 Task: Find and compare men's casual shirts on Flipkart and Amazon.
Action: Mouse moved to (216, 55)
Screenshot: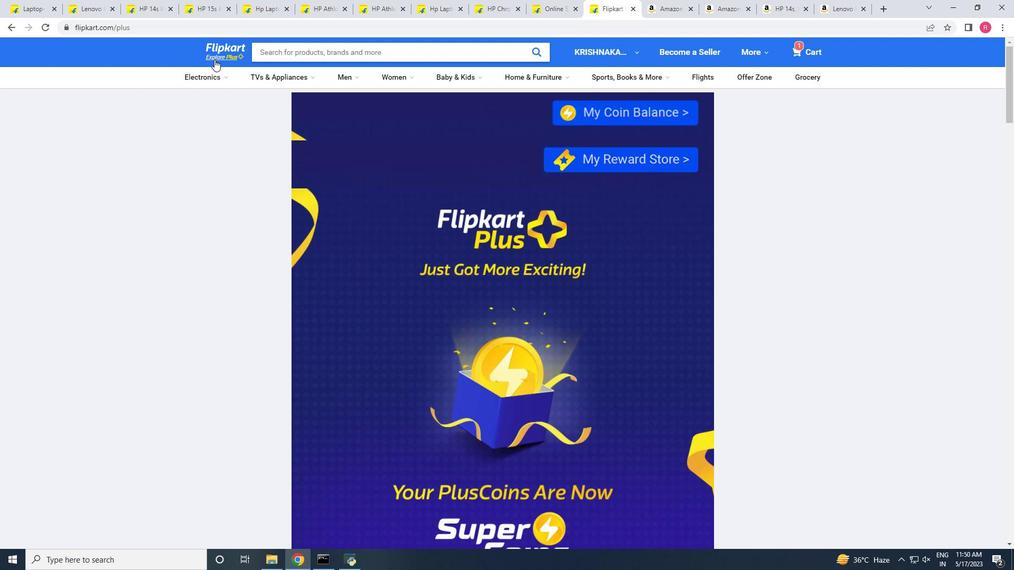 
Action: Mouse pressed left at (216, 55)
Screenshot: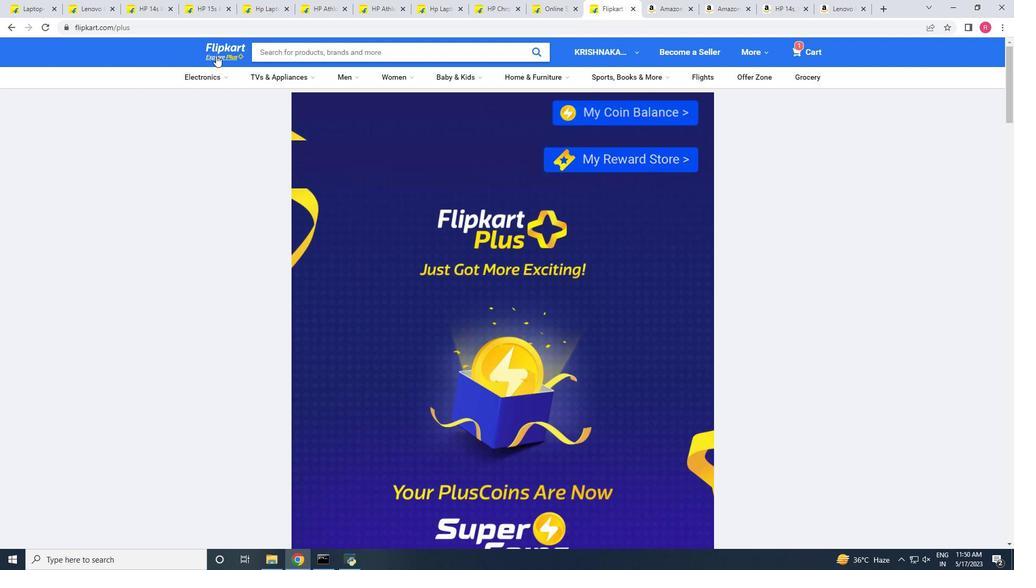
Action: Mouse moved to (216, 55)
Screenshot: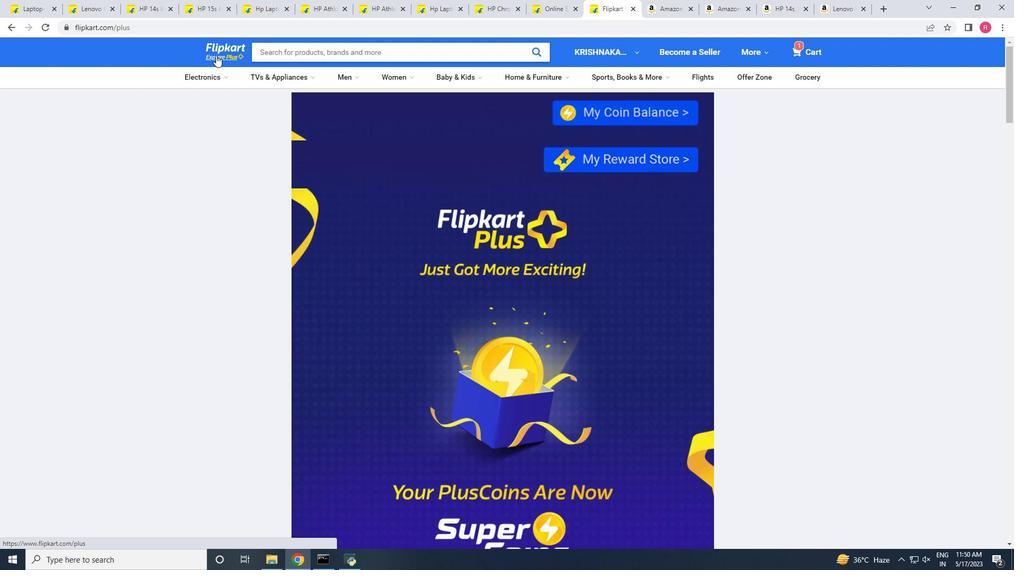 
Action: Mouse pressed left at (216, 55)
Screenshot: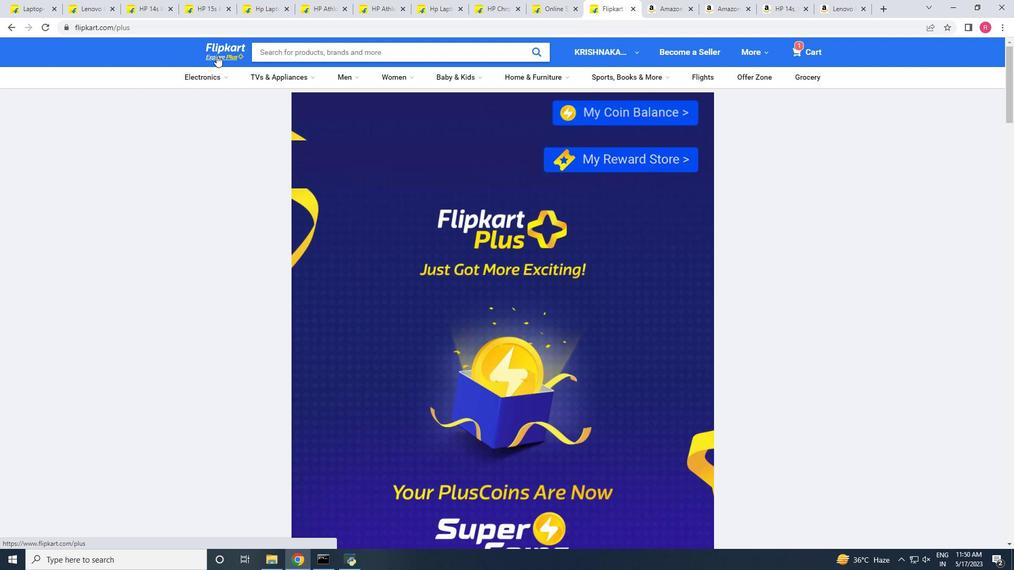 
Action: Mouse pressed left at (216, 55)
Screenshot: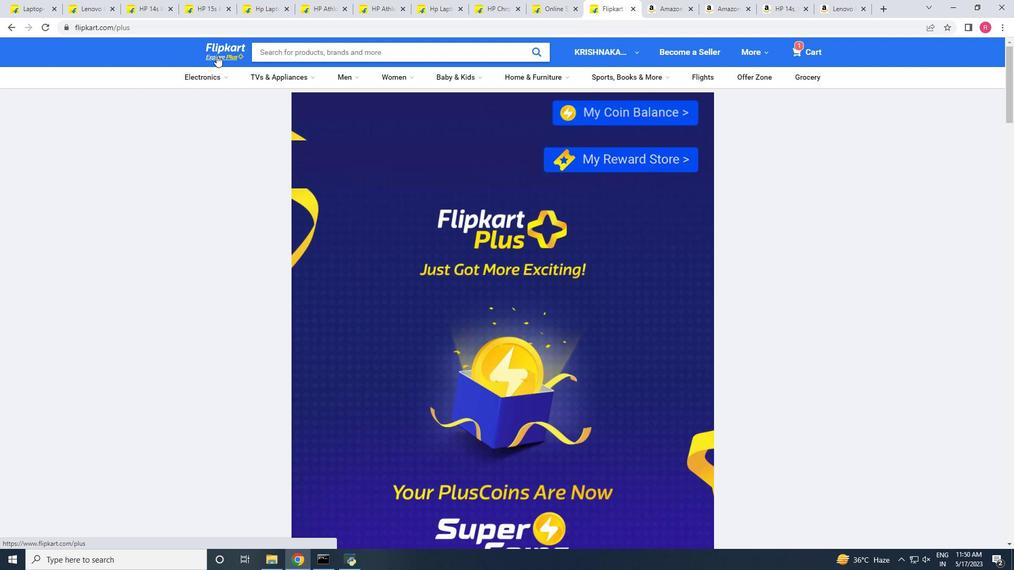 
Action: Mouse moved to (343, 101)
Screenshot: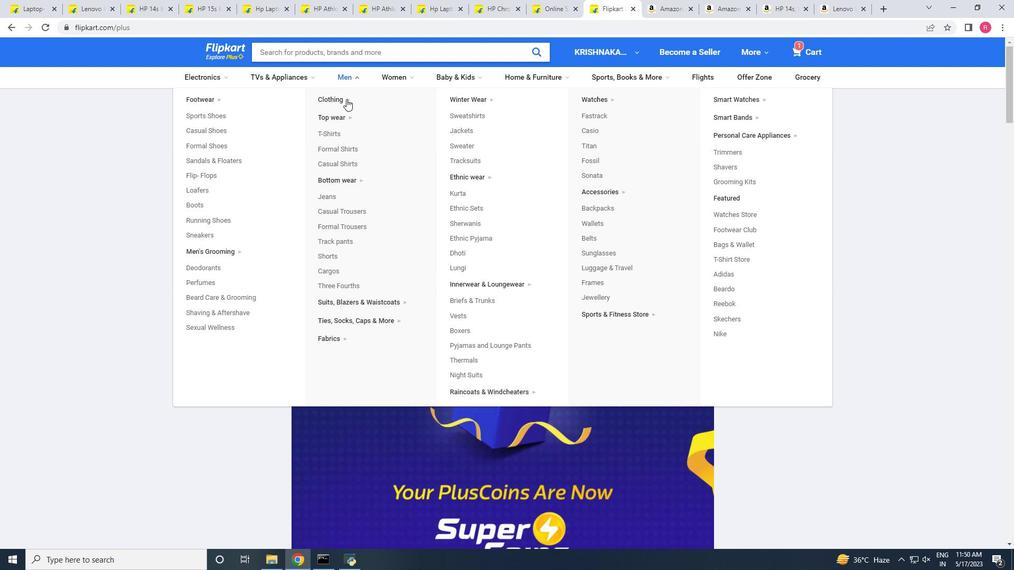 
Action: Mouse pressed left at (343, 101)
Screenshot: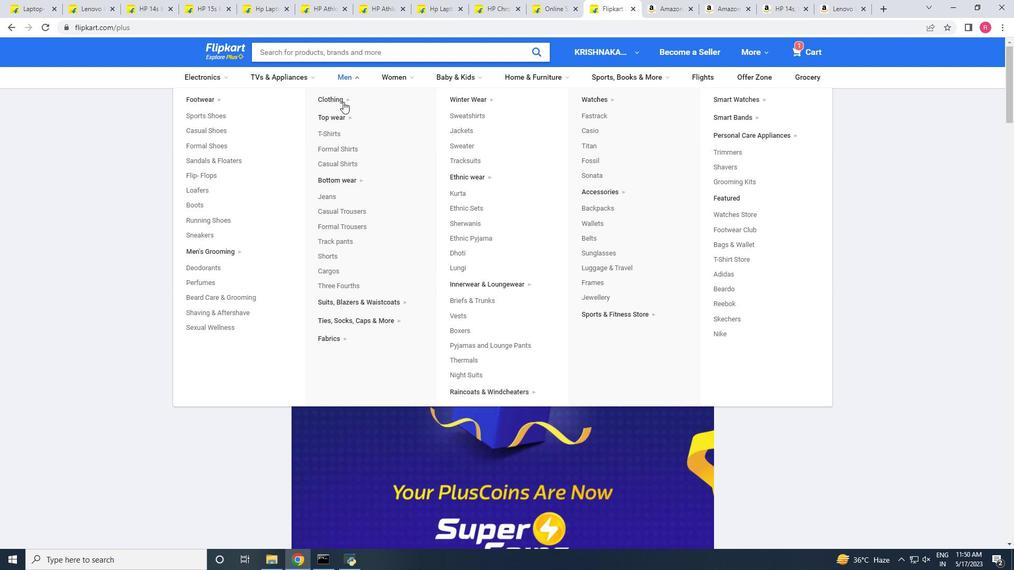 
Action: Mouse moved to (374, 262)
Screenshot: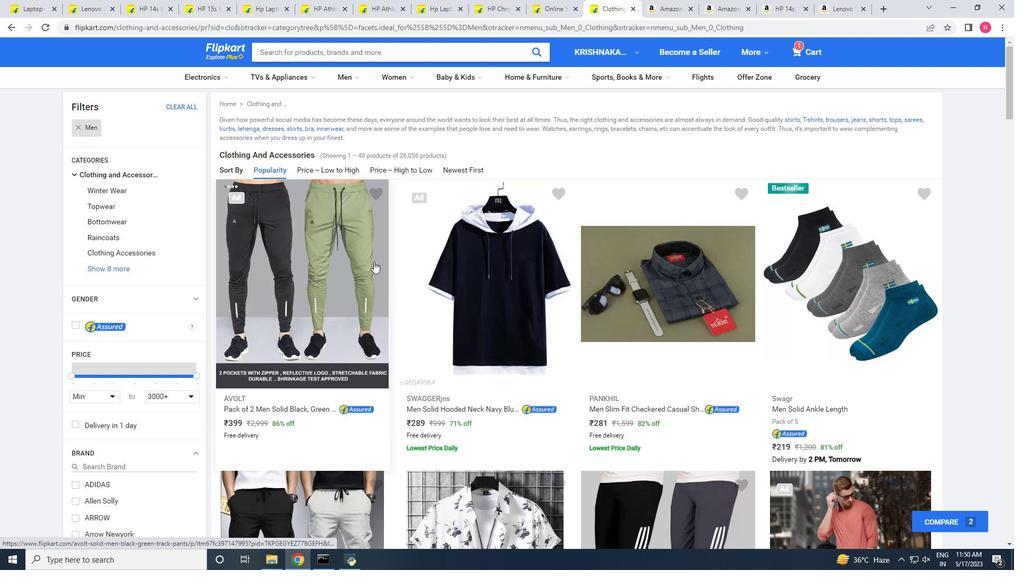 
Action: Mouse scrolled (374, 262) with delta (0, 0)
Screenshot: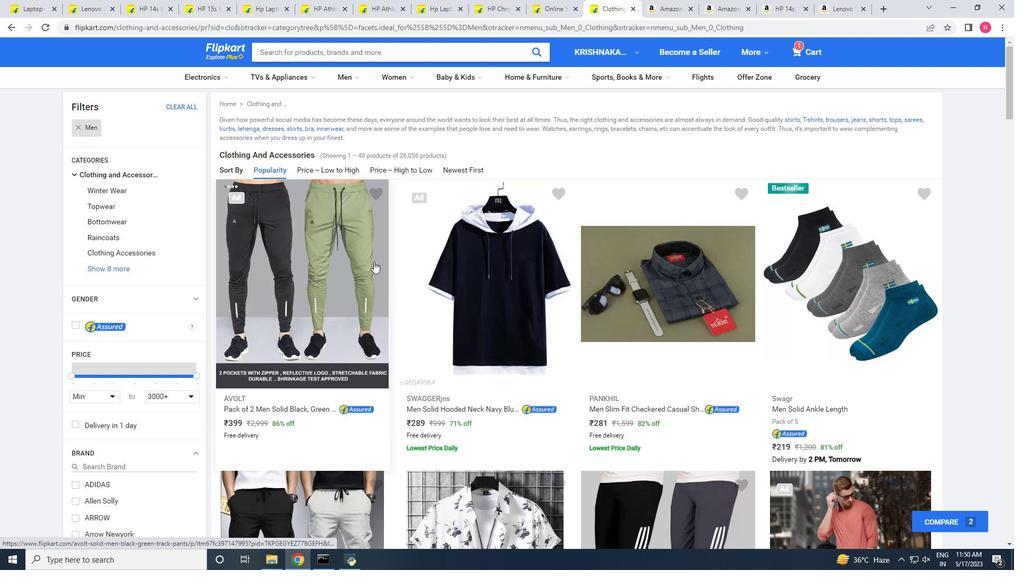 
Action: Mouse moved to (375, 262)
Screenshot: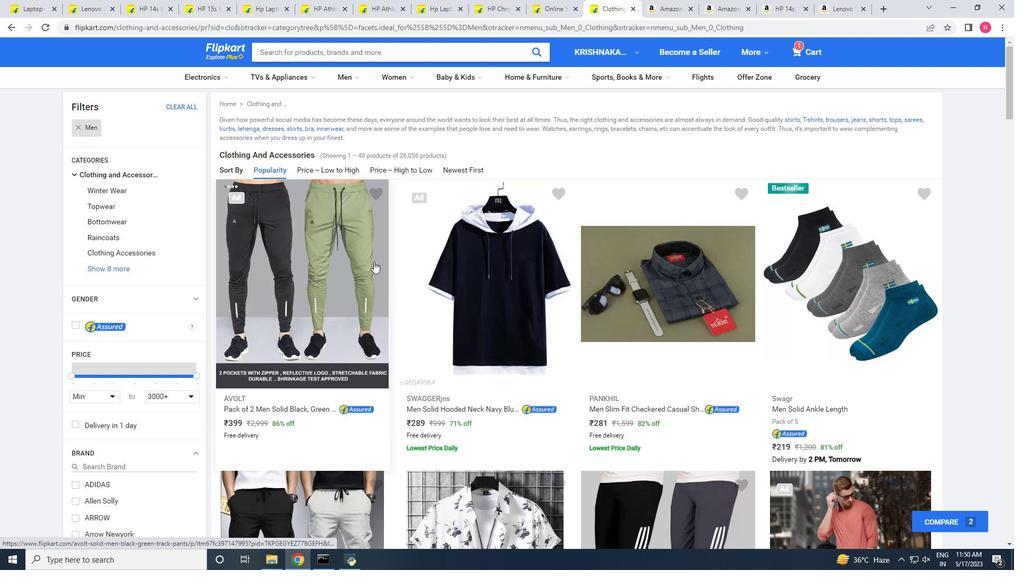 
Action: Mouse scrolled (375, 262) with delta (0, 0)
Screenshot: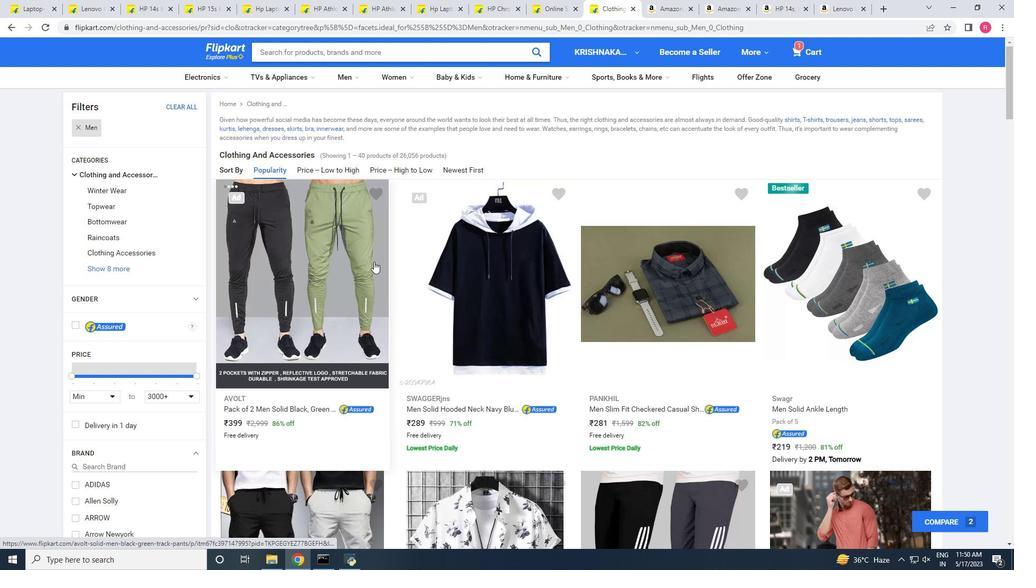 
Action: Mouse scrolled (375, 262) with delta (0, 0)
Screenshot: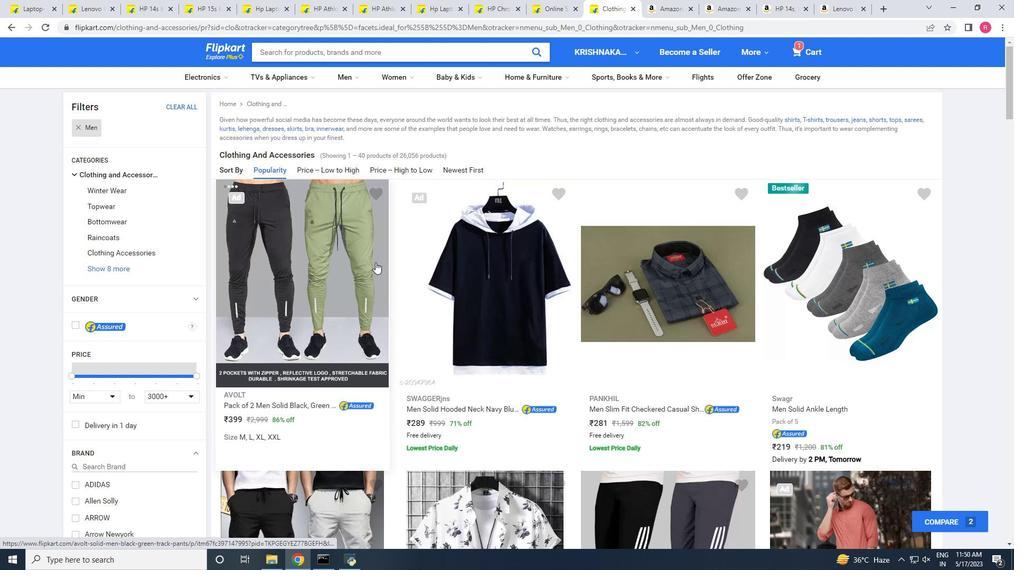 
Action: Mouse moved to (376, 262)
Screenshot: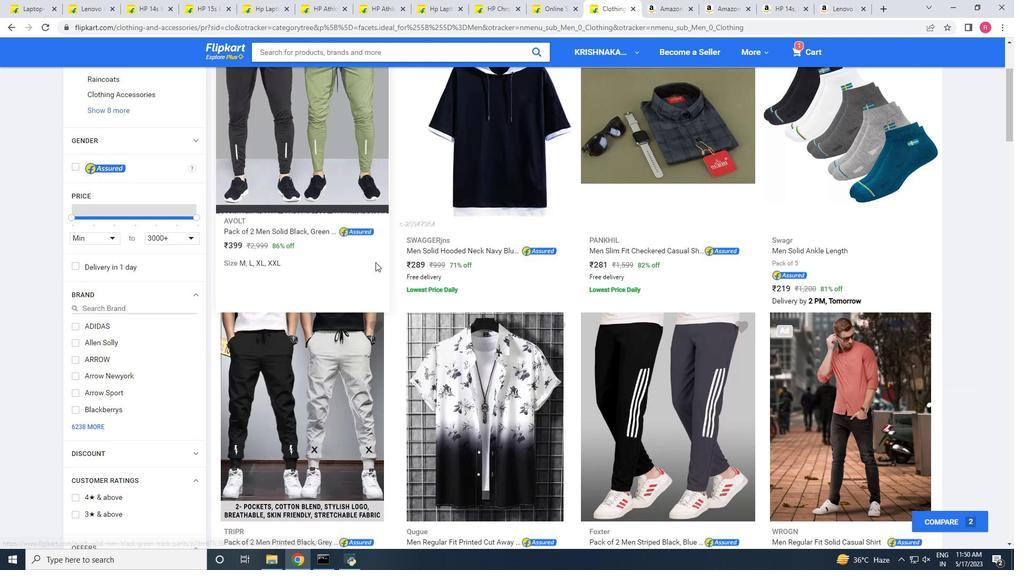 
Action: Mouse scrolled (376, 262) with delta (0, 0)
Screenshot: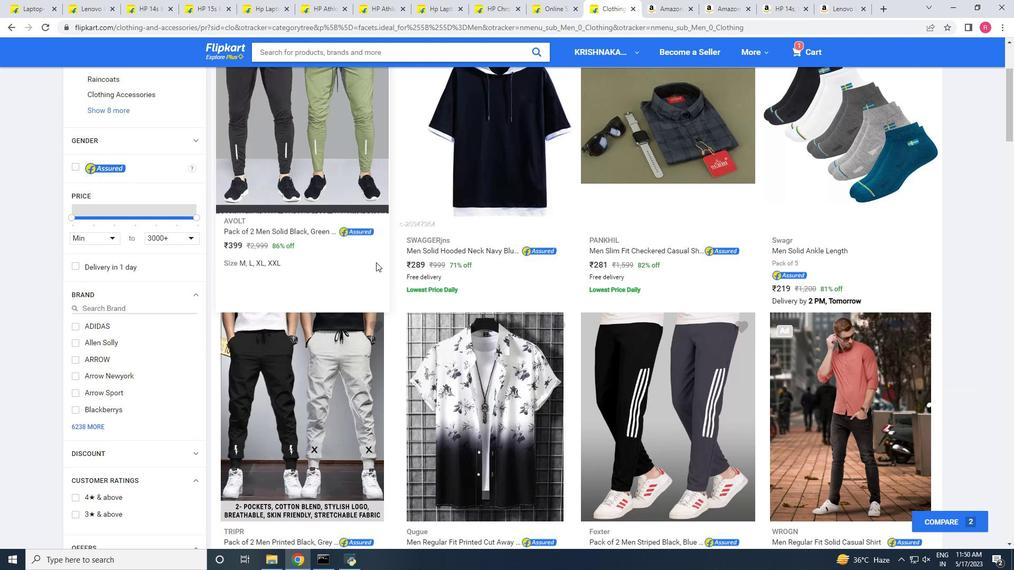 
Action: Mouse scrolled (376, 262) with delta (0, 0)
Screenshot: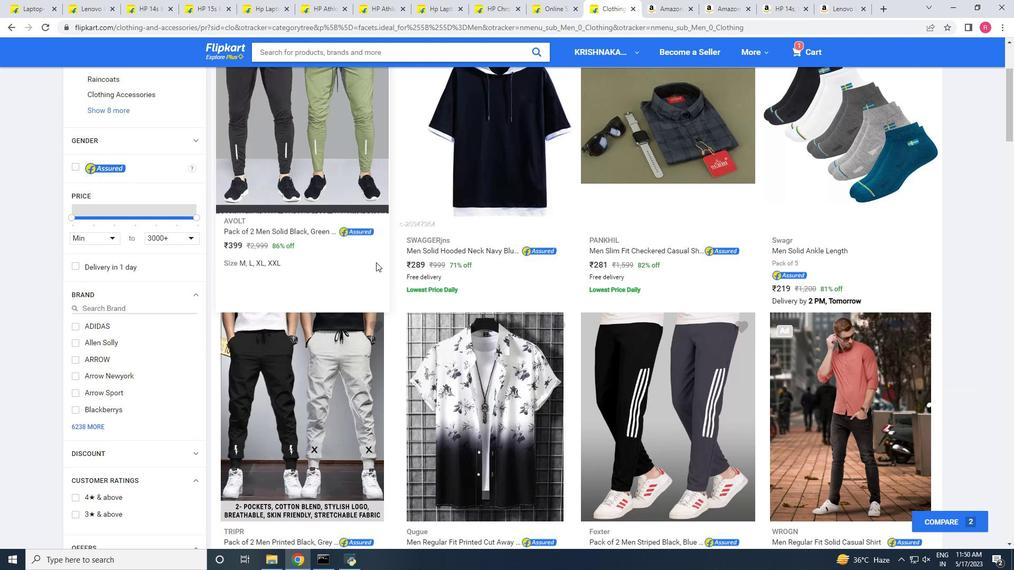 
Action: Mouse moved to (376, 255)
Screenshot: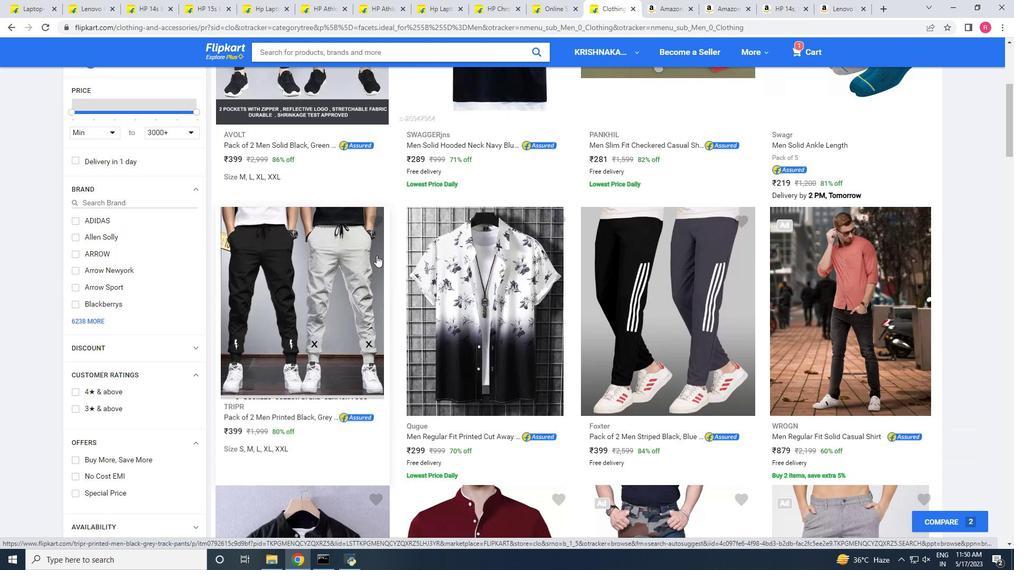 
Action: Mouse scrolled (376, 254) with delta (0, 0)
Screenshot: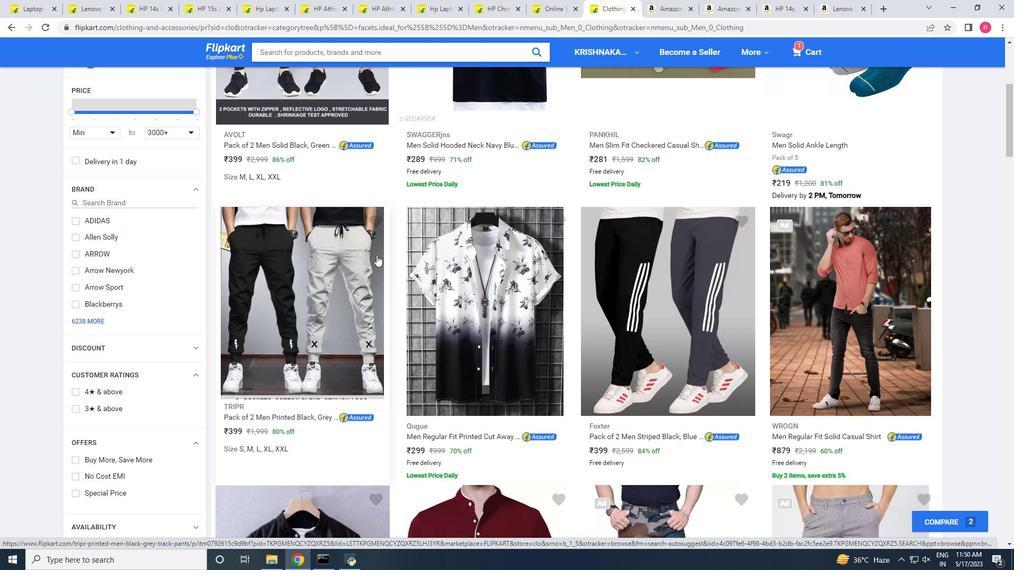 
Action: Mouse moved to (442, 281)
Screenshot: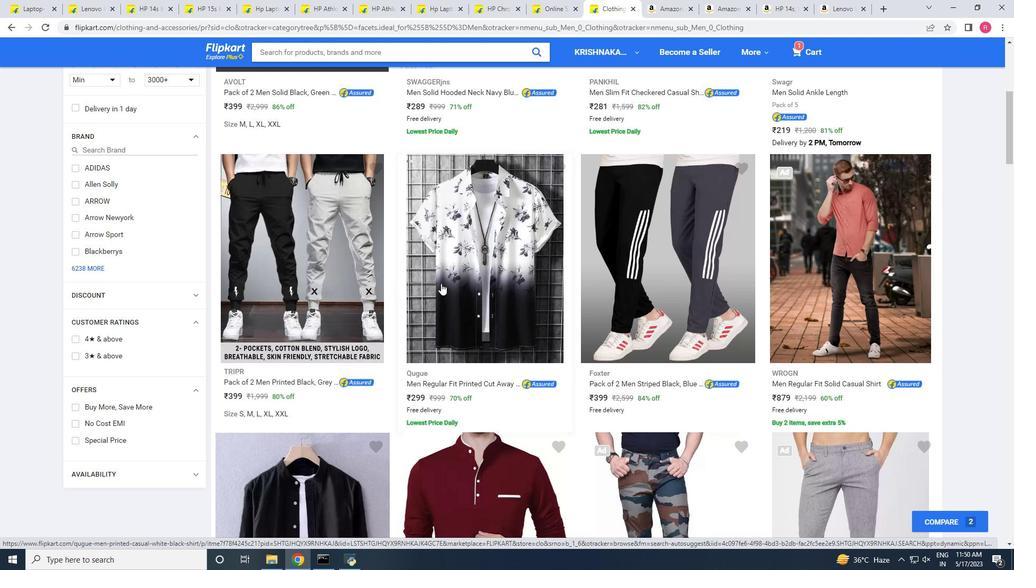 
Action: Mouse scrolled (442, 280) with delta (0, 0)
Screenshot: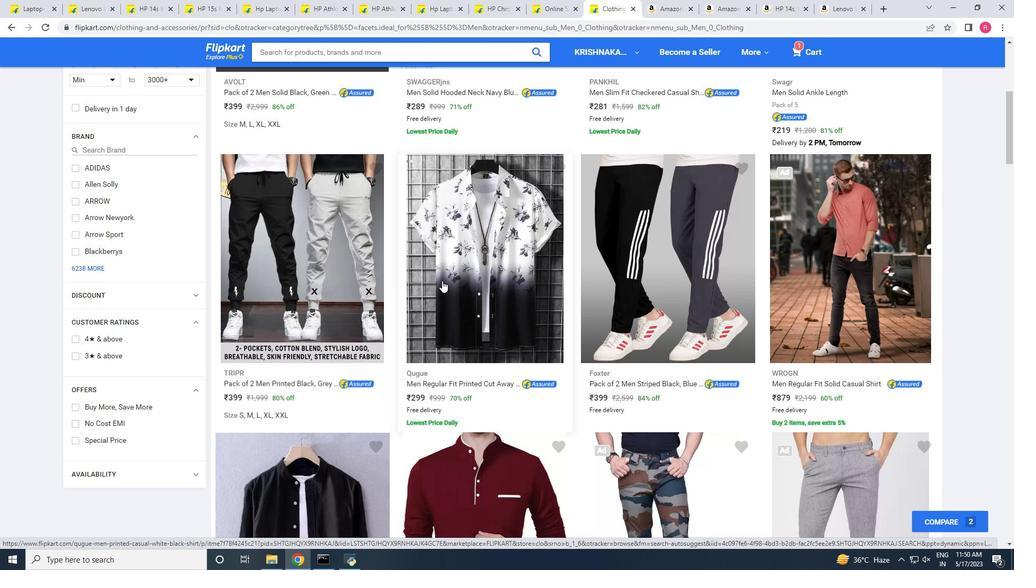 
Action: Mouse scrolled (442, 280) with delta (0, 0)
Screenshot: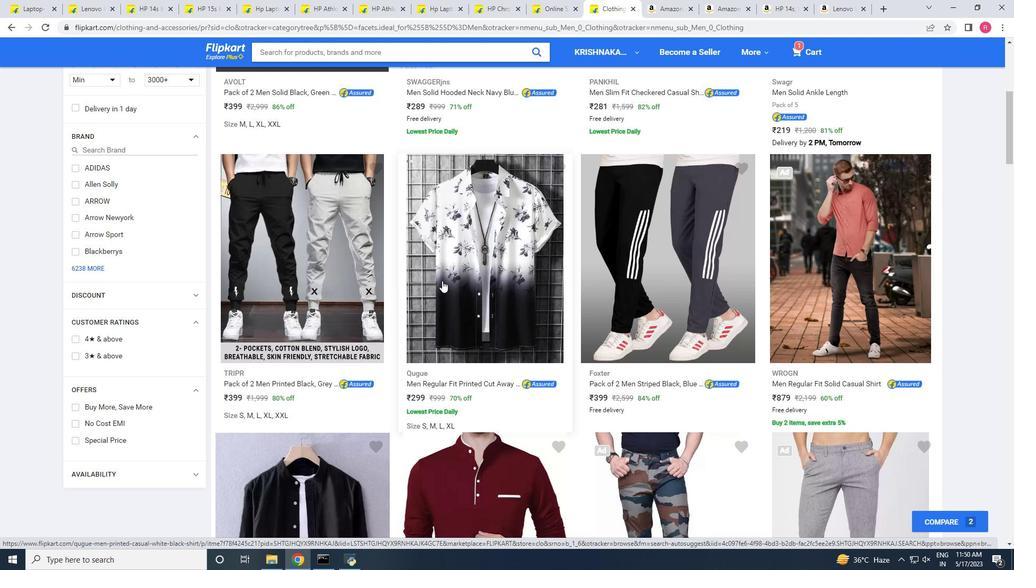 
Action: Mouse scrolled (442, 280) with delta (0, 0)
Screenshot: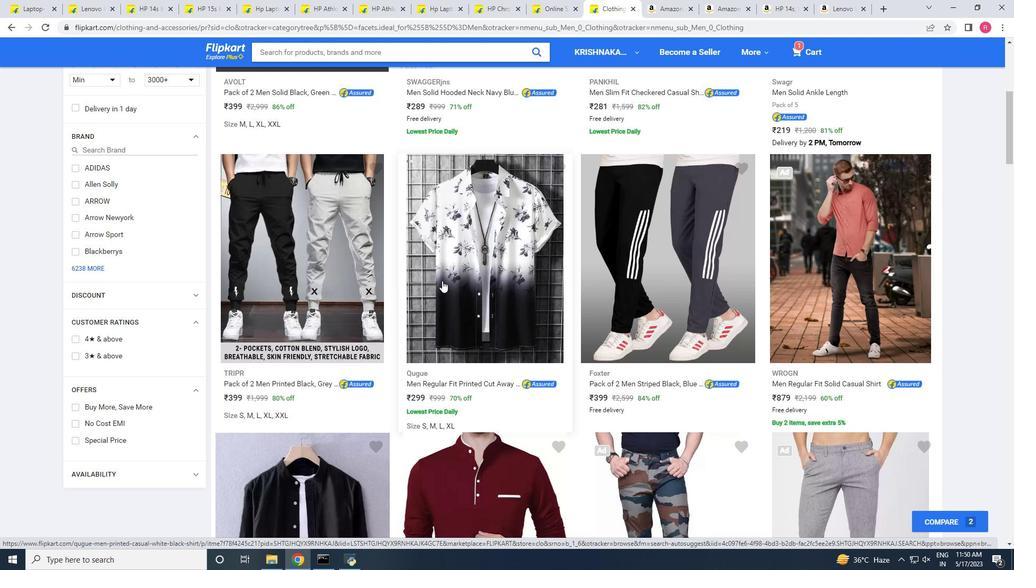 
Action: Mouse scrolled (442, 280) with delta (0, 0)
Screenshot: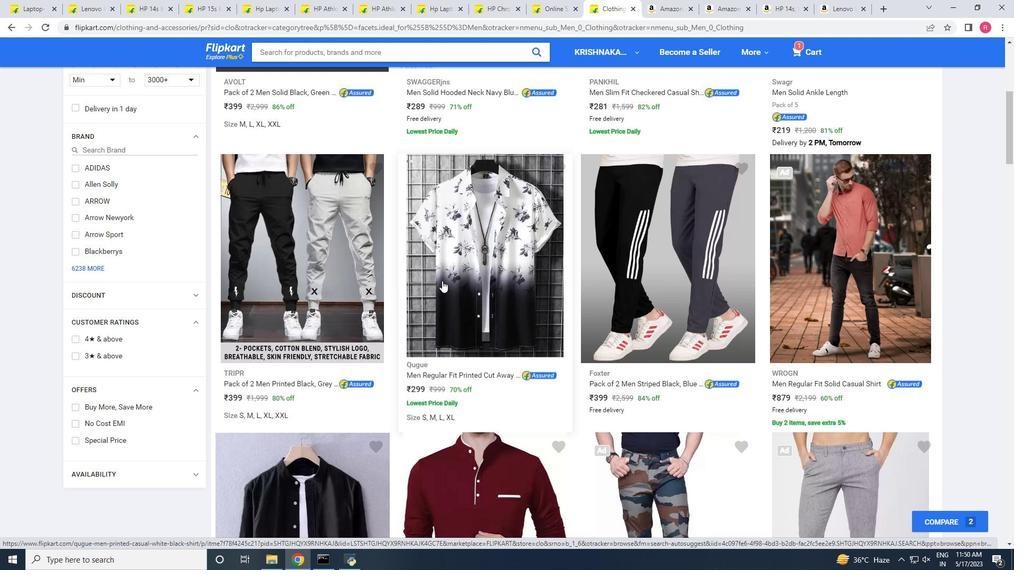 
Action: Mouse moved to (442, 279)
Screenshot: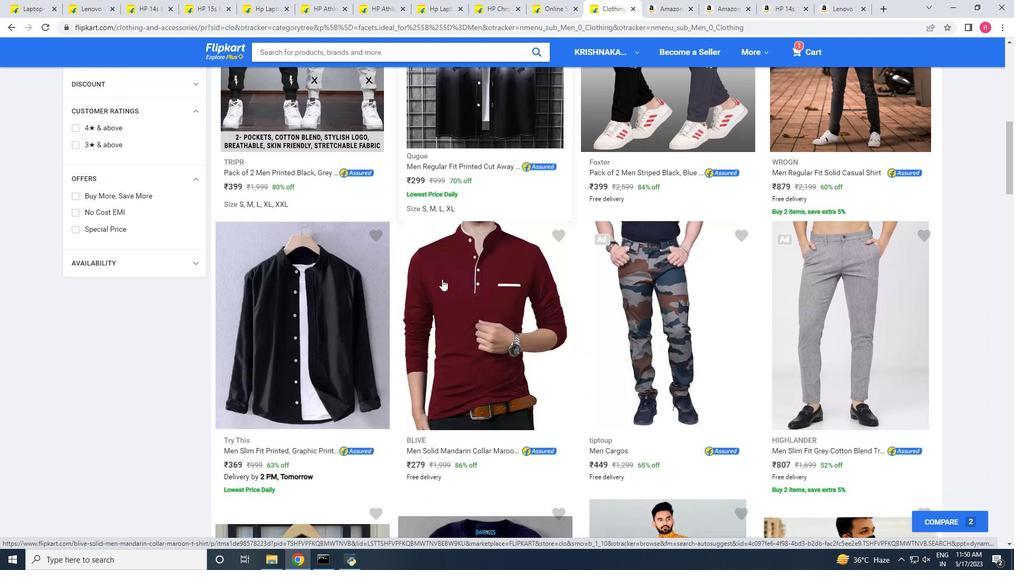 
Action: Mouse scrolled (442, 278) with delta (0, 0)
Screenshot: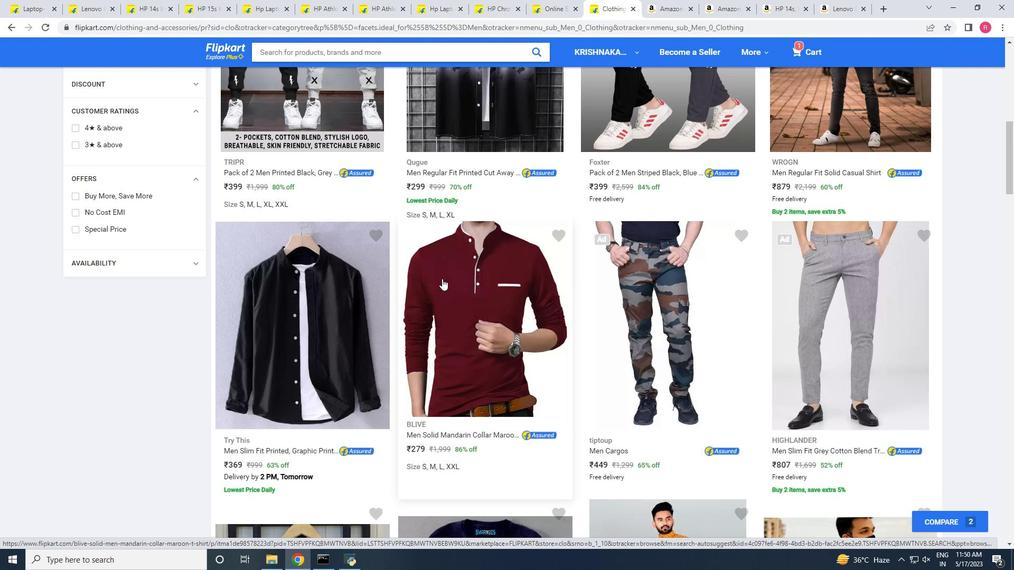 
Action: Mouse scrolled (442, 278) with delta (0, 0)
Screenshot: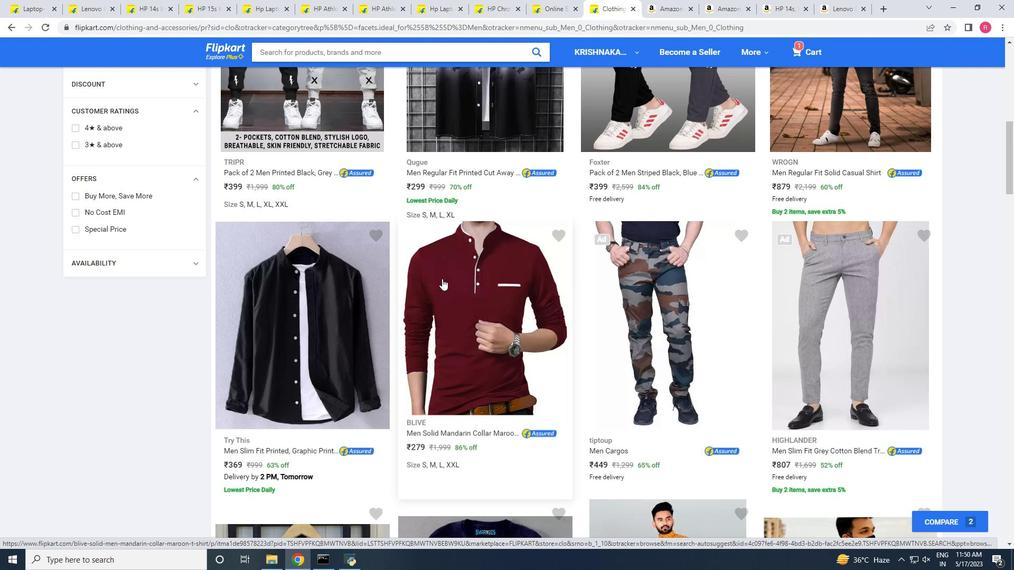 
Action: Mouse scrolled (442, 278) with delta (0, 0)
Screenshot: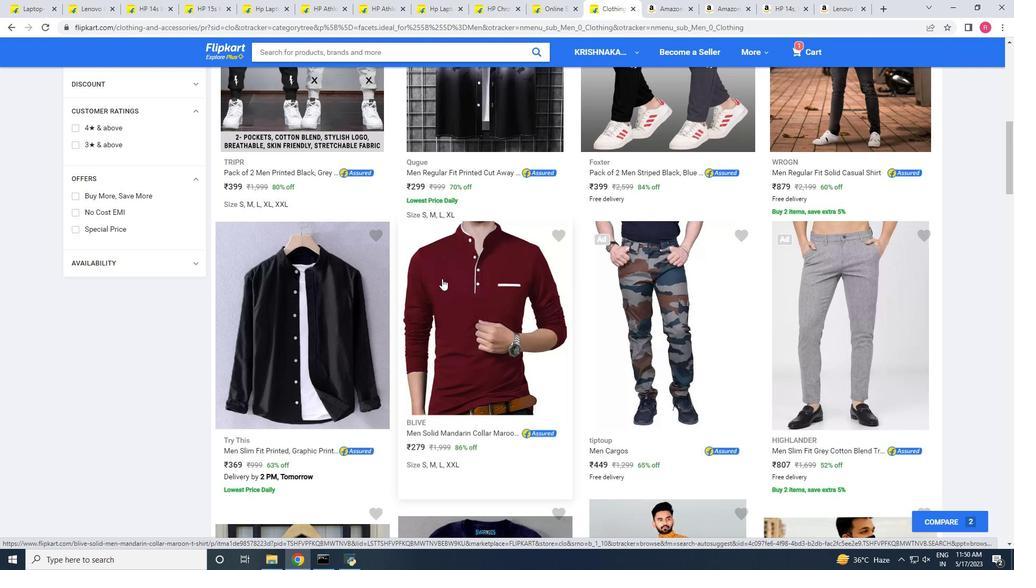 
Action: Mouse scrolled (442, 278) with delta (0, 0)
Screenshot: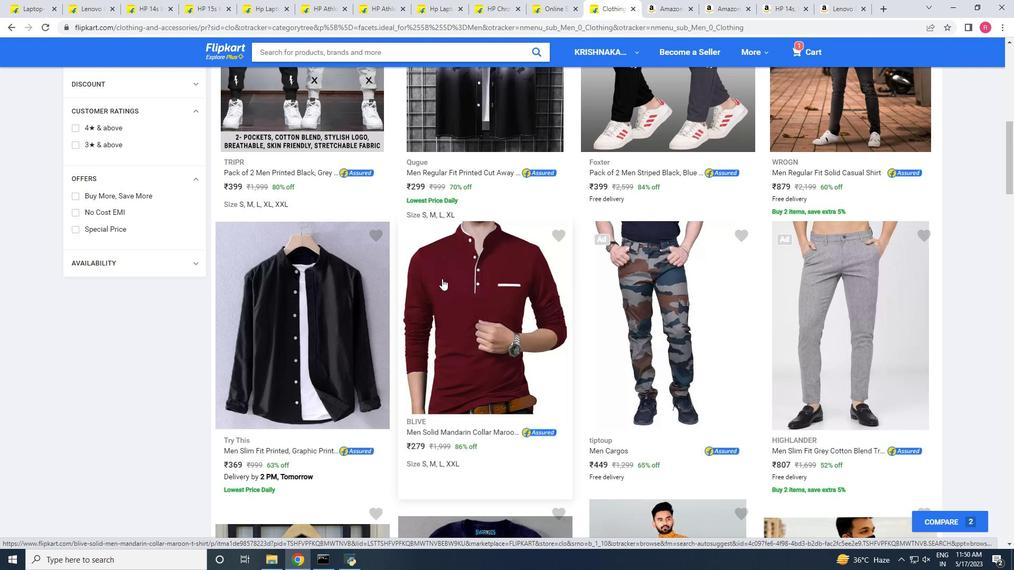 
Action: Mouse moved to (443, 277)
Screenshot: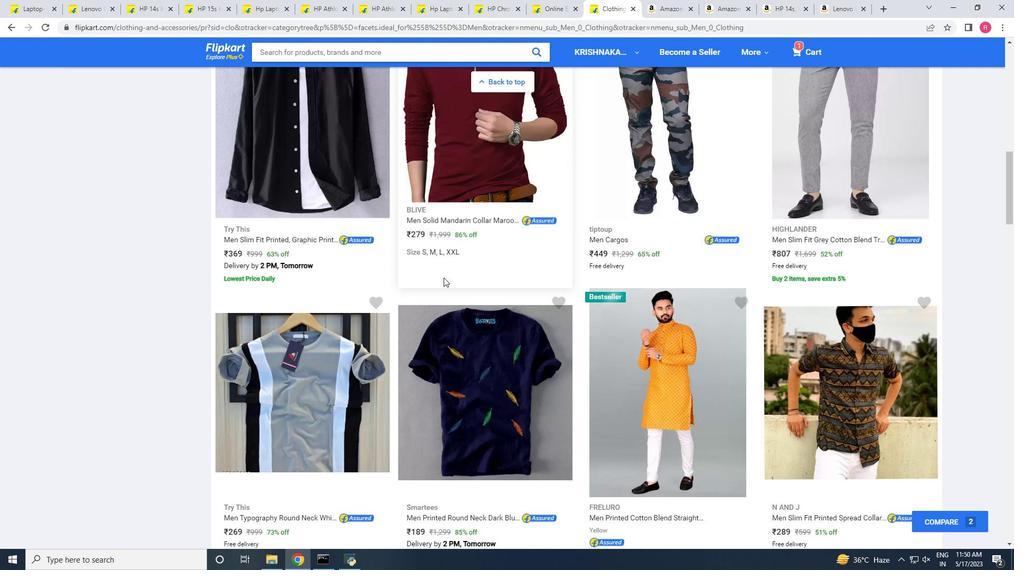 
Action: Mouse scrolled (443, 277) with delta (0, 0)
Screenshot: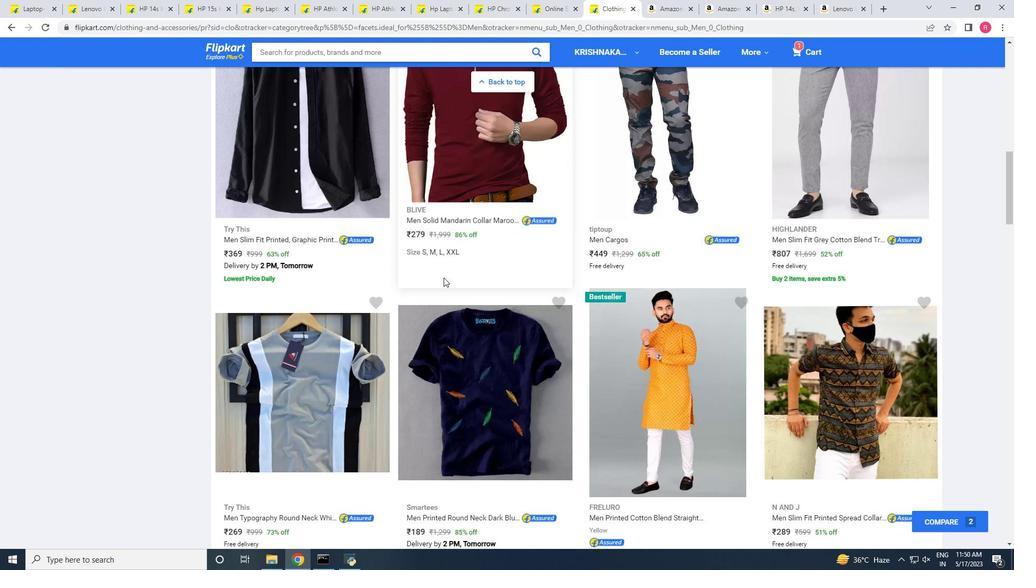 
Action: Mouse scrolled (443, 277) with delta (0, 0)
Screenshot: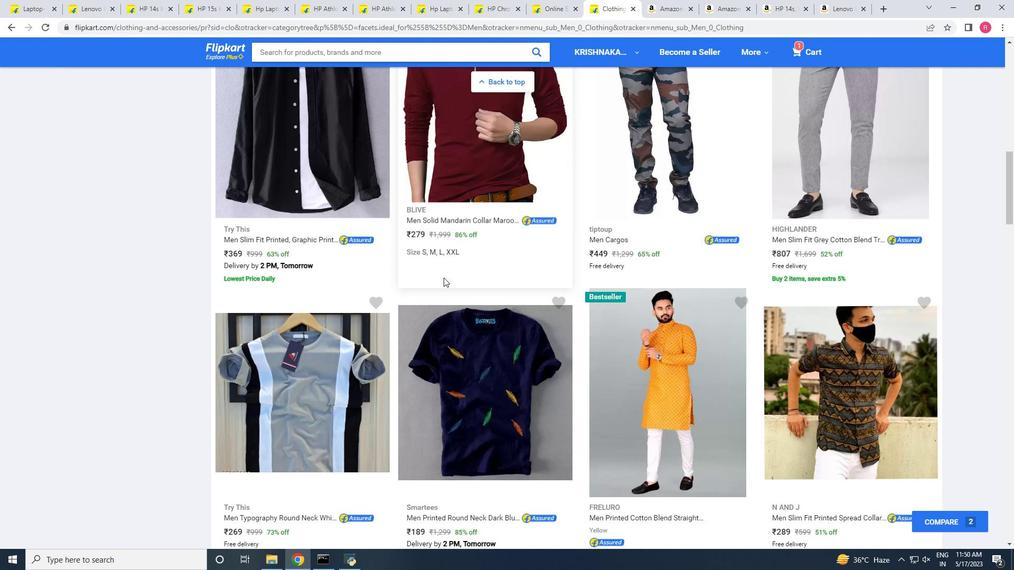 
Action: Mouse scrolled (443, 277) with delta (0, 0)
Screenshot: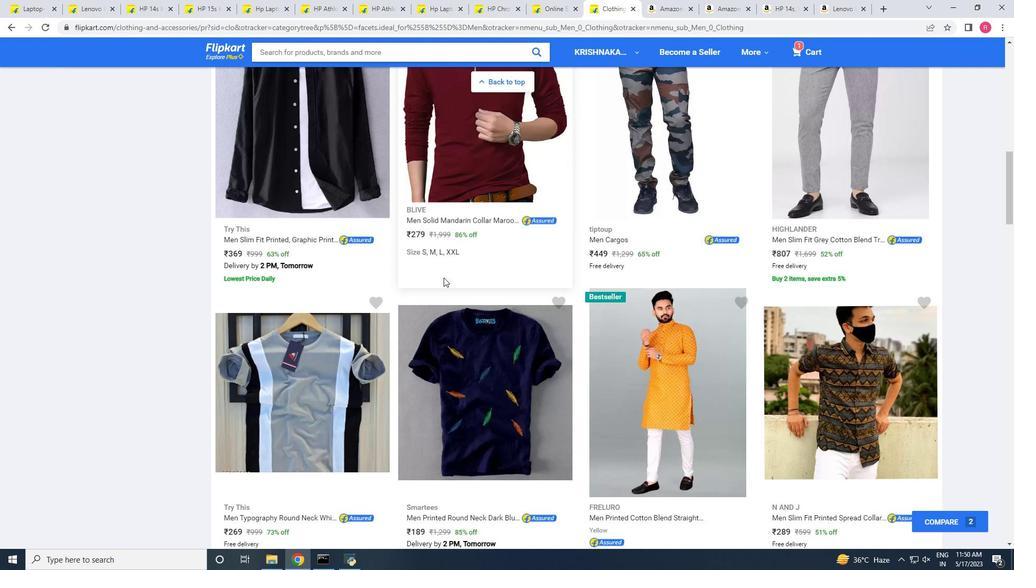 
Action: Mouse scrolled (443, 277) with delta (0, 0)
Screenshot: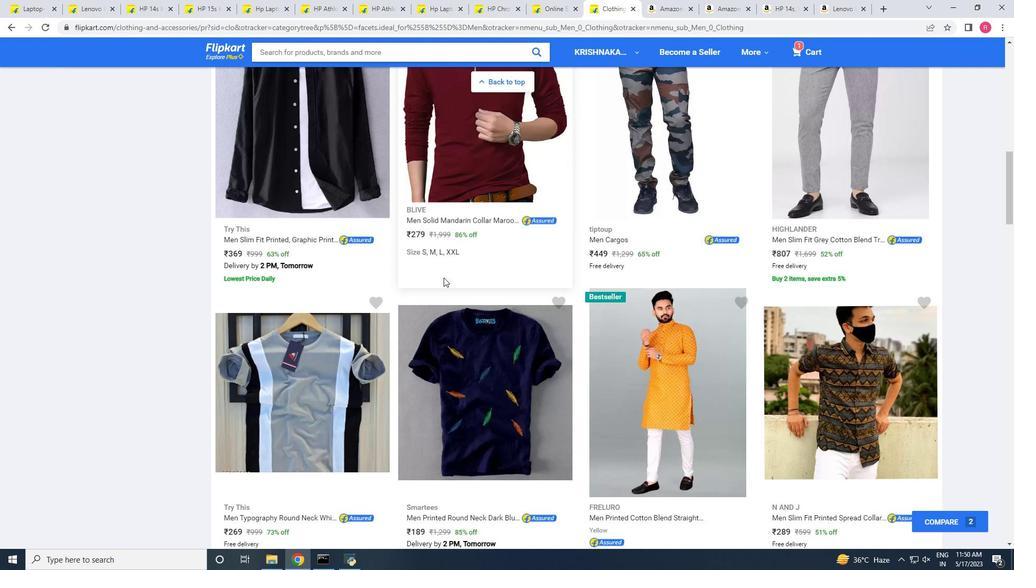 
Action: Mouse moved to (444, 277)
Screenshot: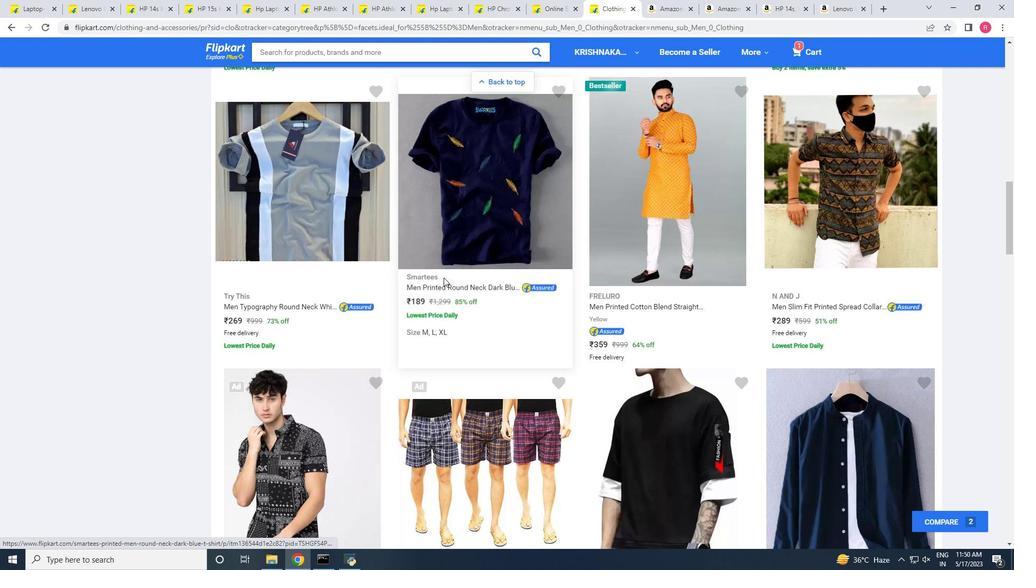
Action: Mouse scrolled (444, 278) with delta (0, 0)
Screenshot: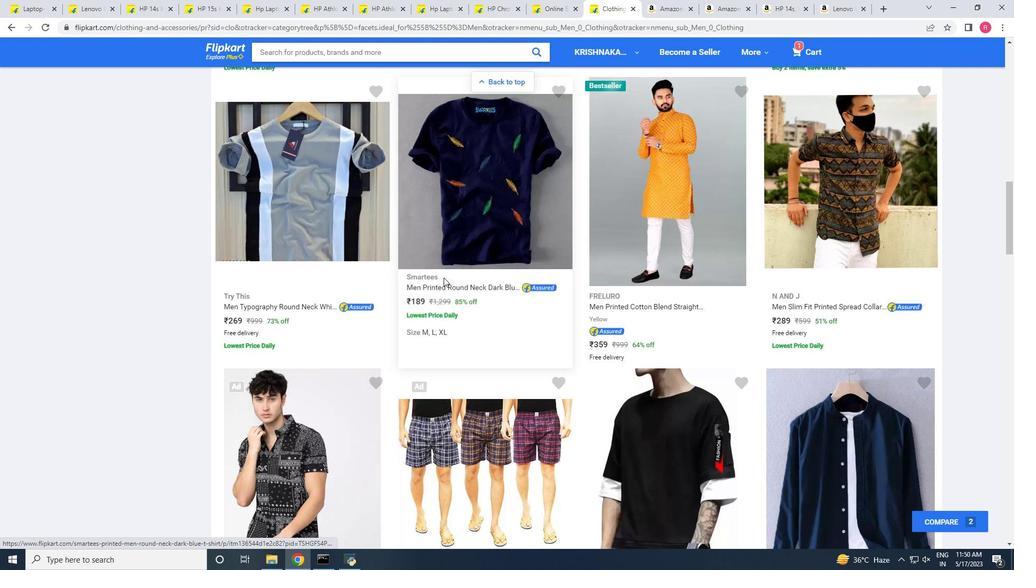 
Action: Mouse scrolled (444, 277) with delta (0, 0)
Screenshot: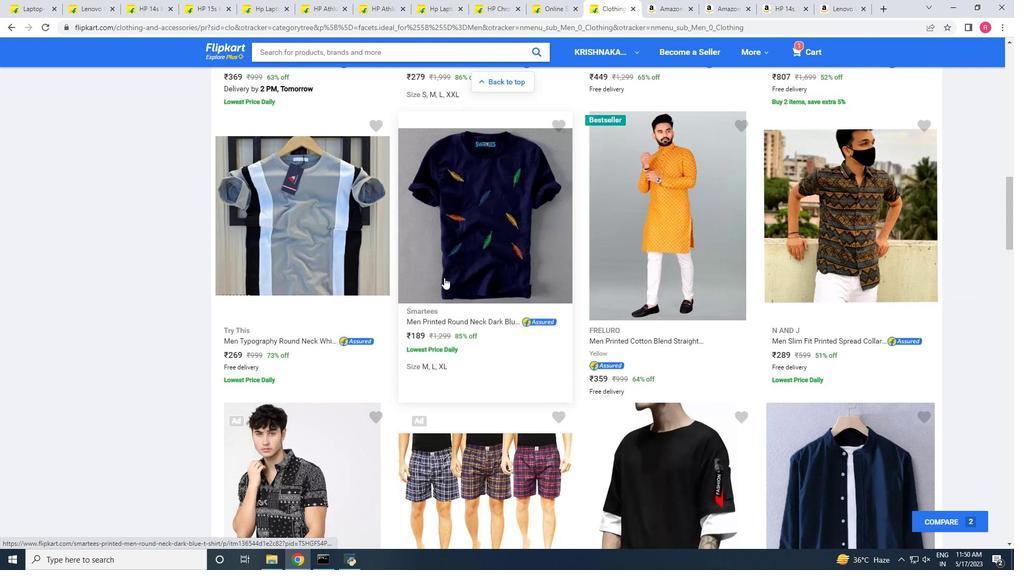 
Action: Mouse moved to (445, 277)
Screenshot: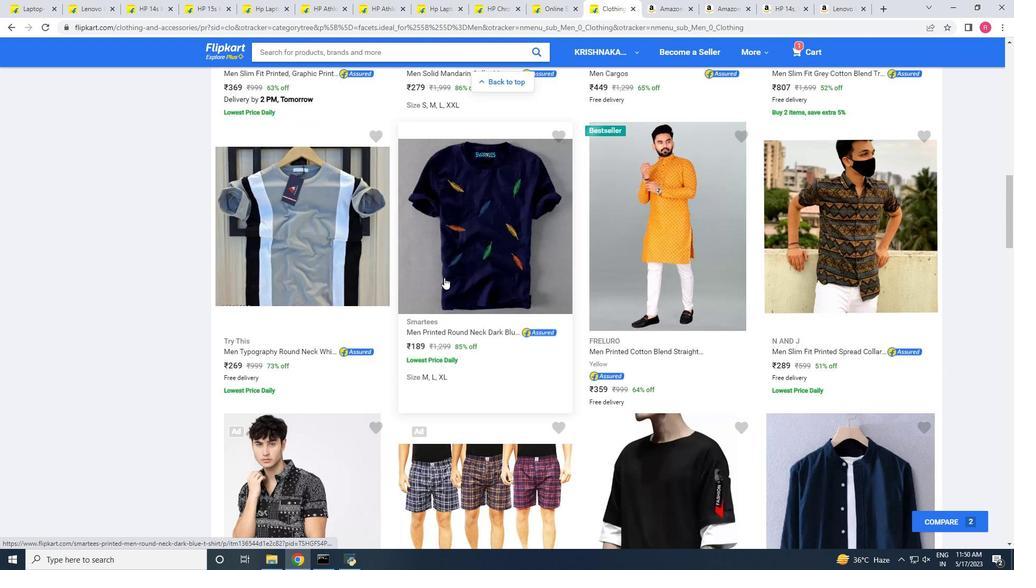 
Action: Mouse scrolled (445, 276) with delta (0, 0)
Screenshot: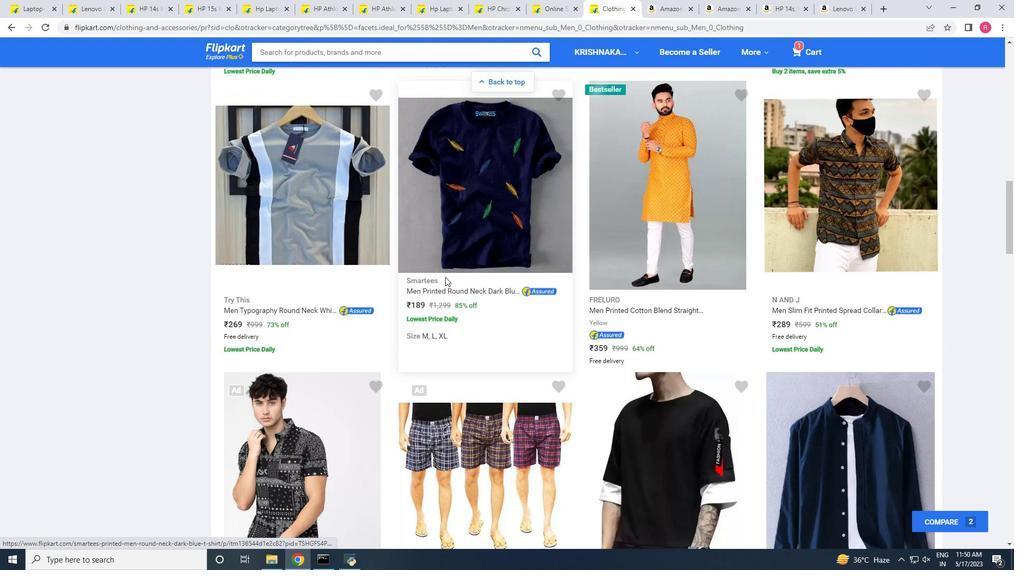 
Action: Mouse scrolled (445, 276) with delta (0, 0)
Screenshot: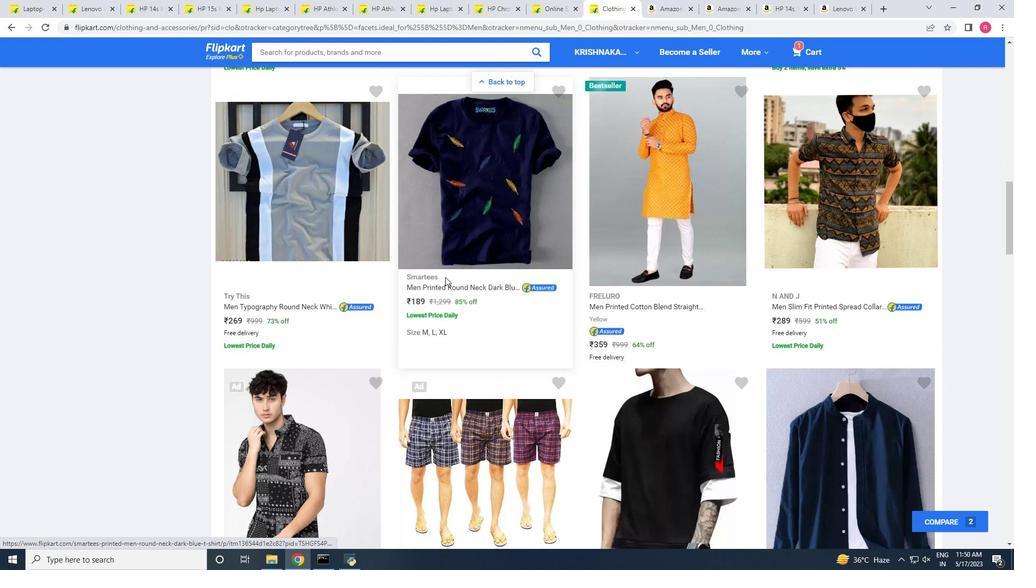 
Action: Mouse scrolled (445, 276) with delta (0, 0)
Screenshot: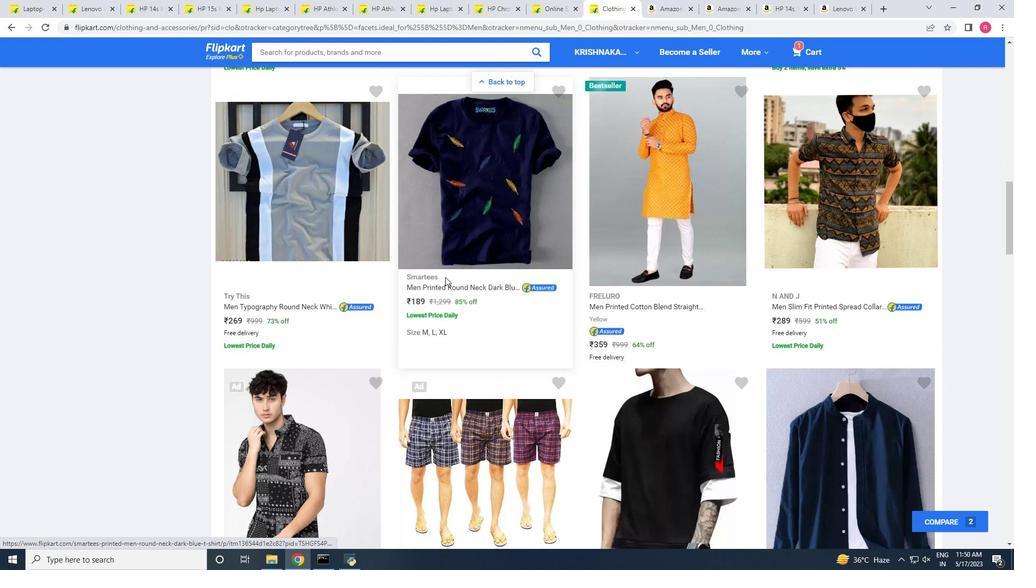 
Action: Mouse scrolled (445, 276) with delta (0, 0)
Screenshot: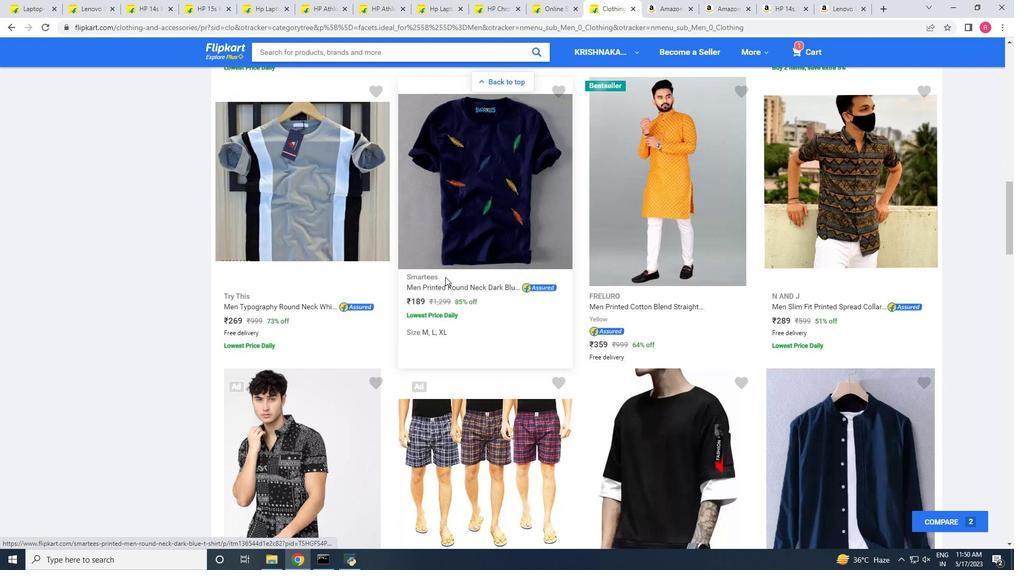 
Action: Mouse scrolled (445, 276) with delta (0, 0)
Screenshot: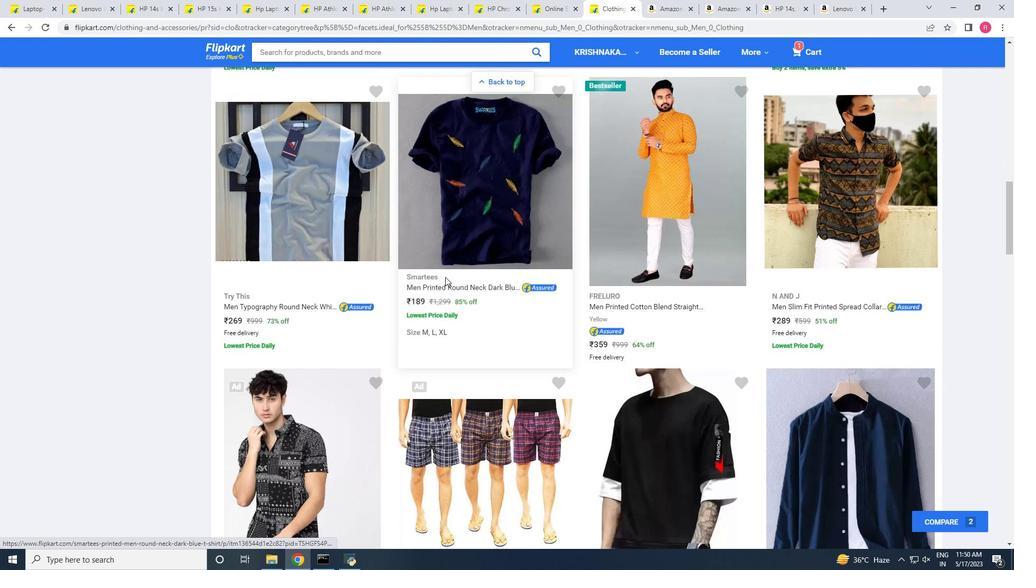 
Action: Mouse scrolled (445, 276) with delta (0, 0)
Screenshot: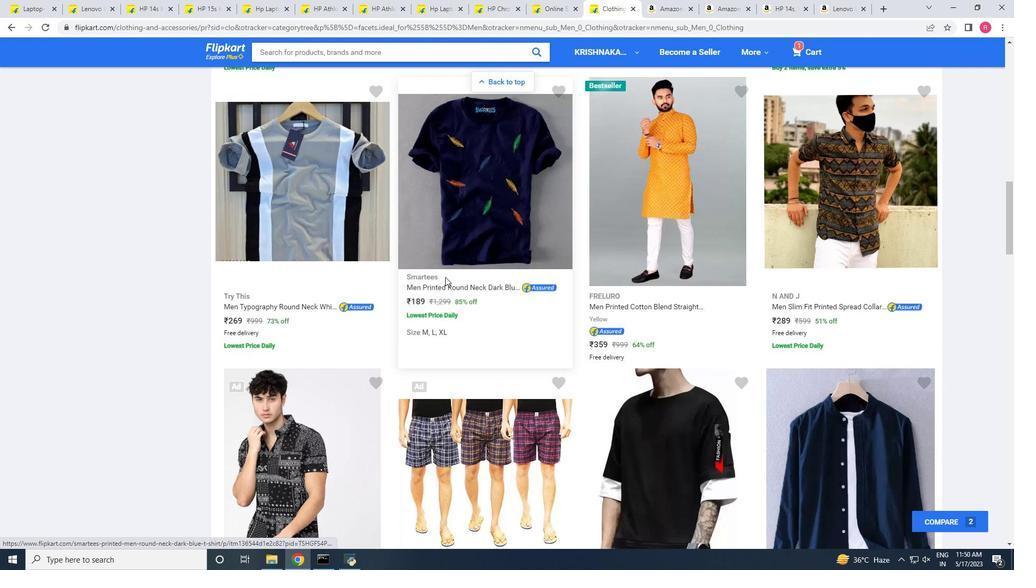 
Action: Mouse scrolled (445, 276) with delta (0, 0)
Screenshot: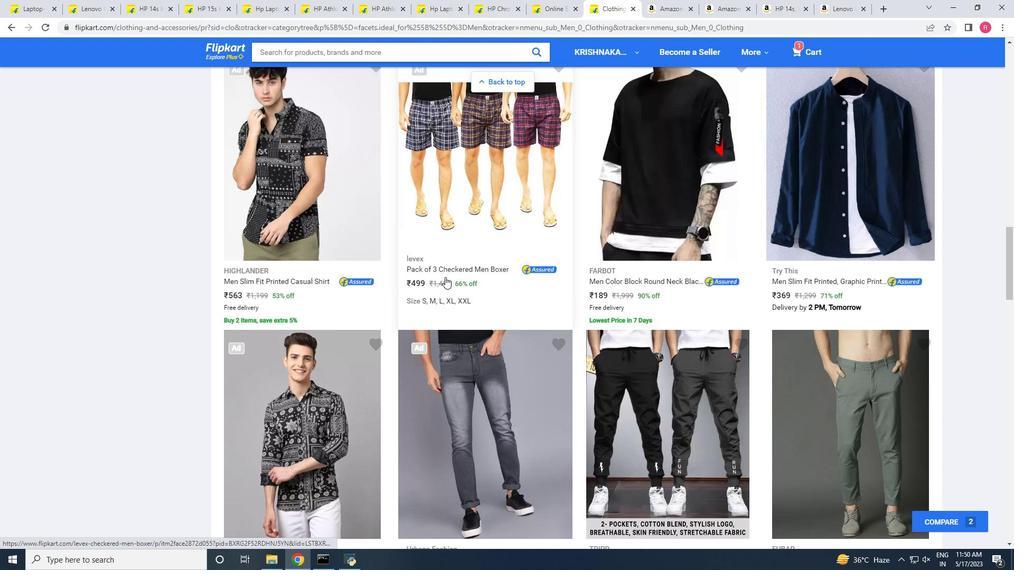 
Action: Mouse scrolled (445, 276) with delta (0, 0)
Screenshot: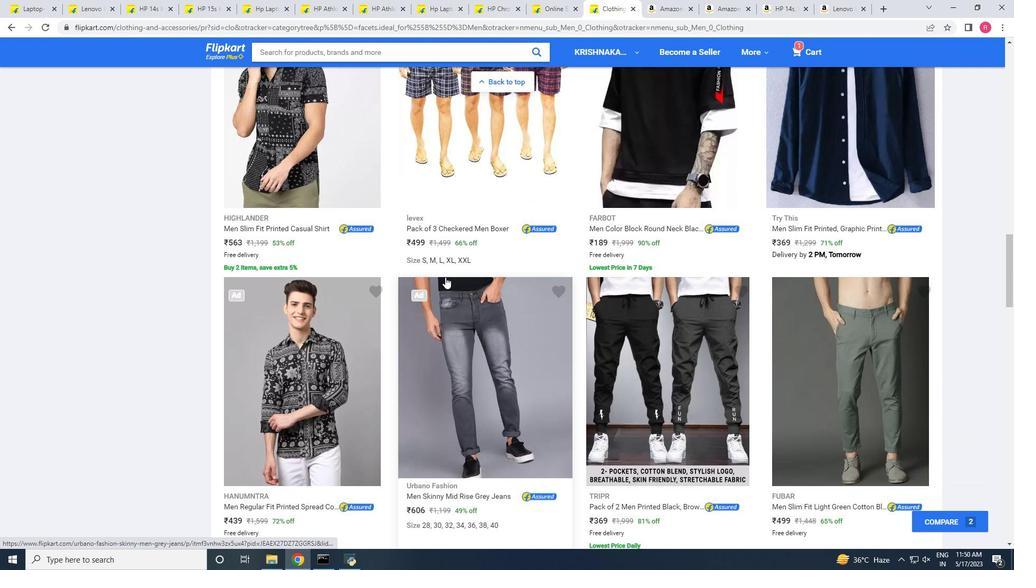 
Action: Mouse scrolled (445, 276) with delta (0, 0)
Screenshot: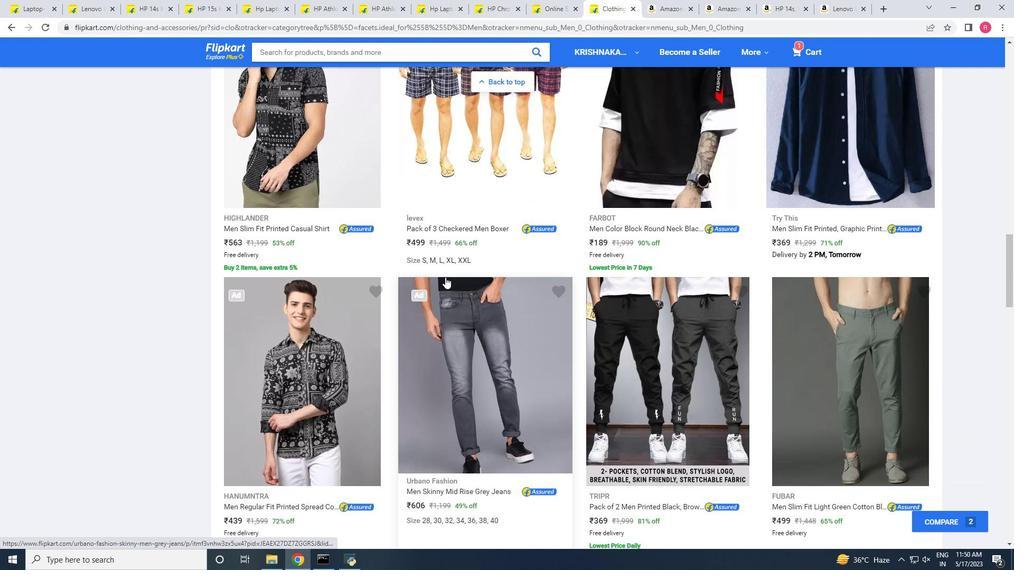 
Action: Mouse moved to (446, 276)
Screenshot: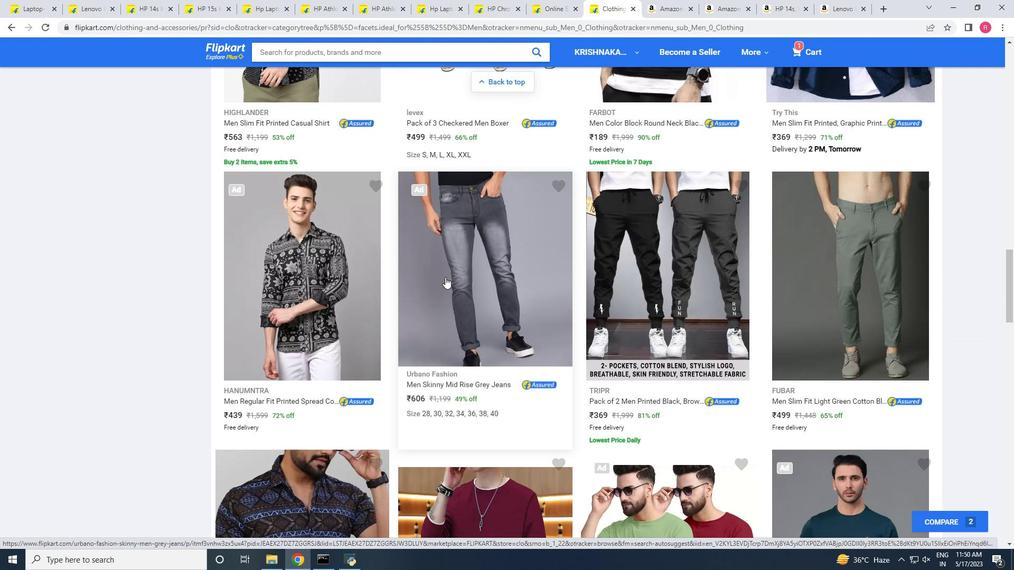 
Action: Mouse scrolled (446, 276) with delta (0, 0)
Screenshot: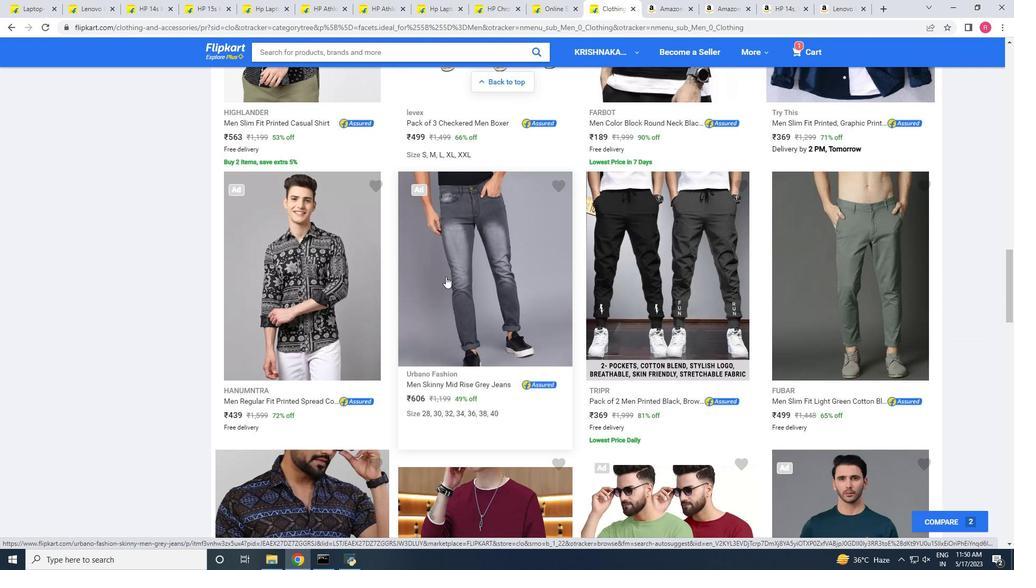 
Action: Mouse scrolled (446, 276) with delta (0, 0)
Screenshot: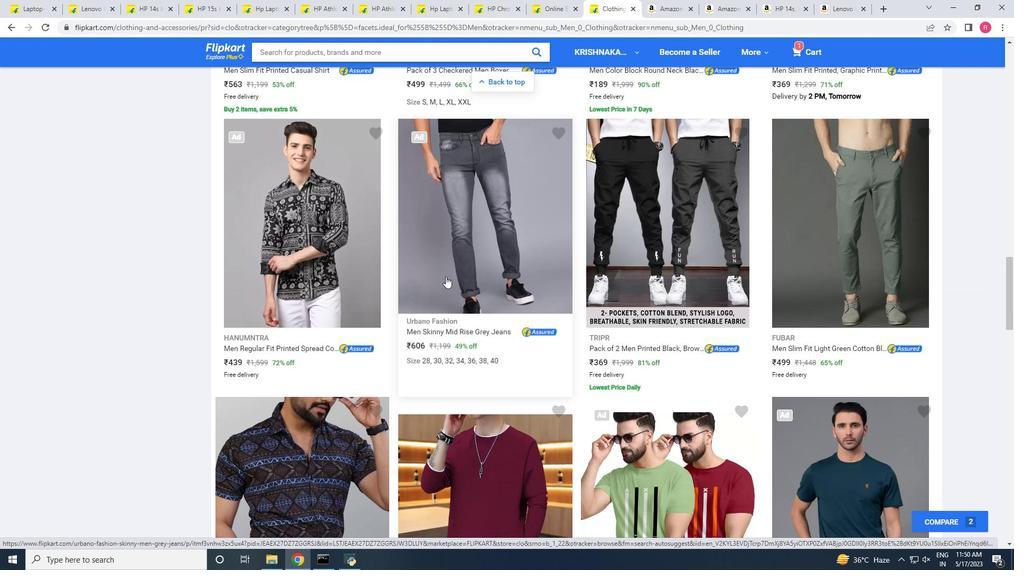 
Action: Mouse scrolled (446, 276) with delta (0, 0)
Screenshot: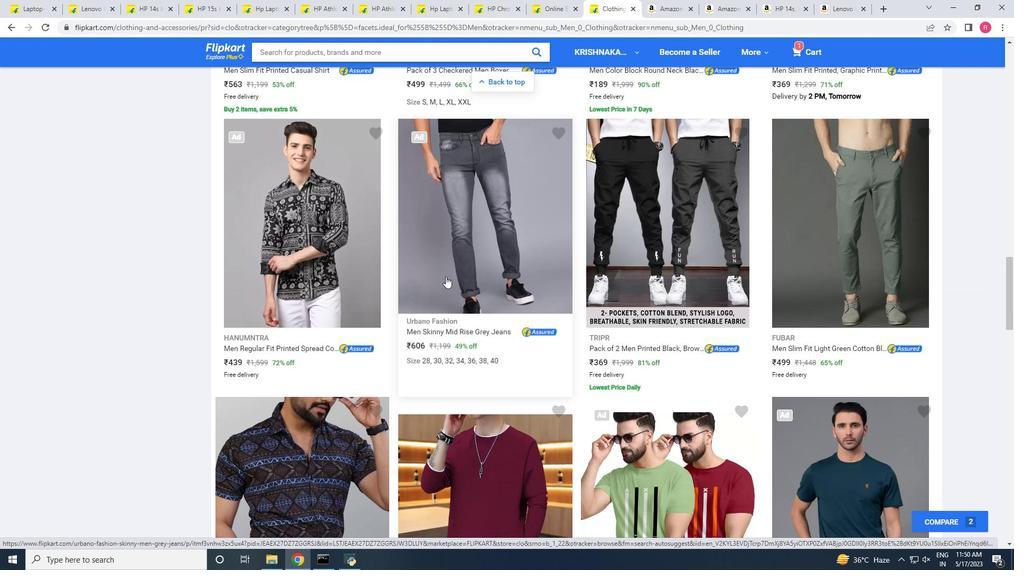 
Action: Mouse scrolled (446, 276) with delta (0, 0)
Screenshot: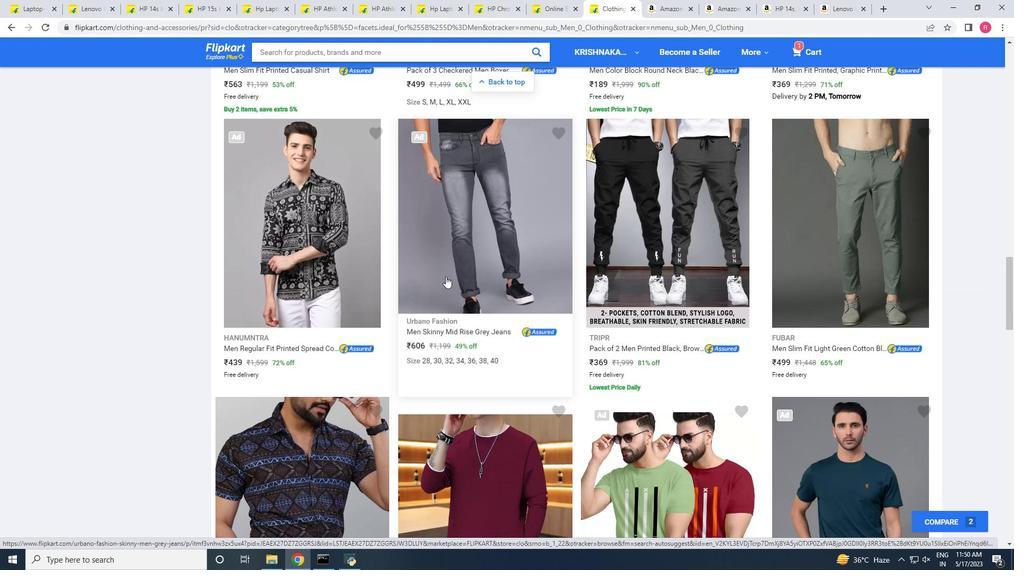 
Action: Mouse scrolled (446, 276) with delta (0, 0)
Screenshot: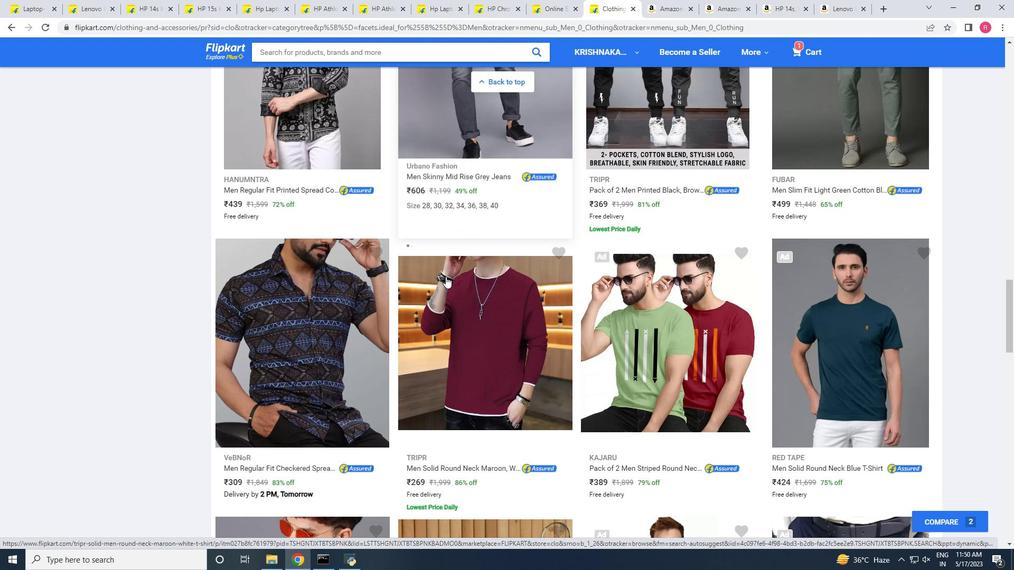 
Action: Mouse scrolled (446, 276) with delta (0, 0)
Screenshot: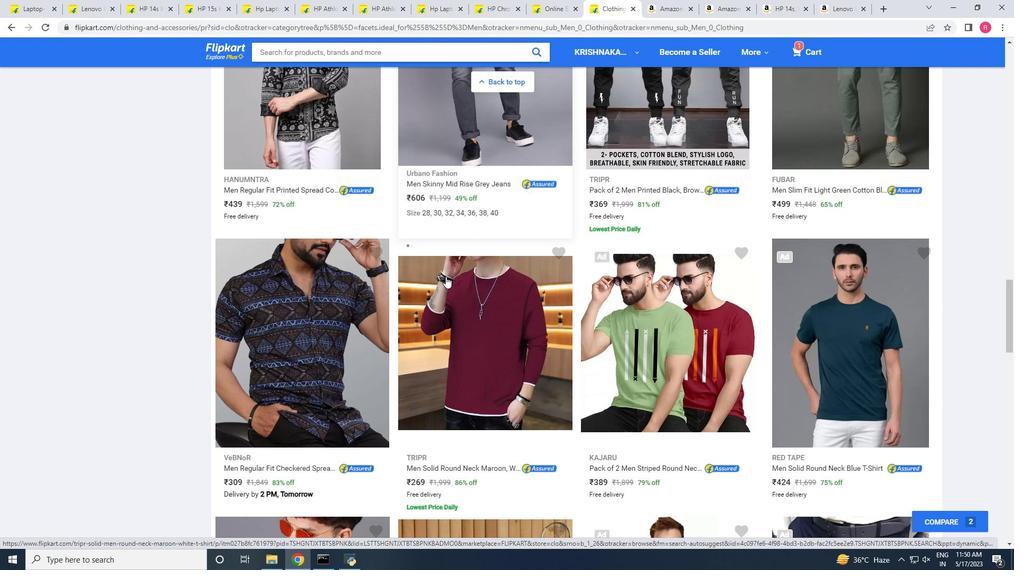 
Action: Mouse scrolled (446, 276) with delta (0, 0)
Screenshot: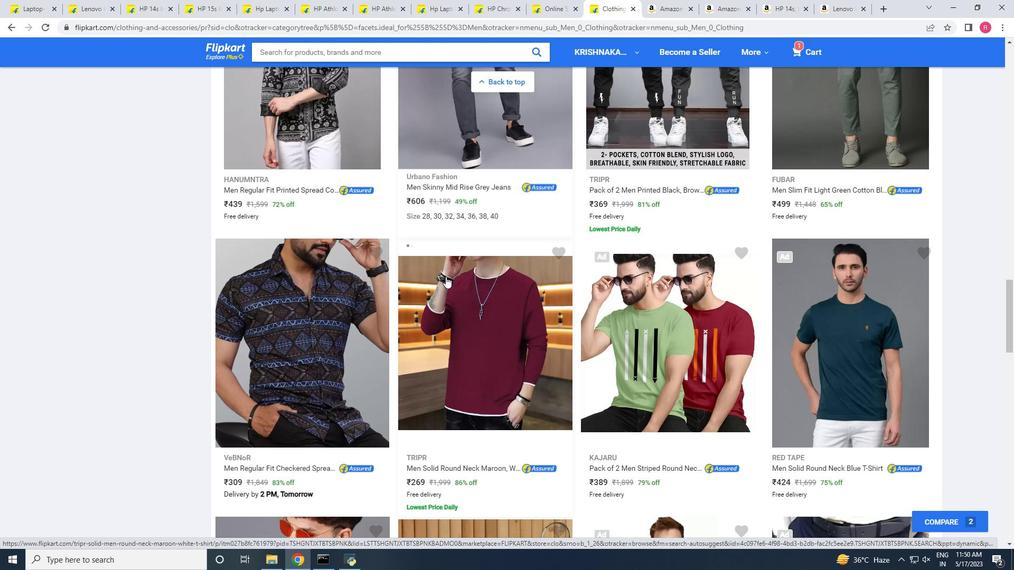 
Action: Mouse scrolled (446, 276) with delta (0, 0)
Screenshot: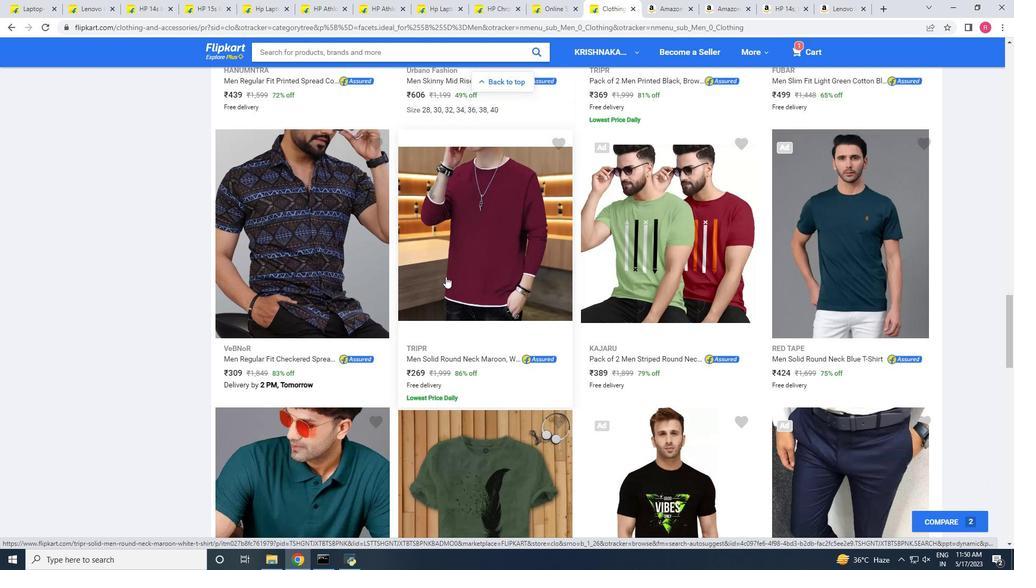
Action: Mouse scrolled (446, 276) with delta (0, 0)
Screenshot: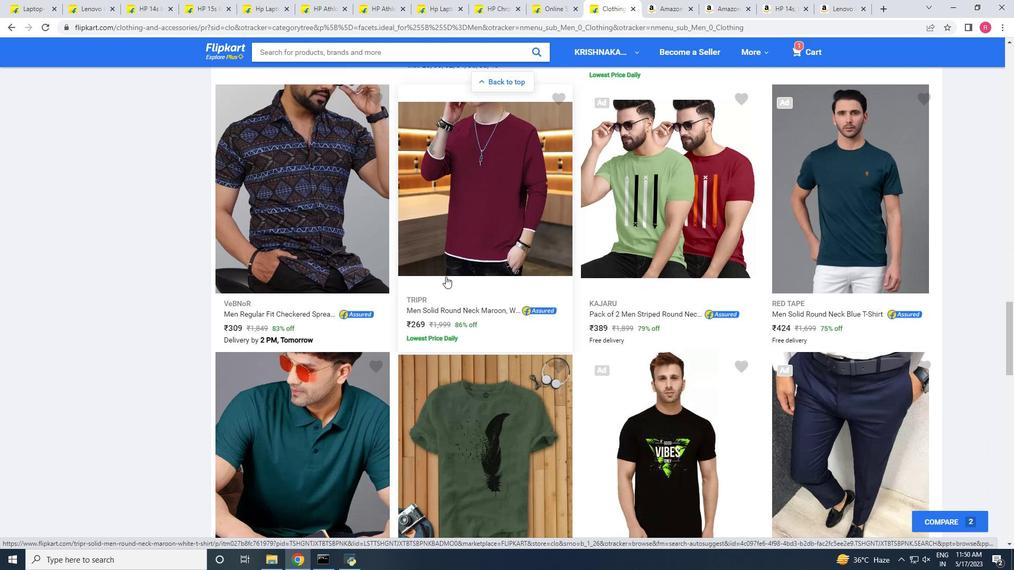 
Action: Mouse scrolled (446, 277) with delta (0, 0)
Screenshot: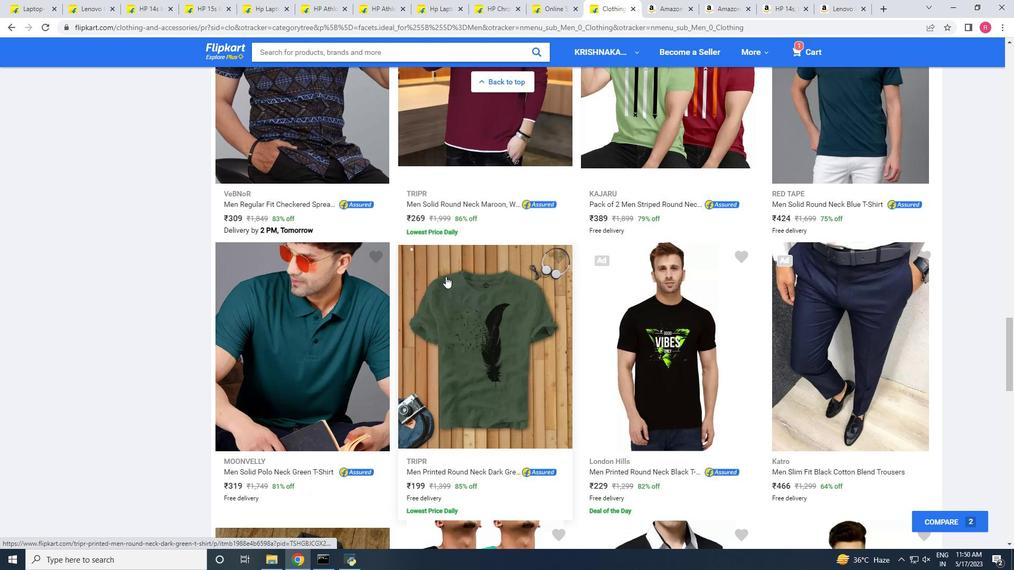 
Action: Mouse scrolled (446, 277) with delta (0, 0)
Screenshot: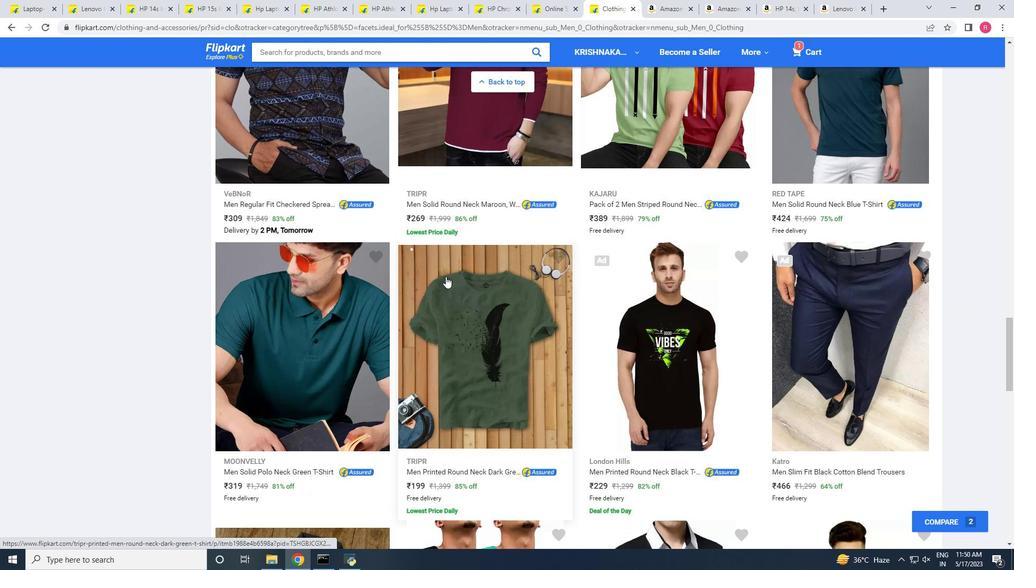 
Action: Mouse moved to (446, 275)
Screenshot: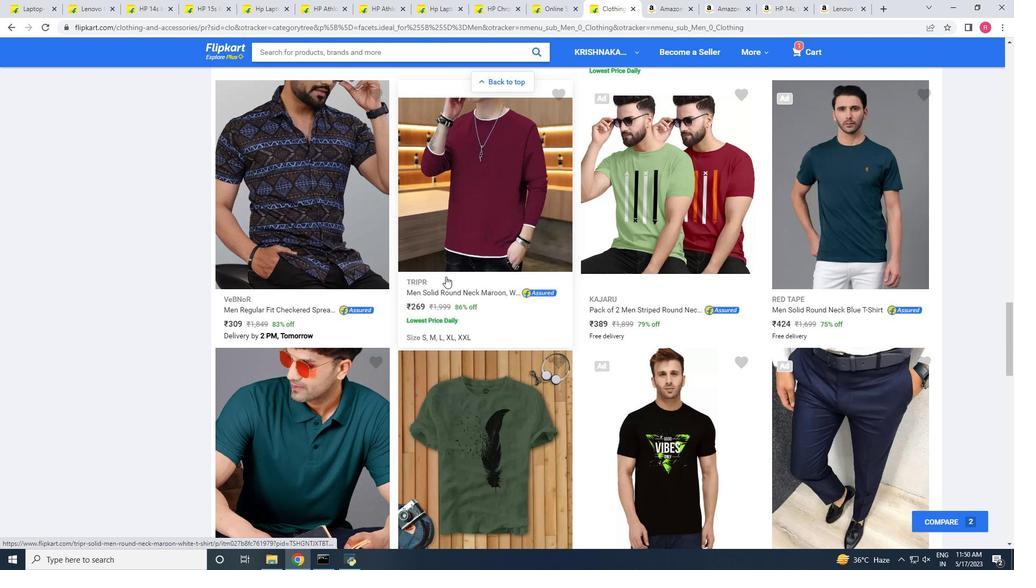 
Action: Mouse scrolled (446, 275) with delta (0, 0)
Screenshot: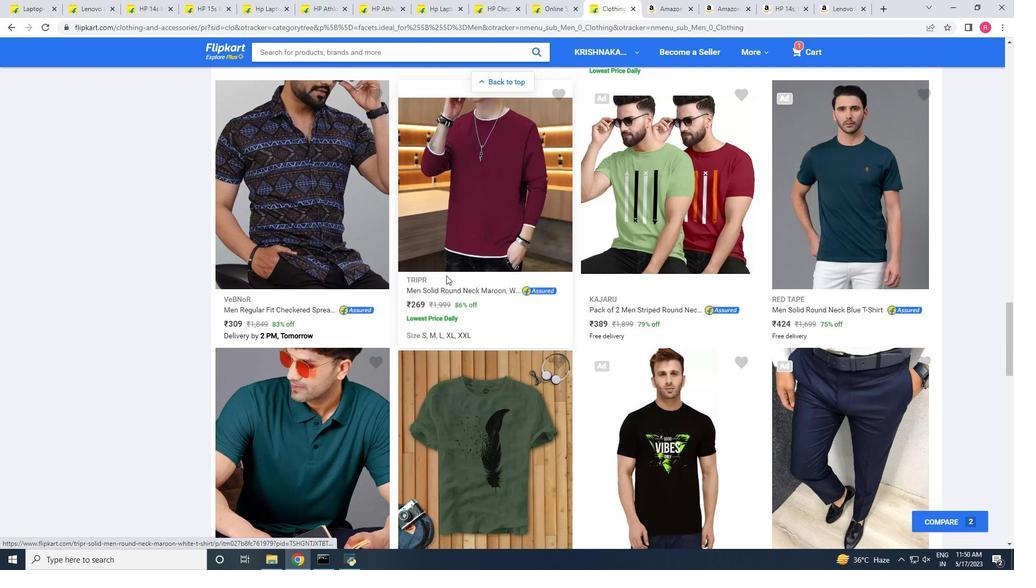 
Action: Mouse scrolled (446, 275) with delta (0, 0)
Screenshot: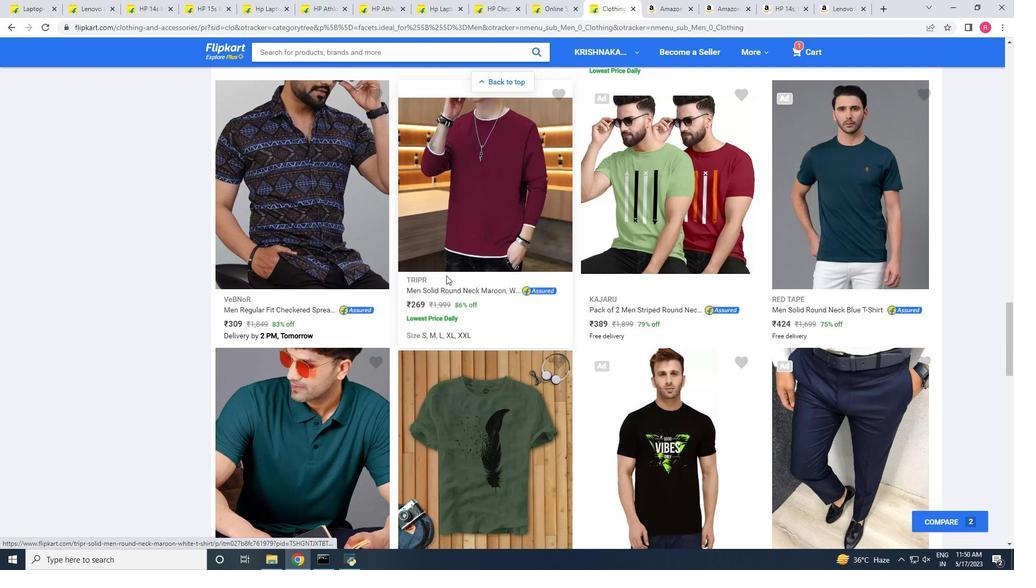 
Action: Mouse scrolled (446, 275) with delta (0, 0)
Screenshot: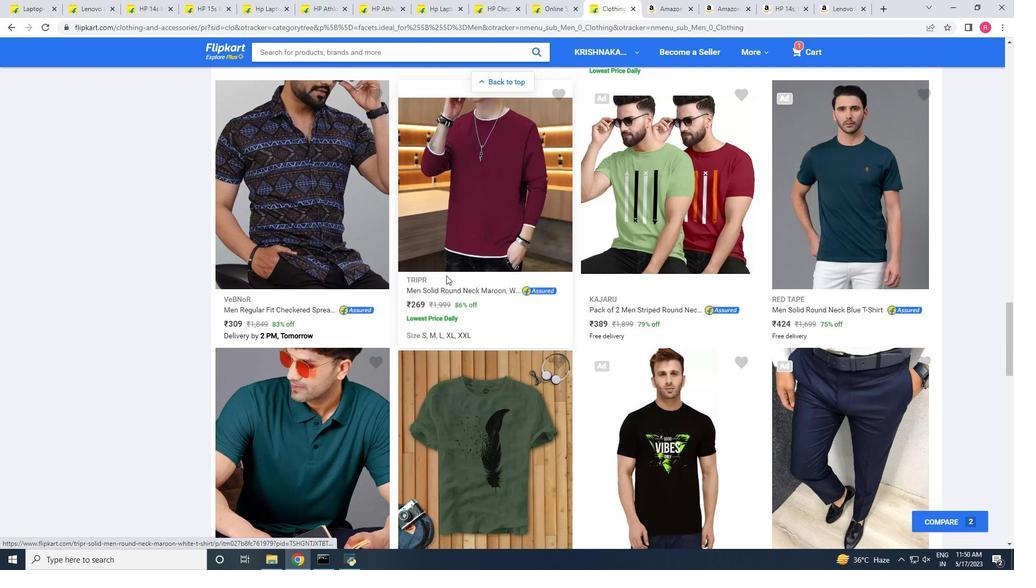 
Action: Mouse scrolled (446, 275) with delta (0, 0)
Screenshot: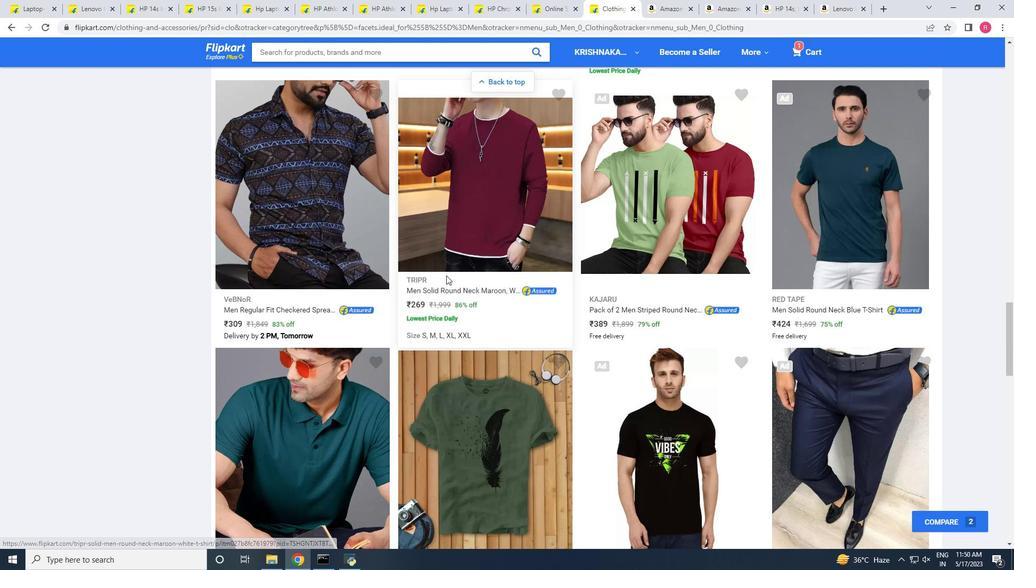 
Action: Mouse scrolled (446, 275) with delta (0, 0)
Screenshot: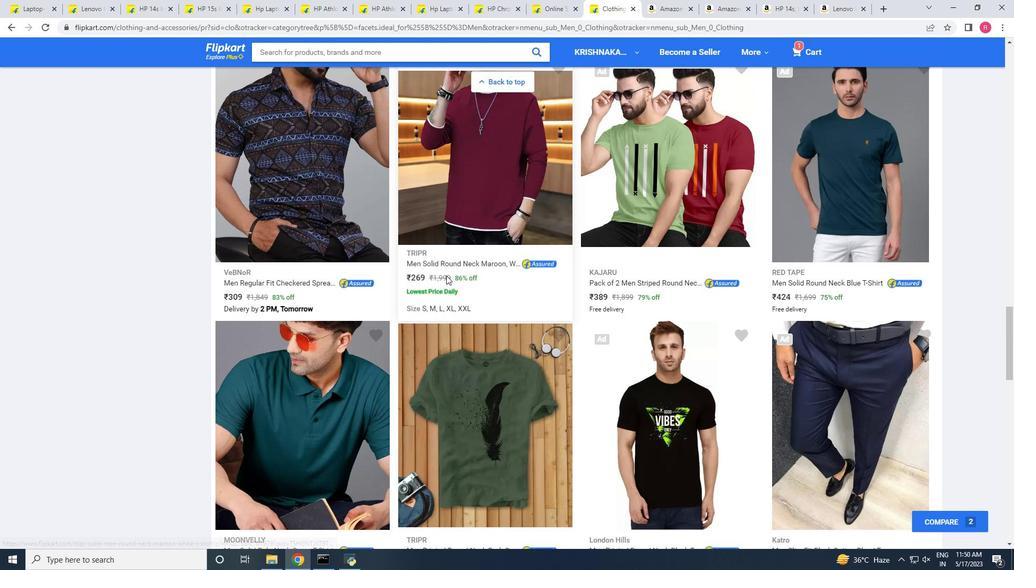 
Action: Mouse scrolled (446, 276) with delta (0, 0)
Screenshot: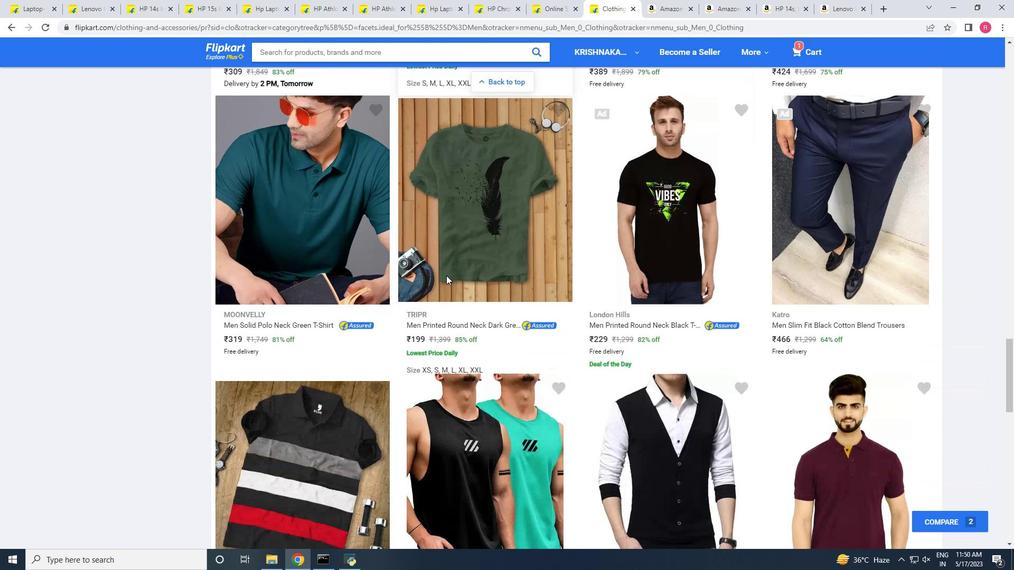 
Action: Mouse scrolled (446, 276) with delta (0, 0)
Screenshot: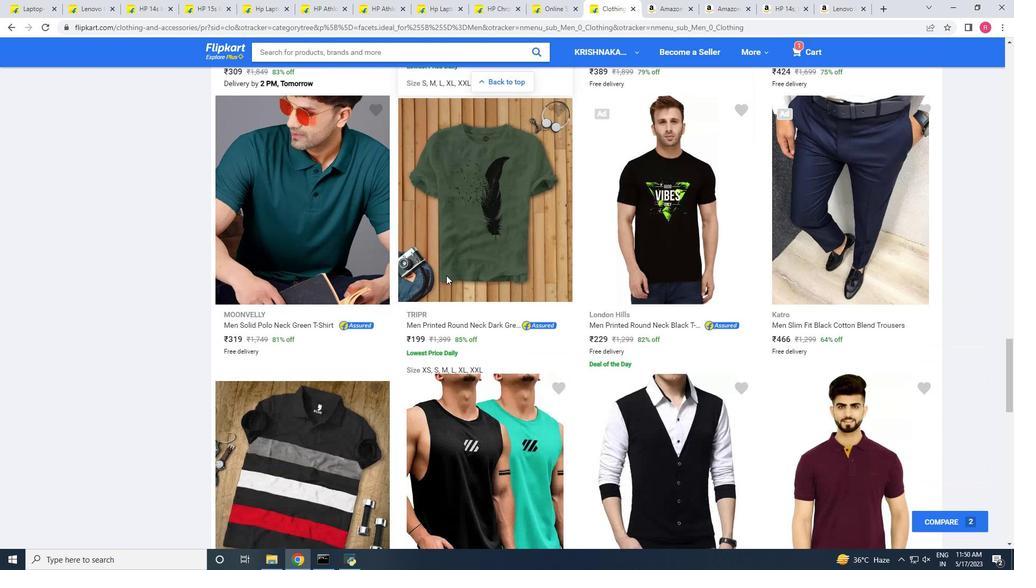 
Action: Mouse scrolled (446, 276) with delta (0, 0)
Screenshot: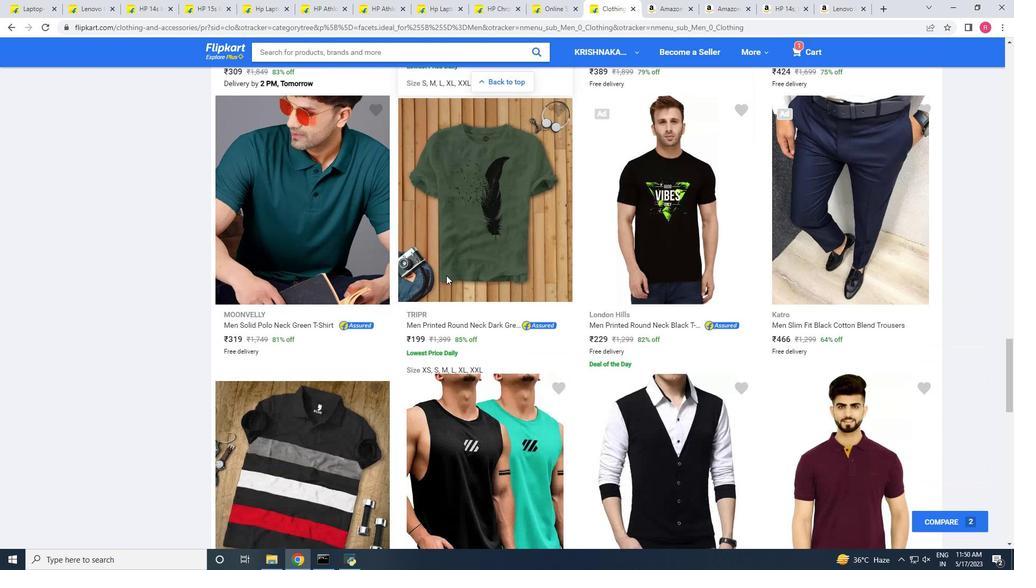 
Action: Mouse scrolled (446, 276) with delta (0, 0)
Screenshot: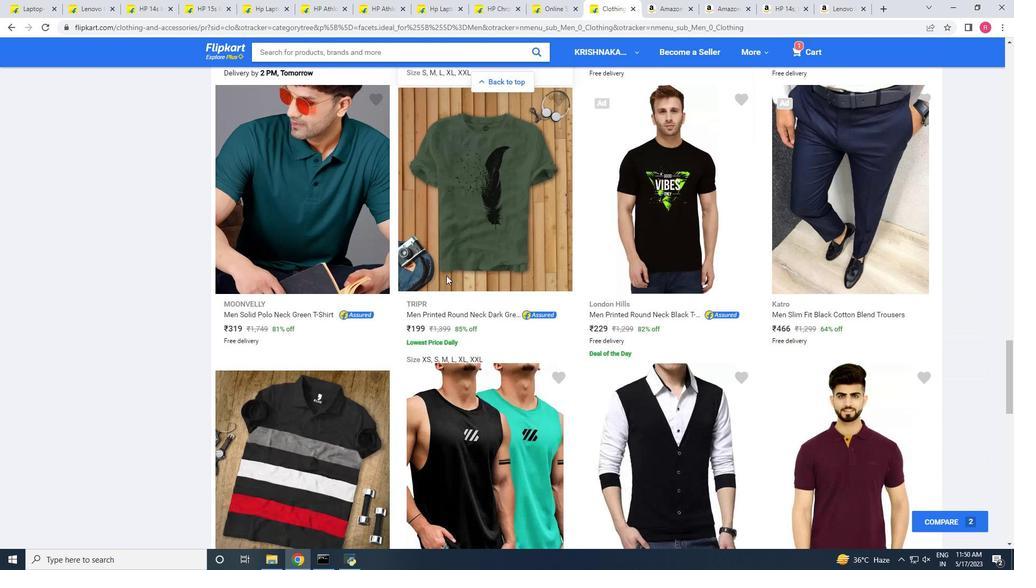 
Action: Mouse scrolled (446, 276) with delta (0, 0)
Screenshot: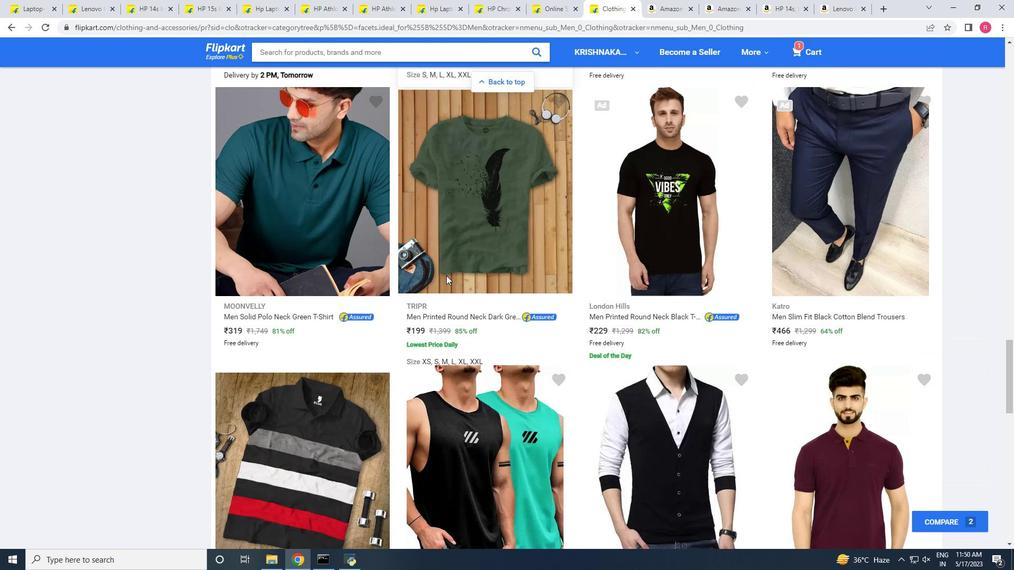 
Action: Mouse moved to (325, 236)
Screenshot: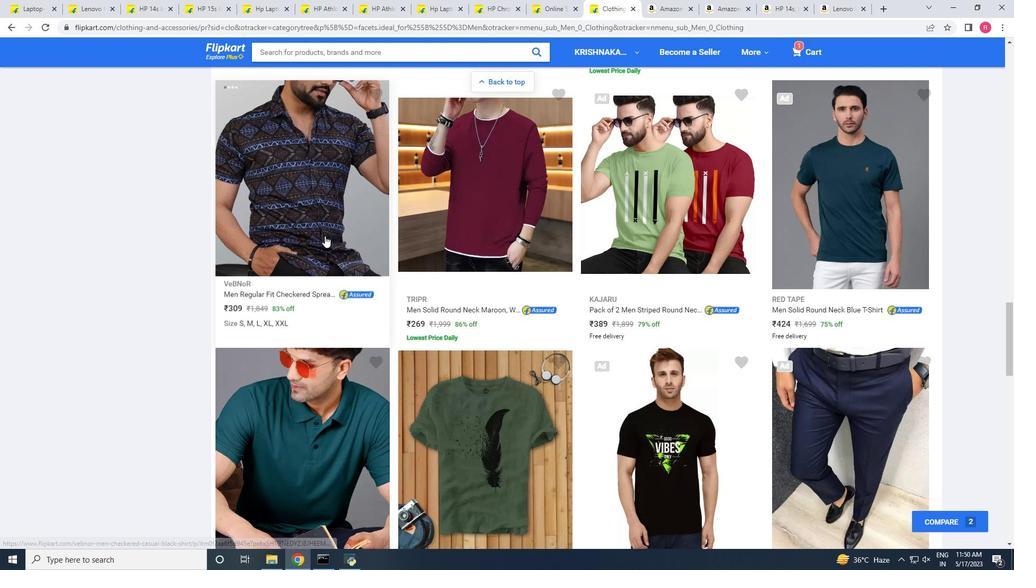 
Action: Mouse pressed left at (325, 236)
Screenshot: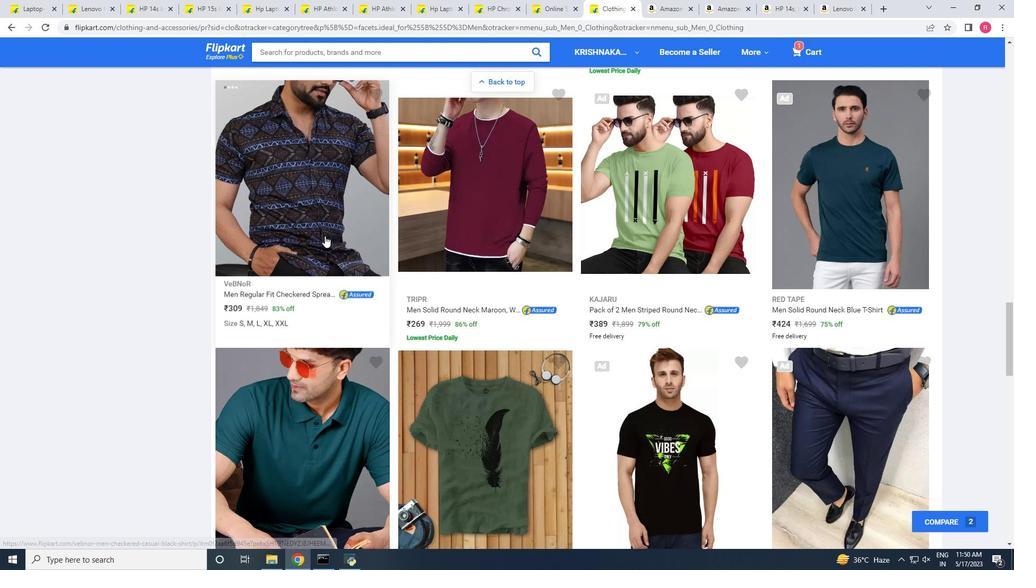 
Action: Mouse moved to (513, 237)
Screenshot: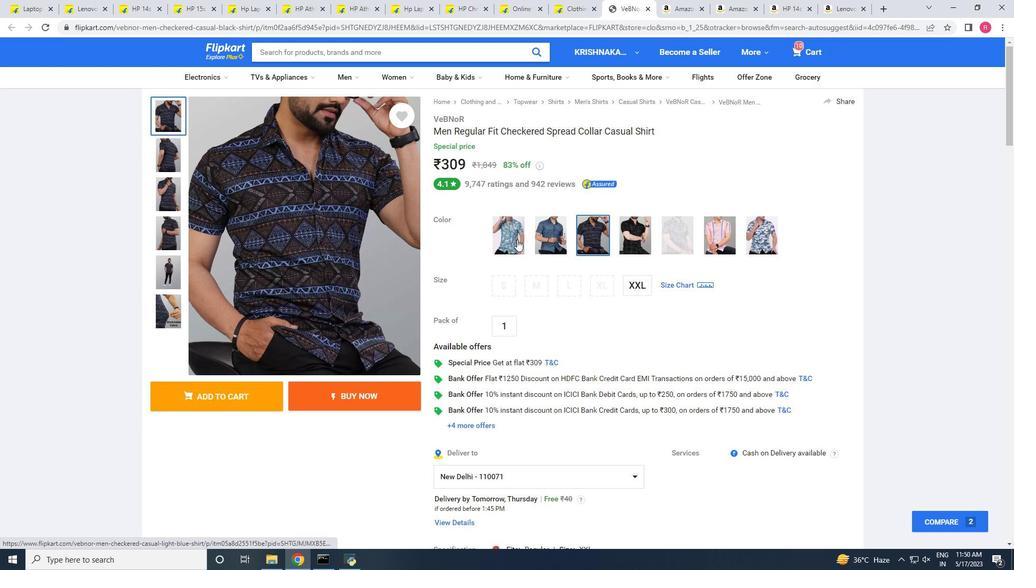 
Action: Mouse pressed left at (513, 237)
Screenshot: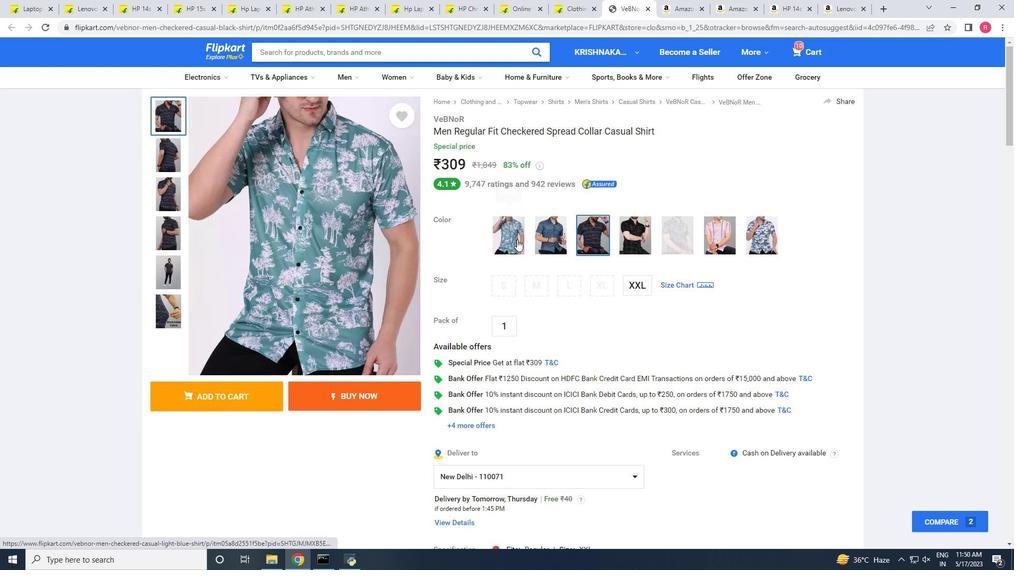 
Action: Mouse moved to (730, 245)
Screenshot: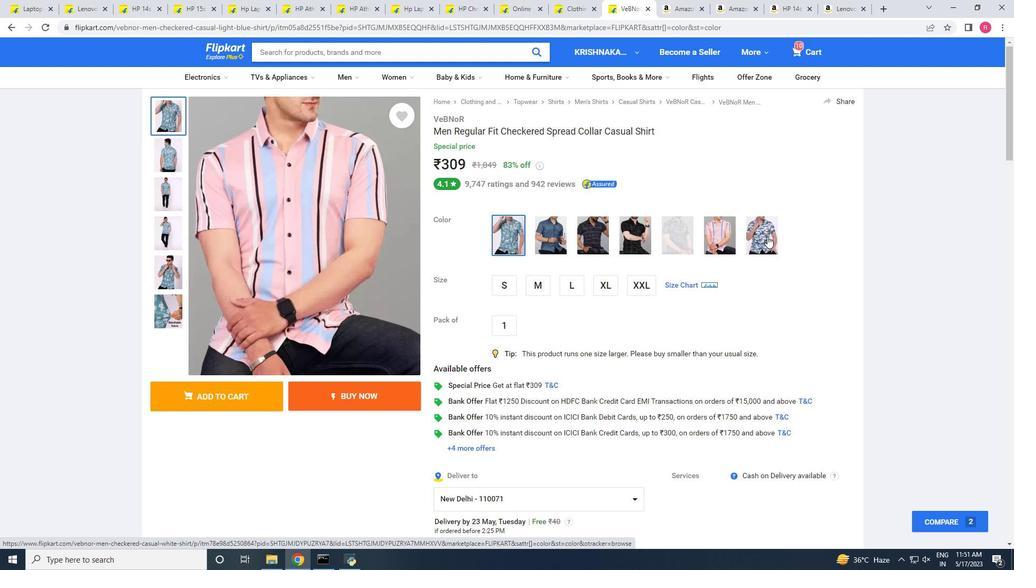 
Action: Mouse scrolled (730, 244) with delta (0, 0)
Screenshot: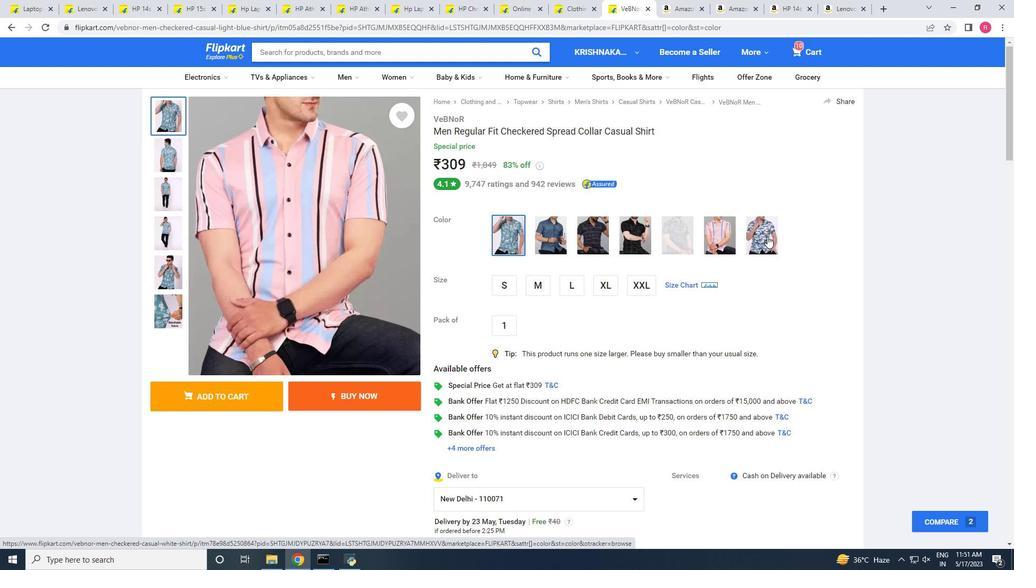 
Action: Mouse moved to (683, 257)
Screenshot: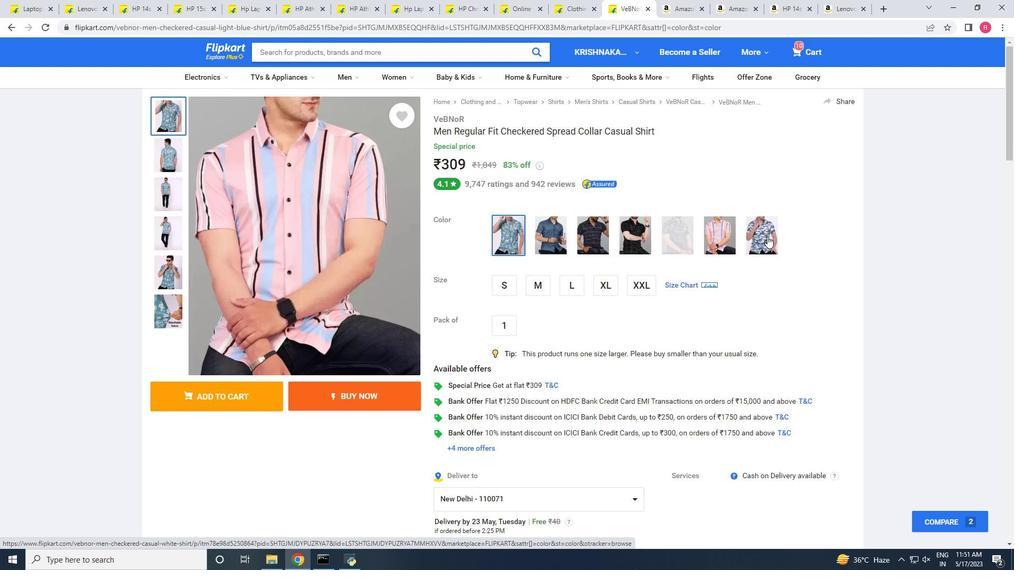 
Action: Mouse scrolled (683, 256) with delta (0, 0)
Screenshot: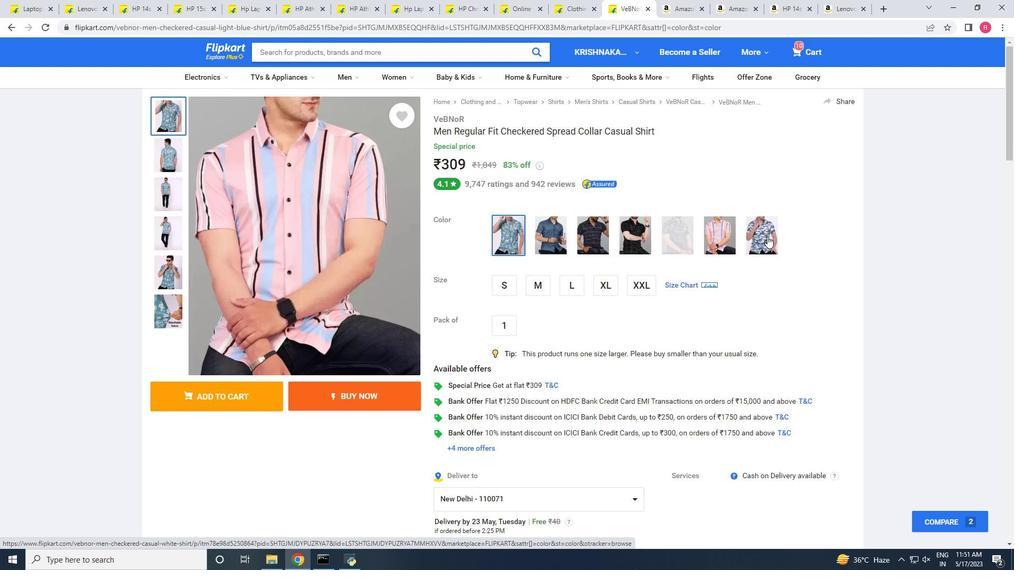 
Action: Mouse moved to (650, 269)
Screenshot: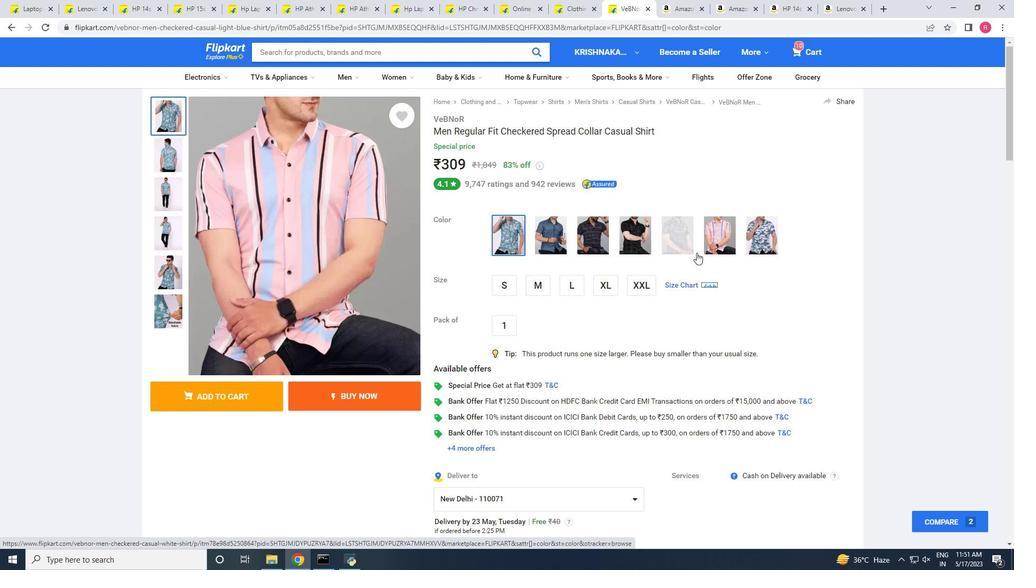 
Action: Mouse scrolled (650, 268) with delta (0, 0)
Screenshot: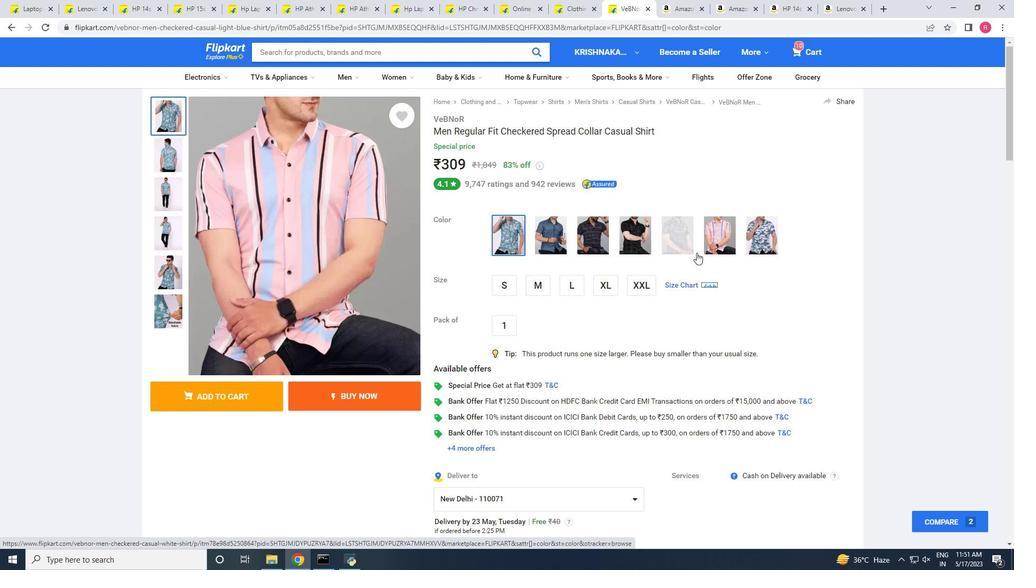 
Action: Mouse moved to (633, 274)
Screenshot: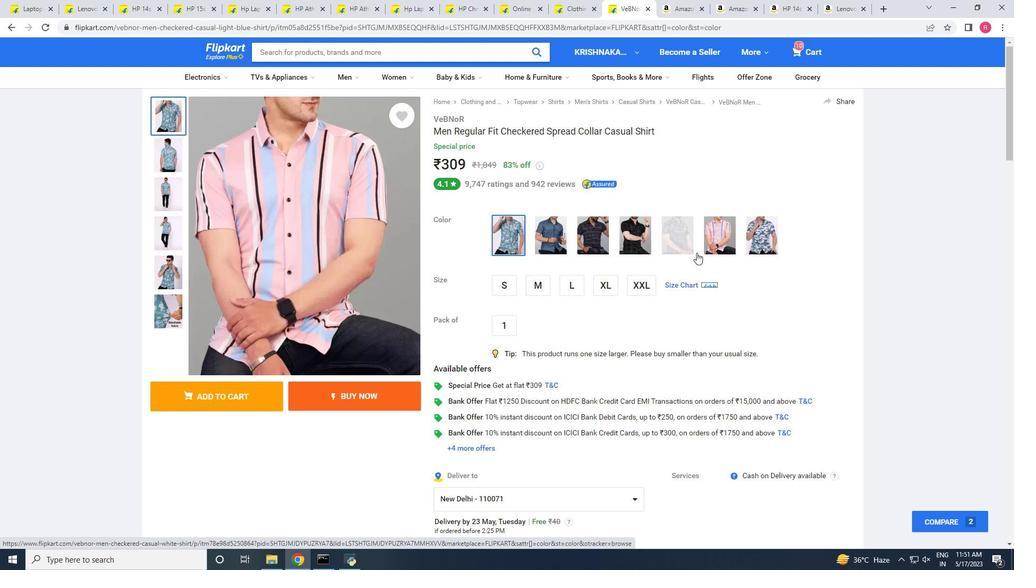 
Action: Mouse scrolled (633, 274) with delta (0, 0)
Screenshot: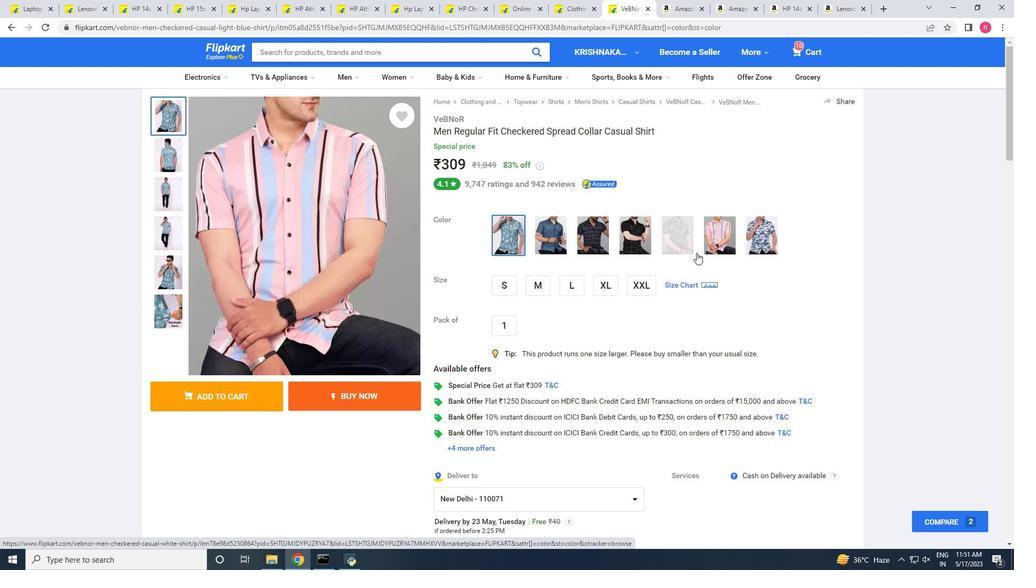 
Action: Mouse moved to (633, 275)
Screenshot: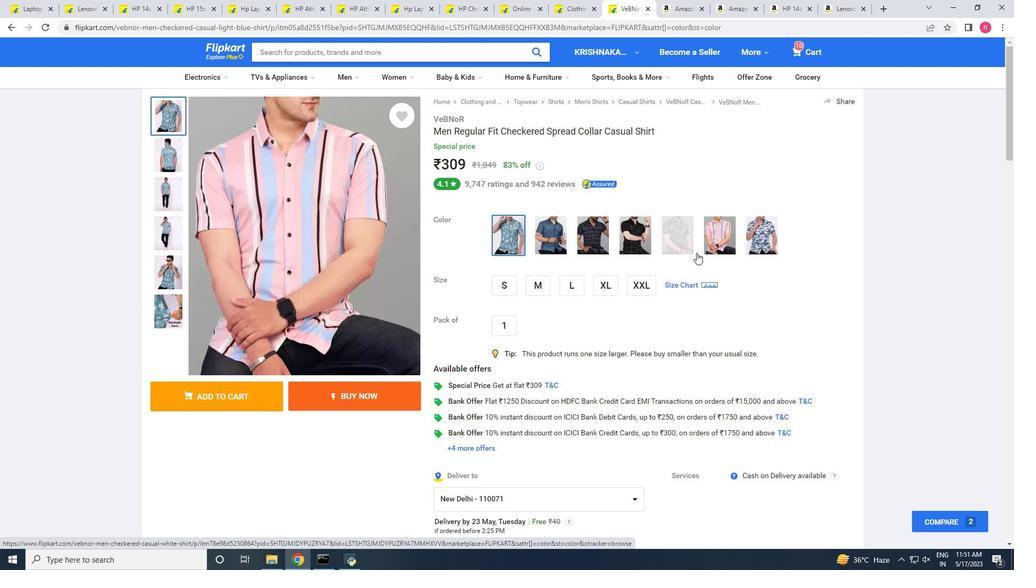 
Action: Mouse scrolled (633, 274) with delta (0, 0)
Screenshot: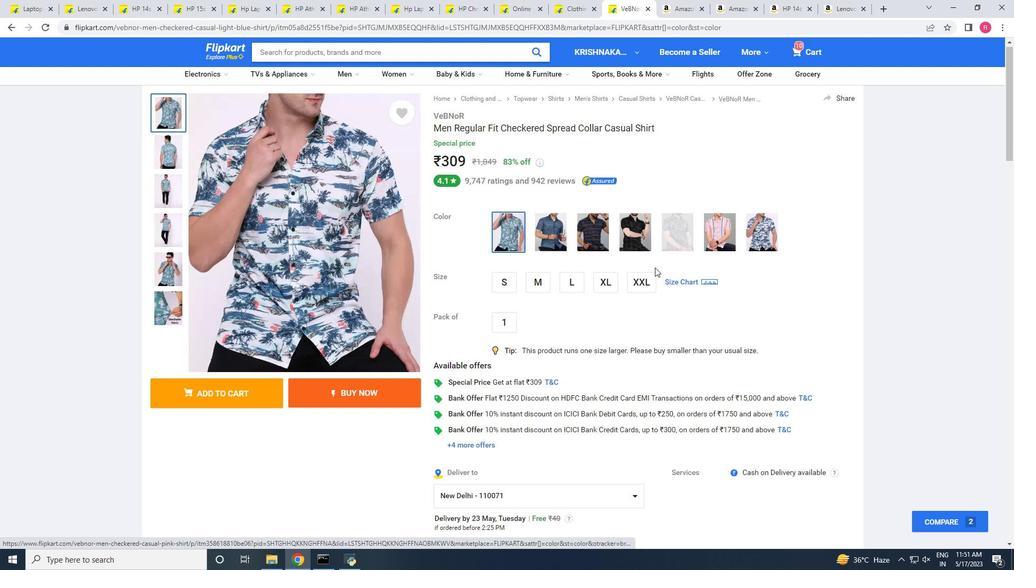 
Action: Mouse moved to (581, 303)
Screenshot: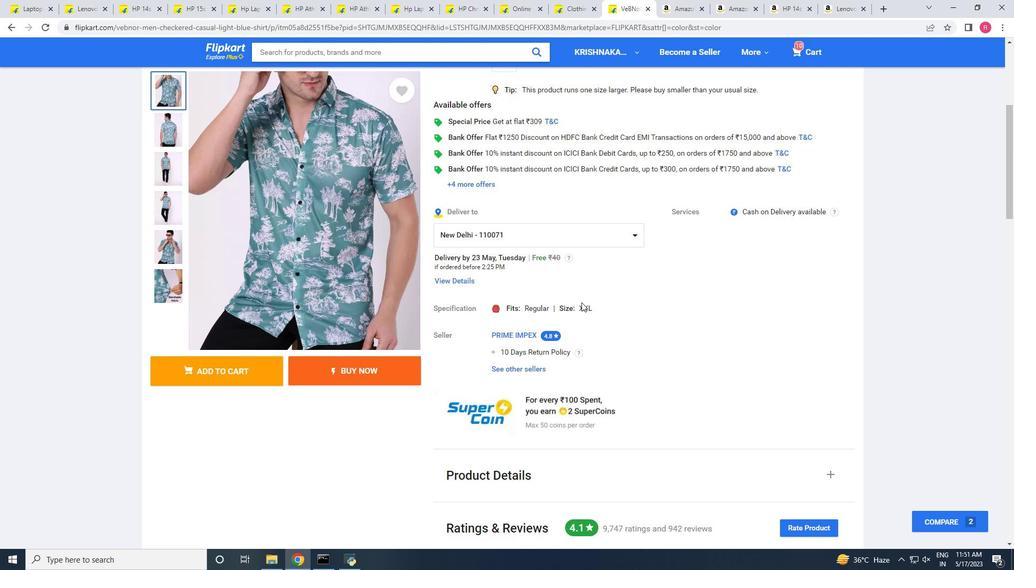 
Action: Mouse scrolled (581, 302) with delta (0, 0)
Screenshot: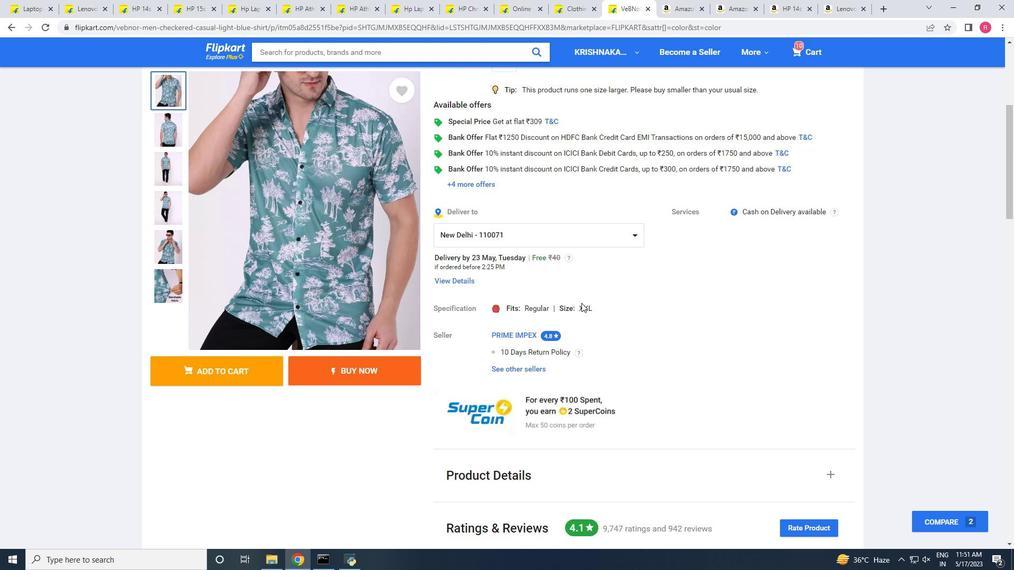 
Action: Mouse scrolled (581, 302) with delta (0, 0)
Screenshot: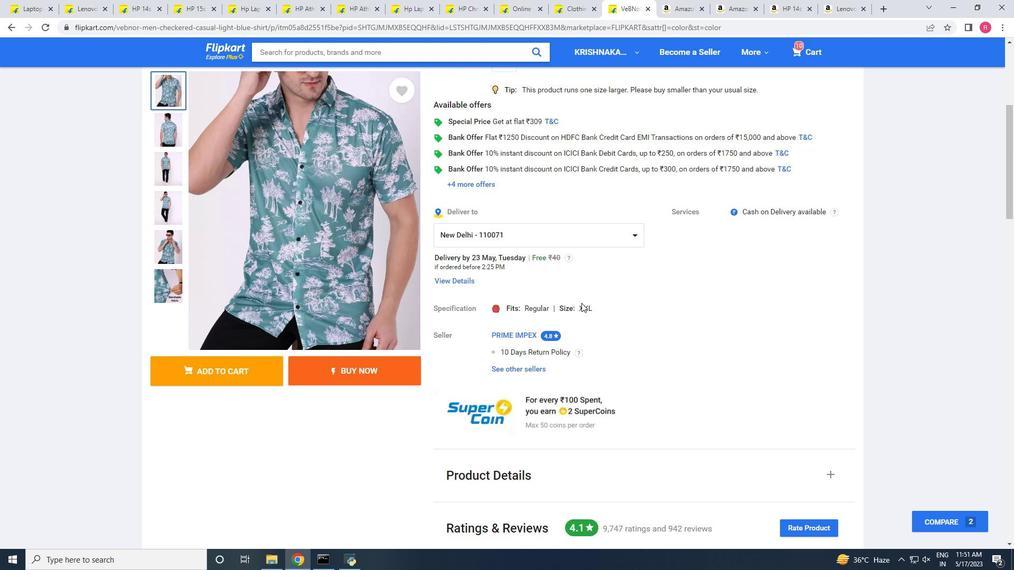 
Action: Mouse scrolled (581, 302) with delta (0, 0)
Screenshot: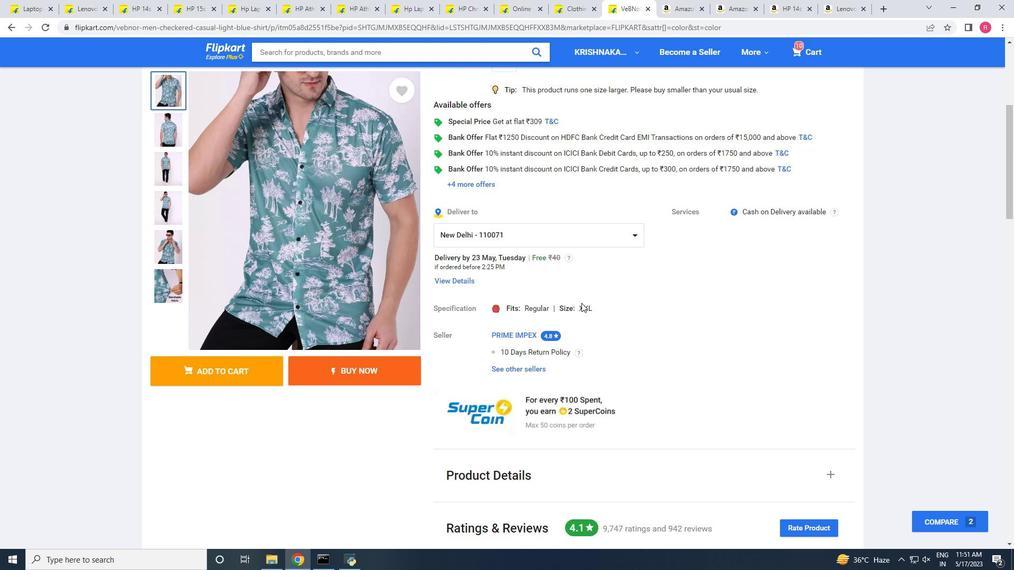 
Action: Mouse scrolled (581, 302) with delta (0, 0)
Screenshot: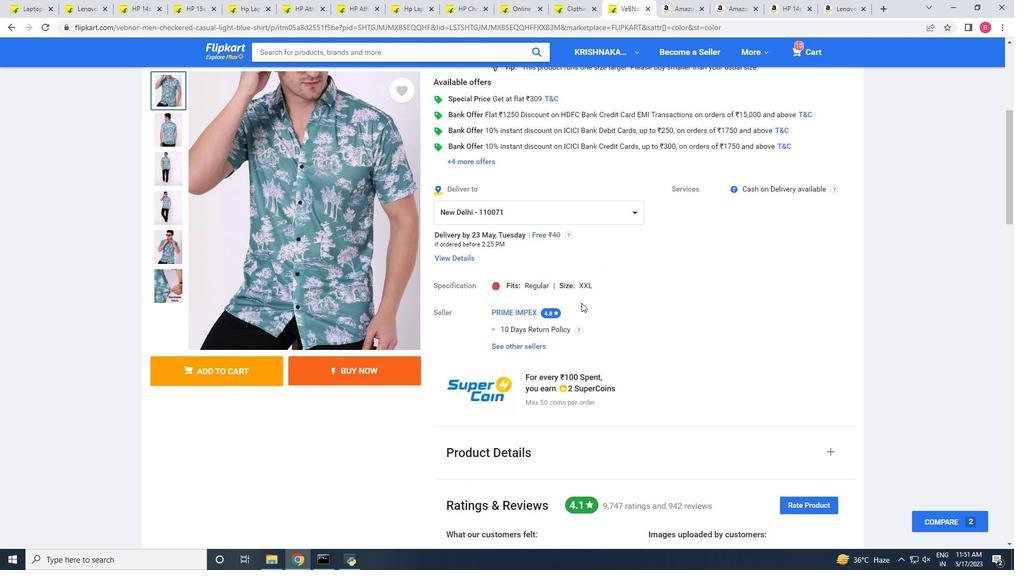 
Action: Mouse scrolled (581, 302) with delta (0, 0)
Screenshot: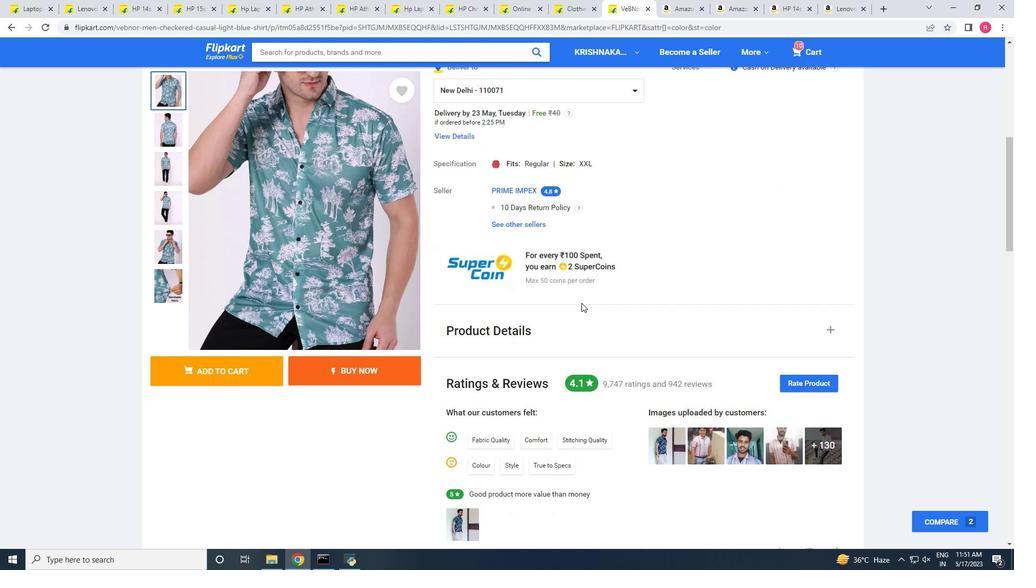 
Action: Mouse scrolled (581, 302) with delta (0, 0)
Screenshot: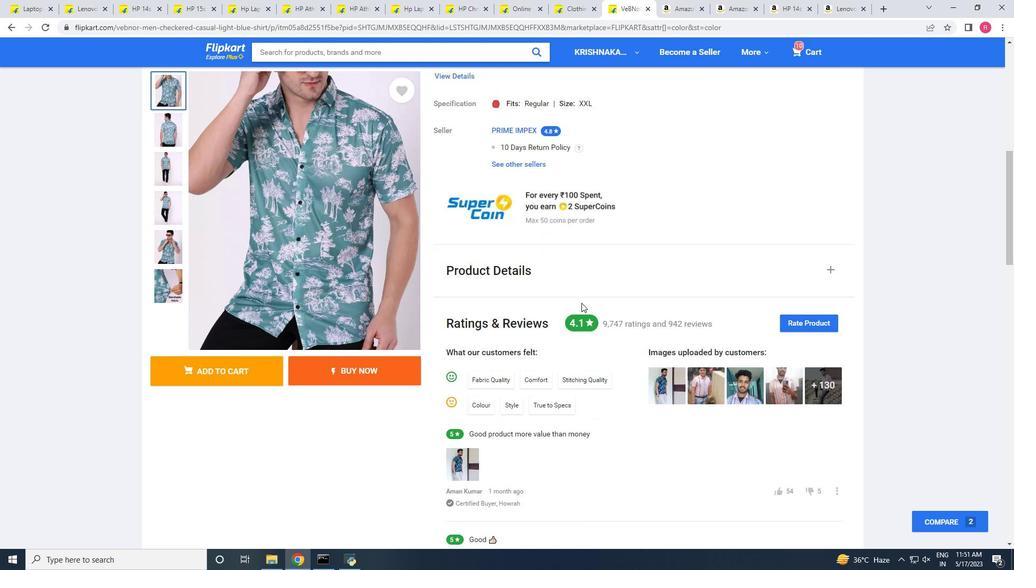 
Action: Mouse scrolled (581, 302) with delta (0, 0)
Screenshot: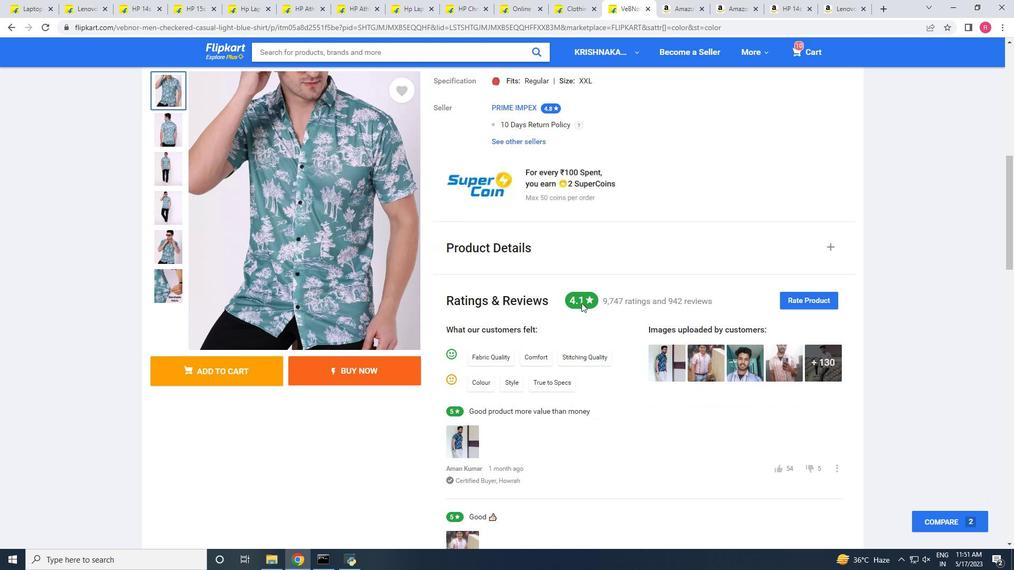 
Action: Mouse scrolled (581, 302) with delta (0, 0)
Screenshot: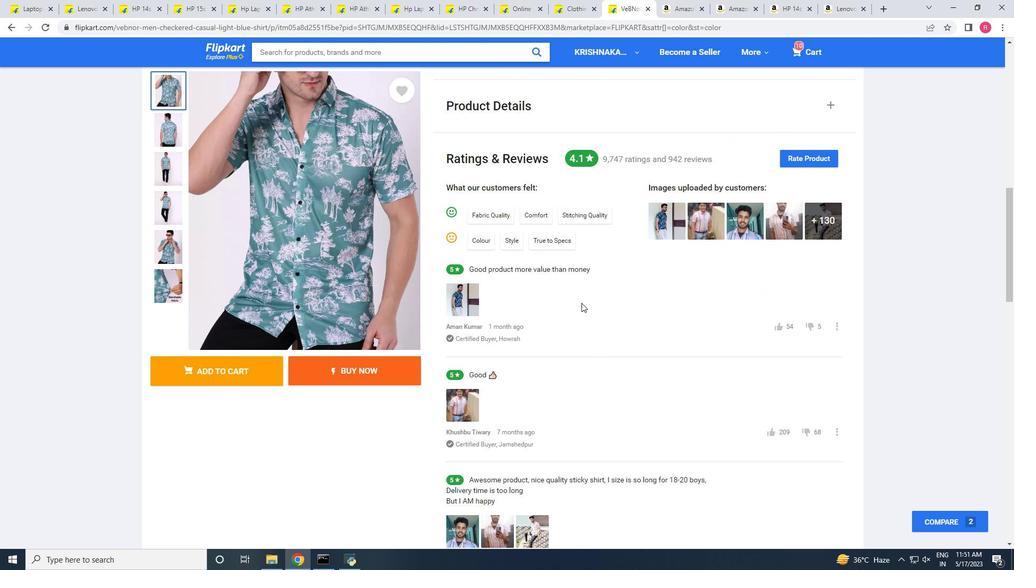 
Action: Mouse scrolled (581, 302) with delta (0, 0)
Screenshot: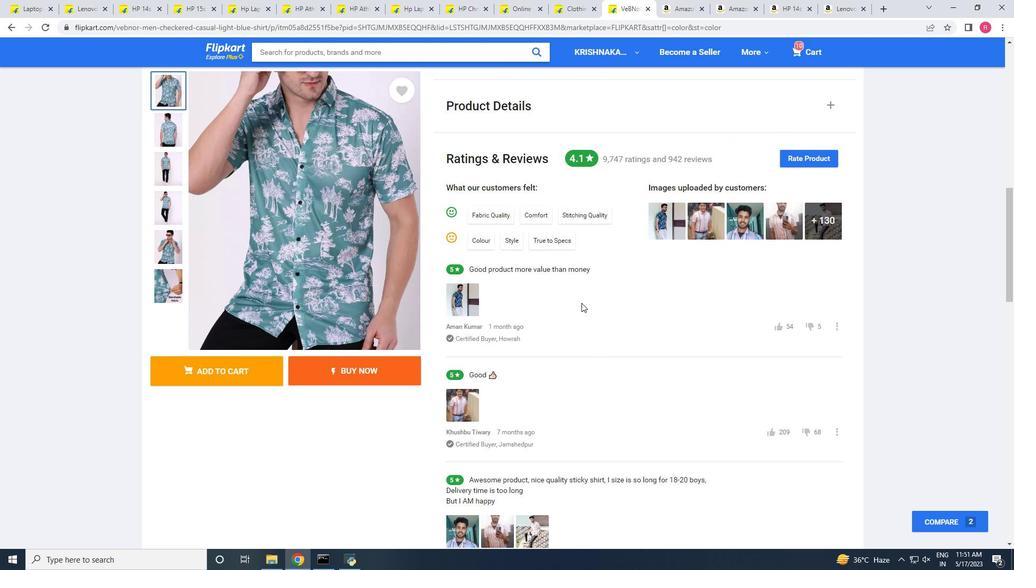 
Action: Mouse scrolled (581, 302) with delta (0, 0)
Screenshot: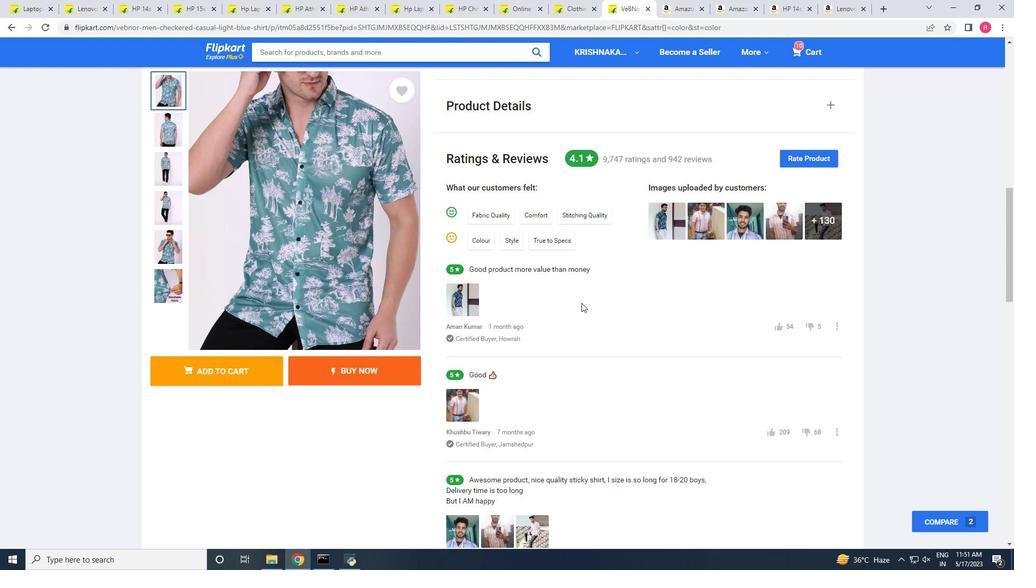 
Action: Mouse moved to (581, 303)
Screenshot: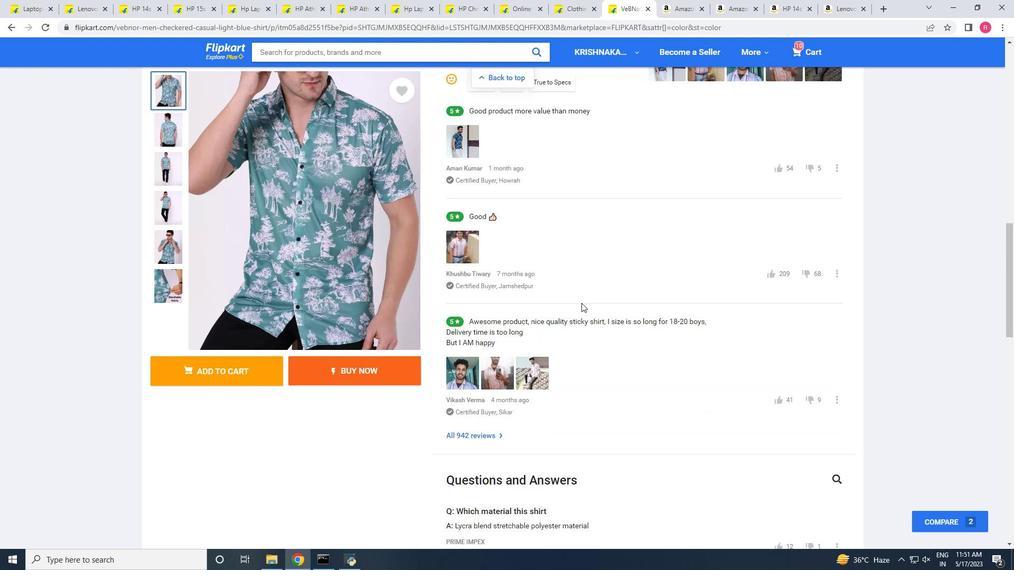 
Action: Mouse scrolled (581, 304) with delta (0, 0)
Screenshot: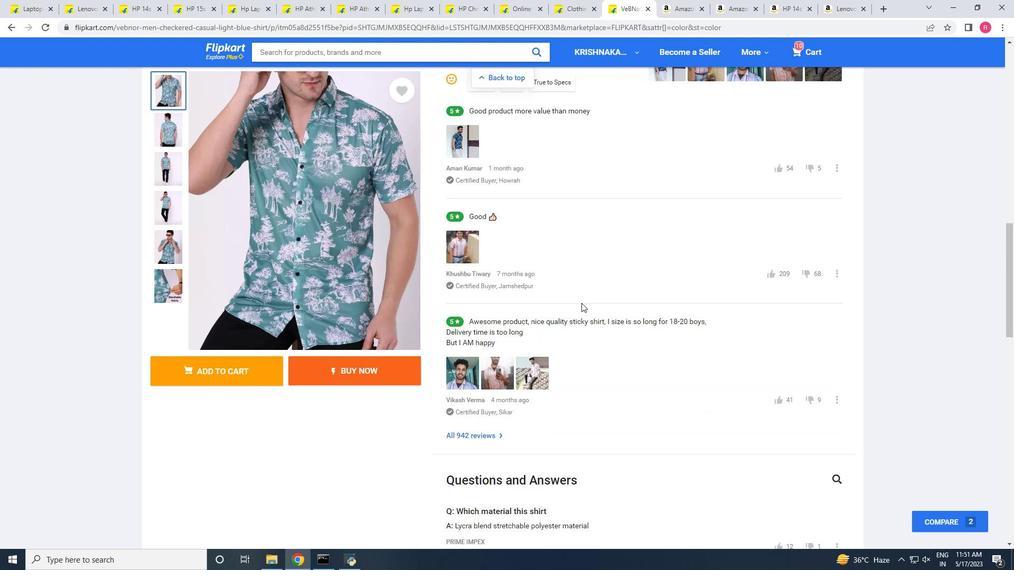 
Action: Mouse scrolled (581, 304) with delta (0, 0)
Screenshot: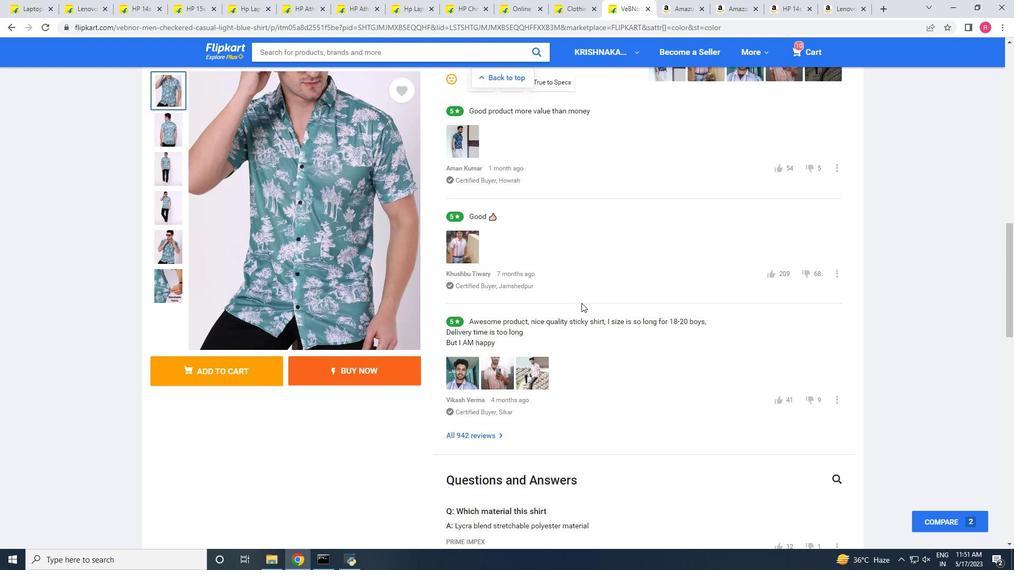 
Action: Mouse scrolled (581, 304) with delta (0, 0)
Screenshot: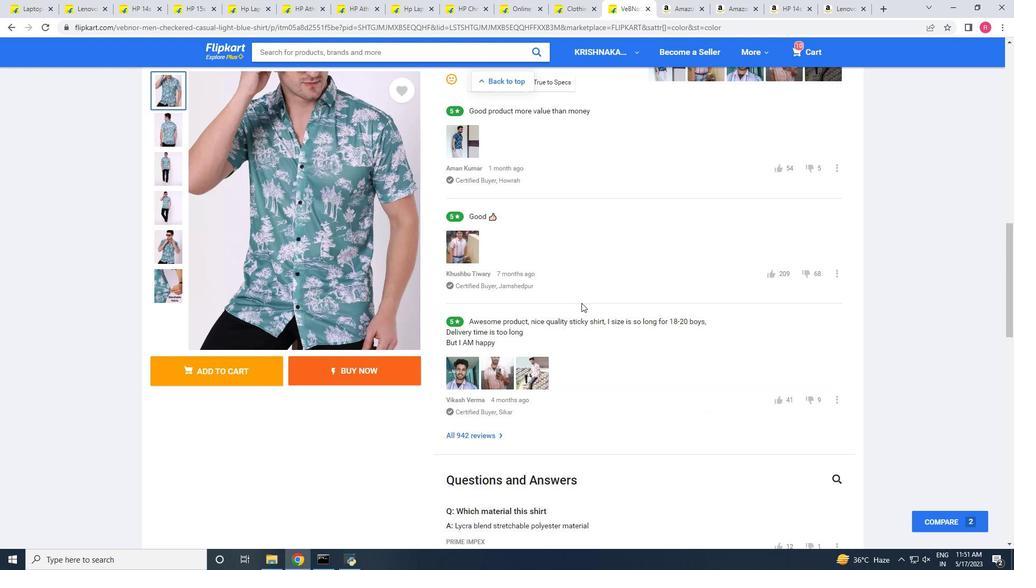 
Action: Mouse scrolled (581, 304) with delta (0, 0)
Screenshot: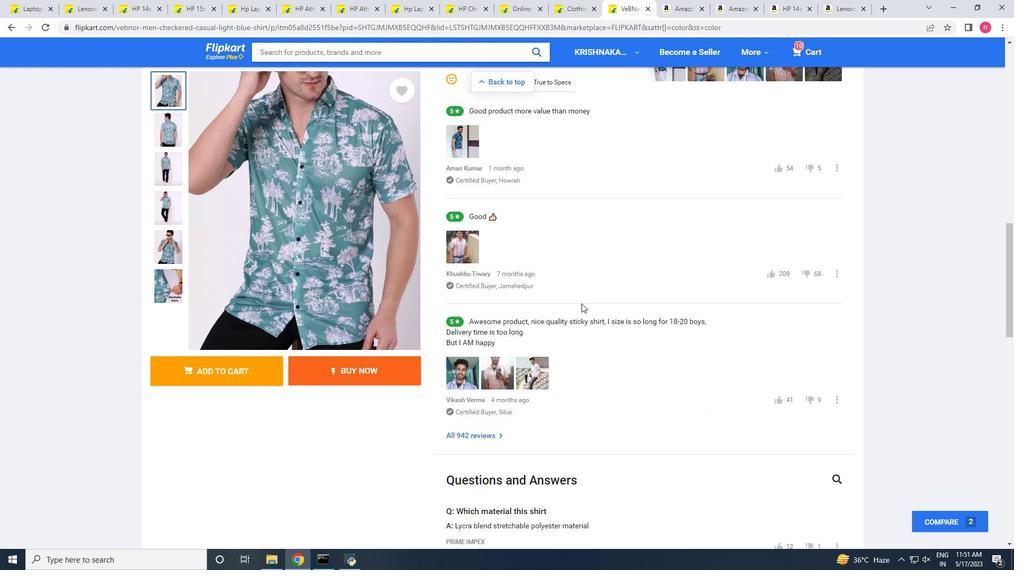 
Action: Mouse scrolled (581, 303) with delta (0, 0)
Screenshot: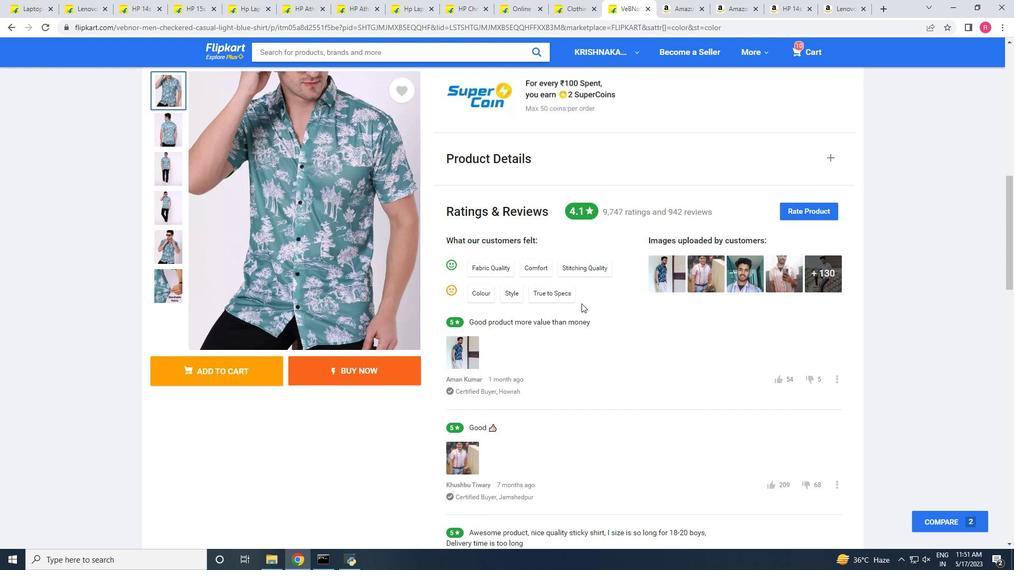 
Action: Mouse scrolled (581, 303) with delta (0, 0)
Screenshot: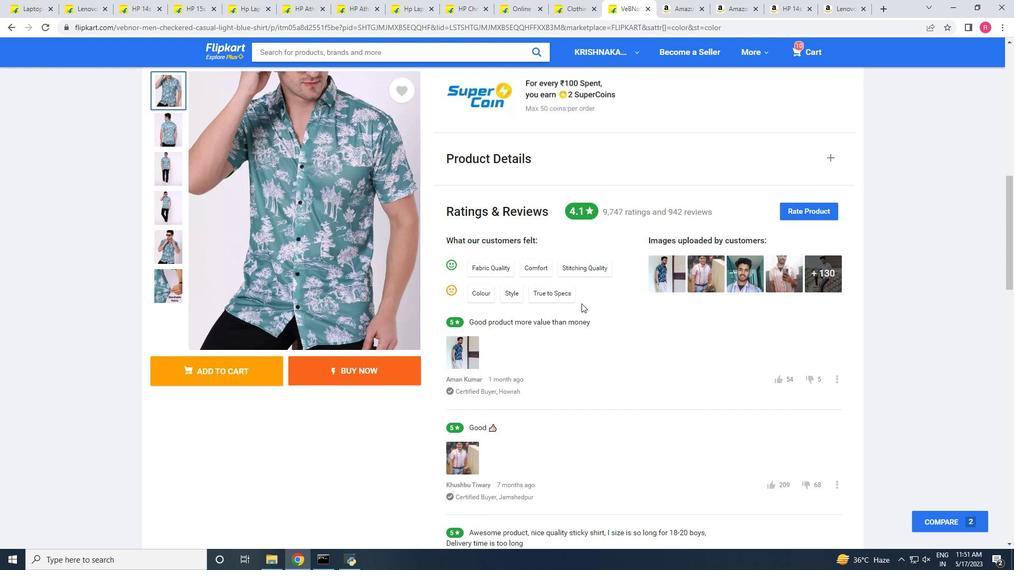 
Action: Mouse scrolled (581, 303) with delta (0, 0)
Screenshot: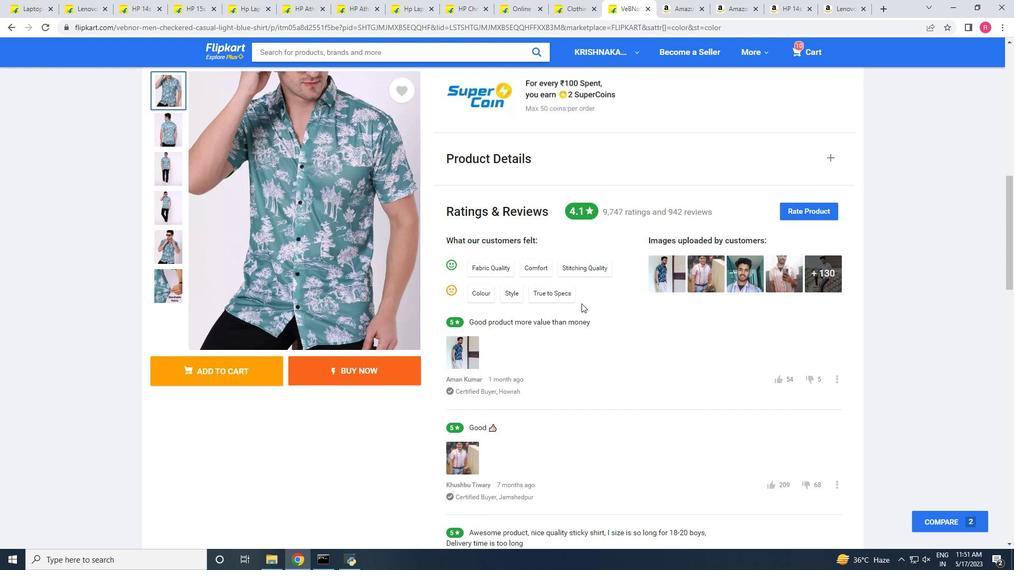 
Action: Mouse scrolled (581, 303) with delta (0, 0)
Screenshot: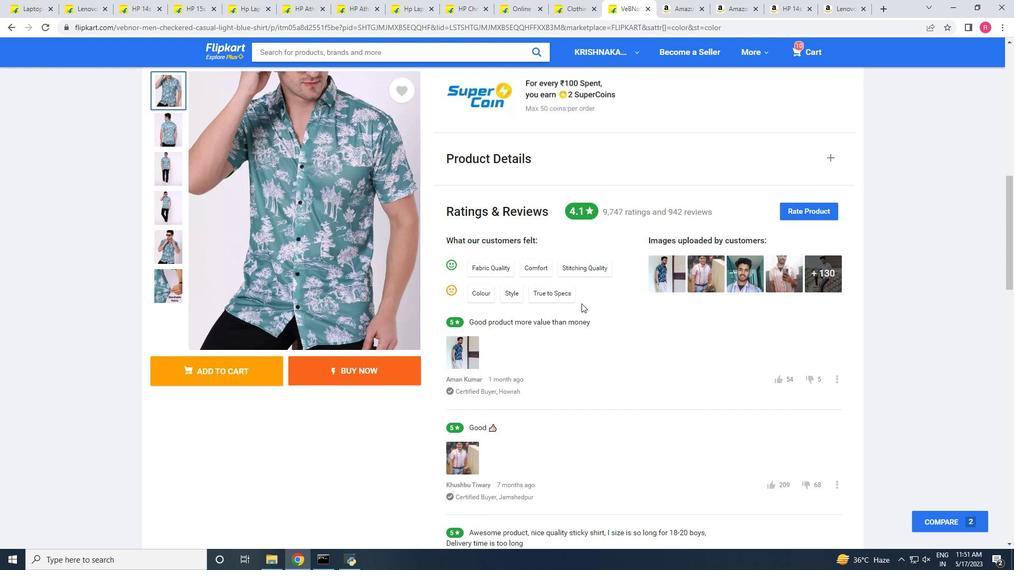 
Action: Mouse scrolled (581, 303) with delta (0, 0)
Screenshot: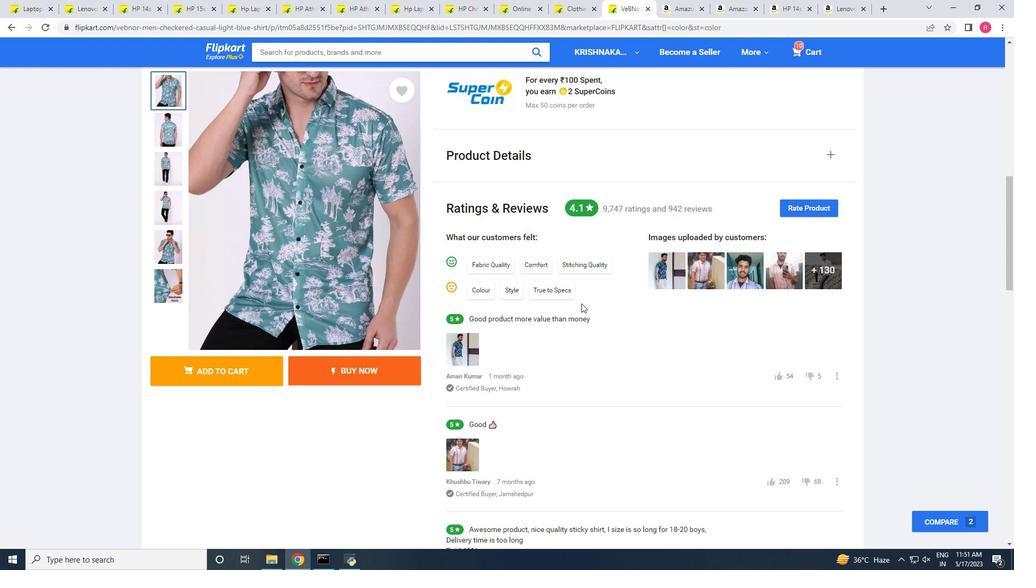 
Action: Mouse scrolled (581, 303) with delta (0, 0)
Screenshot: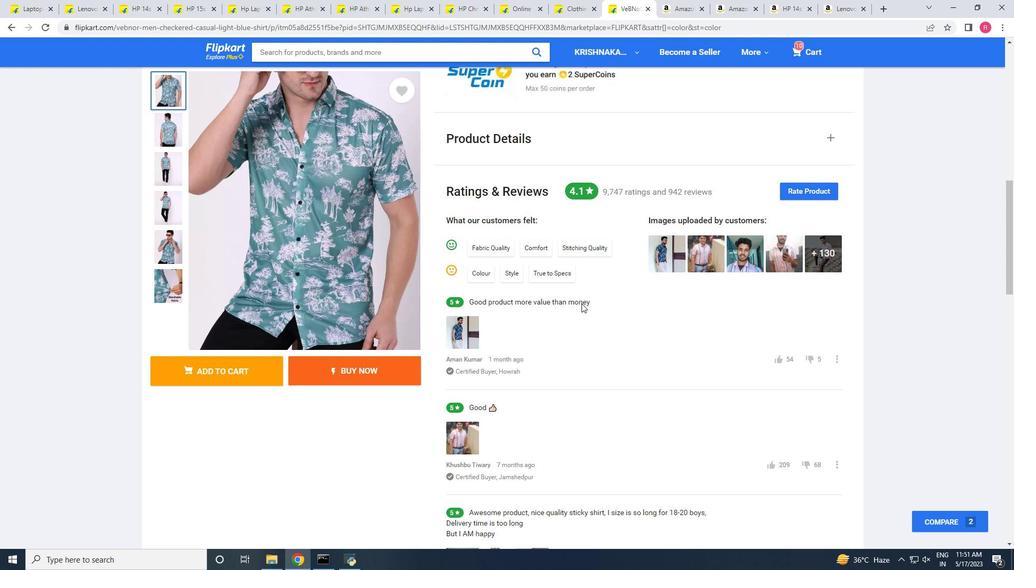 
Action: Mouse scrolled (581, 303) with delta (0, 0)
Screenshot: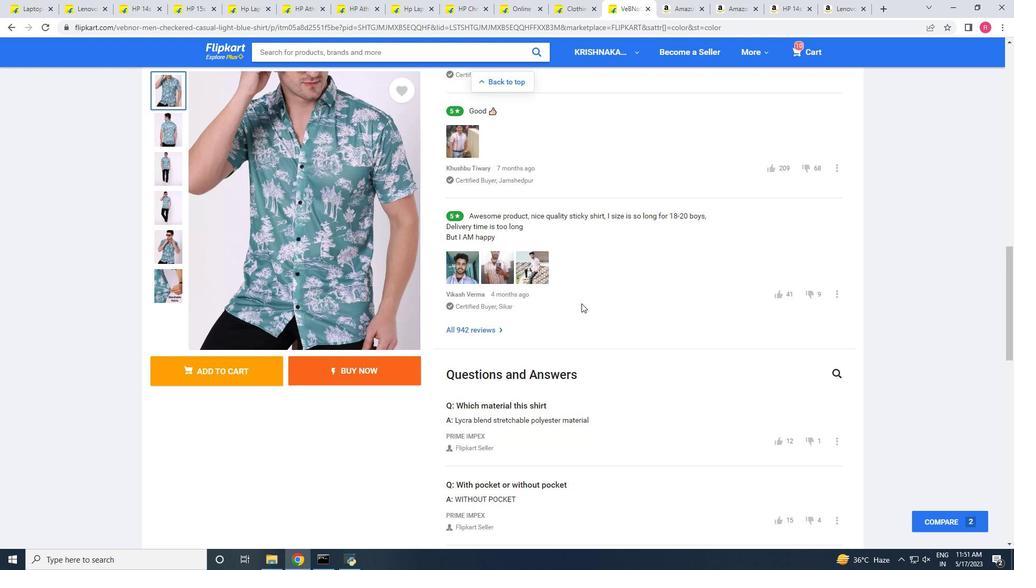 
Action: Mouse scrolled (581, 303) with delta (0, 0)
Screenshot: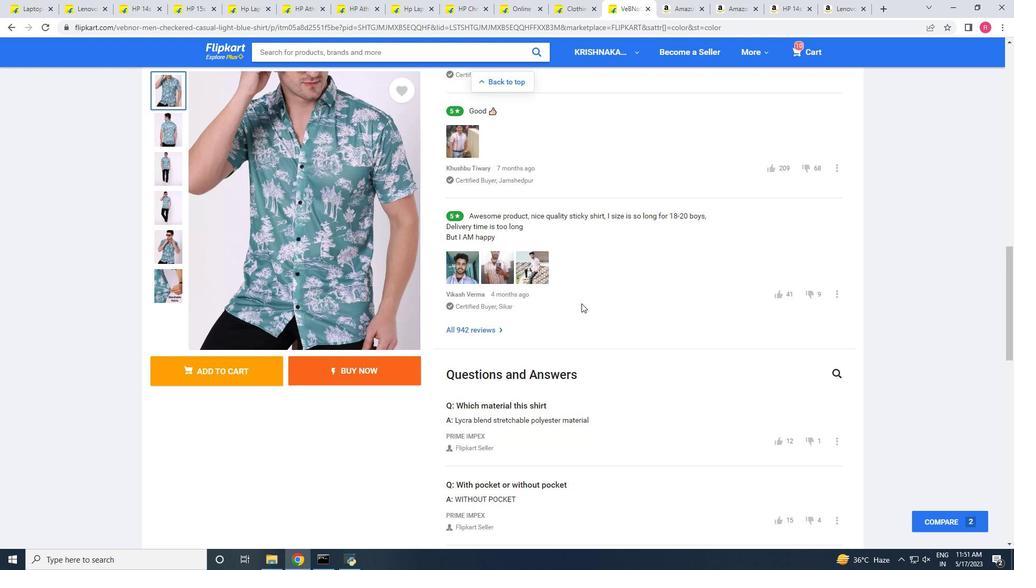 
Action: Mouse scrolled (581, 303) with delta (0, 0)
Screenshot: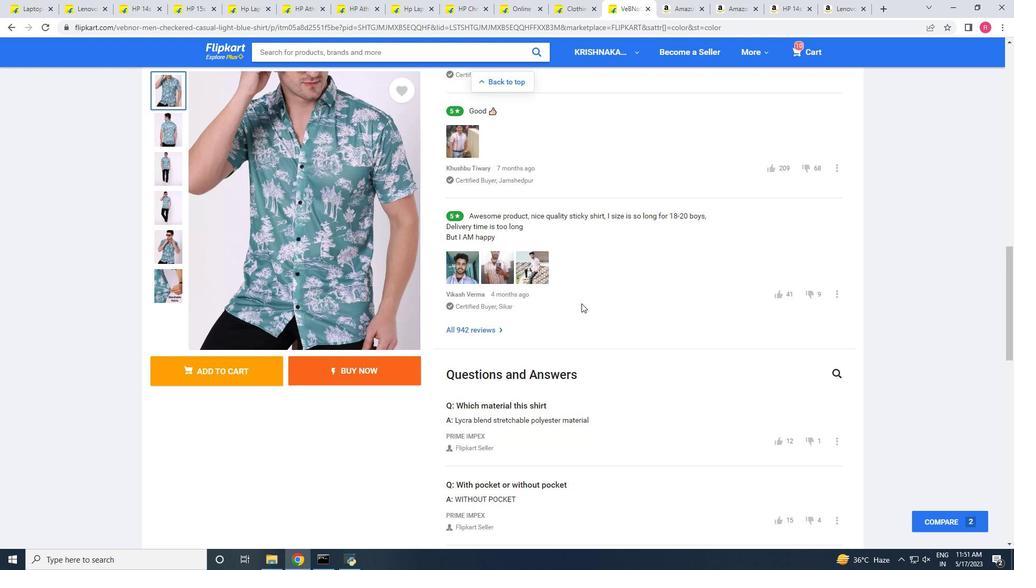 
Action: Mouse scrolled (581, 304) with delta (0, 0)
Screenshot: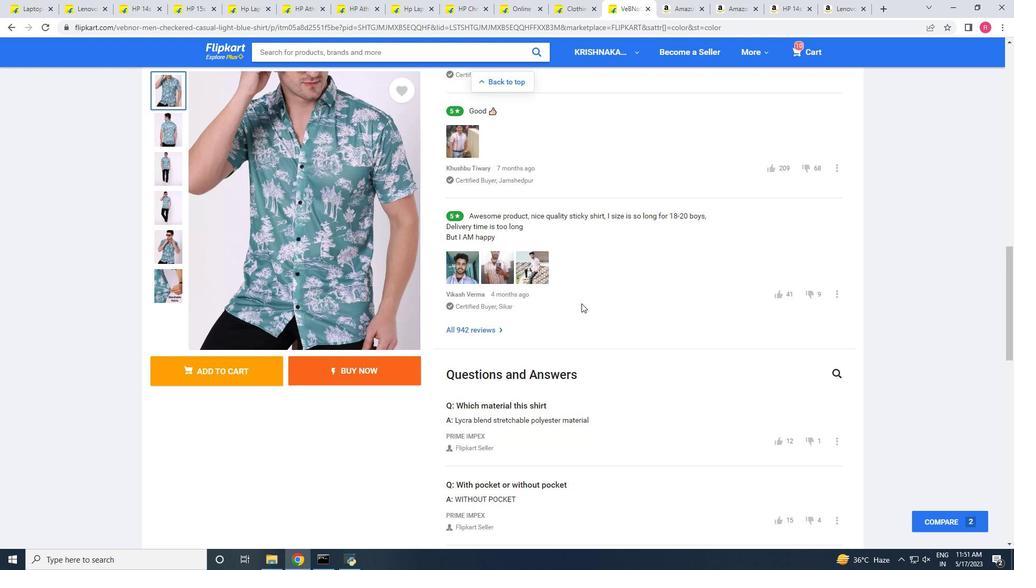 
Action: Mouse scrolled (581, 303) with delta (0, 0)
Screenshot: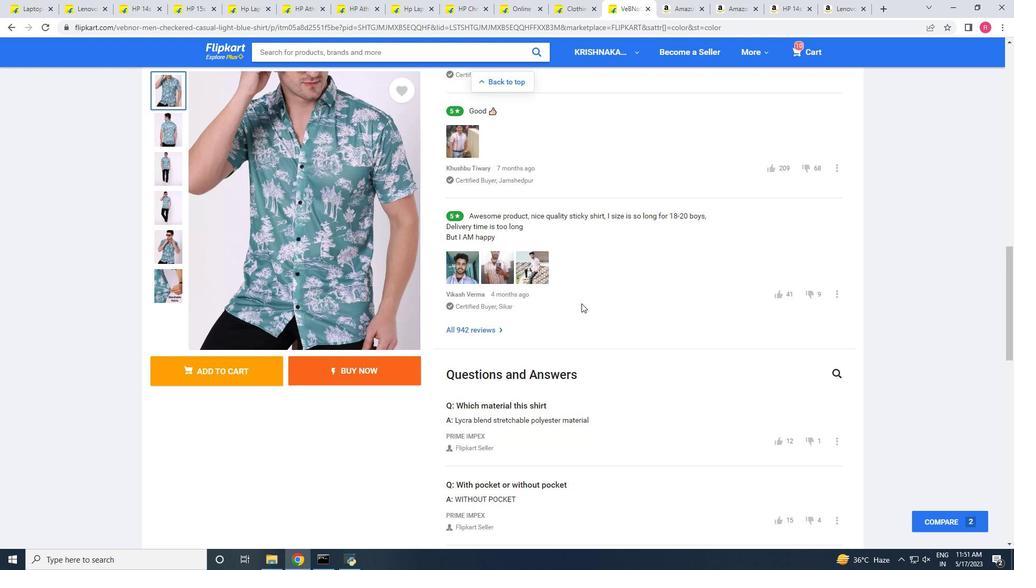 
Action: Mouse scrolled (581, 303) with delta (0, 0)
Screenshot: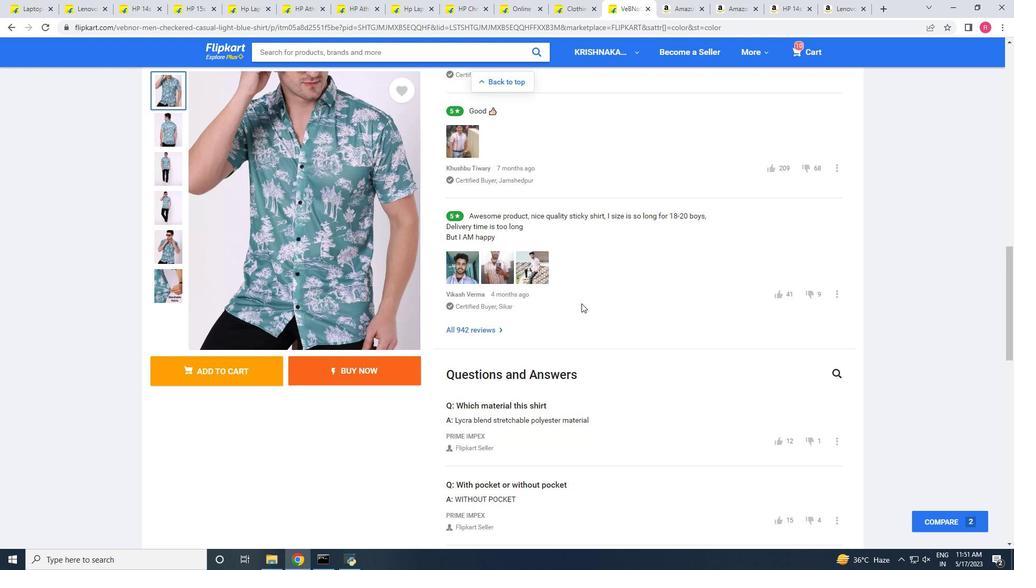 
Action: Mouse scrolled (581, 303) with delta (0, 0)
Screenshot: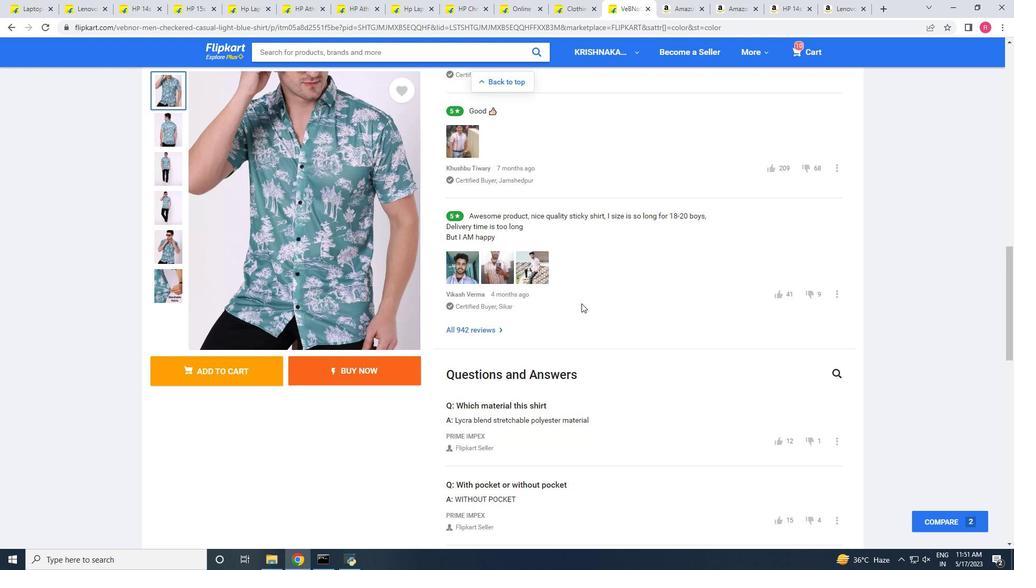 
Action: Mouse scrolled (581, 303) with delta (0, 0)
Screenshot: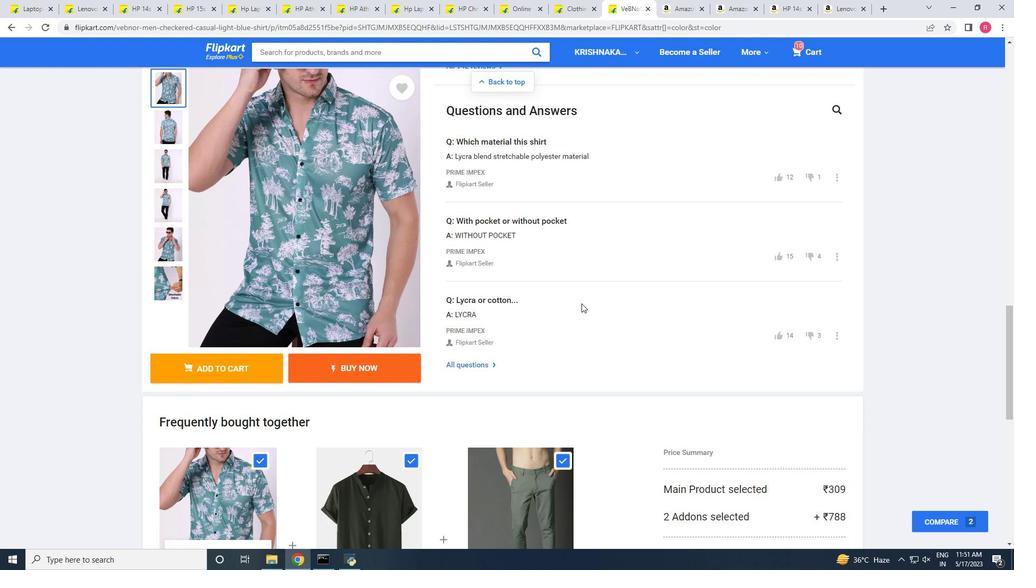 
Action: Mouse scrolled (581, 303) with delta (0, 0)
Screenshot: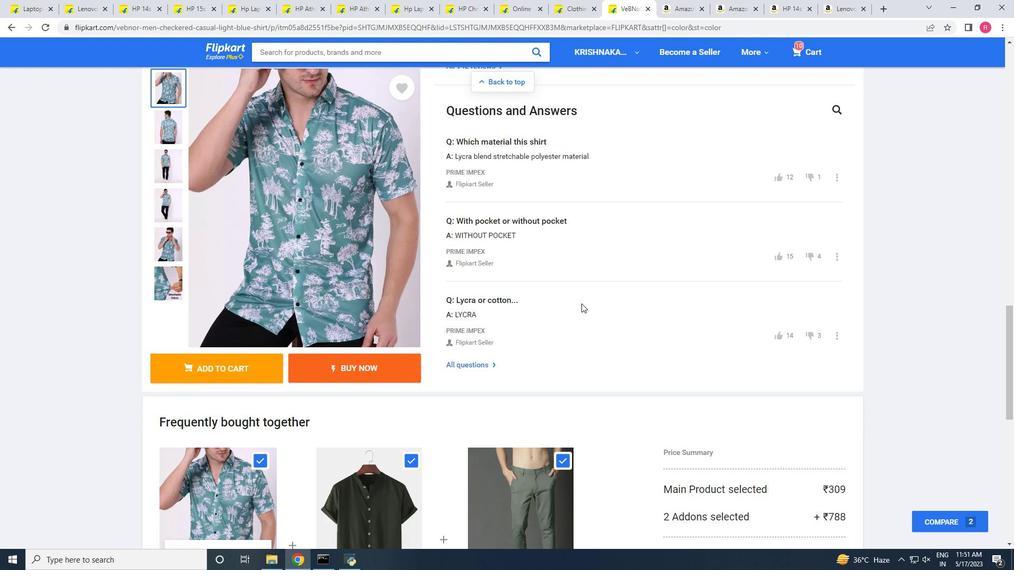 
Action: Mouse scrolled (581, 303) with delta (0, 0)
Screenshot: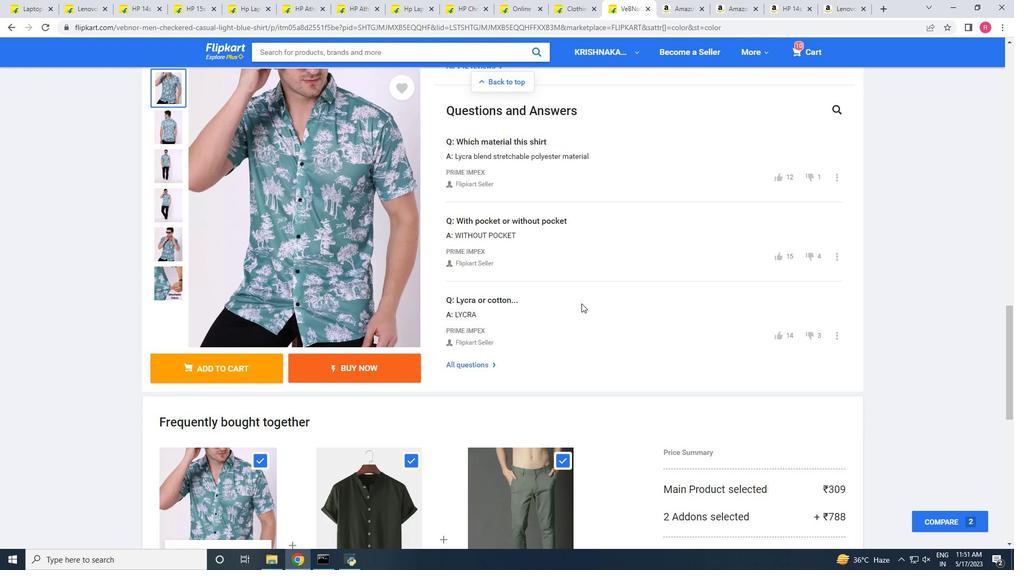 
Action: Mouse scrolled (581, 303) with delta (0, 0)
Screenshot: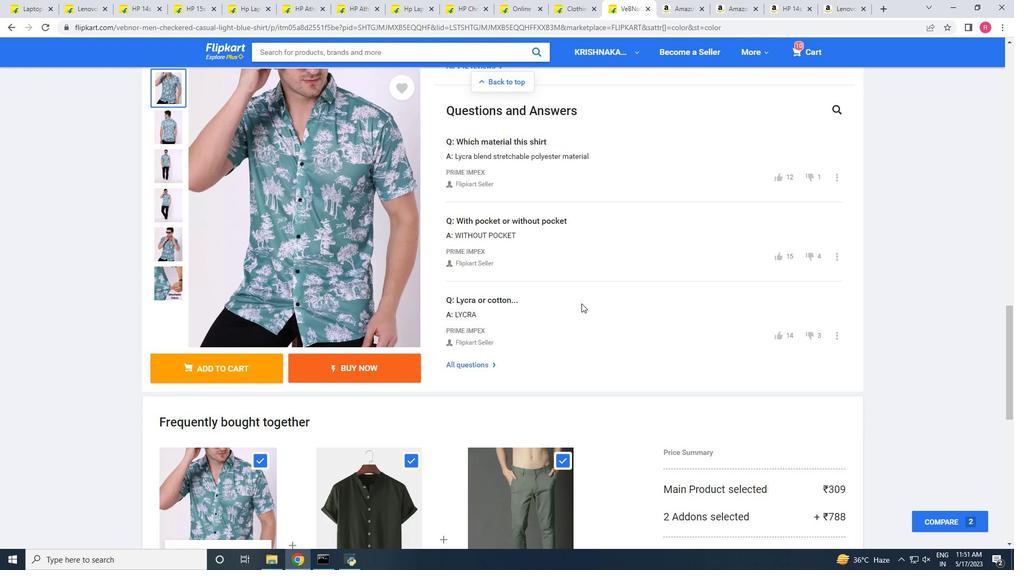 
Action: Mouse moved to (259, 333)
Screenshot: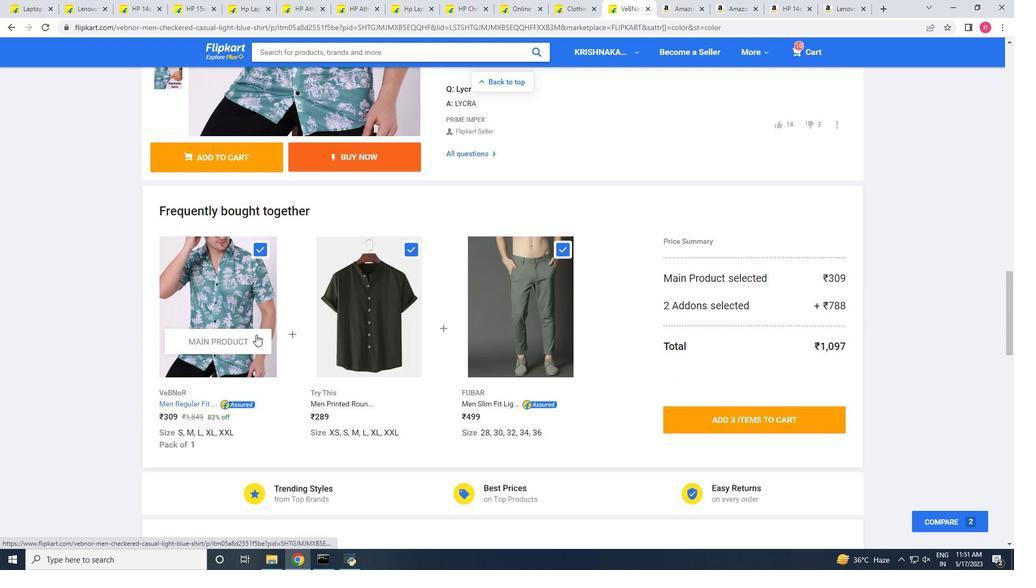 
Action: Mouse scrolled (259, 333) with delta (0, 0)
Screenshot: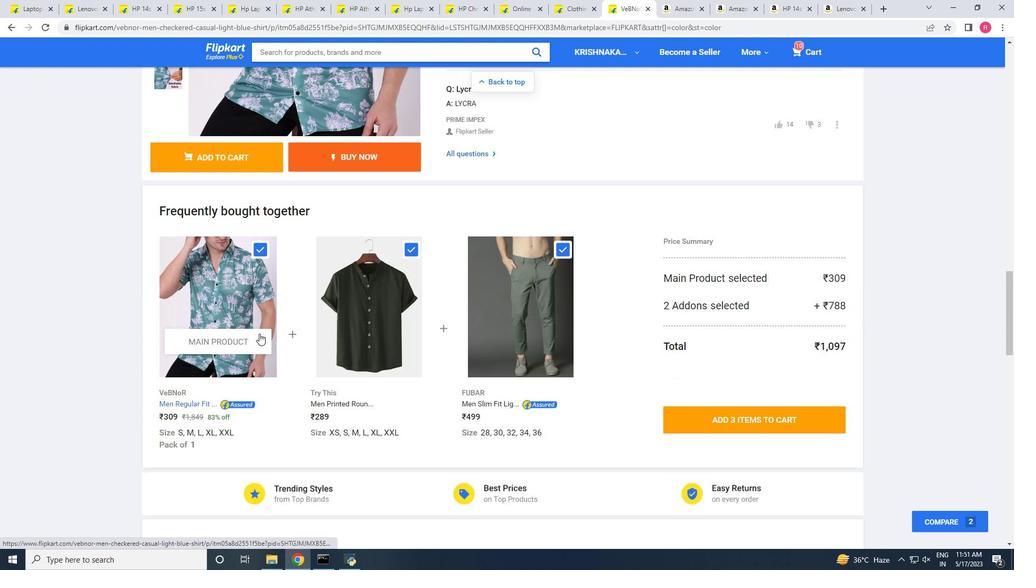 
Action: Mouse scrolled (259, 333) with delta (0, 0)
Screenshot: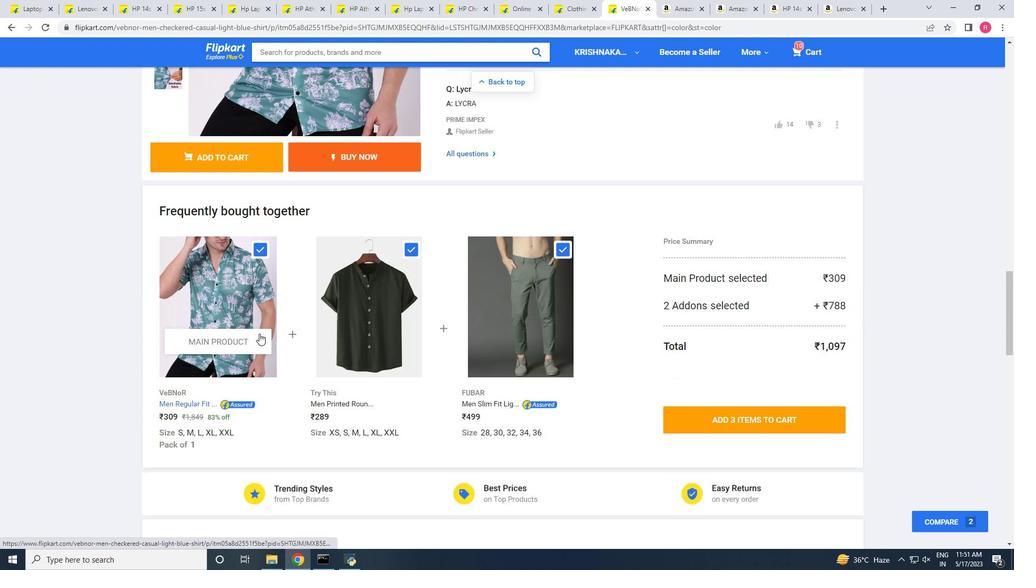 
Action: Mouse scrolled (259, 333) with delta (0, 0)
Screenshot: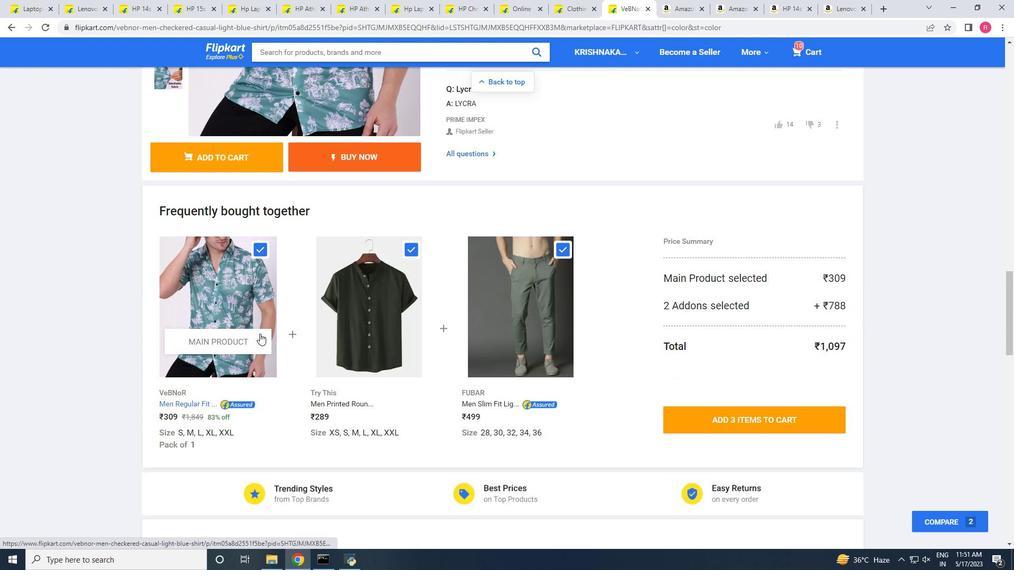 
Action: Mouse scrolled (259, 333) with delta (0, 0)
Screenshot: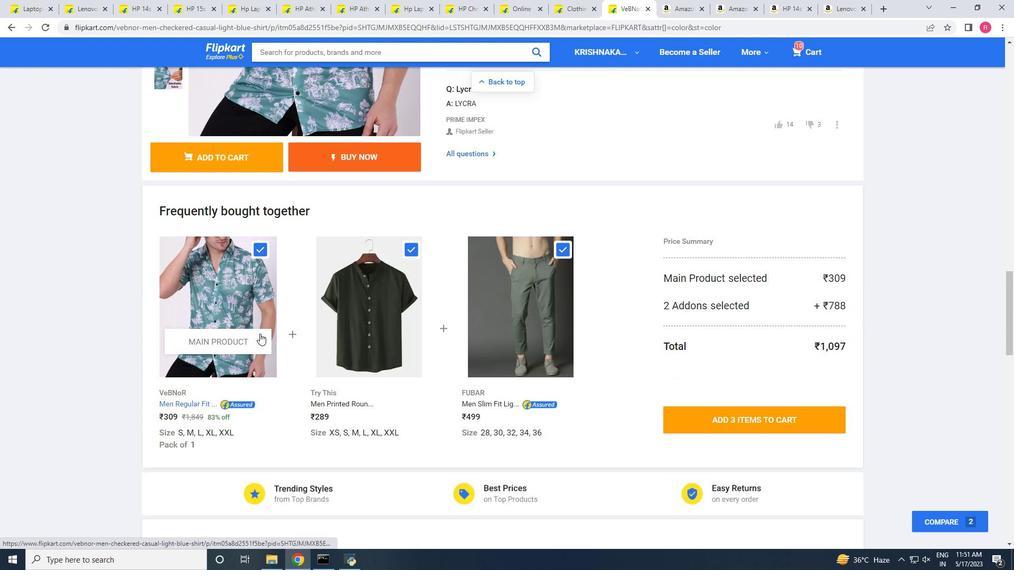 
Action: Mouse scrolled (259, 333) with delta (0, 0)
Screenshot: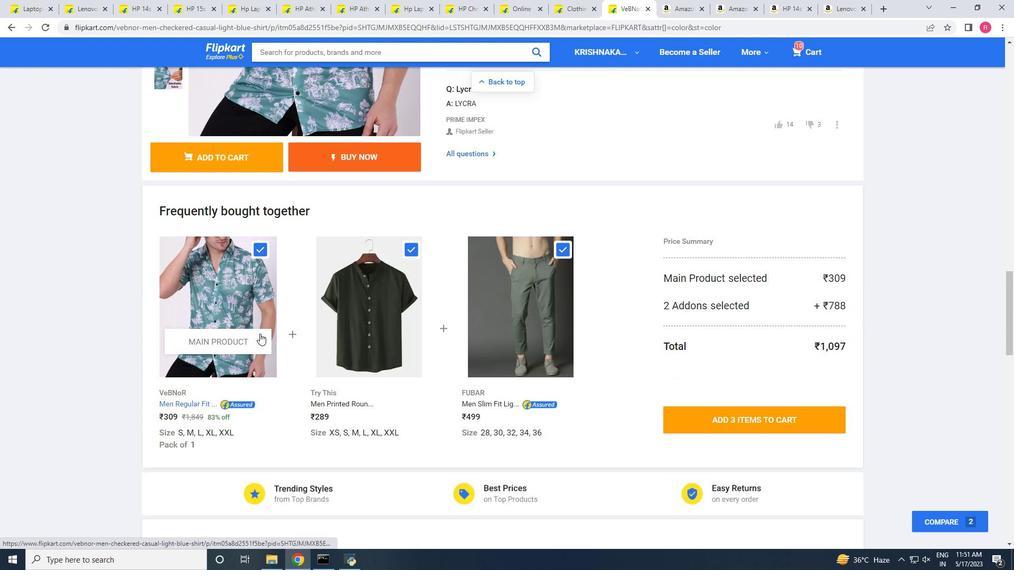 
Action: Mouse scrolled (259, 333) with delta (0, 0)
Screenshot: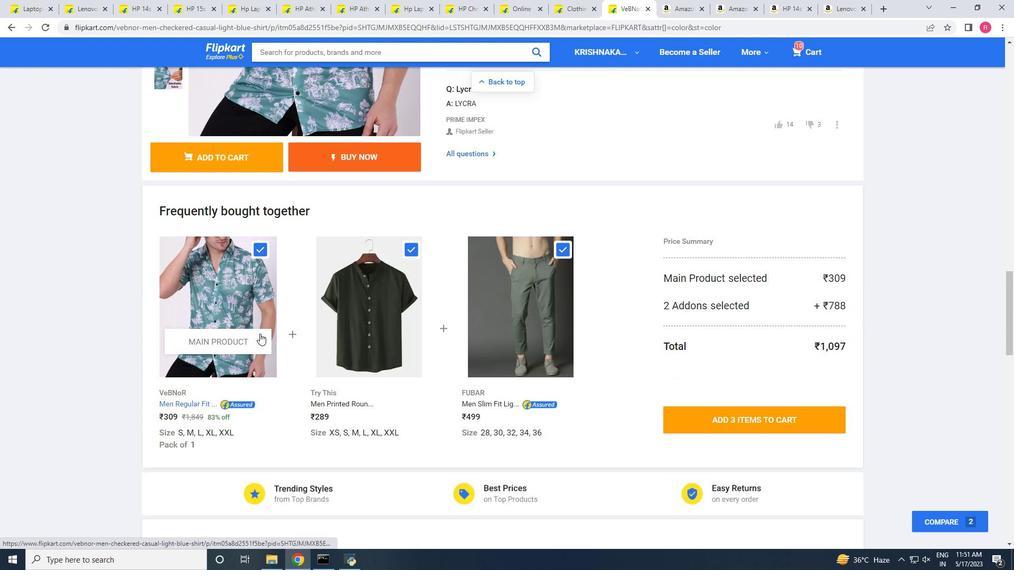 
Action: Mouse moved to (239, 412)
Screenshot: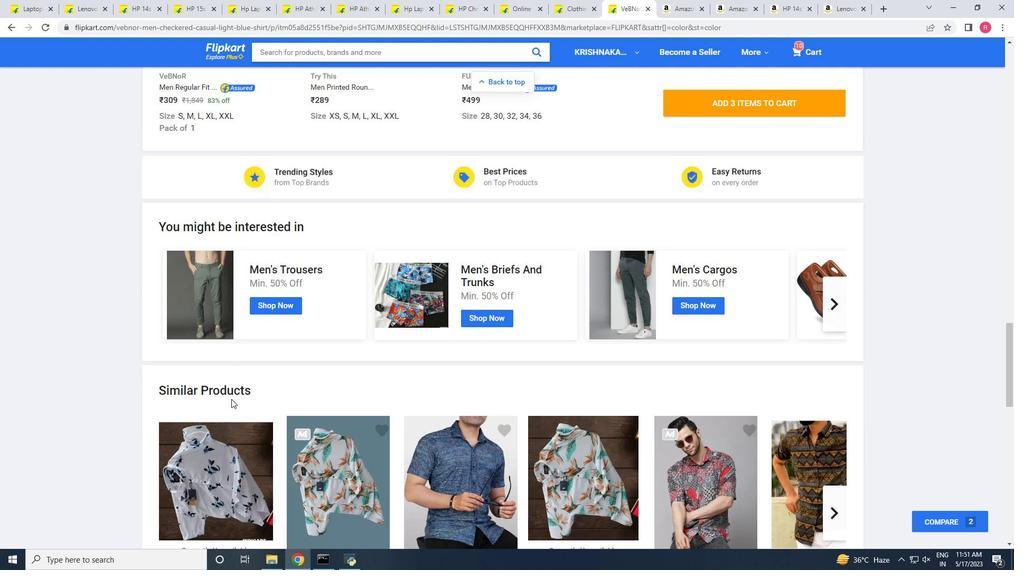 
Action: Mouse scrolled (239, 411) with delta (0, 0)
Screenshot: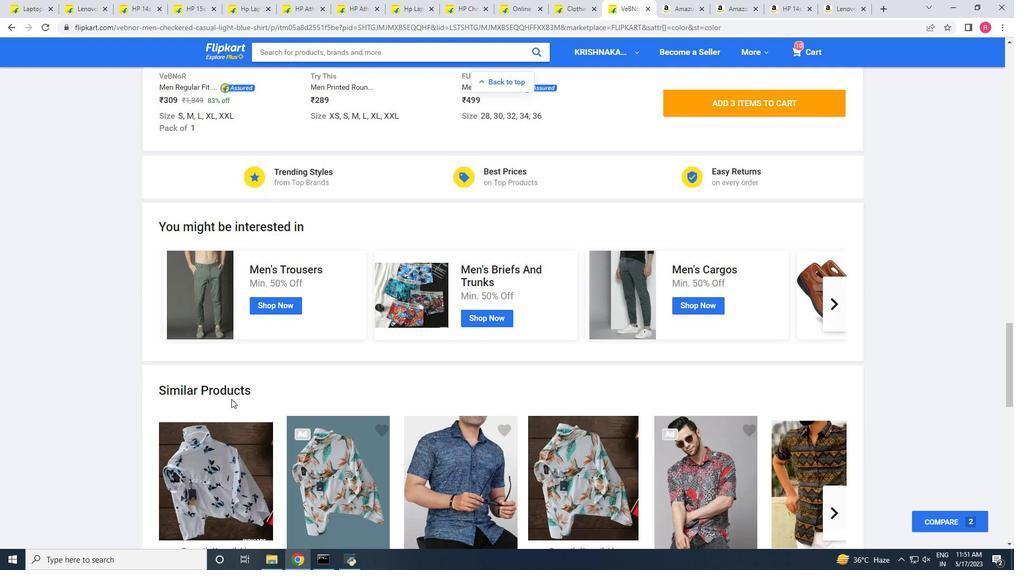 
Action: Mouse scrolled (239, 411) with delta (0, 0)
Screenshot: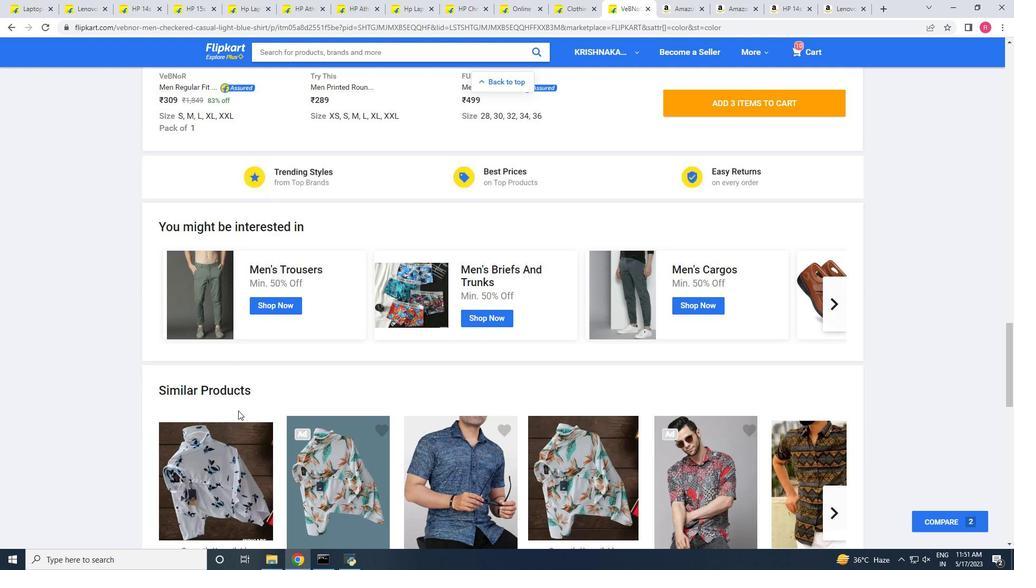 
Action: Mouse scrolled (239, 411) with delta (0, 0)
Screenshot: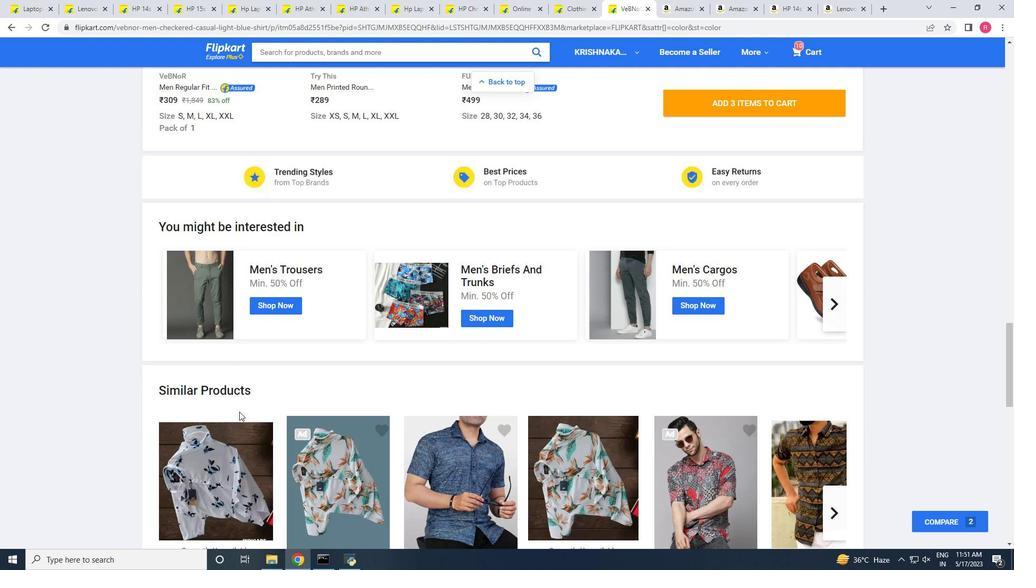 
Action: Mouse moved to (458, 338)
Screenshot: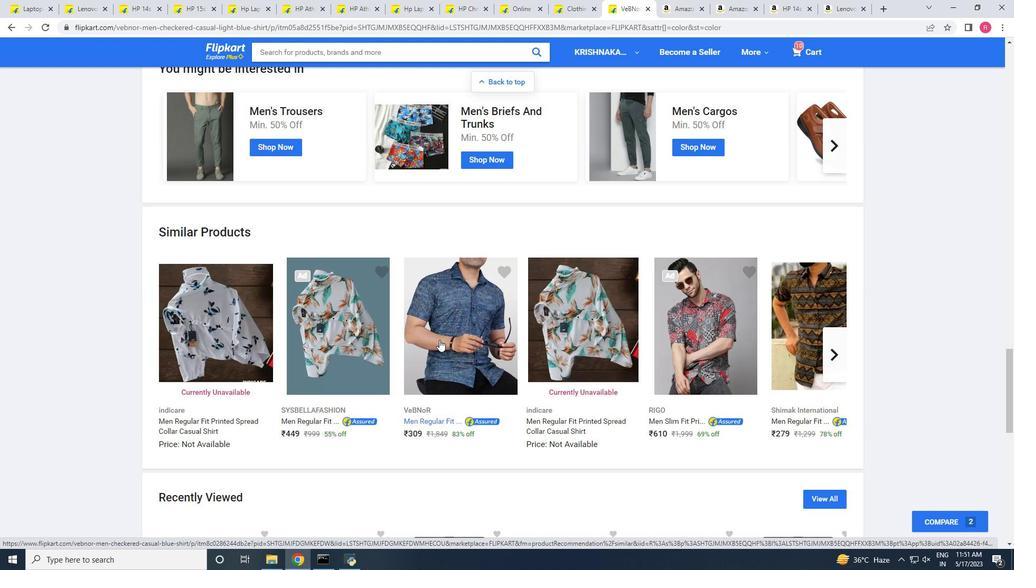 
Action: Mouse scrolled (458, 338) with delta (0, 0)
Screenshot: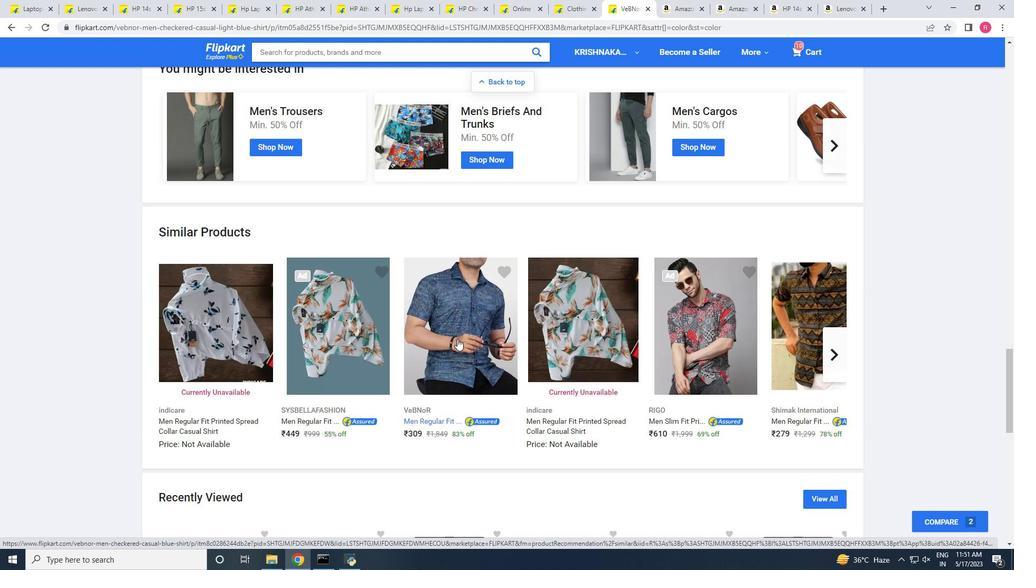 
Action: Mouse scrolled (458, 338) with delta (0, 0)
Screenshot: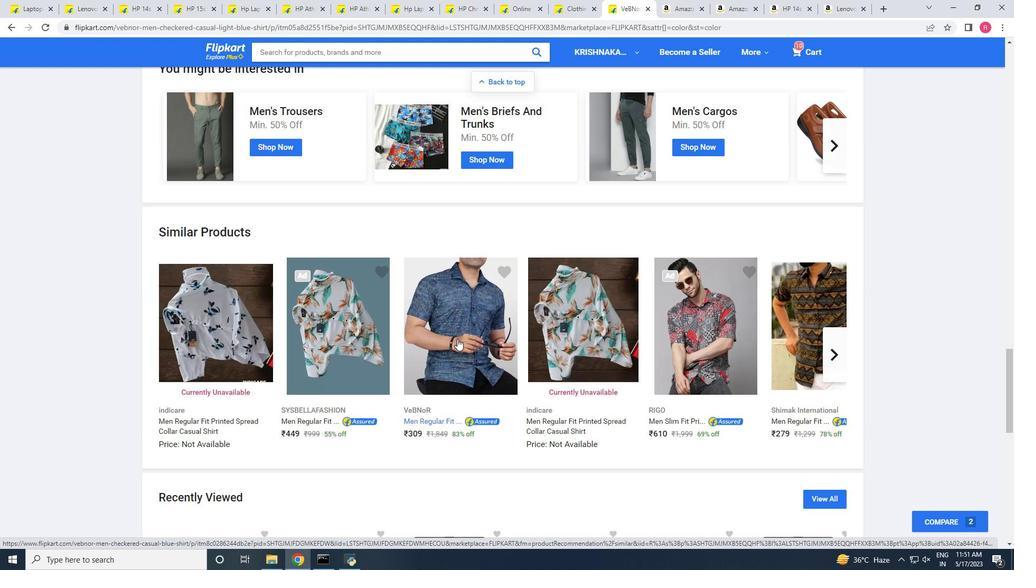
Action: Mouse scrolled (458, 338) with delta (0, 0)
Screenshot: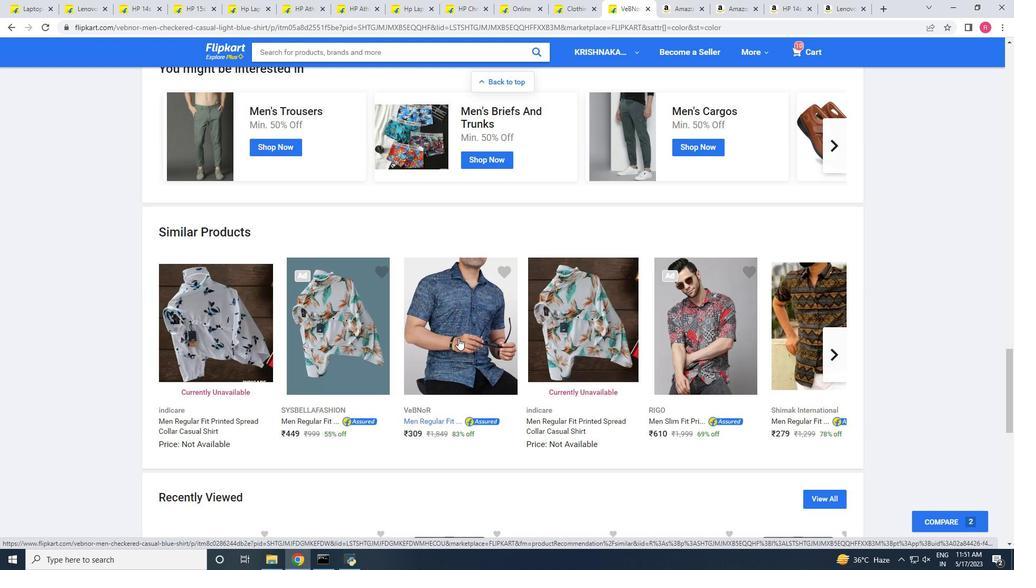 
Action: Mouse scrolled (458, 338) with delta (0, 0)
Screenshot: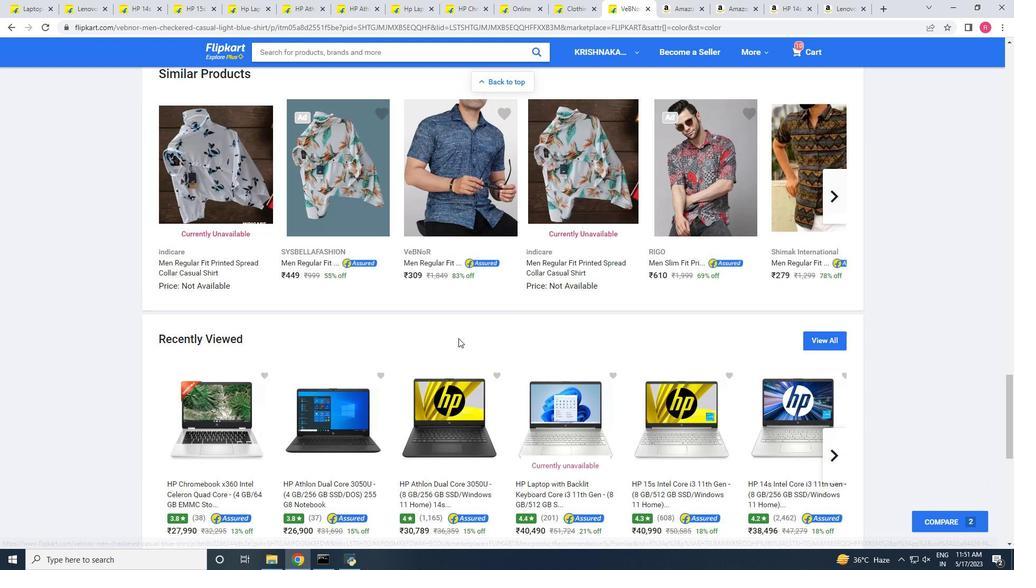 
Action: Mouse scrolled (458, 338) with delta (0, 0)
Screenshot: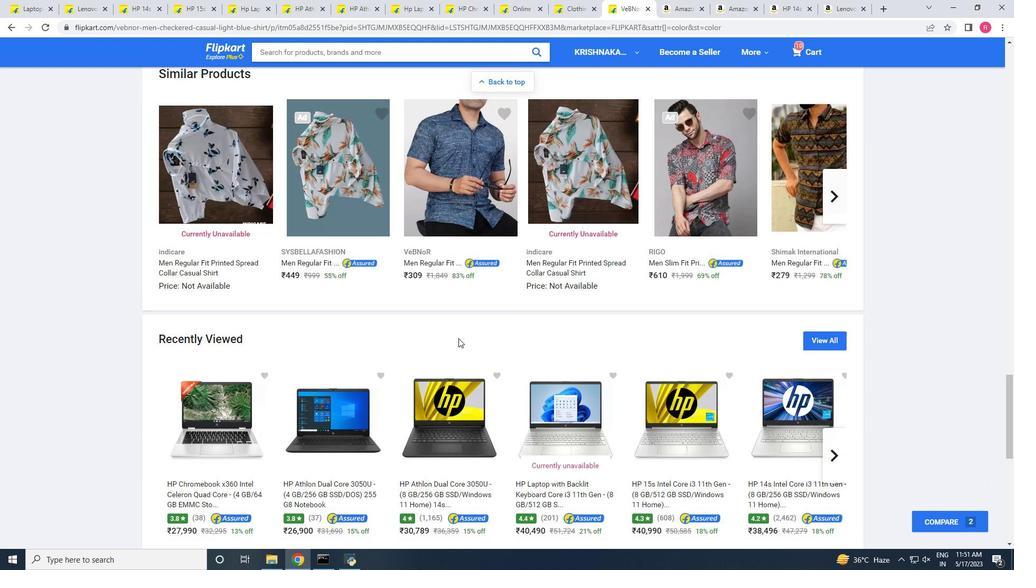 
Action: Mouse scrolled (458, 338) with delta (0, 0)
Screenshot: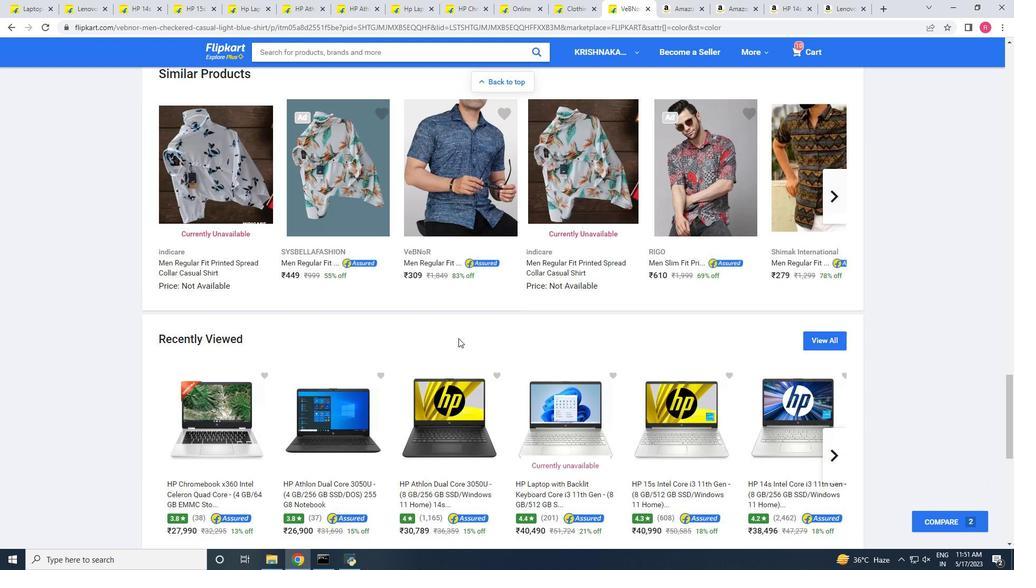 
Action: Mouse scrolled (458, 339) with delta (0, 0)
Screenshot: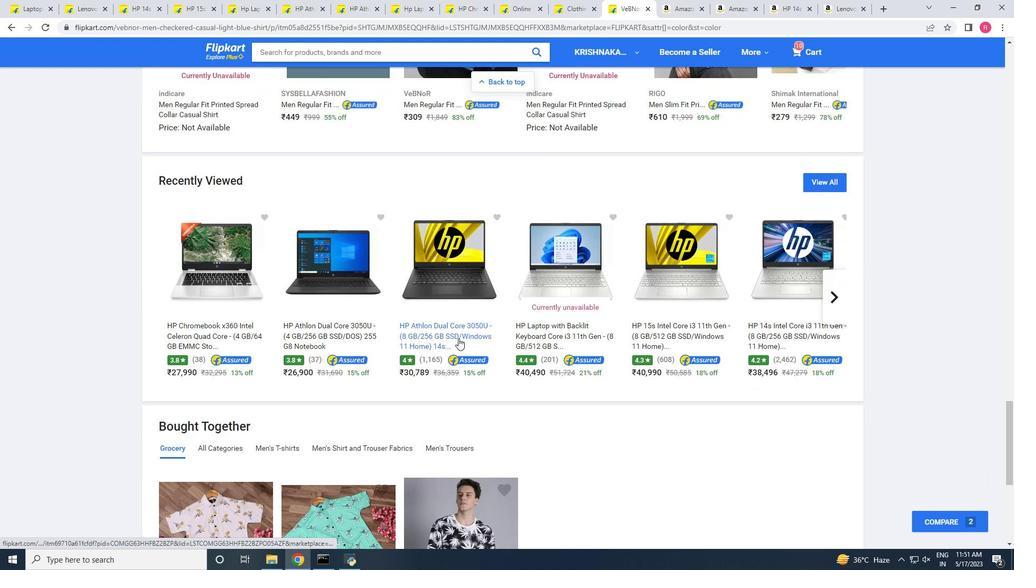 
Action: Mouse scrolled (458, 338) with delta (0, 0)
Screenshot: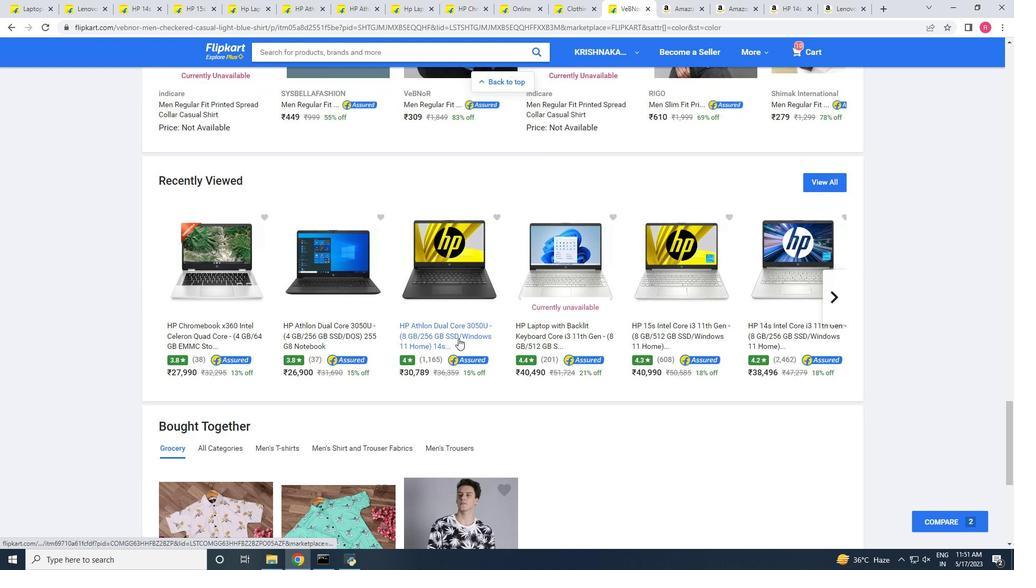 
Action: Mouse scrolled (458, 338) with delta (0, 0)
Screenshot: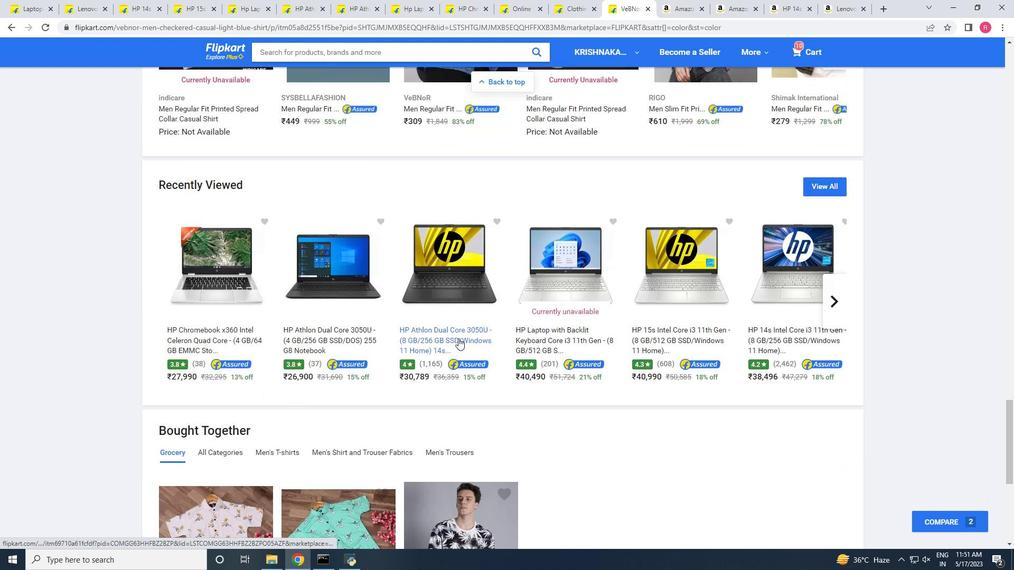 
Action: Mouse scrolled (458, 338) with delta (0, 0)
Screenshot: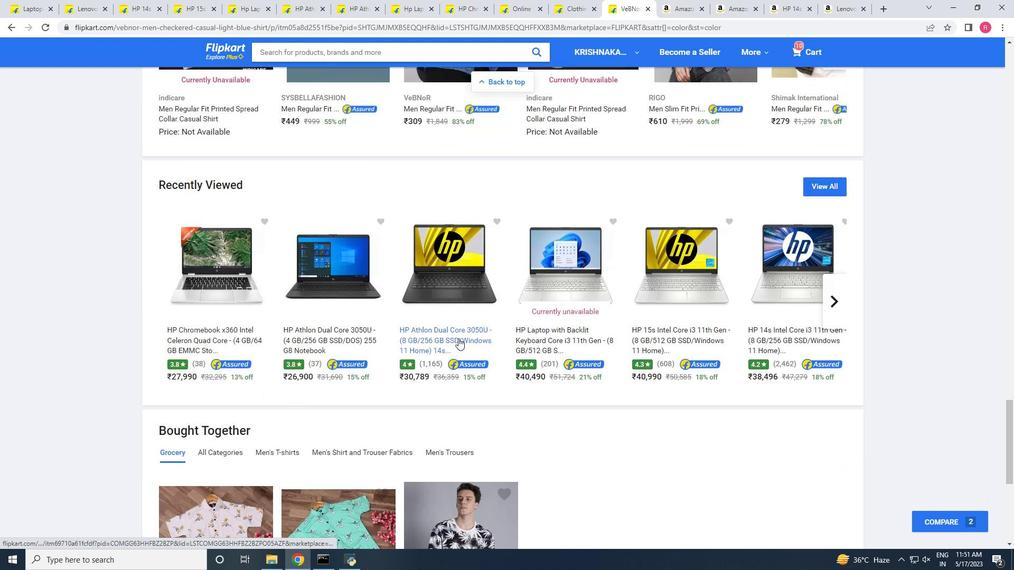 
Action: Mouse scrolled (458, 338) with delta (0, 0)
Screenshot: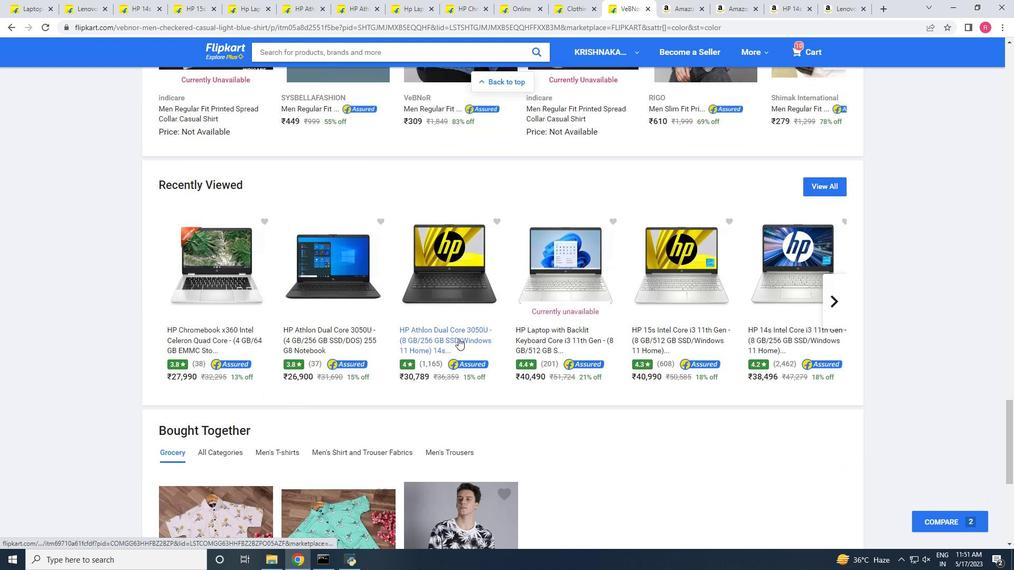 
Action: Mouse scrolled (458, 338) with delta (0, 0)
Screenshot: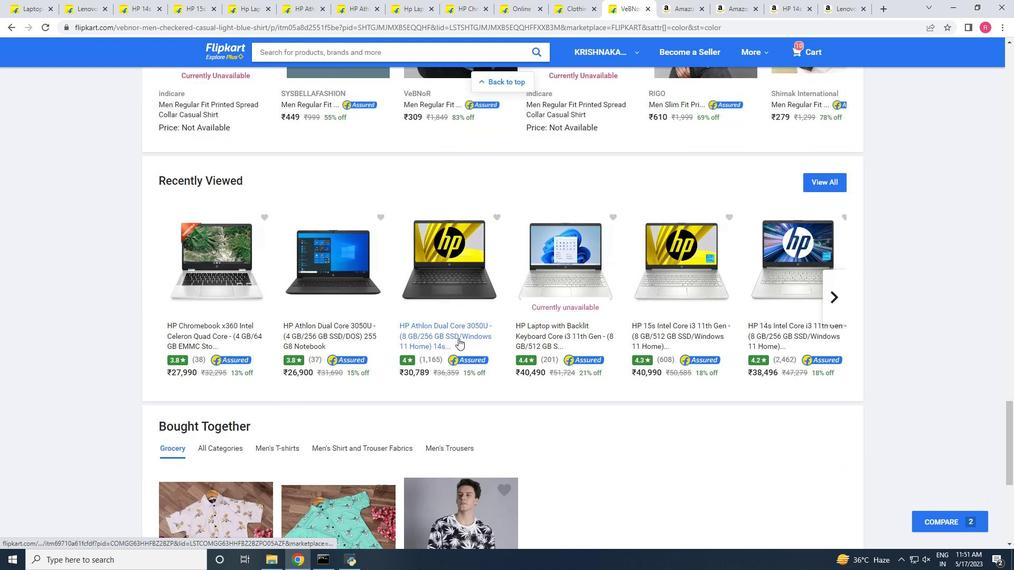 
Action: Mouse scrolled (458, 338) with delta (0, 0)
Screenshot: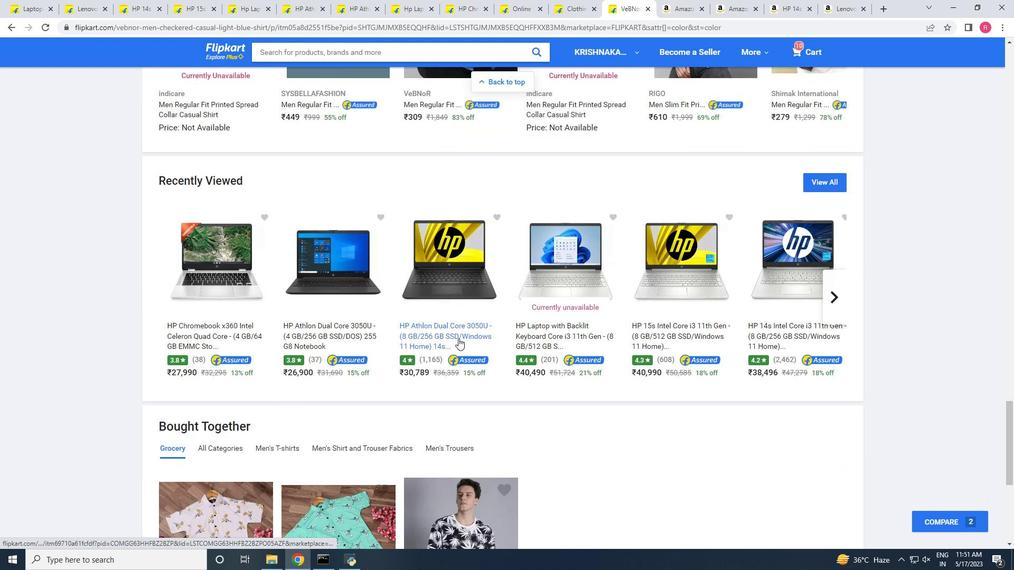 
Action: Mouse scrolled (458, 339) with delta (0, 0)
Screenshot: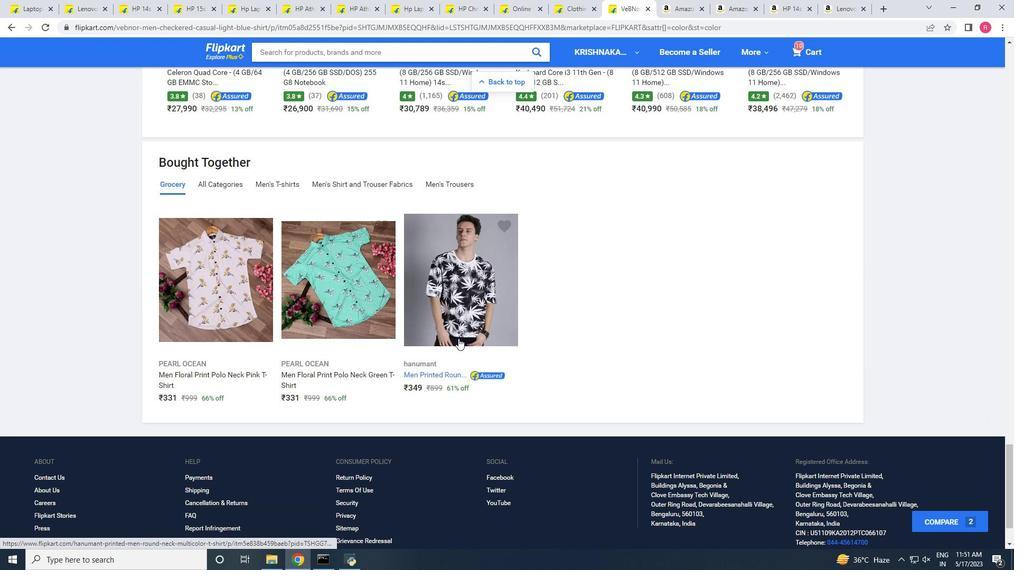 
Action: Mouse scrolled (458, 339) with delta (0, 0)
Screenshot: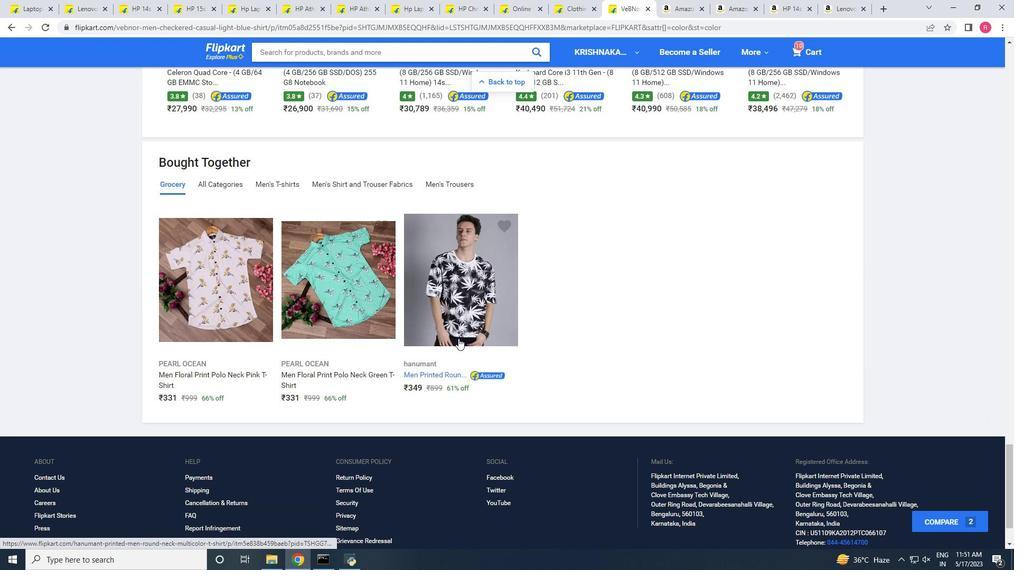 
Action: Mouse scrolled (458, 339) with delta (0, 0)
Screenshot: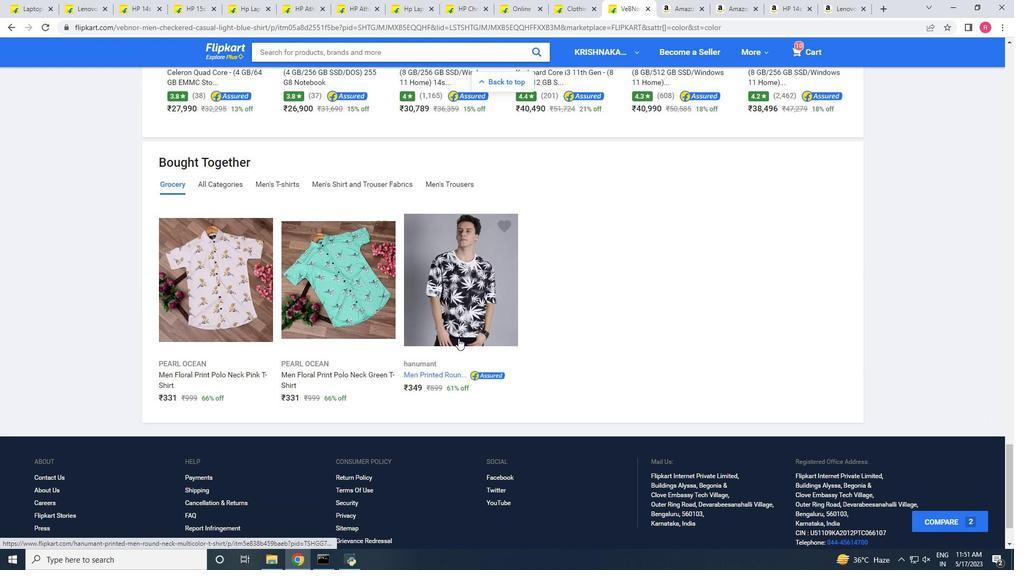 
Action: Mouse scrolled (458, 339) with delta (0, 0)
Screenshot: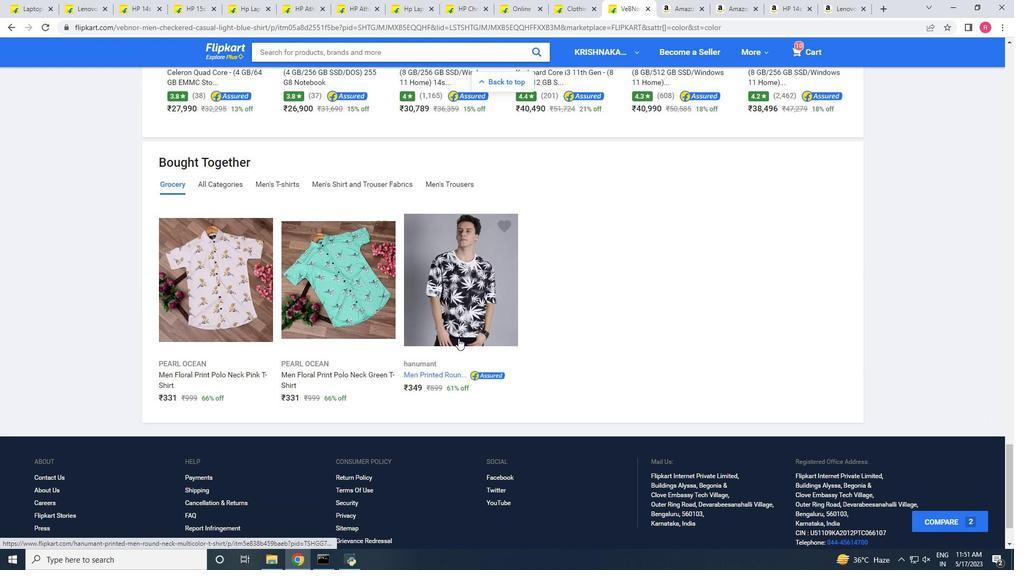 
Action: Mouse scrolled (458, 339) with delta (0, 0)
Screenshot: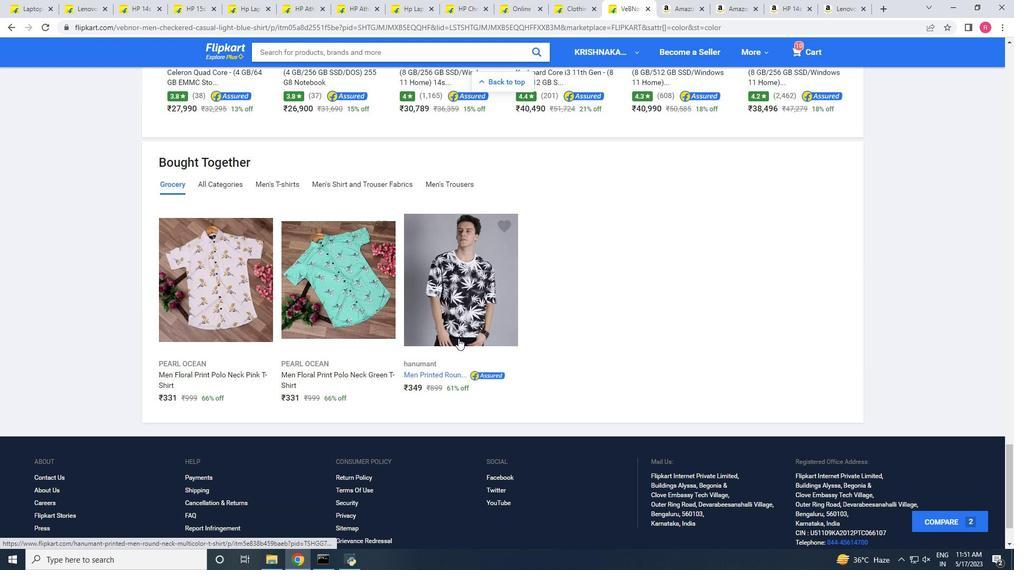 
Action: Mouse scrolled (458, 339) with delta (0, 0)
Screenshot: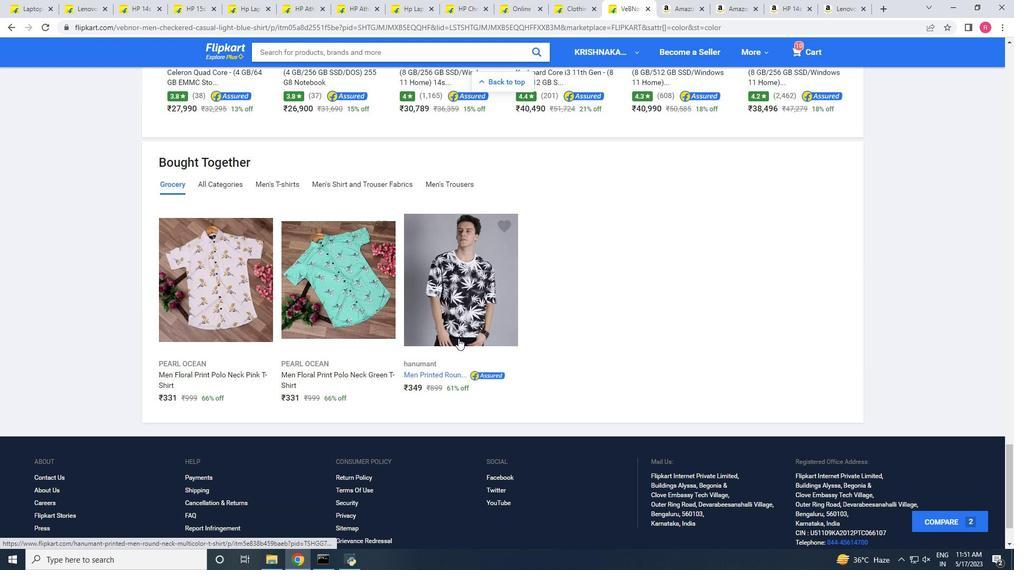 
Action: Mouse scrolled (458, 339) with delta (0, 0)
Screenshot: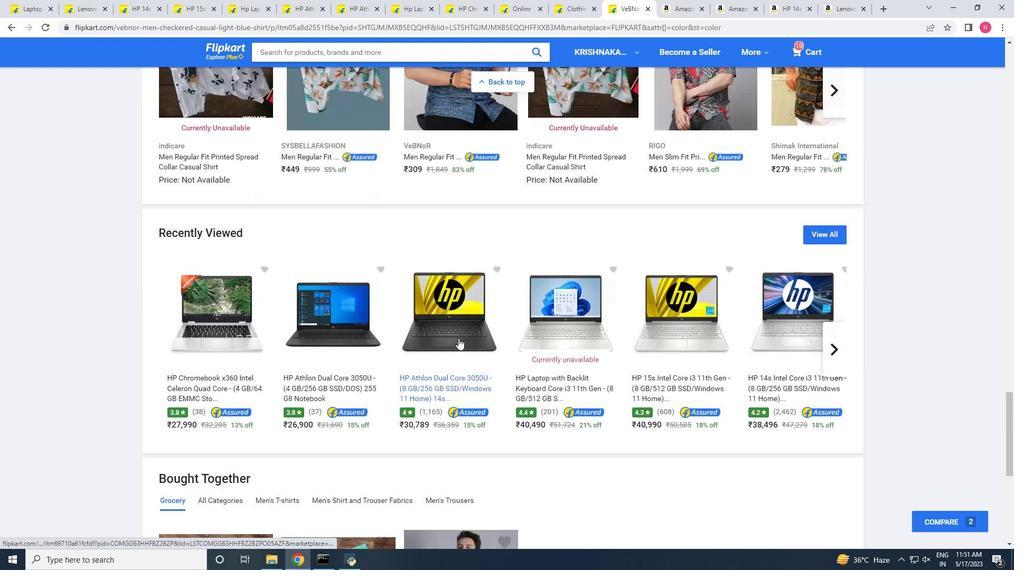 
Action: Mouse scrolled (458, 339) with delta (0, 0)
Screenshot: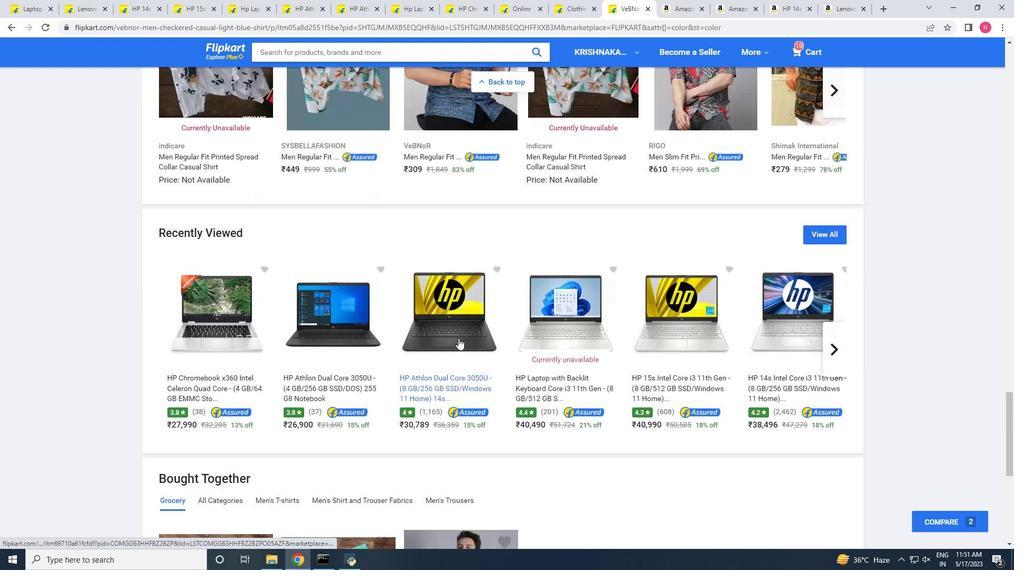 
Action: Mouse scrolled (458, 339) with delta (0, 0)
Screenshot: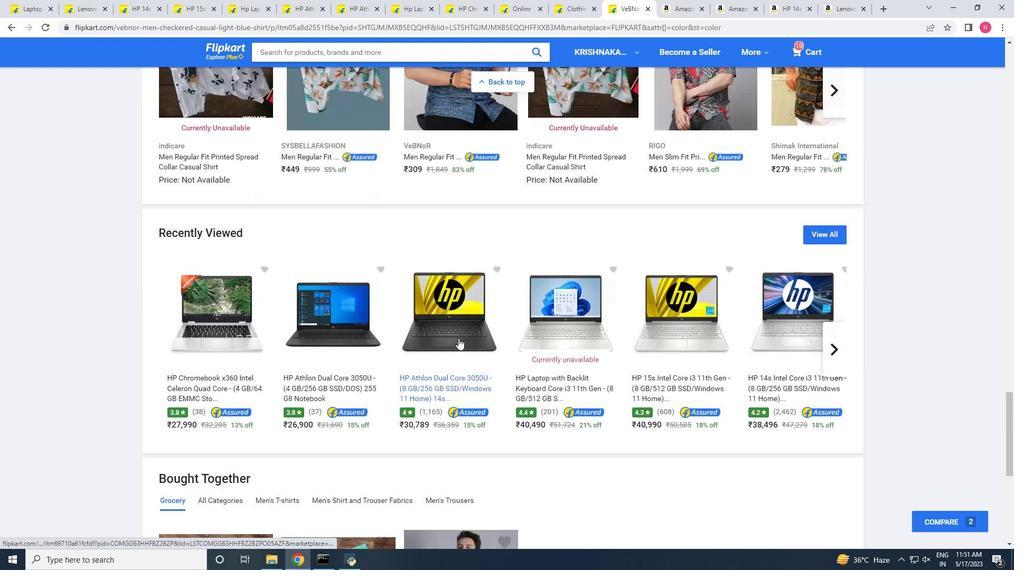 
Action: Mouse scrolled (458, 339) with delta (0, 0)
Screenshot: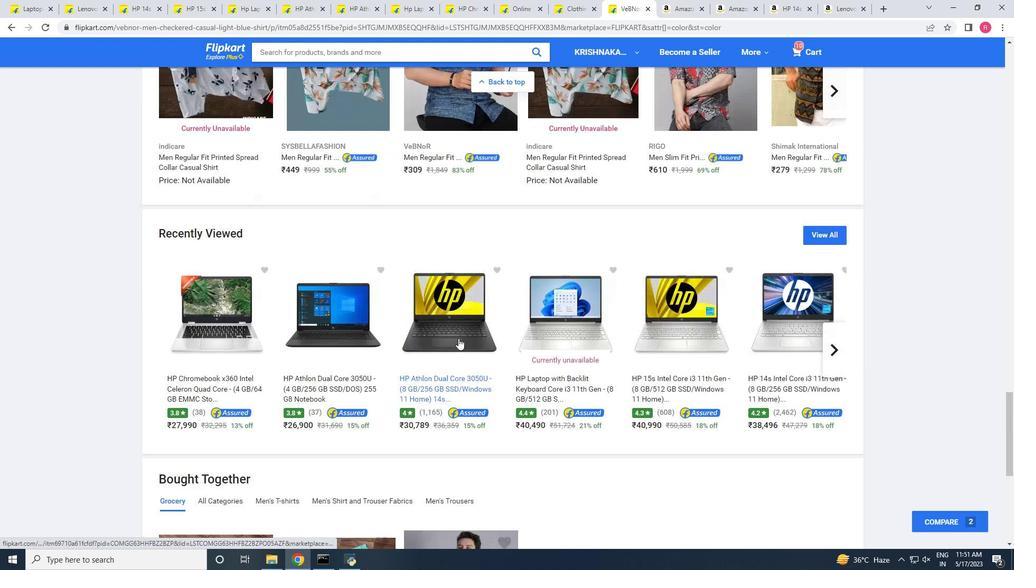 
Action: Mouse scrolled (458, 339) with delta (0, 0)
Screenshot: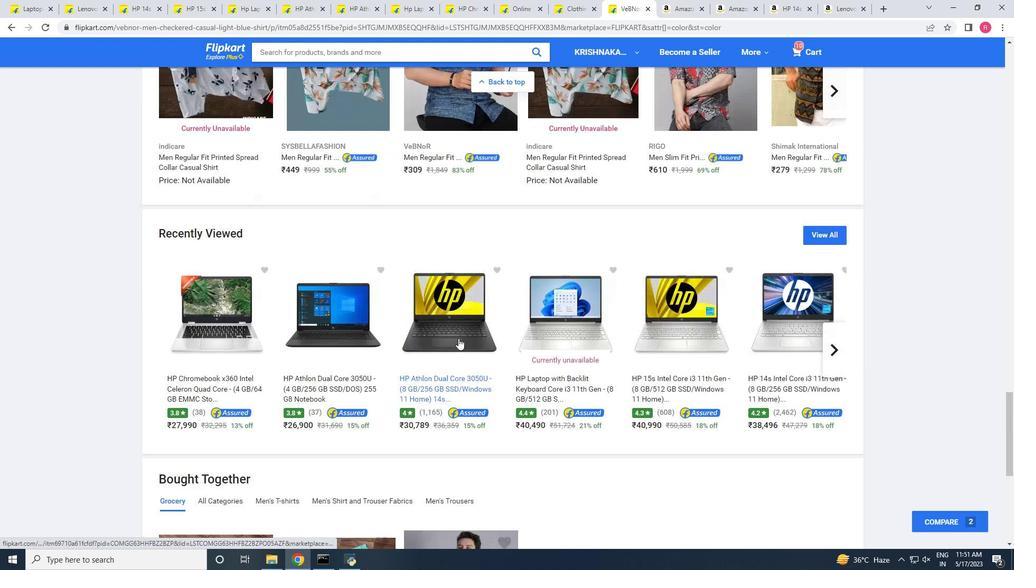 
Action: Mouse scrolled (458, 339) with delta (0, 0)
Screenshot: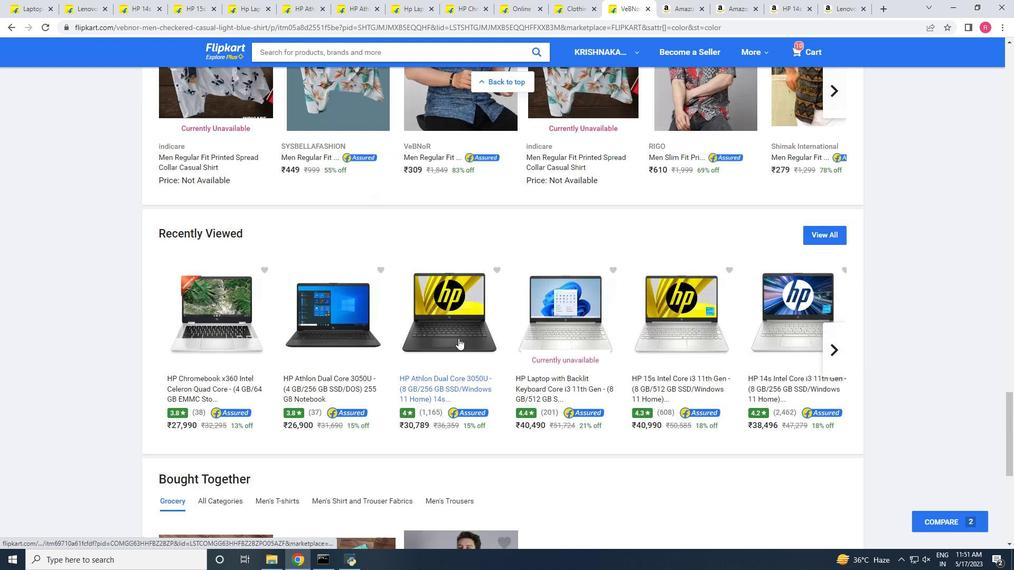 
Action: Mouse moved to (381, 56)
Screenshot: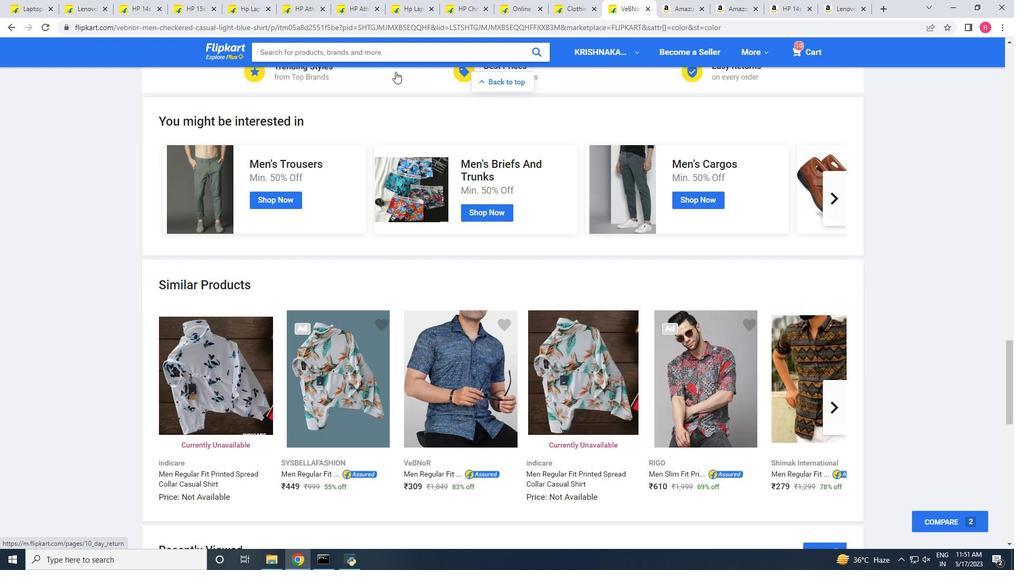 
Action: Mouse pressed left at (381, 56)
Screenshot: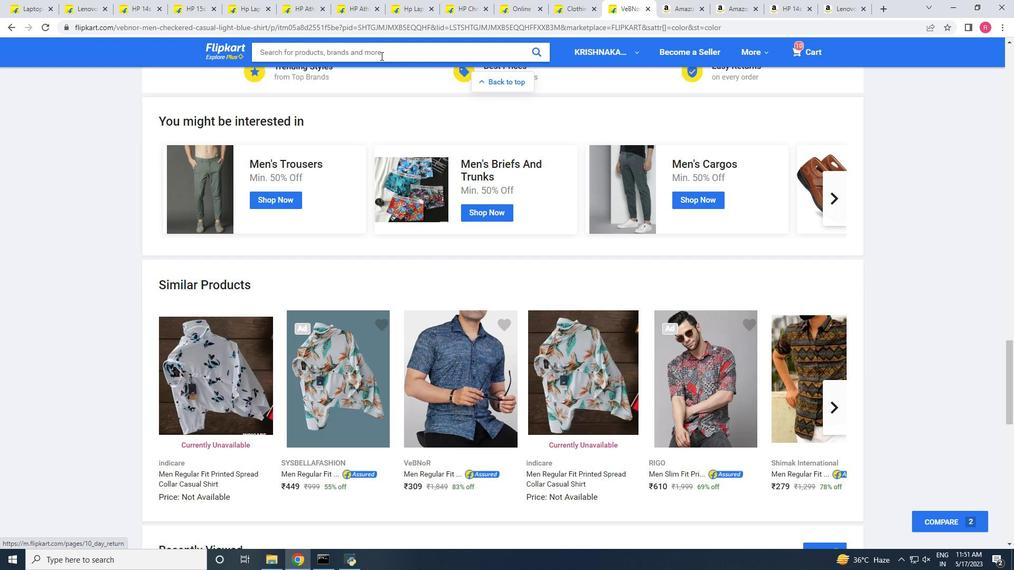 
Action: Key pressed outfit<Key.space>collage<Key.enter>
Screenshot: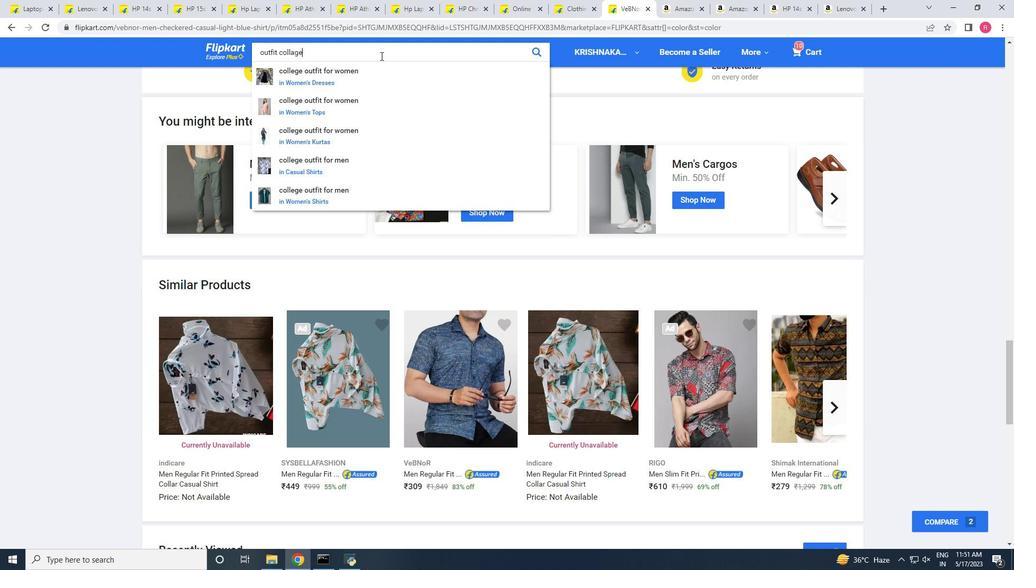 
Action: Mouse moved to (311, 371)
Screenshot: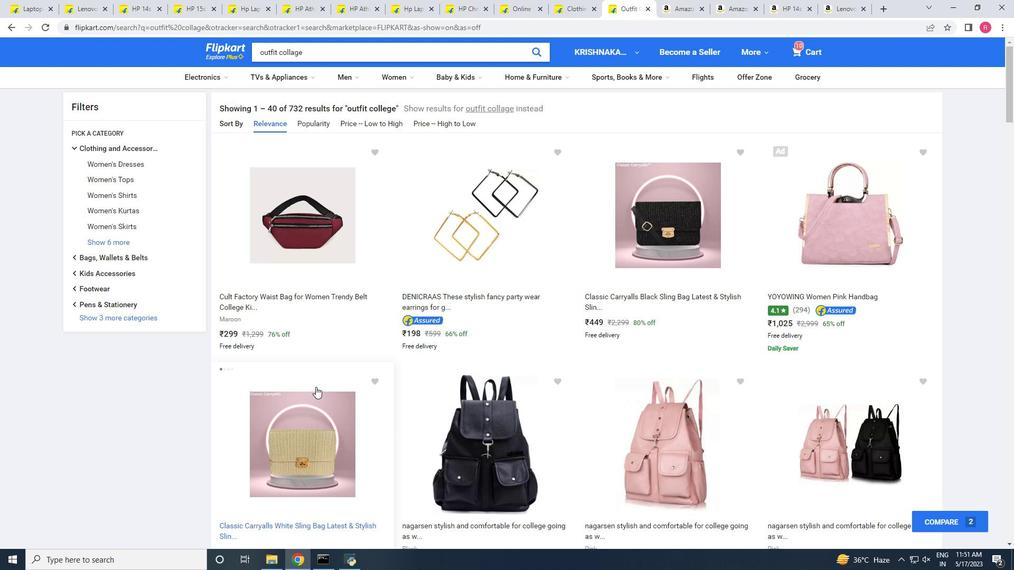 
Action: Mouse scrolled (311, 370) with delta (0, 0)
Screenshot: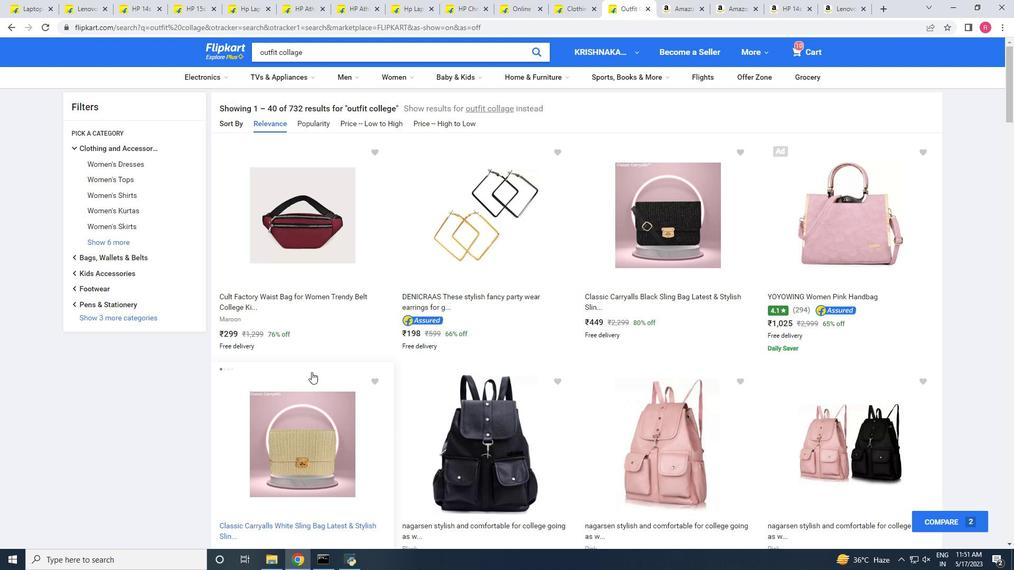 
Action: Mouse scrolled (311, 370) with delta (0, 0)
Screenshot: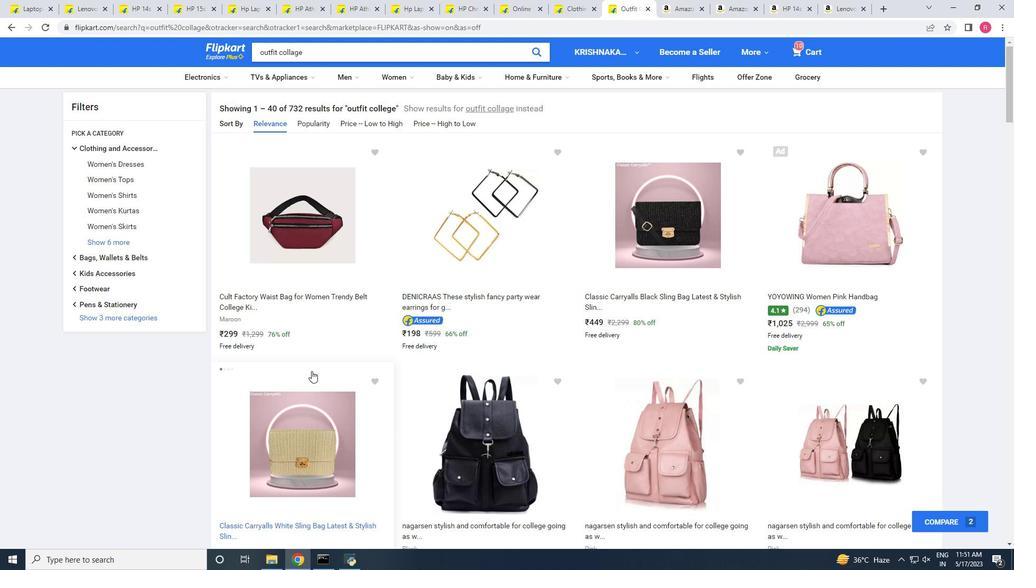 
Action: Mouse scrolled (311, 370) with delta (0, 0)
Screenshot: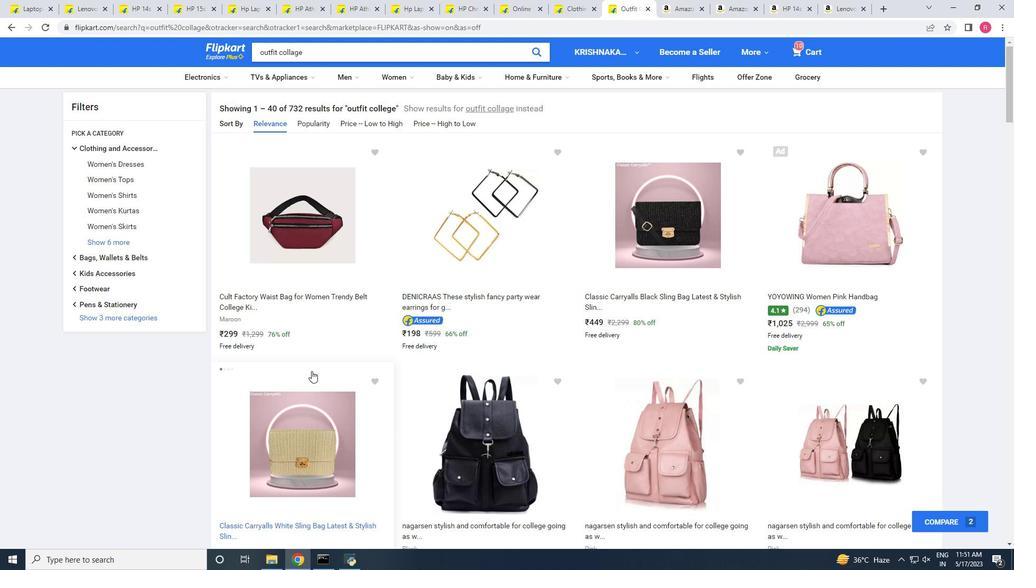 
Action: Mouse moved to (311, 369)
Screenshot: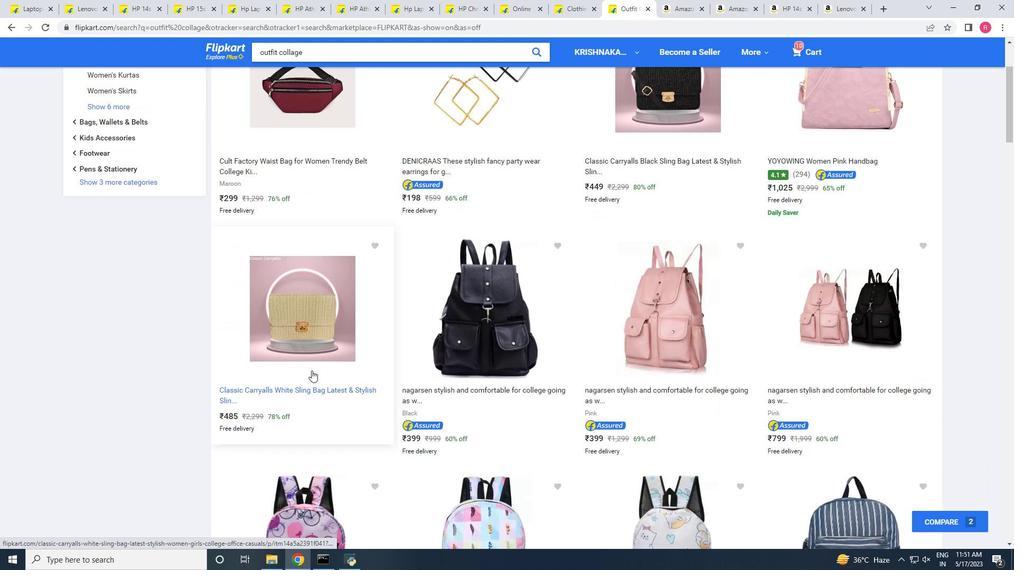 
Action: Mouse scrolled (311, 369) with delta (0, 0)
Screenshot: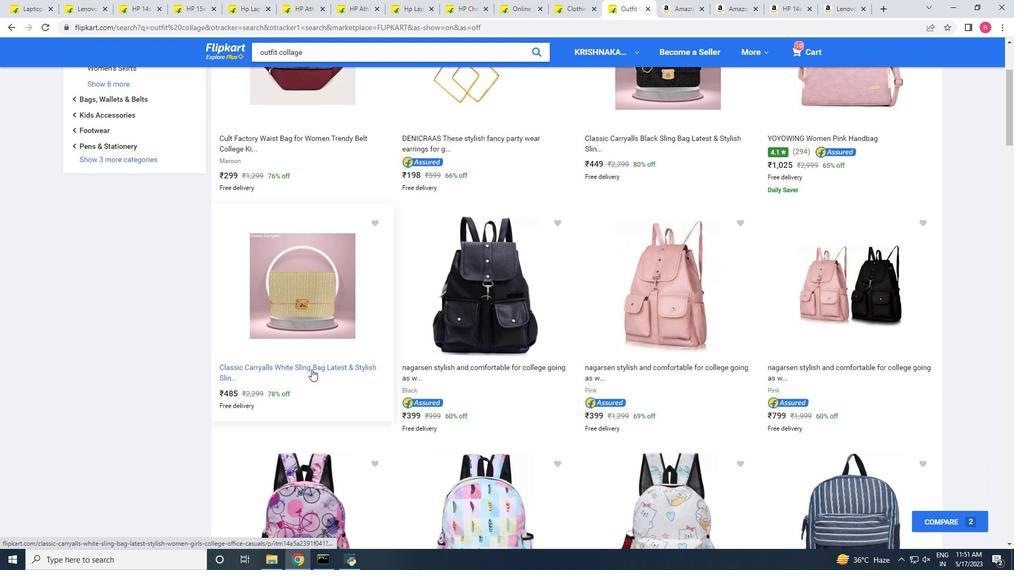 
Action: Mouse scrolled (311, 369) with delta (0, 0)
Screenshot: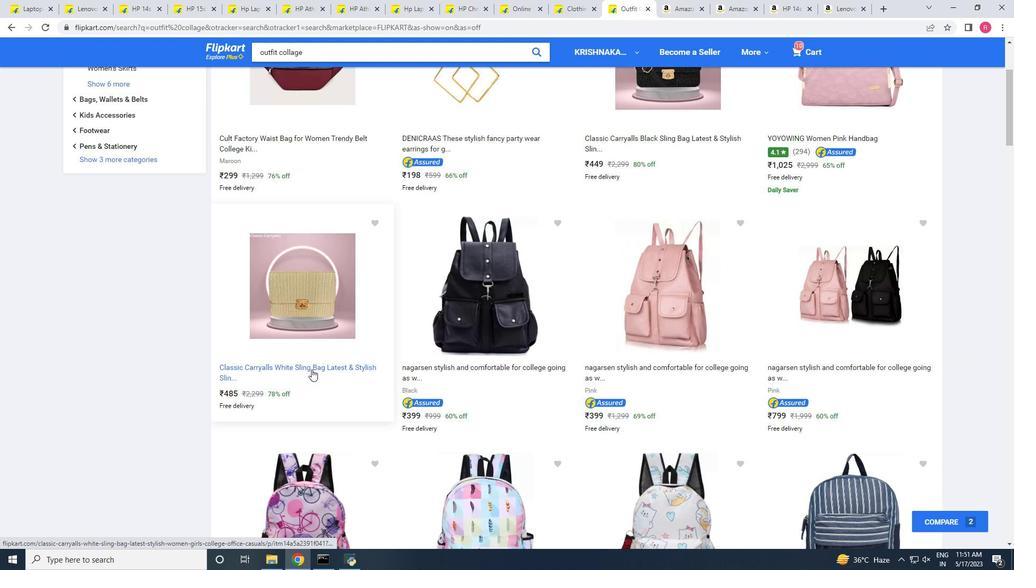 
Action: Mouse scrolled (311, 369) with delta (0, 0)
Screenshot: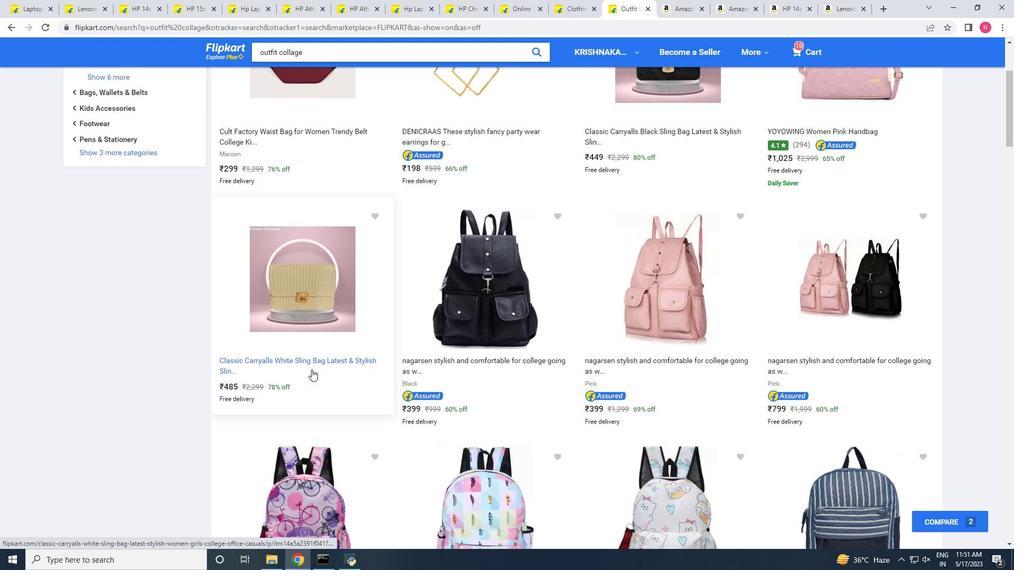 
Action: Mouse scrolled (311, 369) with delta (0, 0)
Screenshot: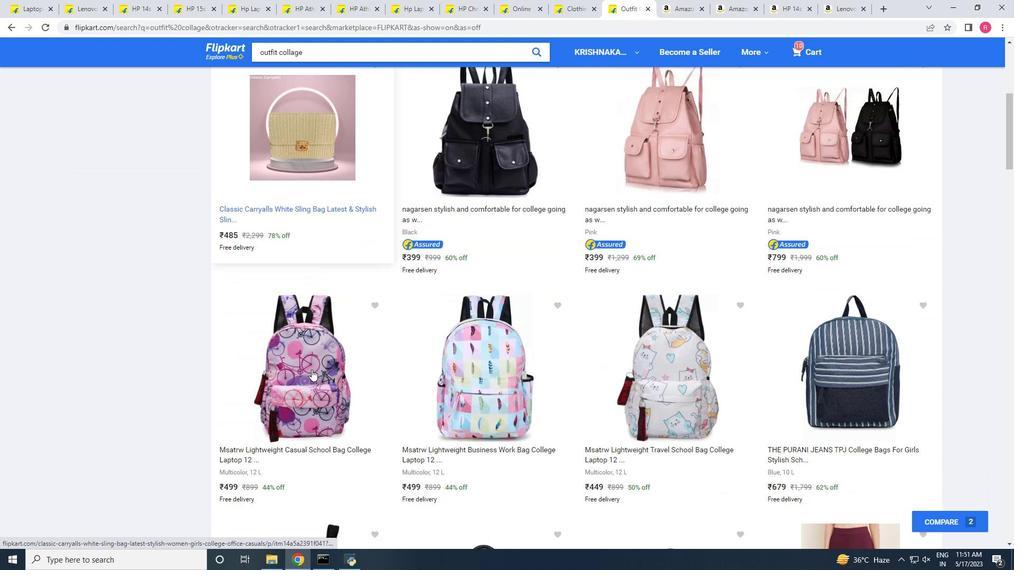 
Action: Mouse scrolled (311, 369) with delta (0, 0)
Screenshot: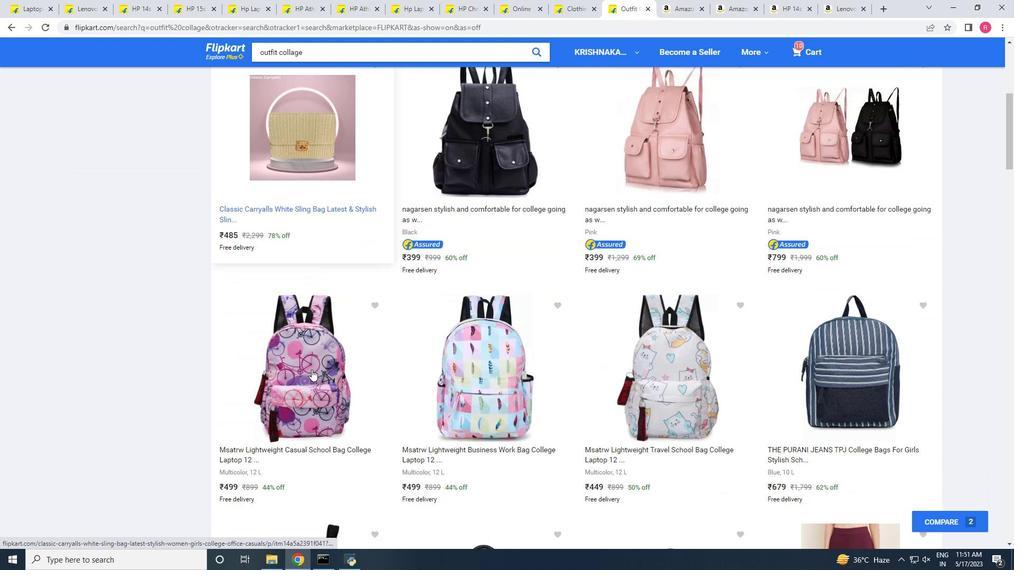 
Action: Mouse moved to (311, 368)
Screenshot: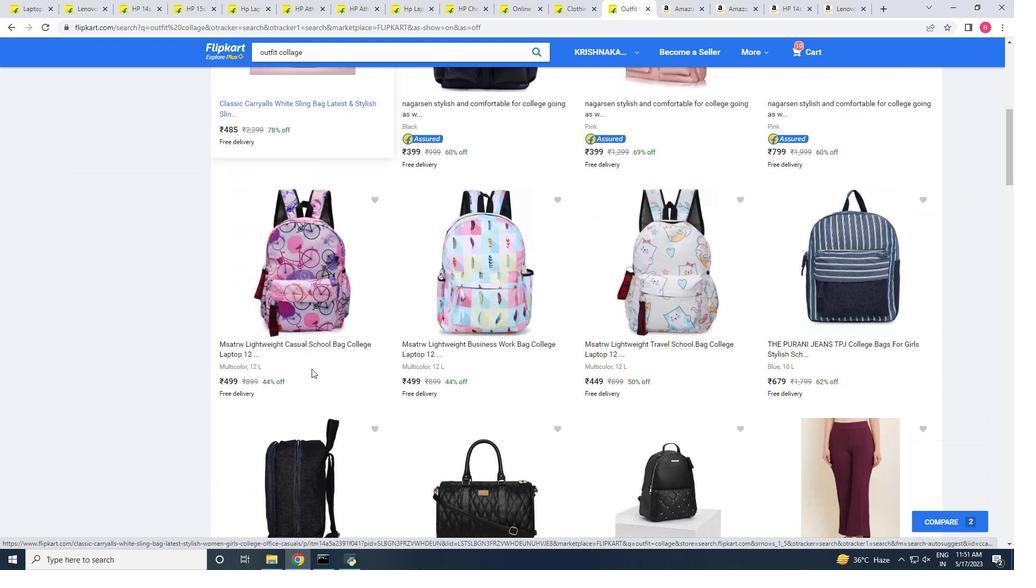 
Action: Mouse scrolled (311, 368) with delta (0, 0)
Screenshot: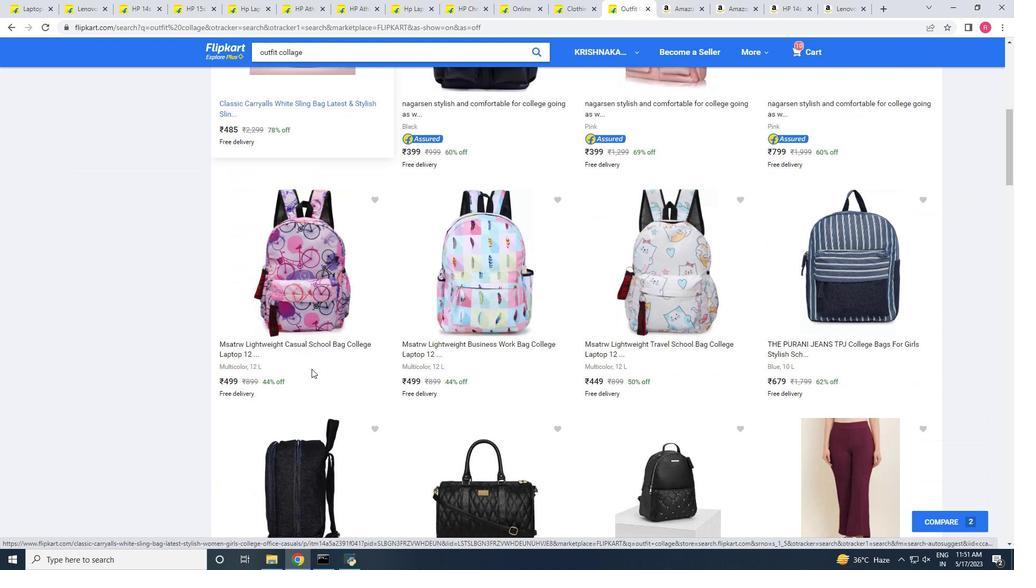 
Action: Mouse moved to (312, 368)
Screenshot: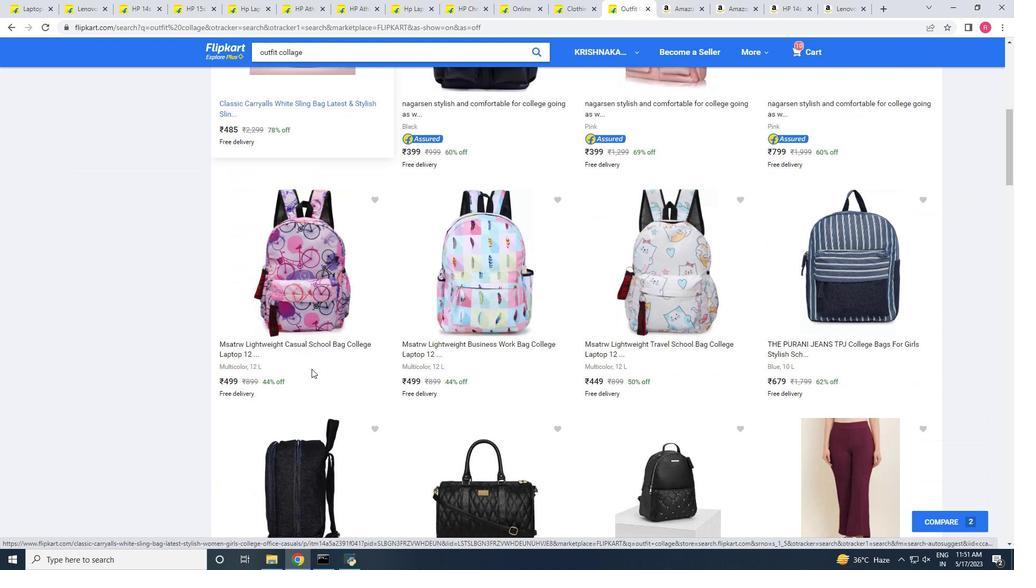 
Action: Mouse scrolled (312, 367) with delta (0, 0)
Screenshot: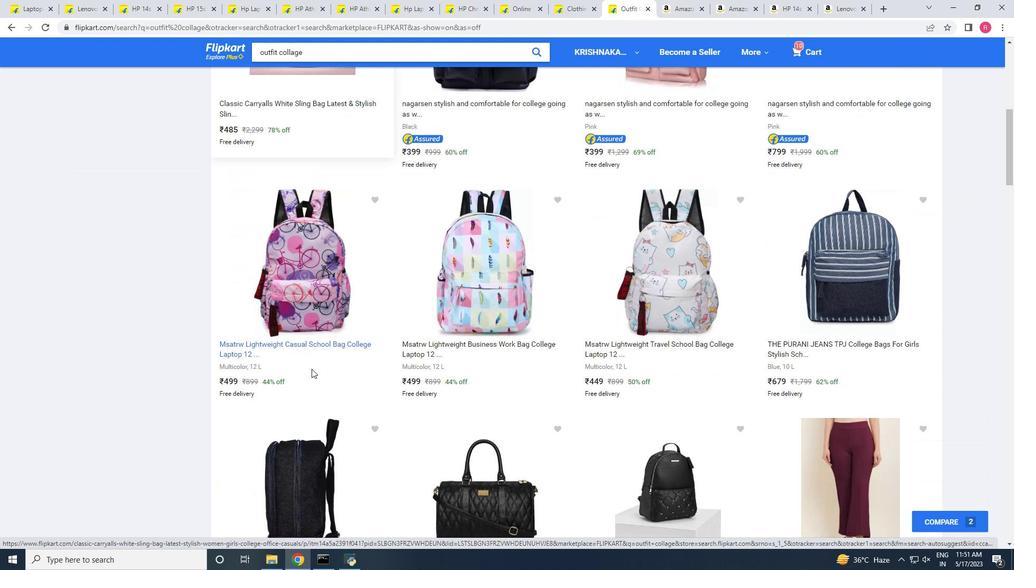 
Action: Mouse scrolled (312, 367) with delta (0, 0)
Screenshot: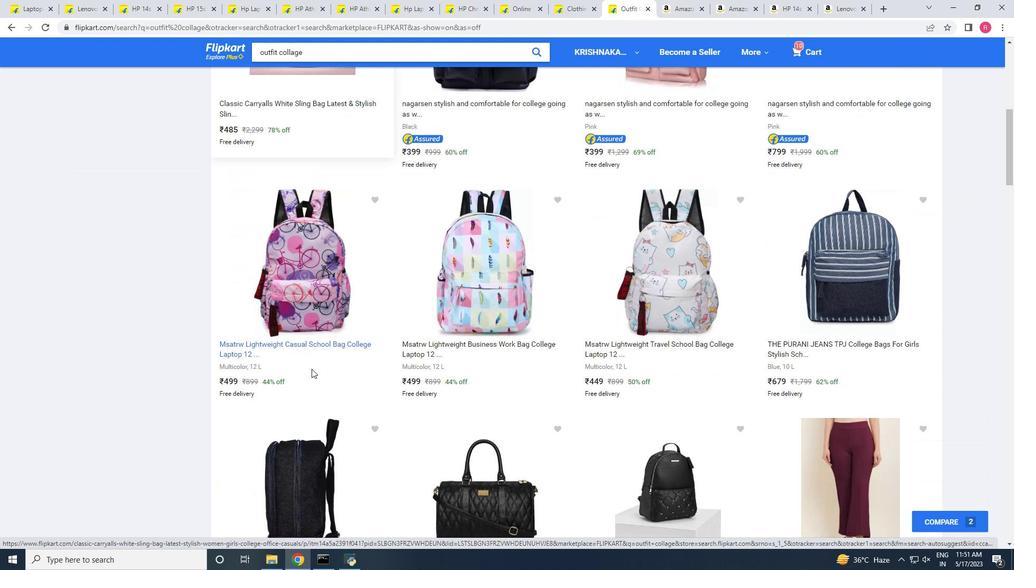 
Action: Mouse scrolled (312, 367) with delta (0, 0)
Screenshot: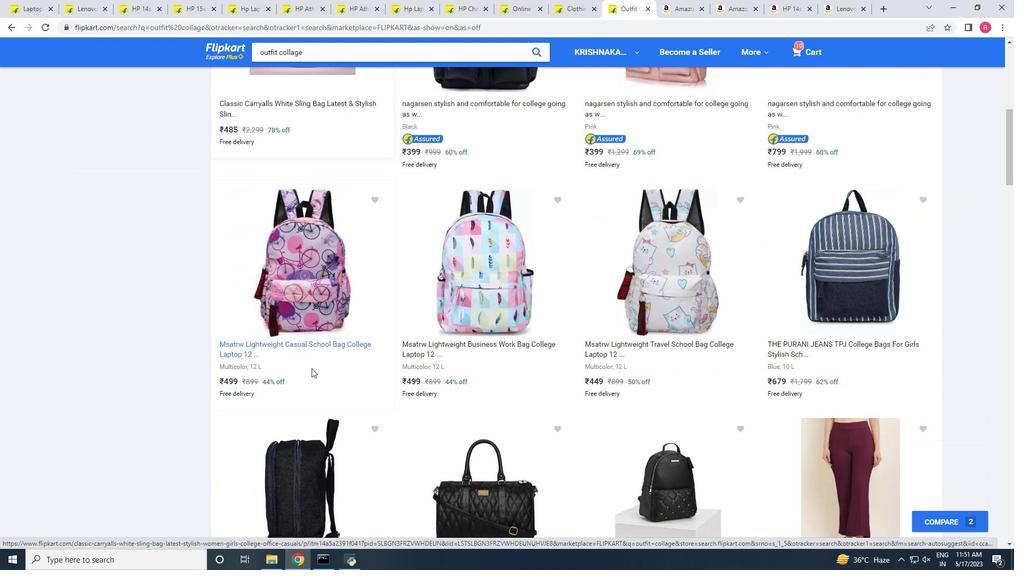 
Action: Mouse scrolled (312, 367) with delta (0, 0)
Screenshot: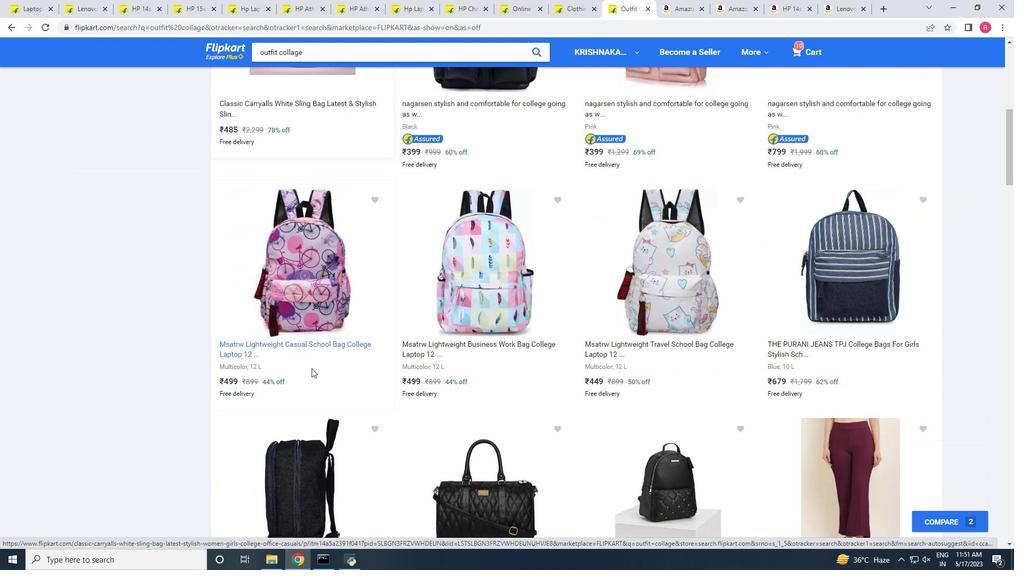 
Action: Mouse scrolled (312, 367) with delta (0, 0)
Screenshot: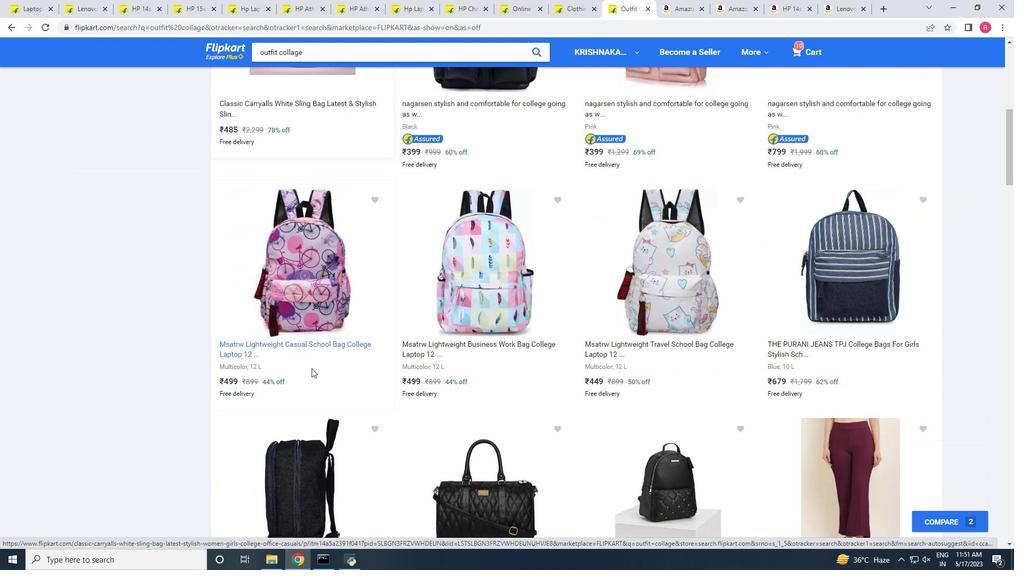 
Action: Mouse scrolled (312, 367) with delta (0, 0)
Screenshot: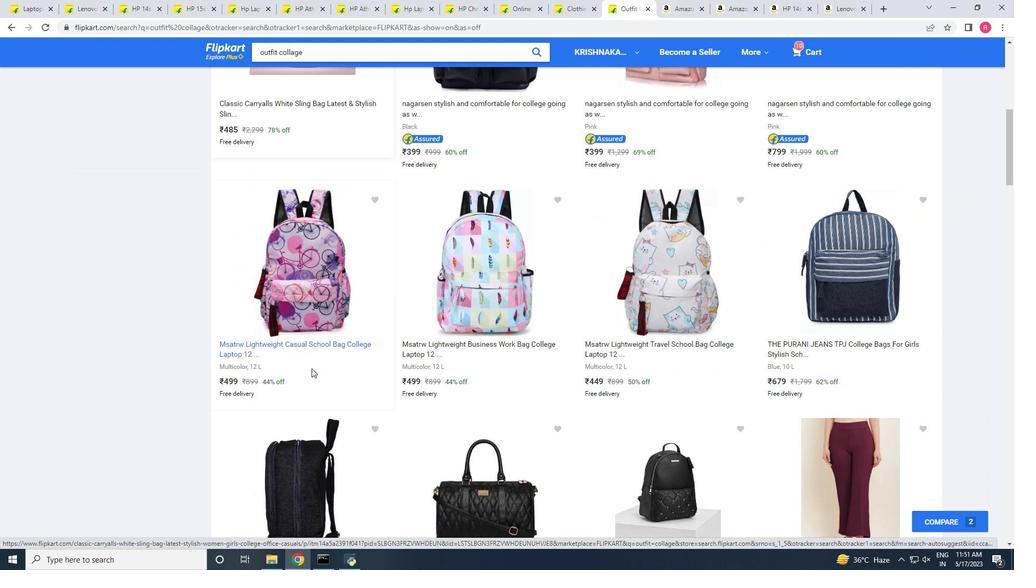
Action: Mouse scrolled (312, 367) with delta (0, 0)
Screenshot: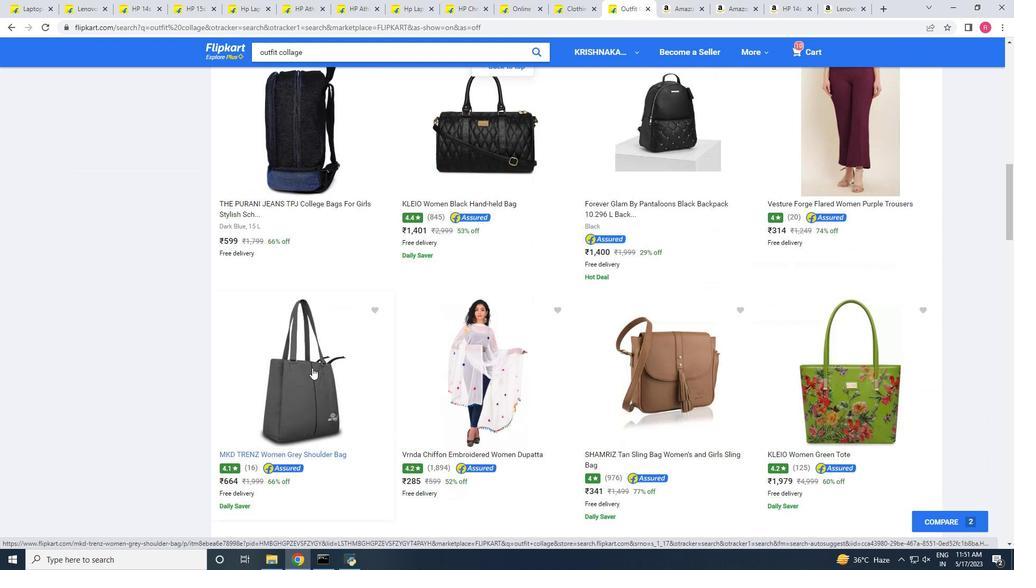 
Action: Mouse scrolled (312, 367) with delta (0, 0)
Screenshot: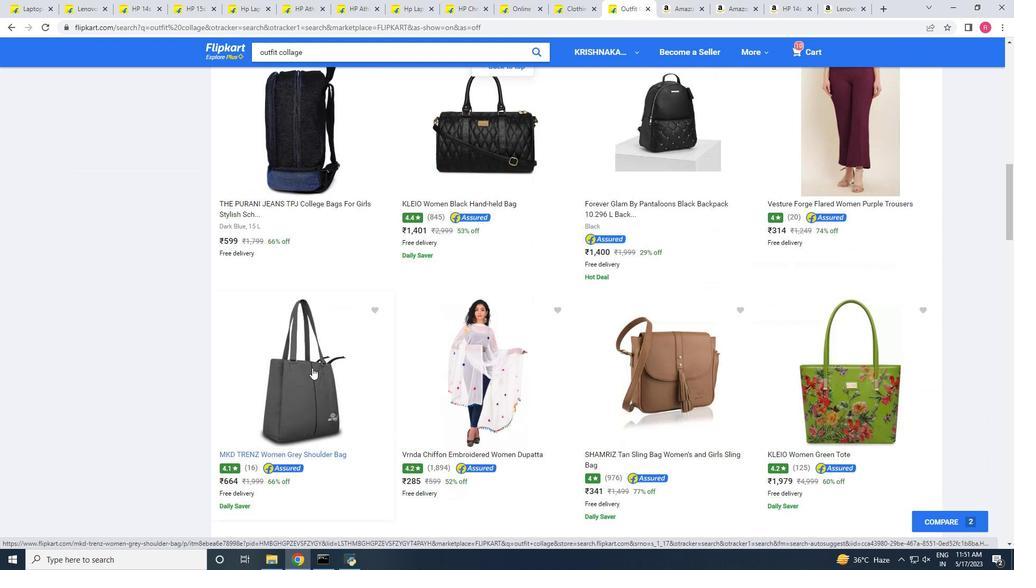 
Action: Mouse scrolled (312, 367) with delta (0, 0)
Screenshot: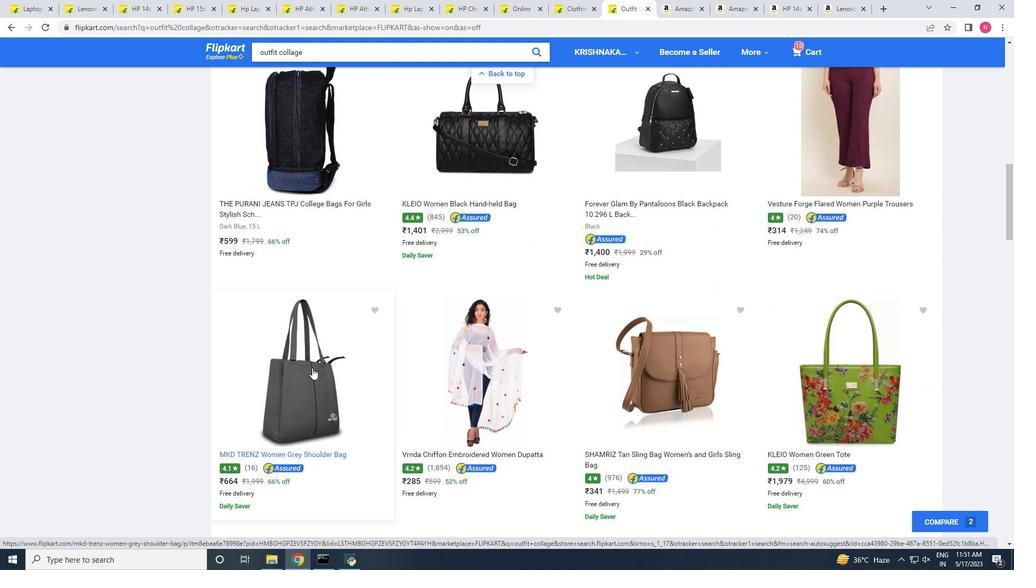 
Action: Mouse scrolled (312, 368) with delta (0, 0)
Screenshot: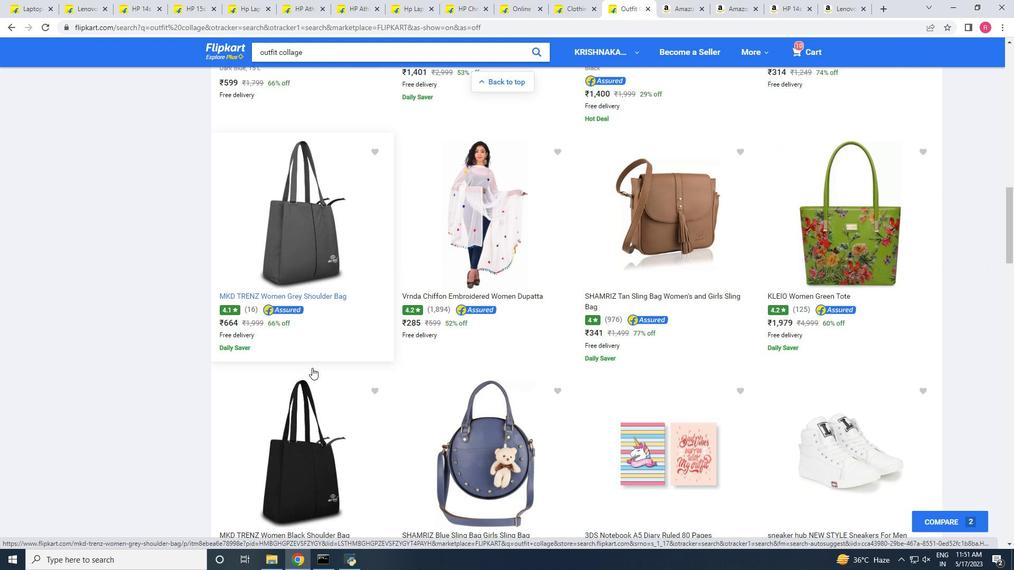 
Action: Mouse scrolled (312, 368) with delta (0, 0)
Screenshot: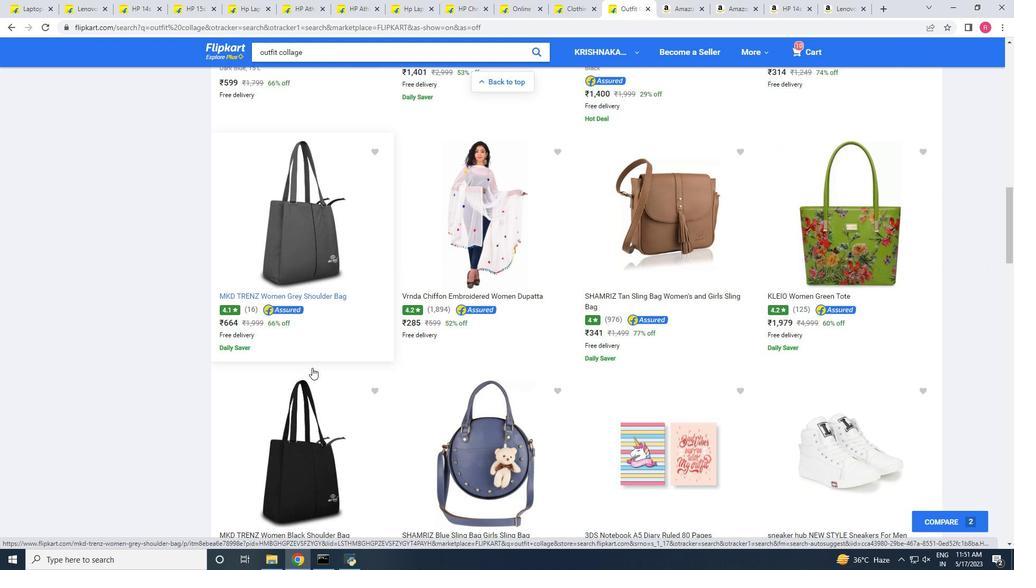 
Action: Mouse scrolled (312, 368) with delta (0, 0)
Screenshot: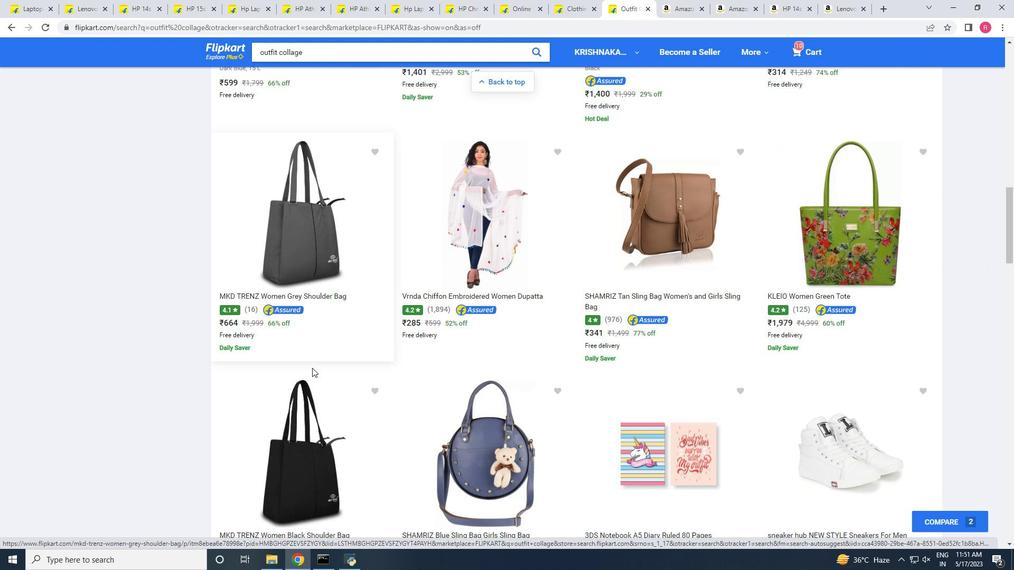 
Action: Mouse moved to (312, 357)
Screenshot: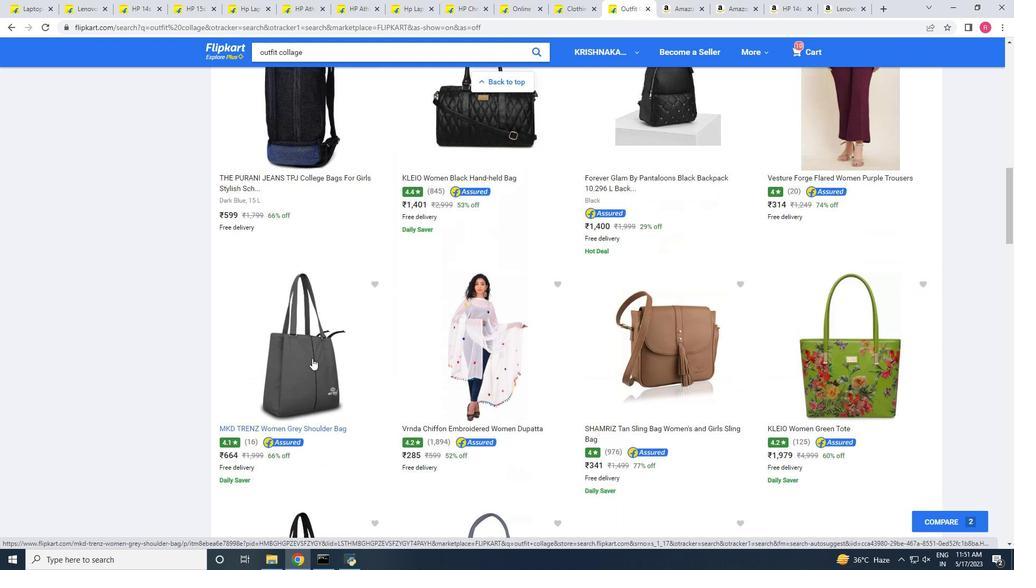 
Action: Mouse scrolled (312, 357) with delta (0, 0)
Screenshot: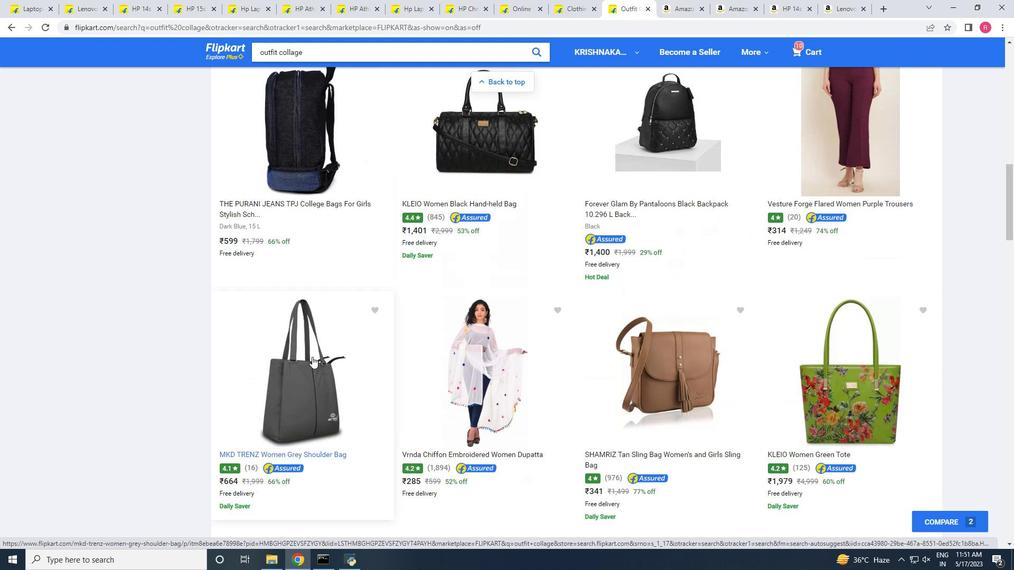 
Action: Mouse scrolled (312, 357) with delta (0, 0)
Screenshot: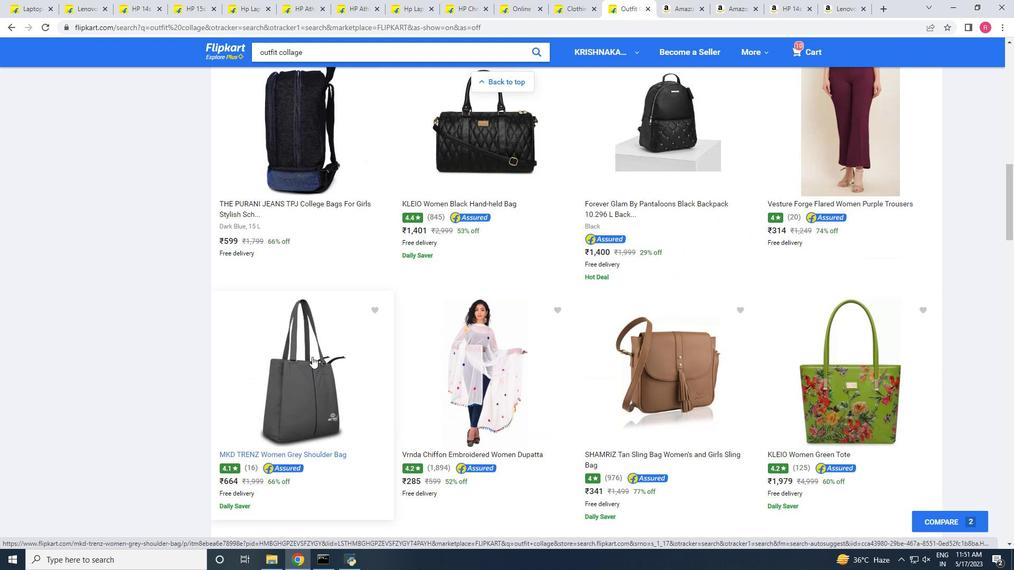 
Action: Mouse scrolled (312, 357) with delta (0, 0)
Screenshot: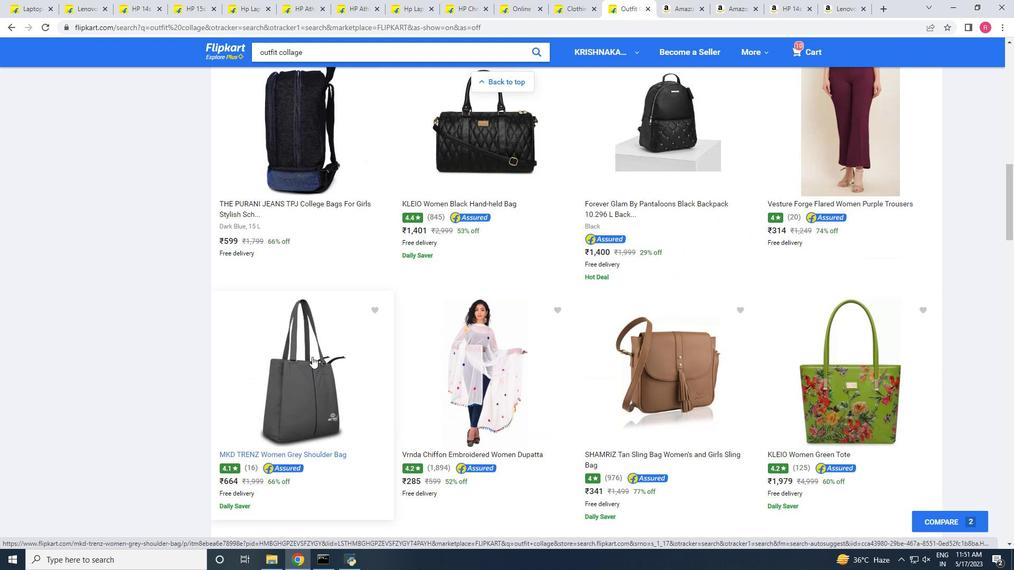 
Action: Mouse scrolled (312, 357) with delta (0, 0)
Screenshot: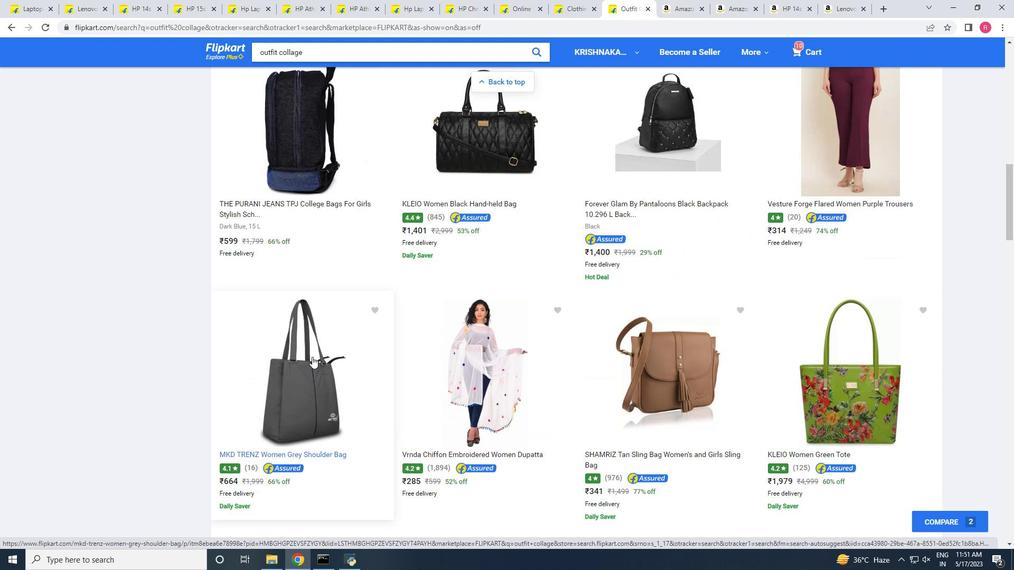 
Action: Mouse moved to (312, 356)
Screenshot: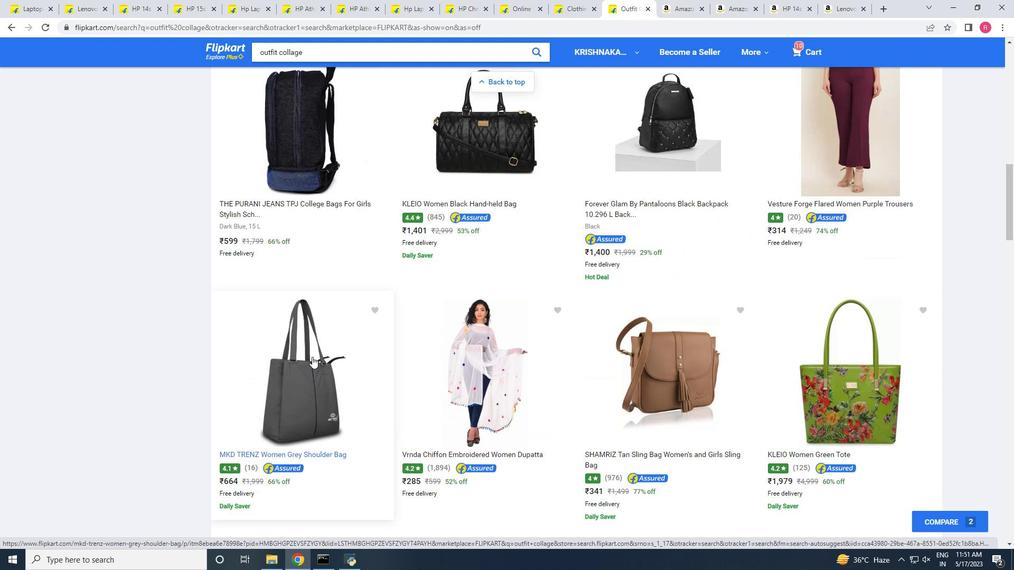 
Action: Mouse scrolled (312, 357) with delta (0, 0)
Screenshot: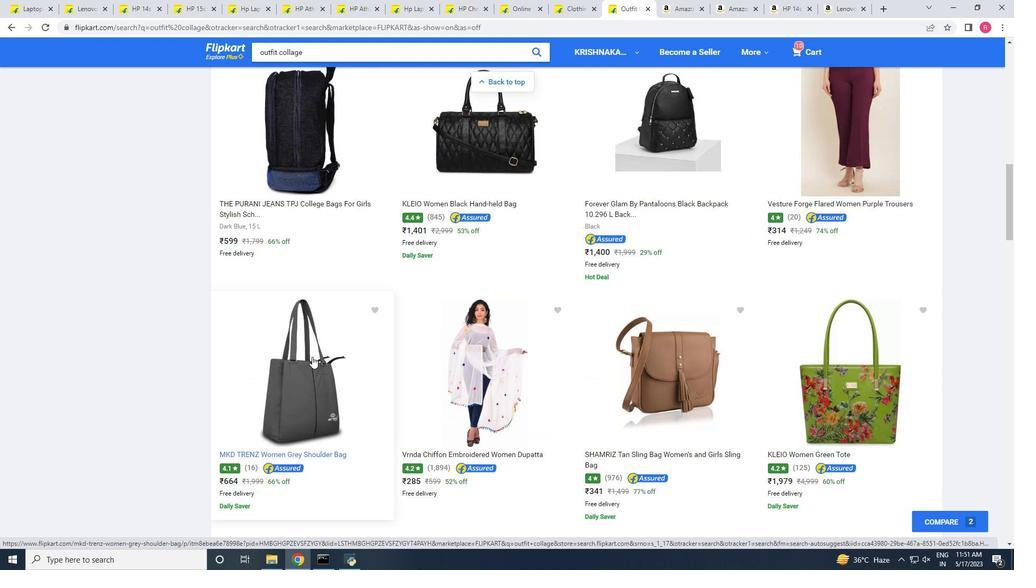 
Action: Mouse moved to (312, 350)
Screenshot: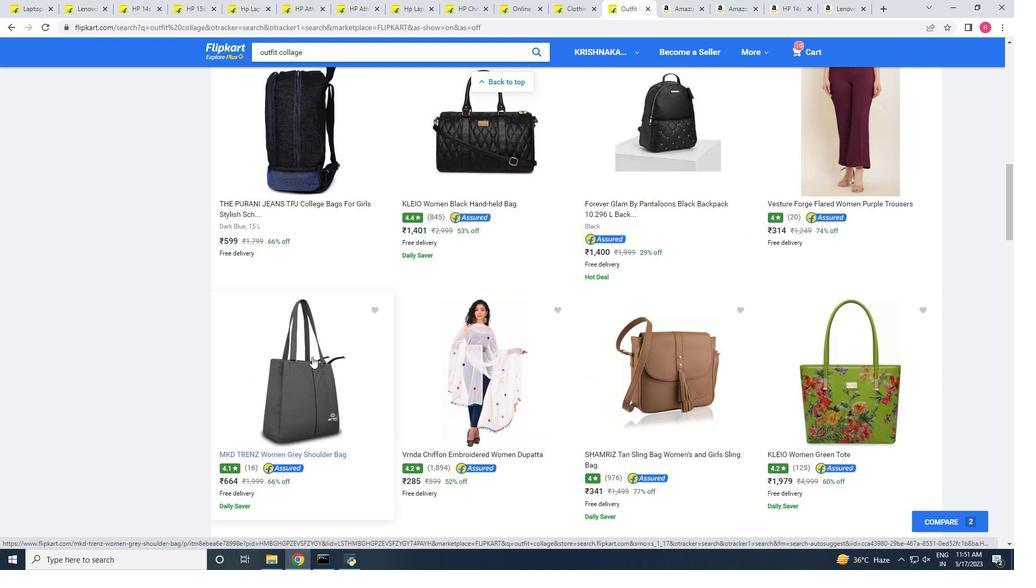 
Action: Mouse scrolled (312, 350) with delta (0, 0)
Screenshot: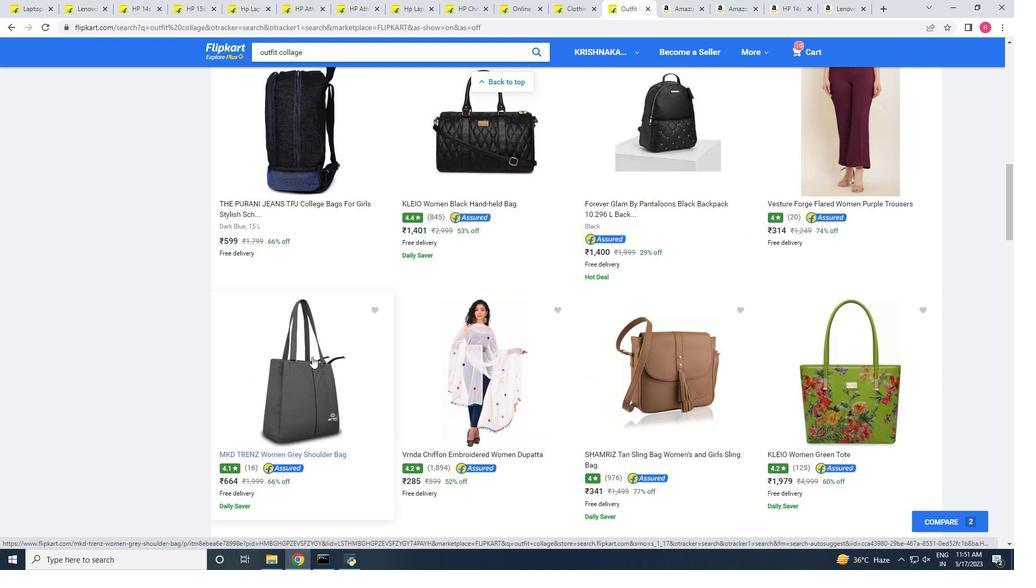 
Action: Mouse moved to (322, 210)
Screenshot: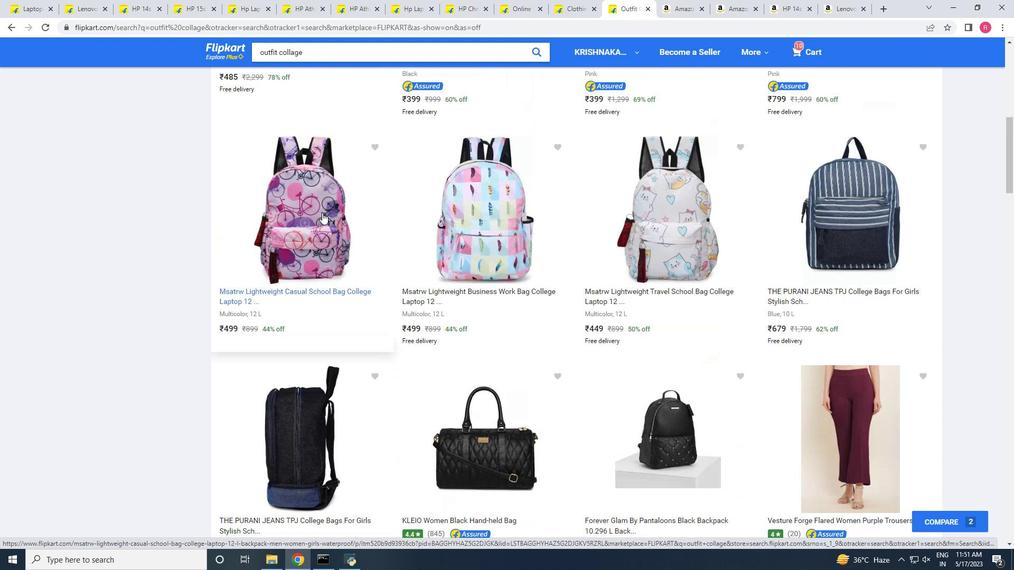 
Action: Mouse scrolled (322, 210) with delta (0, 0)
Screenshot: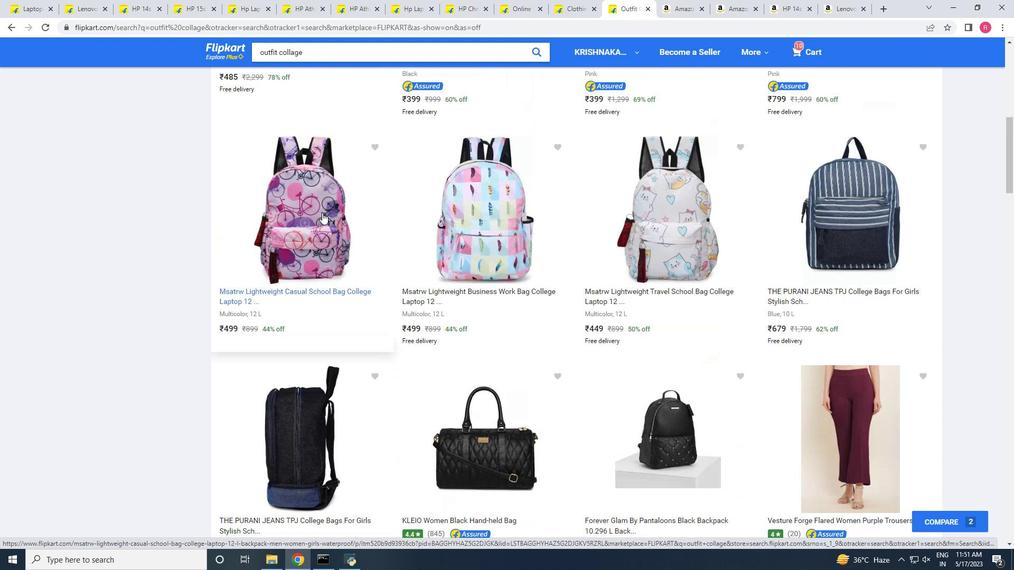 
Action: Mouse moved to (322, 209)
Screenshot: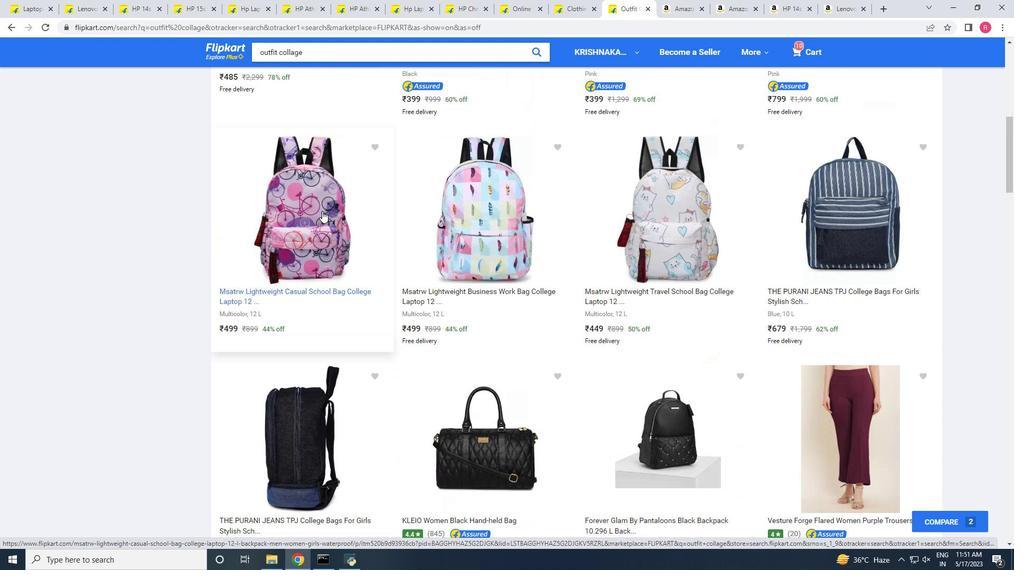 
Action: Mouse scrolled (322, 210) with delta (0, 0)
Screenshot: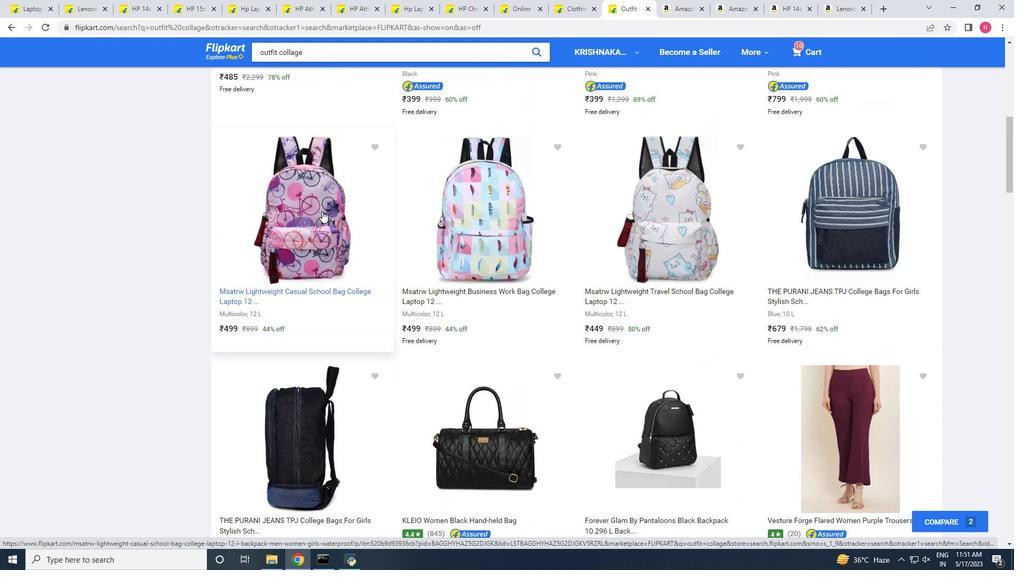 
Action: Mouse moved to (322, 208)
Screenshot: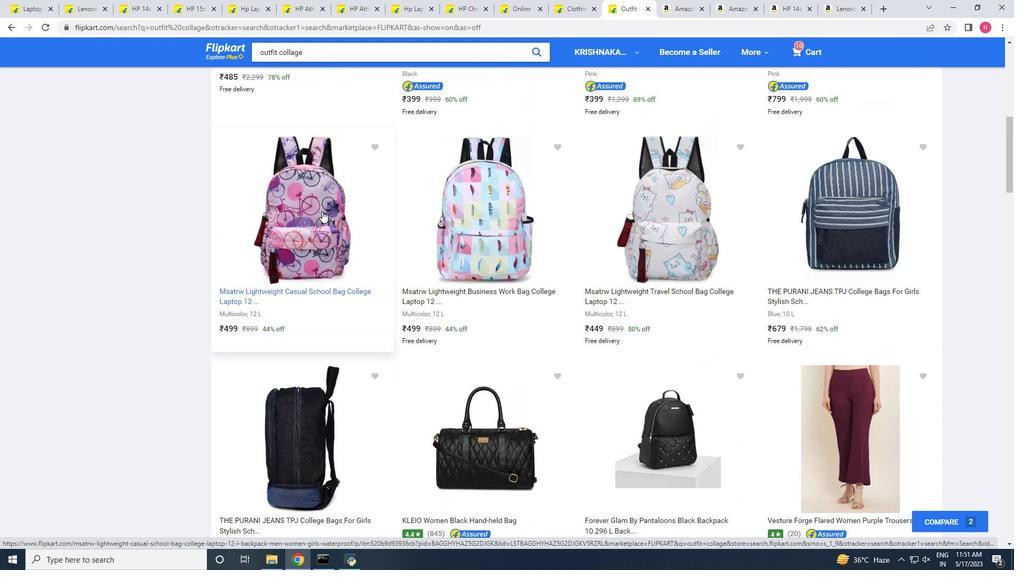 
Action: Mouse scrolled (322, 209) with delta (0, 0)
Screenshot: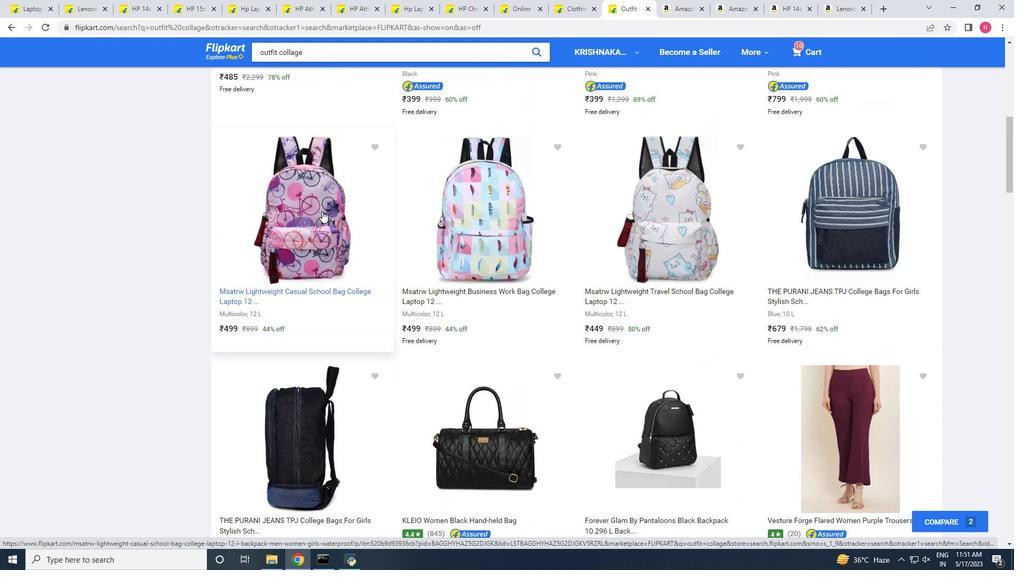 
Action: Mouse moved to (322, 207)
Screenshot: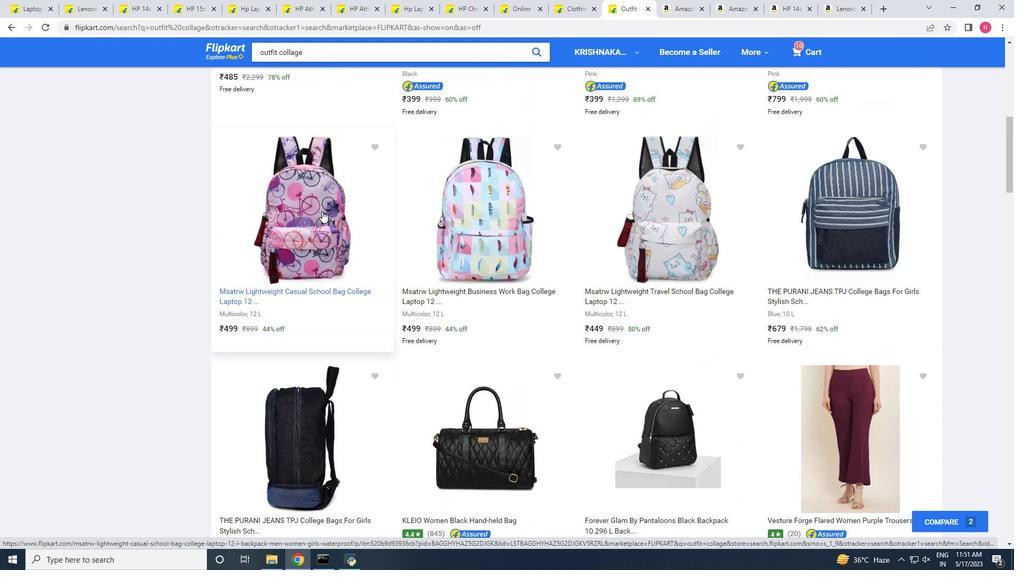 
Action: Mouse scrolled (322, 208) with delta (0, 0)
Screenshot: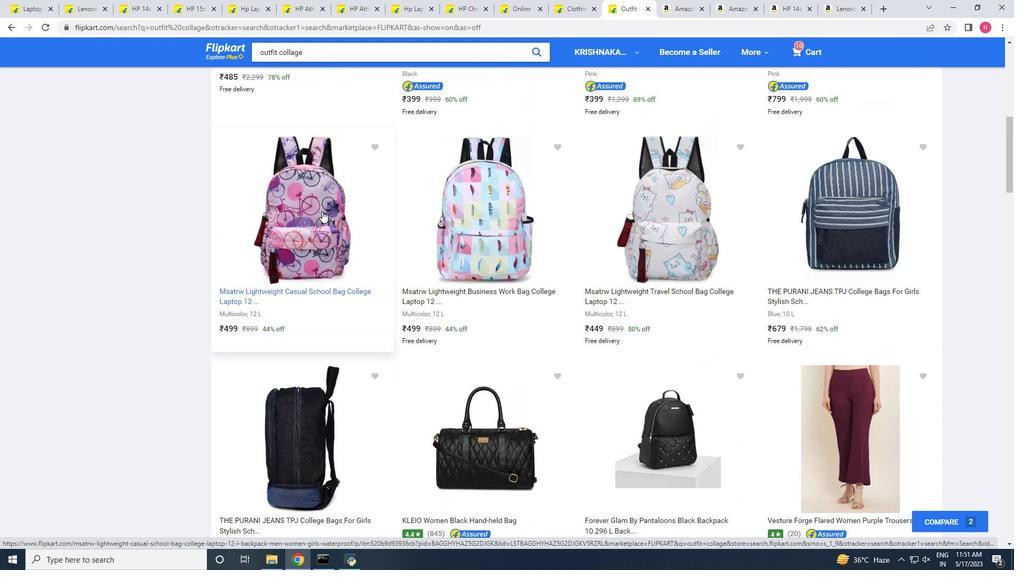 
Action: Mouse moved to (304, 107)
Screenshot: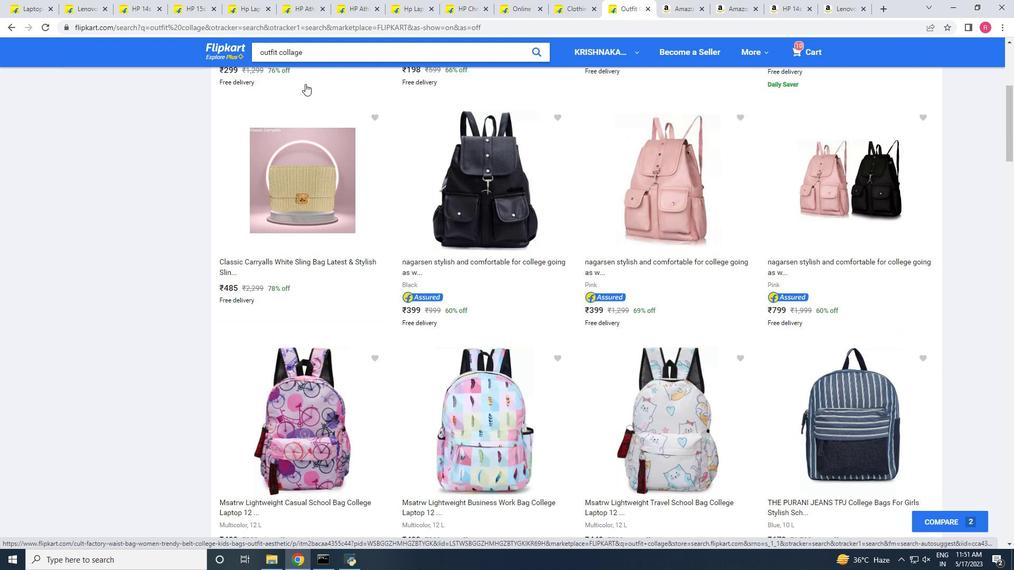 
Action: Mouse scrolled (304, 108) with delta (0, 0)
Screenshot: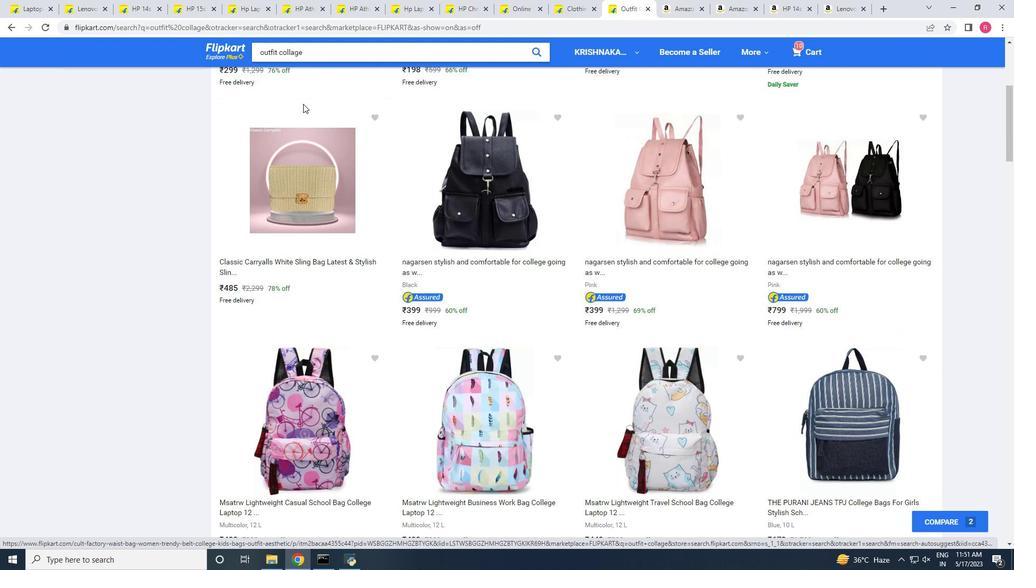 
Action: Mouse scrolled (304, 108) with delta (0, 0)
Screenshot: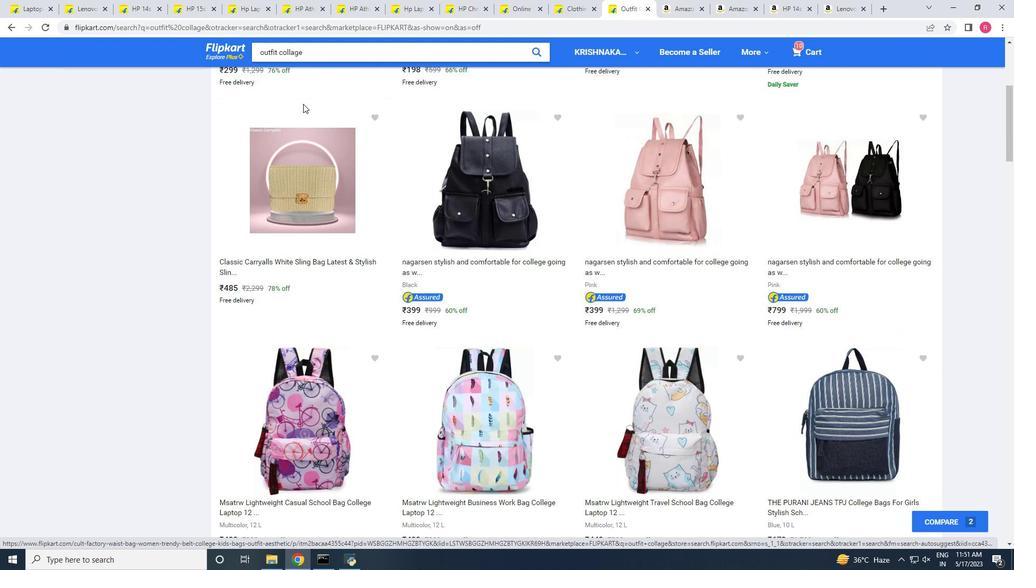 
Action: Mouse scrolled (304, 108) with delta (0, 0)
Screenshot: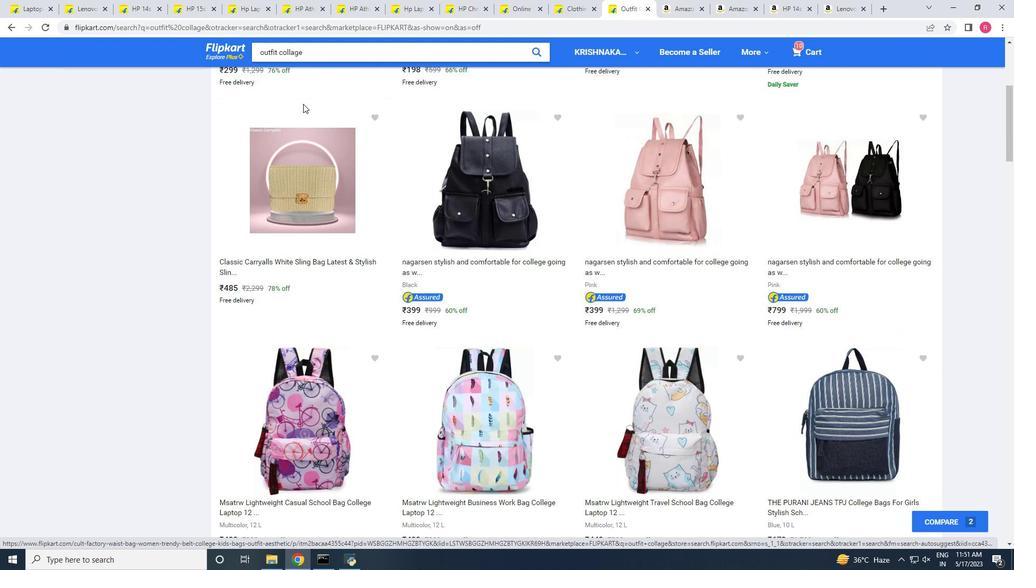 
Action: Mouse scrolled (304, 108) with delta (0, 0)
Screenshot: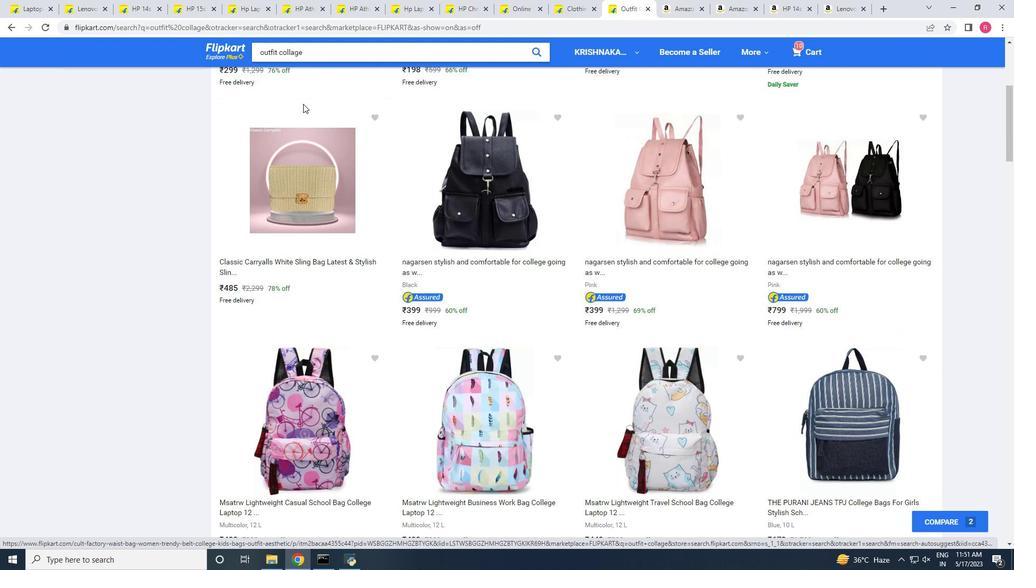 
Action: Mouse scrolled (304, 108) with delta (0, 0)
Screenshot: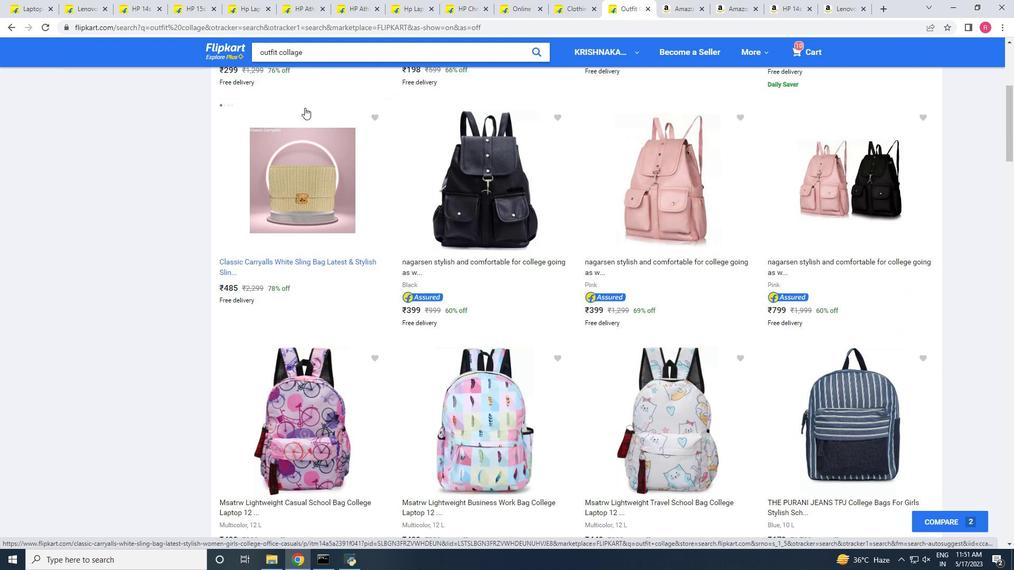
Action: Mouse moved to (304, 107)
Screenshot: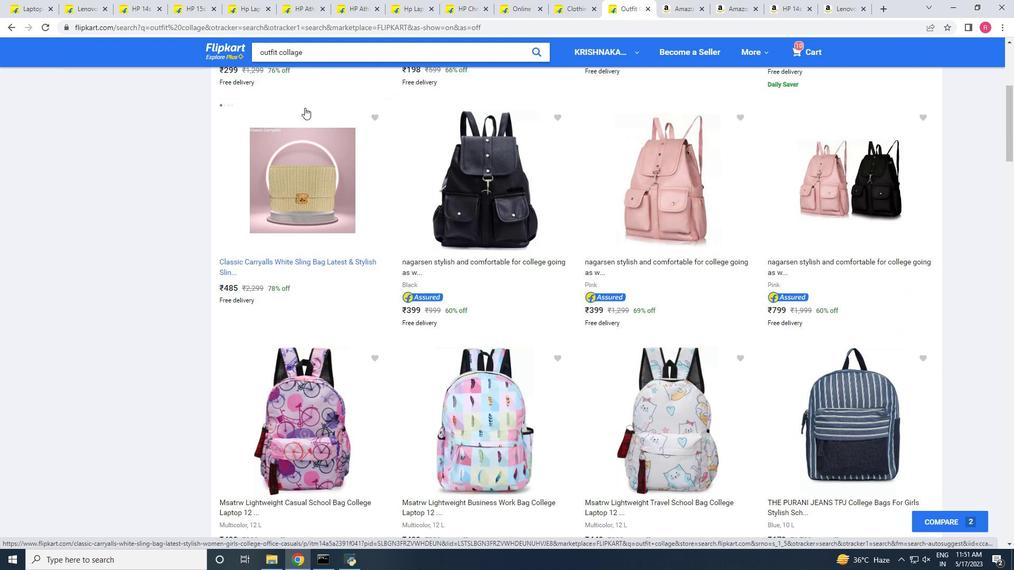 
Action: Mouse scrolled (304, 108) with delta (0, 0)
Screenshot: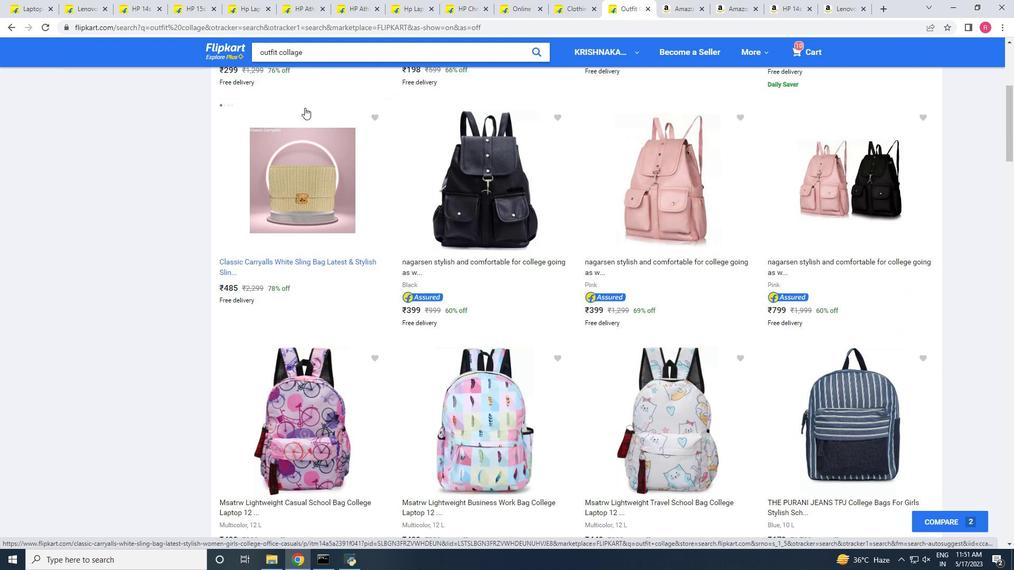 
Action: Mouse moved to (342, 75)
Screenshot: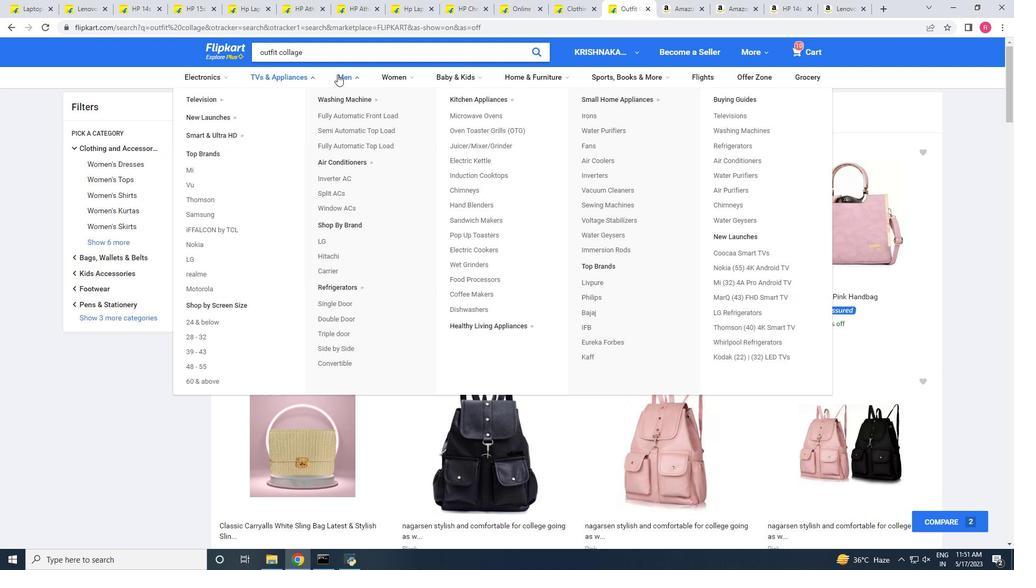 
Action: Mouse pressed left at (342, 75)
Screenshot: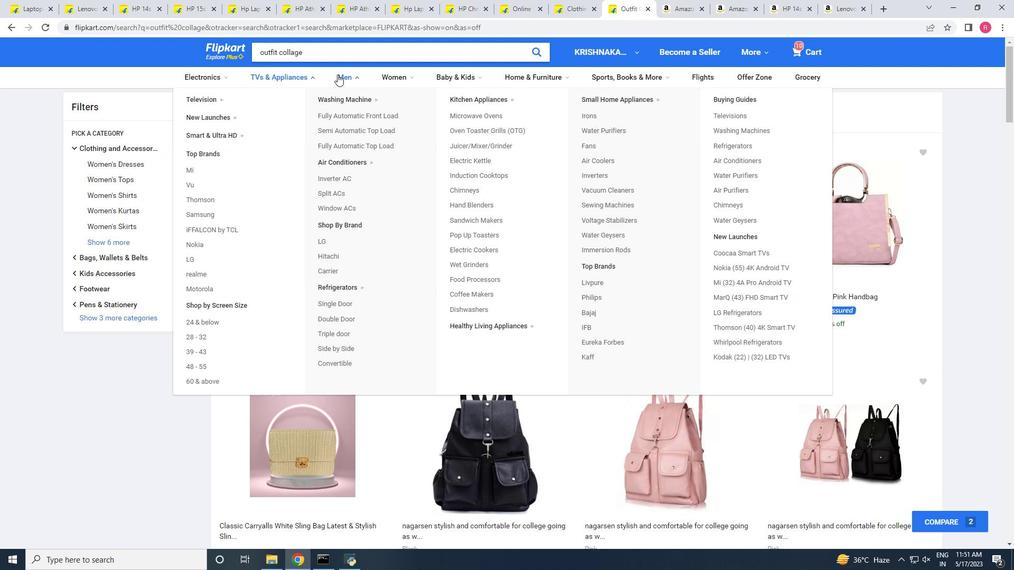 
Action: Mouse moved to (312, 51)
Screenshot: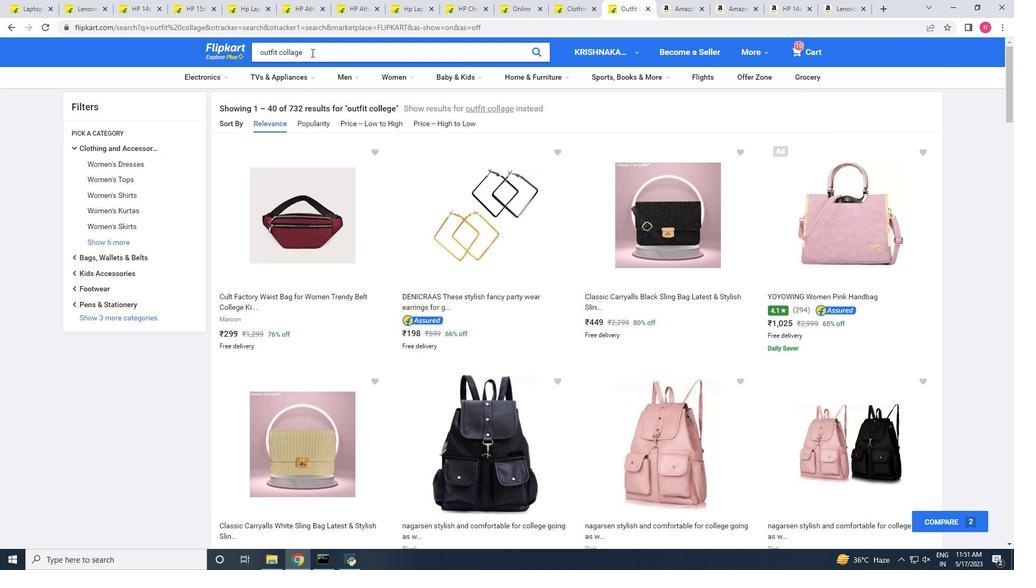 
Action: Mouse pressed left at (312, 51)
Screenshot: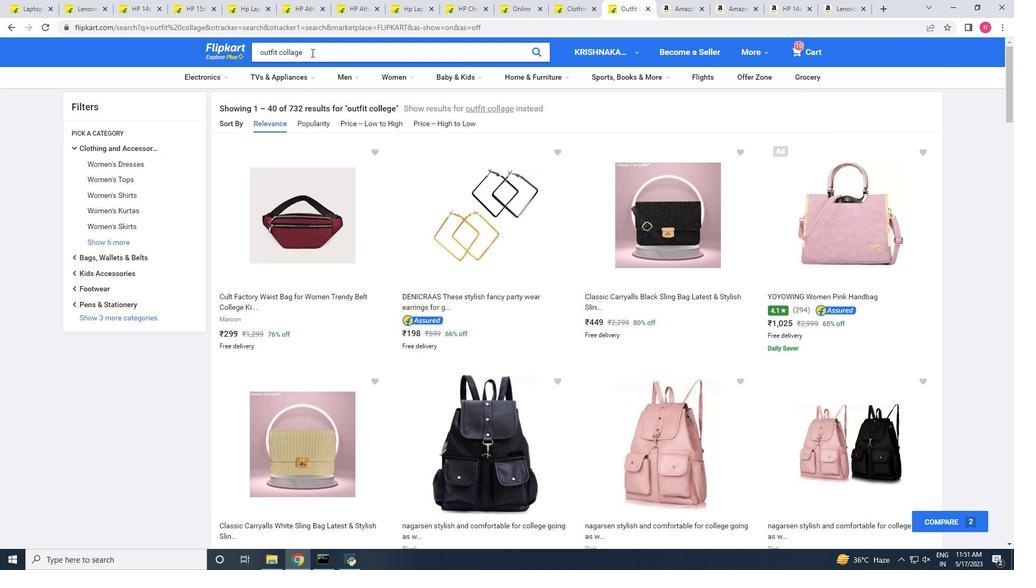 
Action: Key pressed <Key.backspace><Key.backspace><Key.backspace><Key.backspace><Key.backspace><Key.backspace><Key.backspace><Key.backspace><Key.backspace><Key.backspace><Key.backspace><Key.backspace><Key.backspace><Key.backspace><Key.backspace>
Screenshot: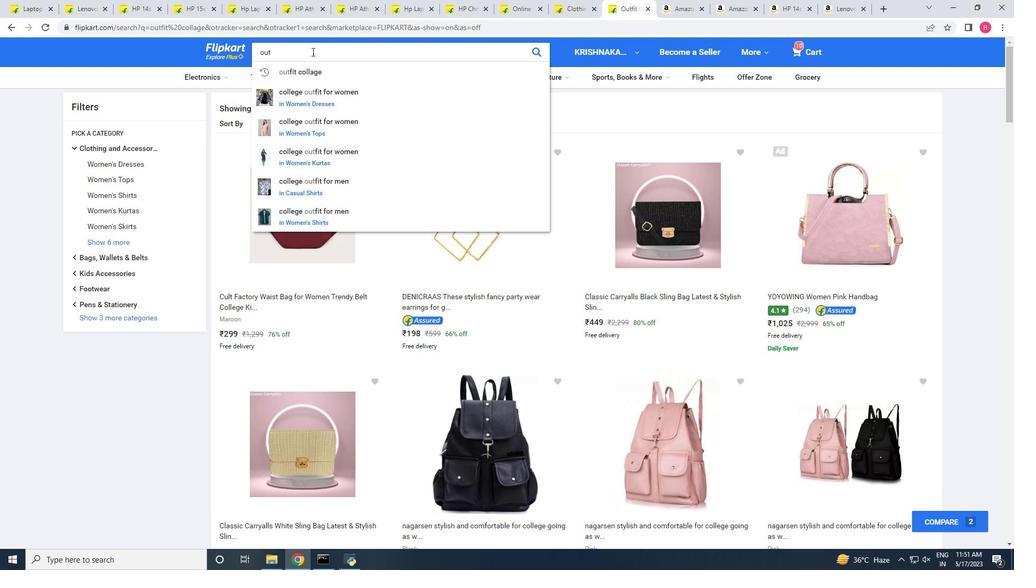 
Action: Mouse moved to (177, 137)
Screenshot: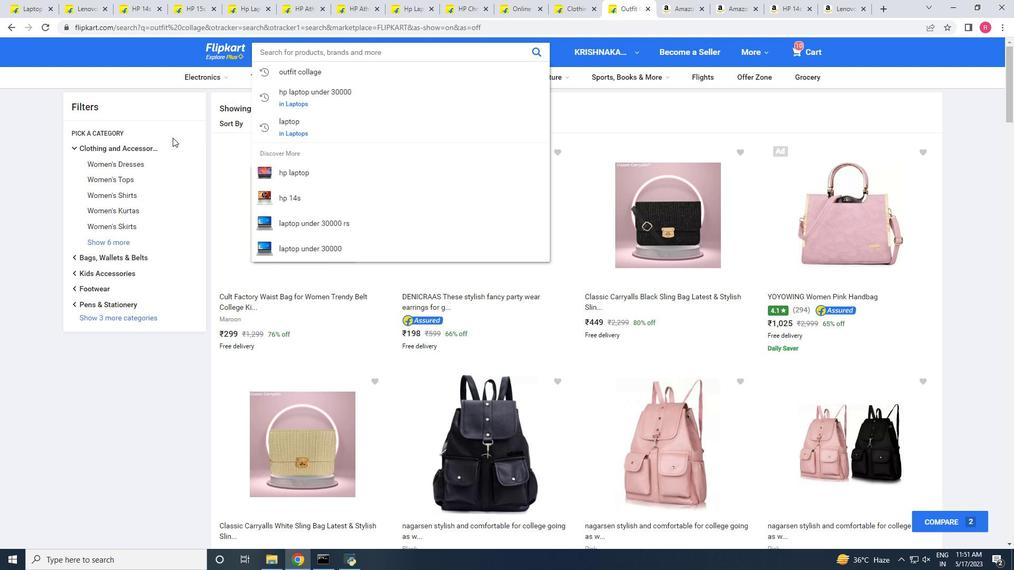 
Action: Mouse pressed left at (177, 137)
Screenshot: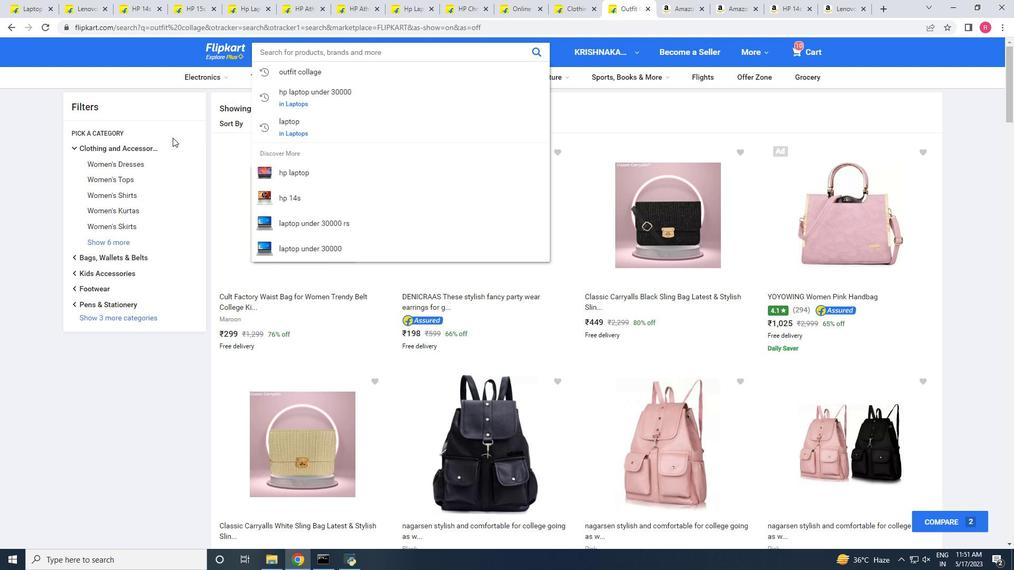 
Action: Mouse moved to (340, 251)
Screenshot: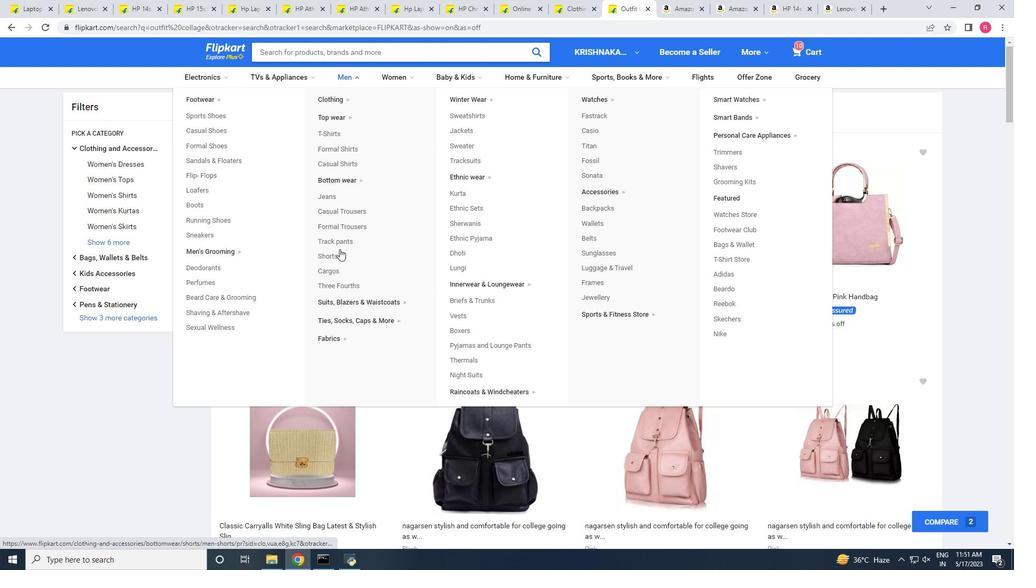 
Action: Mouse pressed left at (340, 251)
Screenshot: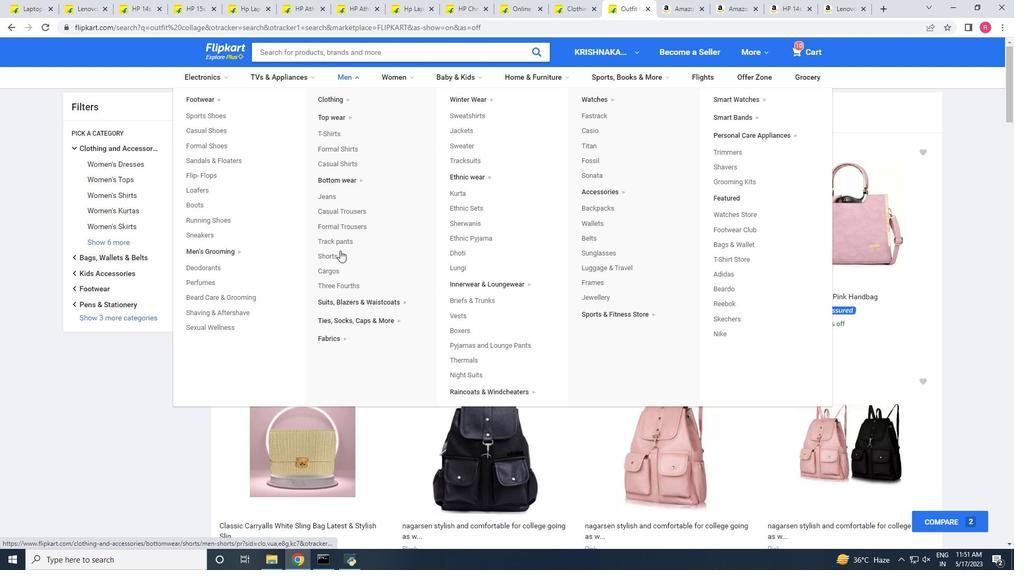
Action: Mouse moved to (333, 162)
Screenshot: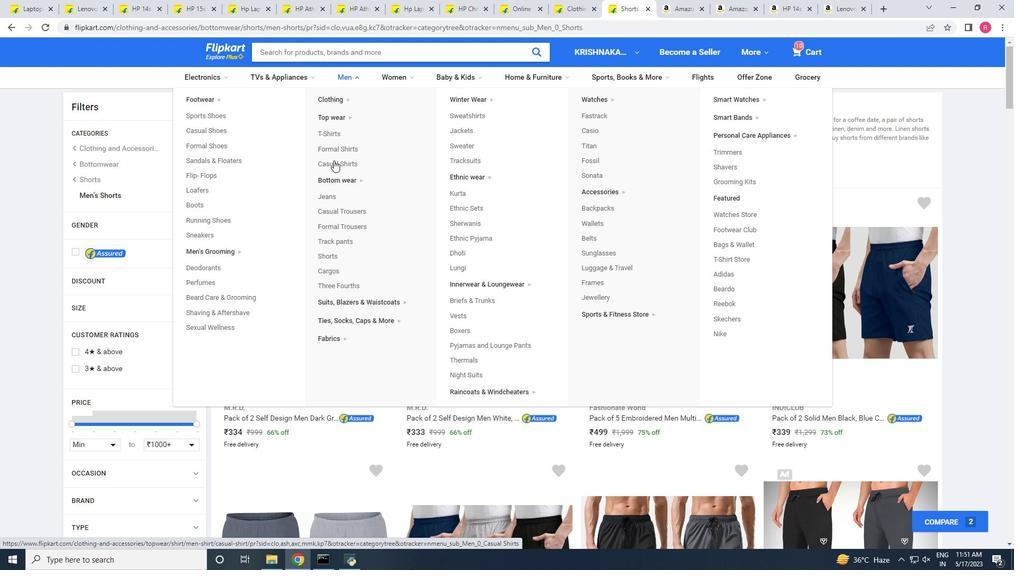 
Action: Mouse pressed left at (333, 162)
Screenshot: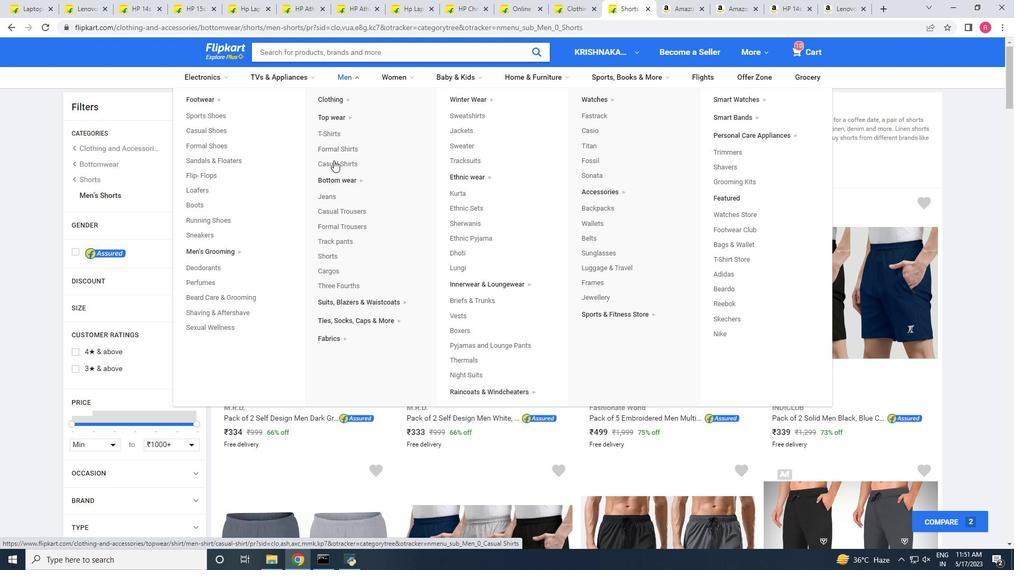 
Action: Mouse moved to (330, 164)
Screenshot: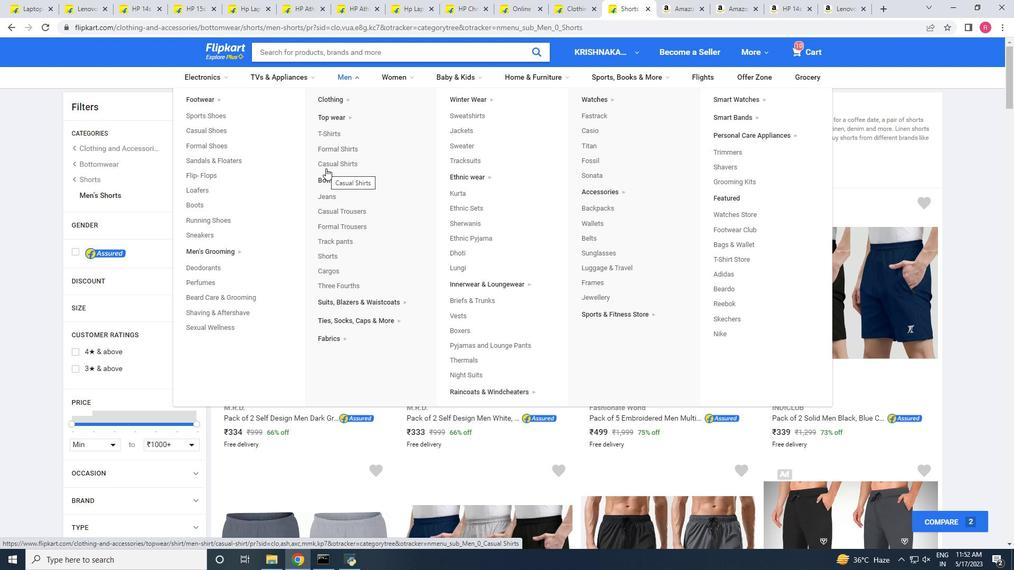 
Action: Mouse pressed left at (330, 164)
Screenshot: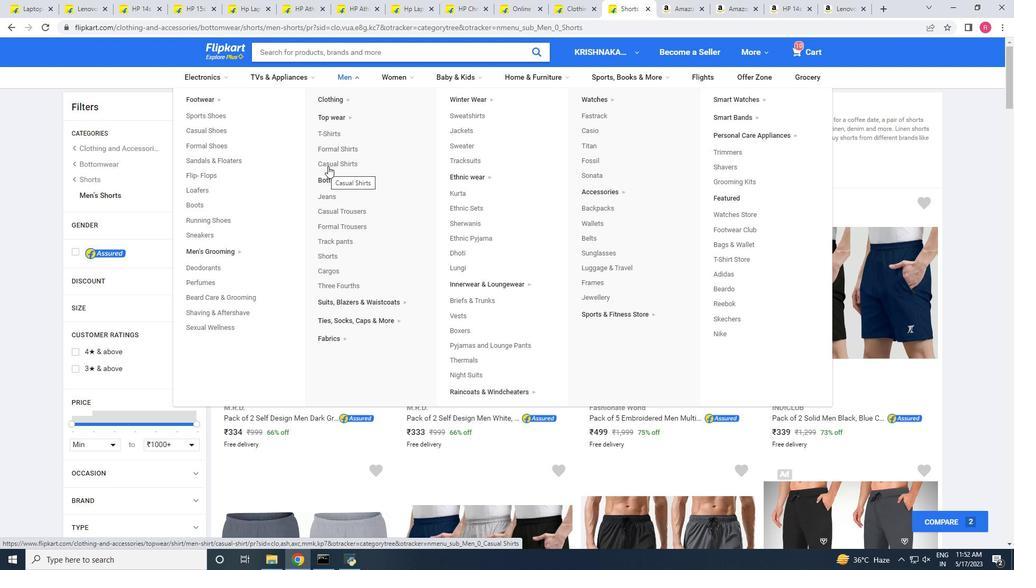 
Action: Mouse pressed left at (330, 164)
Screenshot: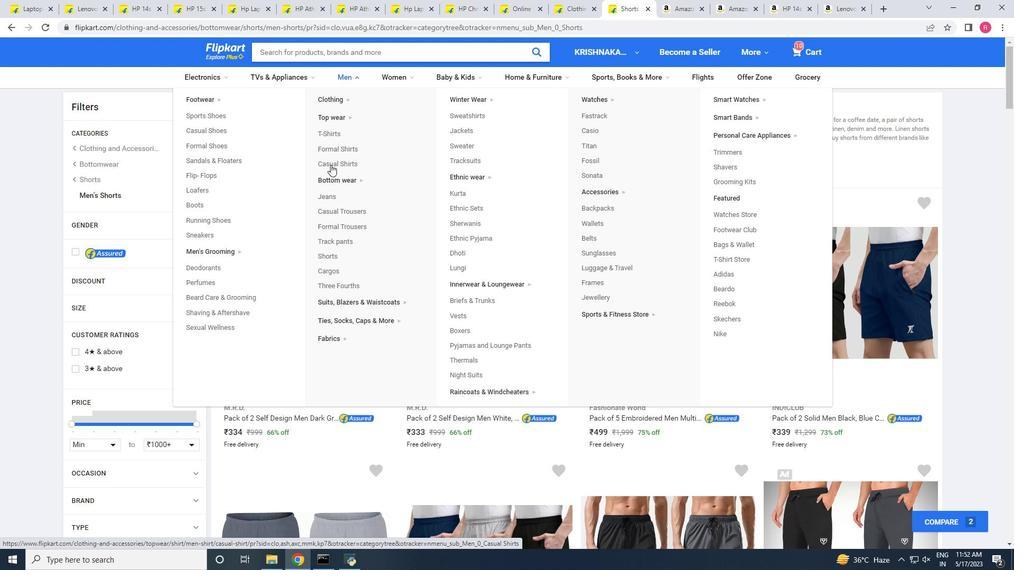 
Action: Mouse moved to (363, 249)
Screenshot: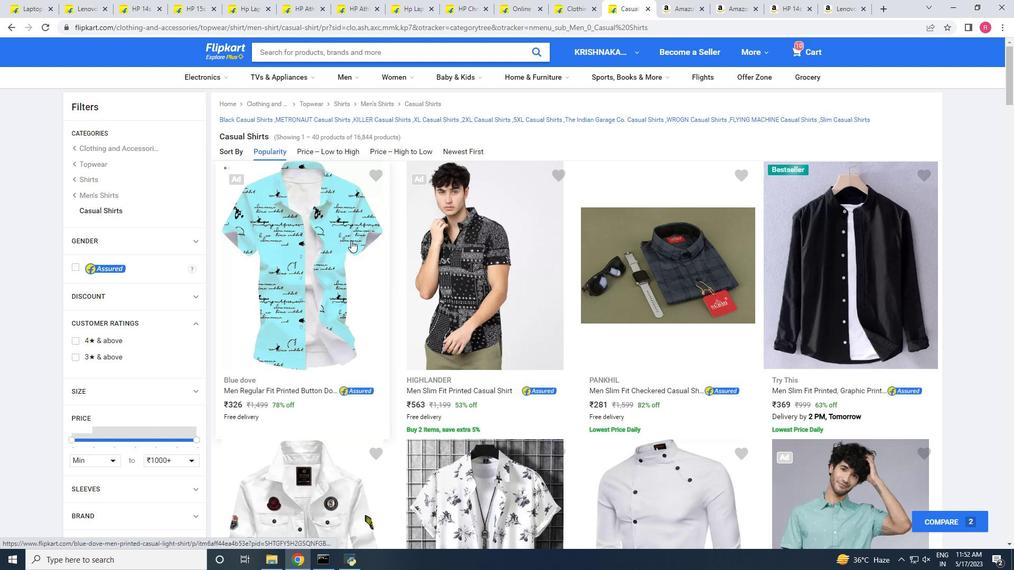 
Action: Mouse scrolled (363, 249) with delta (0, 0)
Screenshot: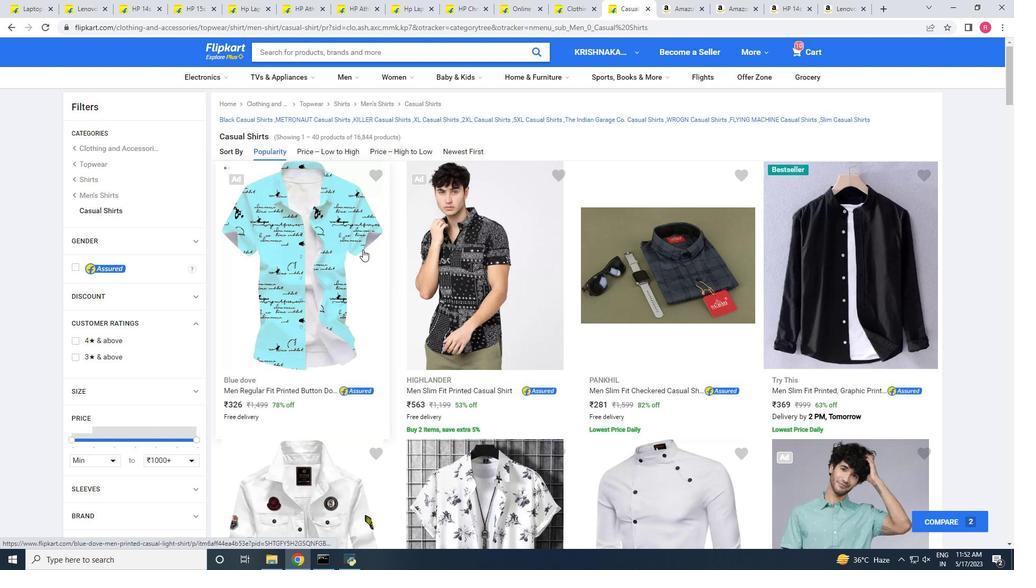 
Action: Mouse scrolled (363, 249) with delta (0, 0)
Screenshot: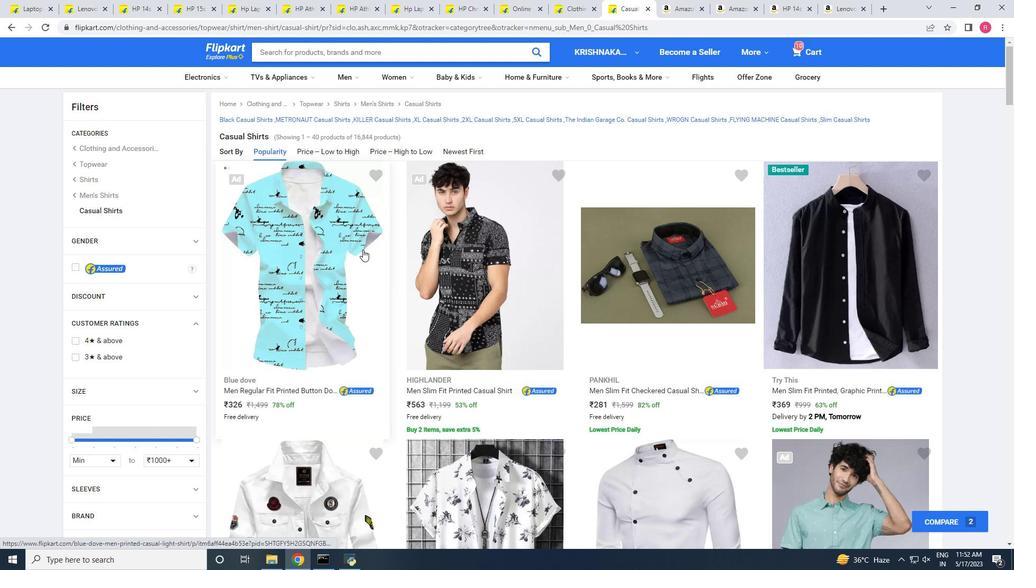 
Action: Mouse moved to (728, 196)
Screenshot: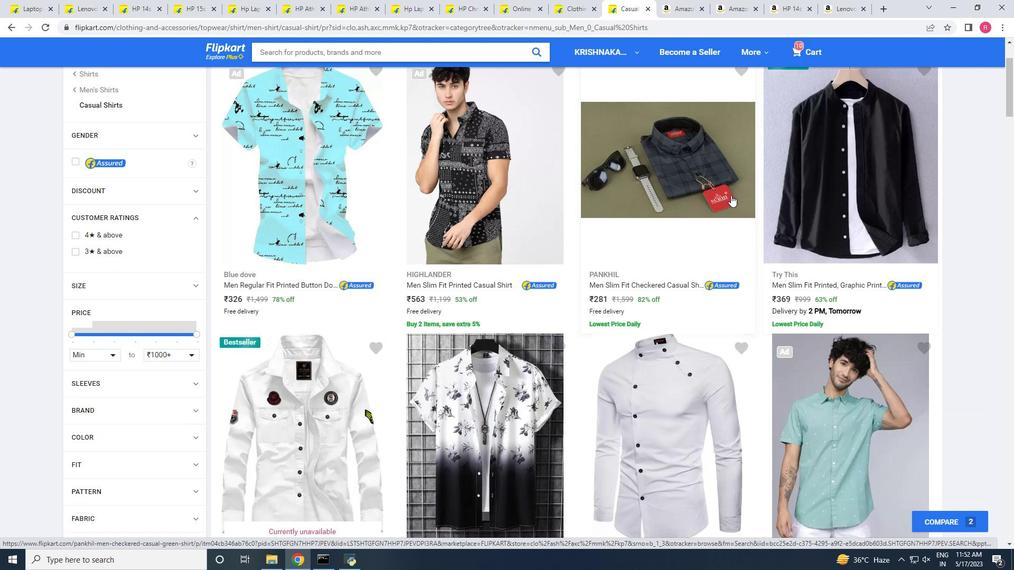 
Action: Mouse scrolled (728, 196) with delta (0, 0)
Screenshot: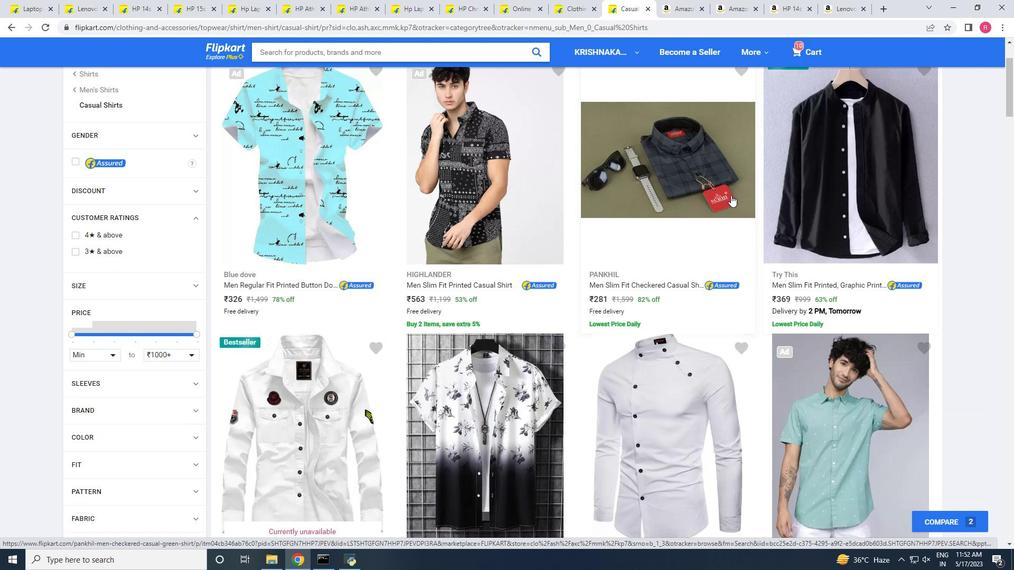 
Action: Mouse moved to (726, 200)
Screenshot: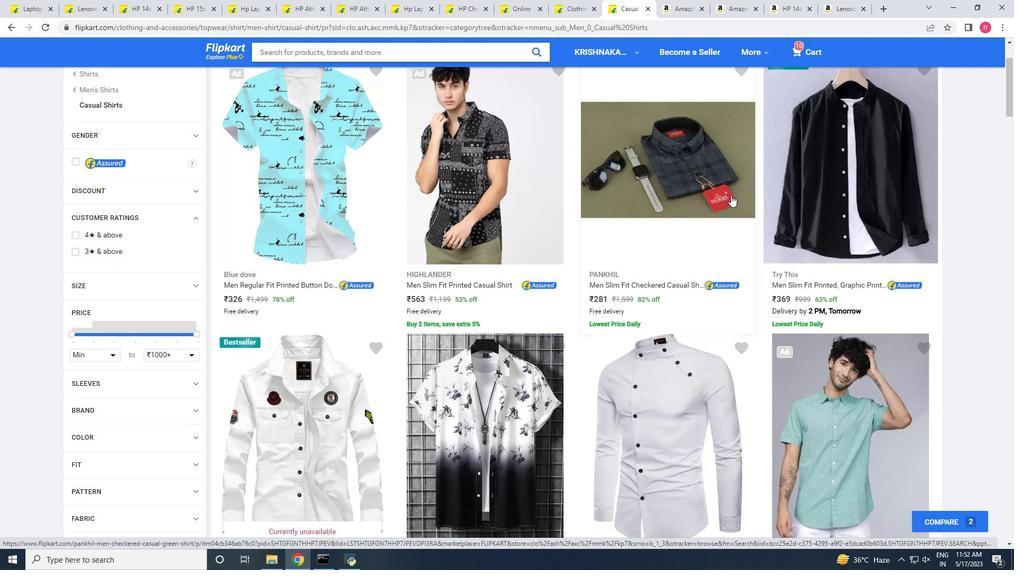
Action: Mouse scrolled (726, 201) with delta (0, 0)
Screenshot: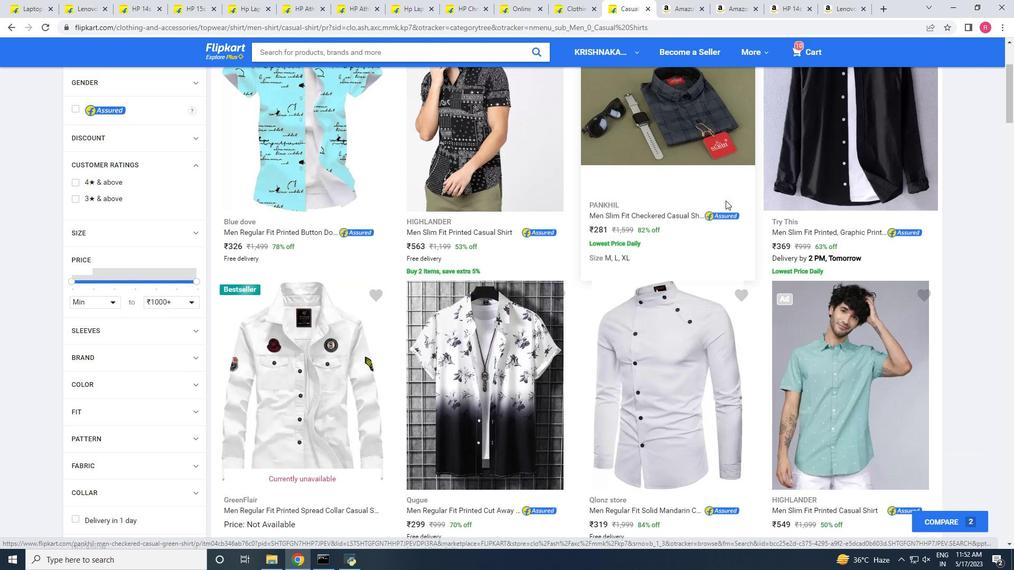 
Action: Mouse moved to (651, 182)
Screenshot: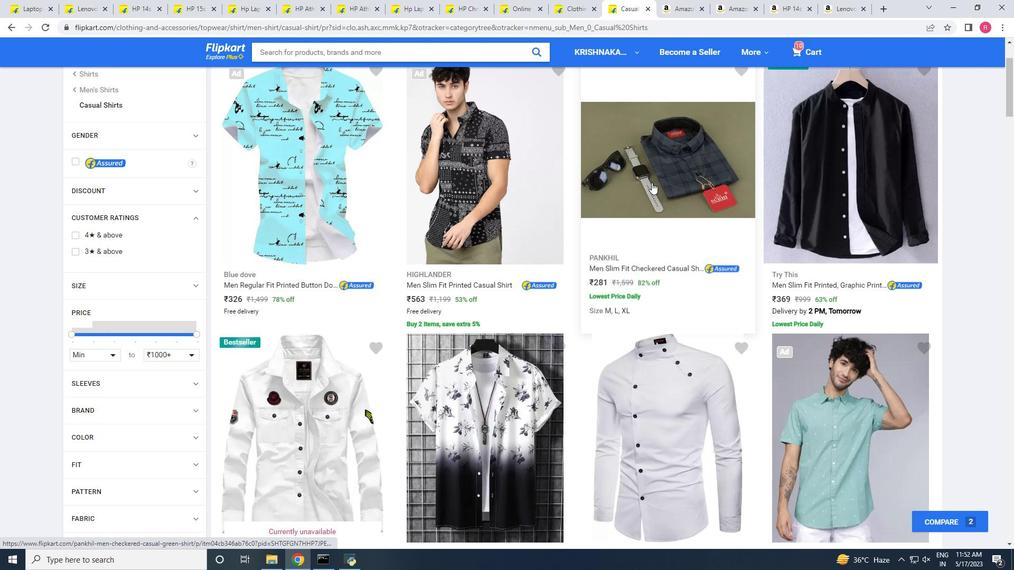 
Action: Mouse pressed left at (651, 182)
Screenshot: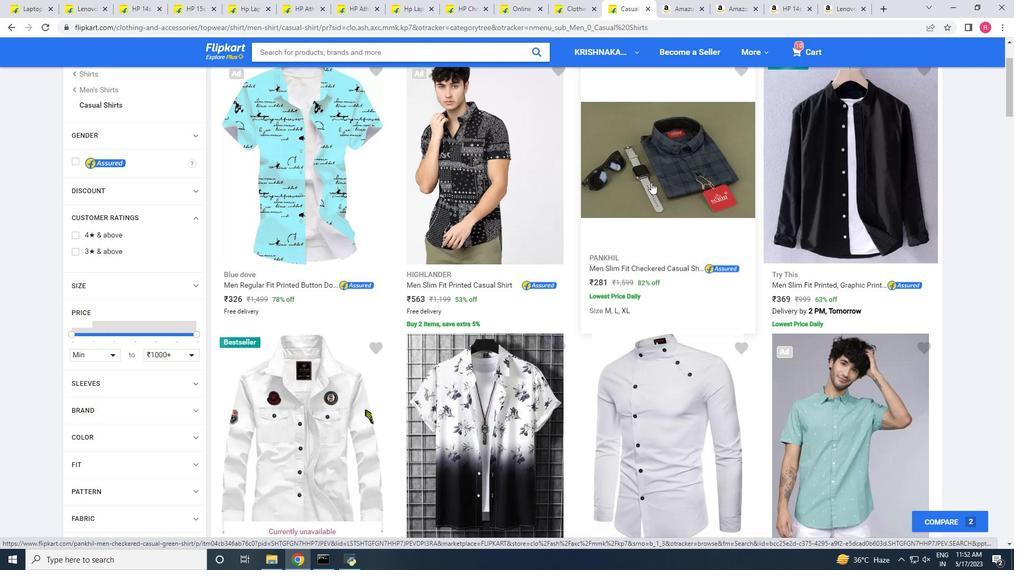 
Action: Mouse moved to (663, 281)
Screenshot: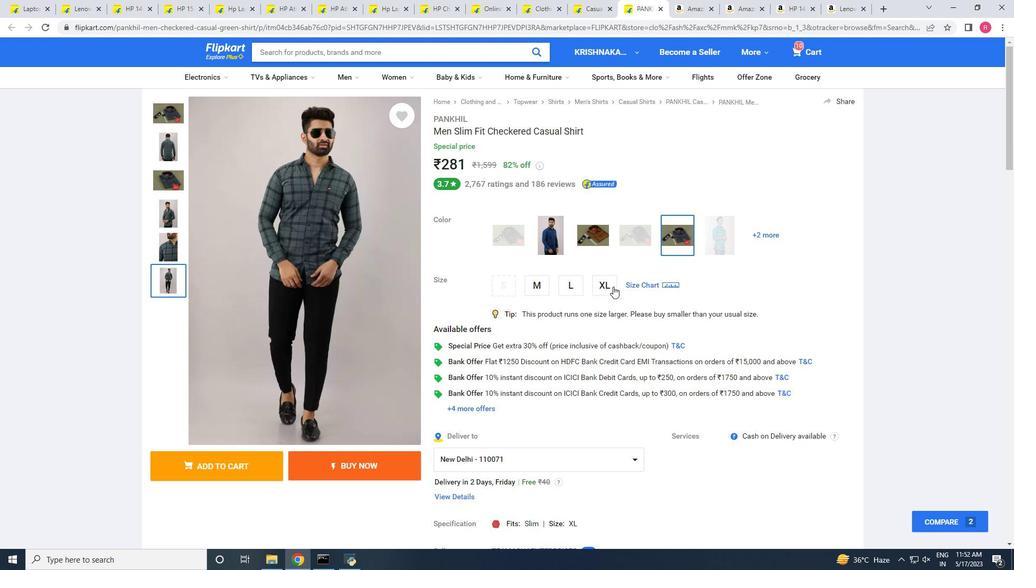 
Action: Mouse scrolled (663, 281) with delta (0, 0)
Screenshot: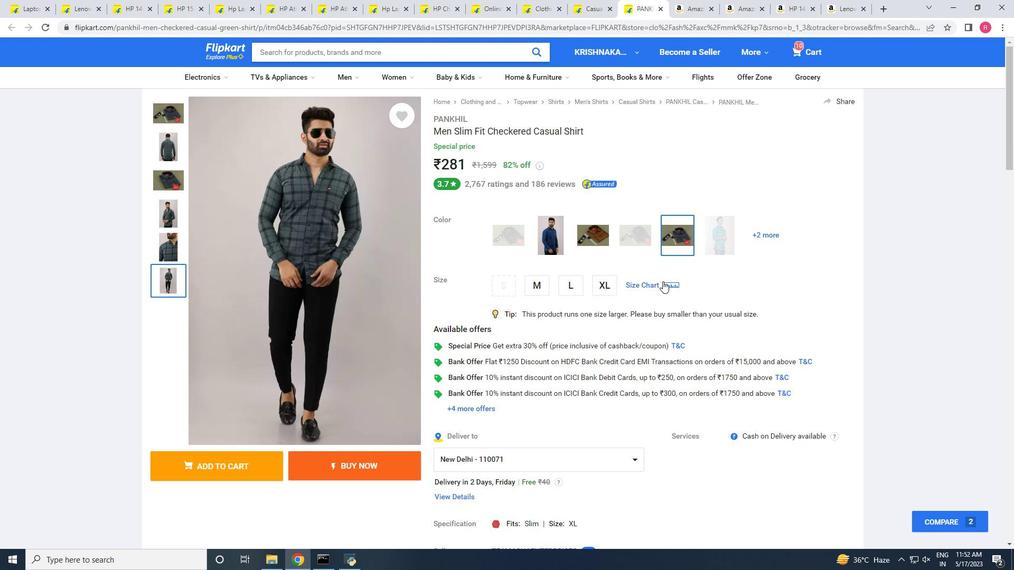 
Action: Mouse moved to (606, 291)
Screenshot: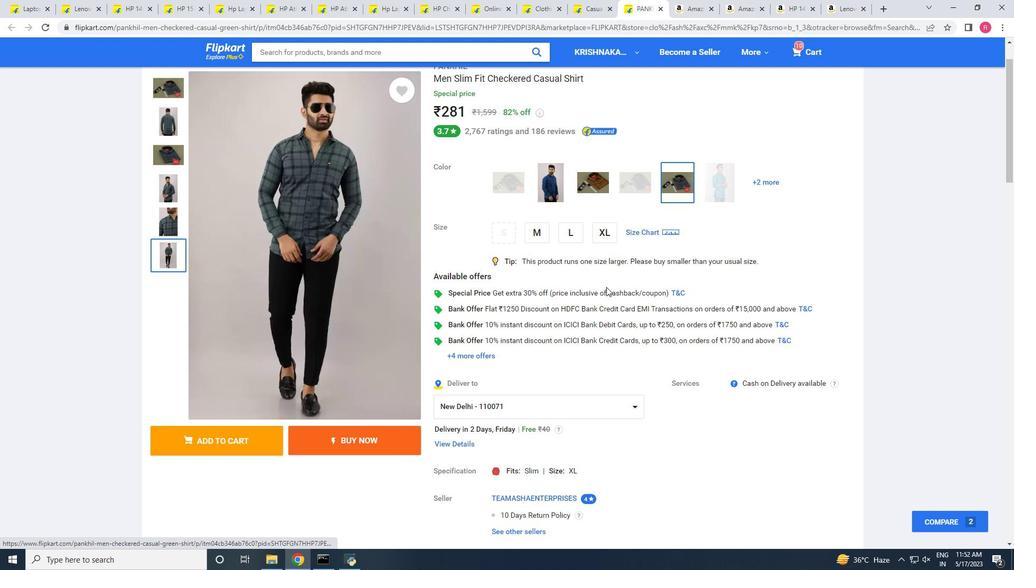 
Action: Mouse scrolled (606, 290) with delta (0, 0)
Screenshot: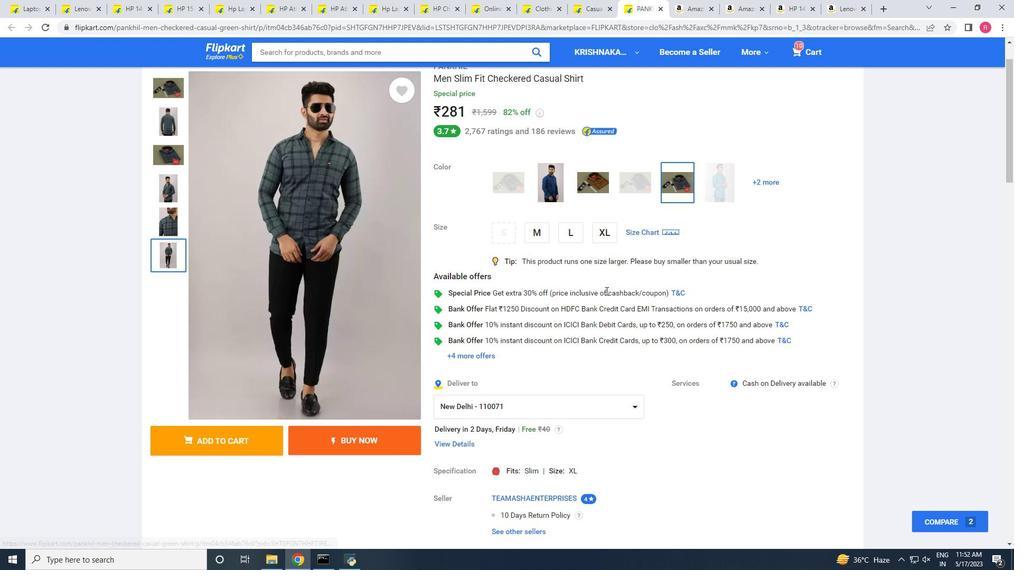 
Action: Mouse scrolled (606, 290) with delta (0, 0)
Screenshot: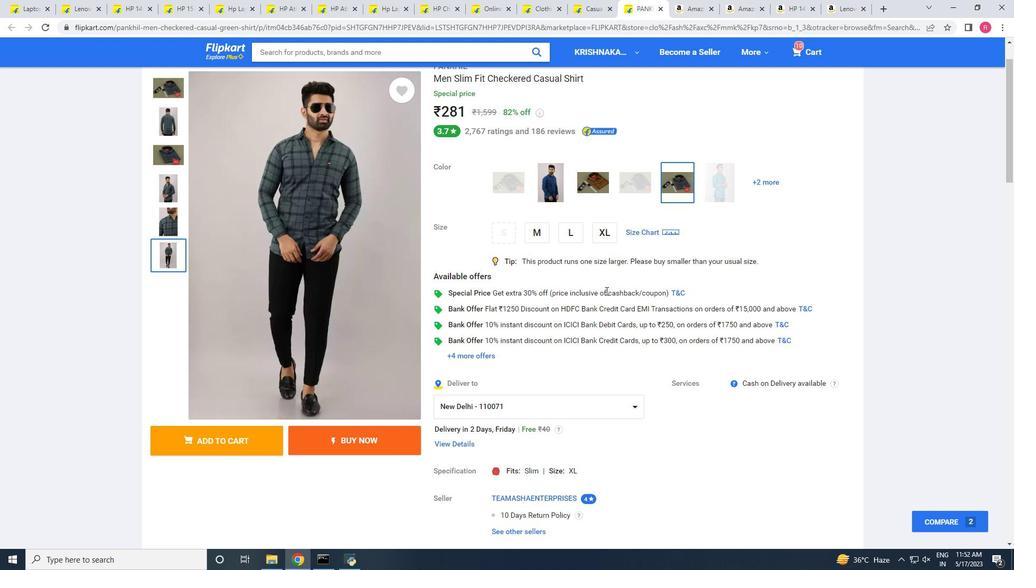
Action: Mouse scrolled (606, 290) with delta (0, 0)
Screenshot: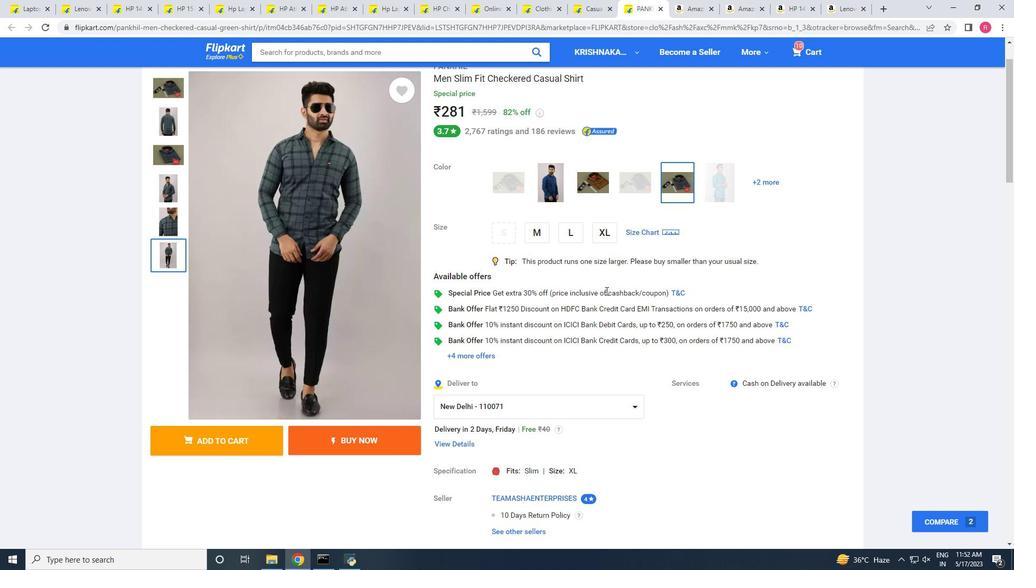 
Action: Mouse scrolled (606, 290) with delta (0, 0)
Screenshot: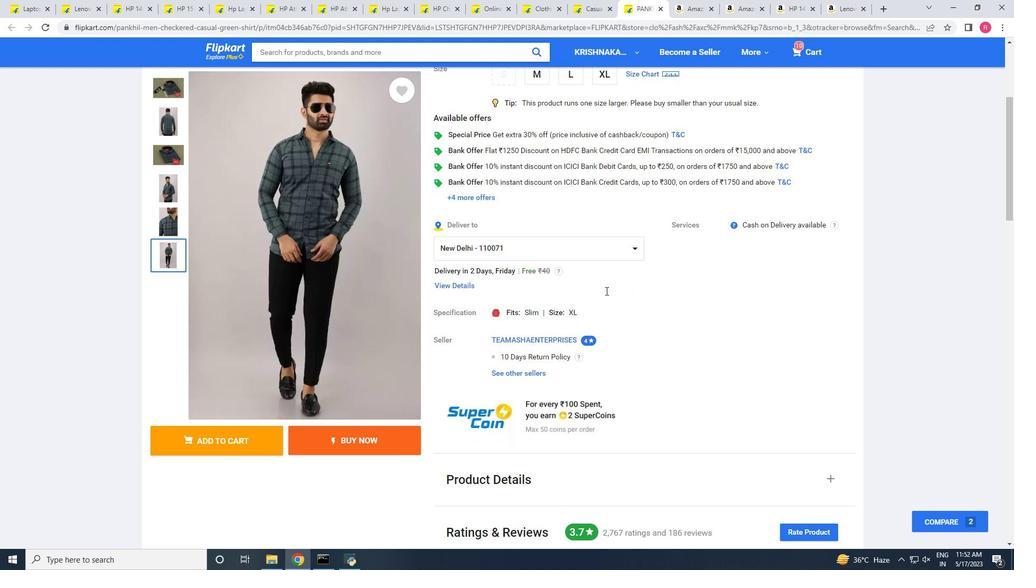 
Action: Mouse scrolled (606, 290) with delta (0, 0)
Screenshot: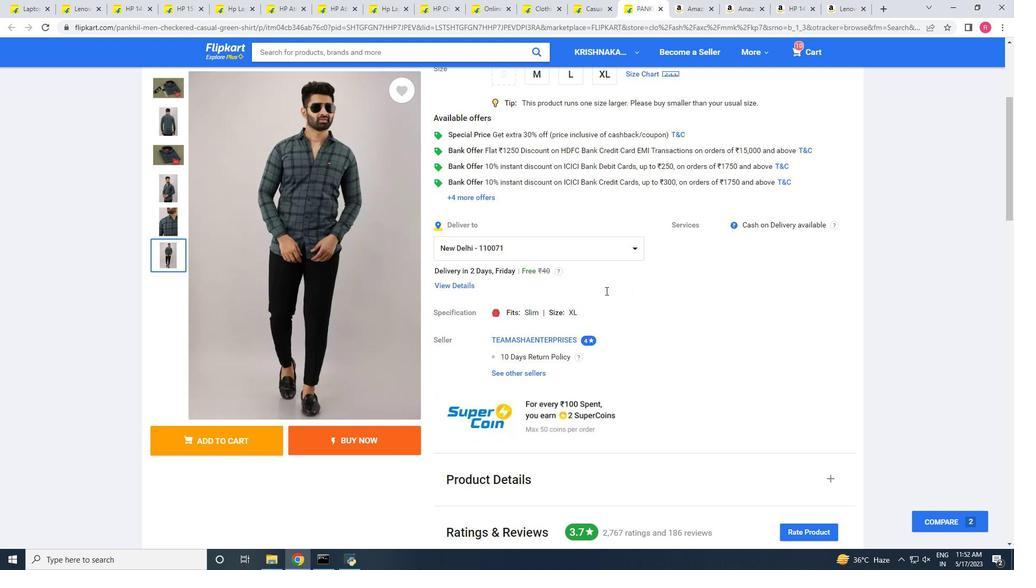 
Action: Mouse scrolled (606, 290) with delta (0, 0)
Screenshot: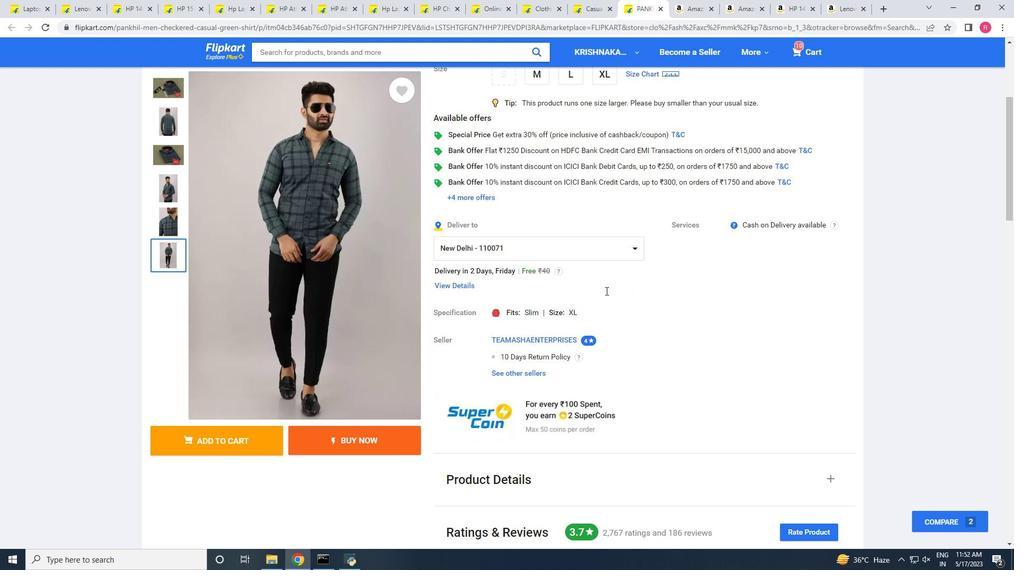 
Action: Mouse scrolled (606, 290) with delta (0, 0)
Screenshot: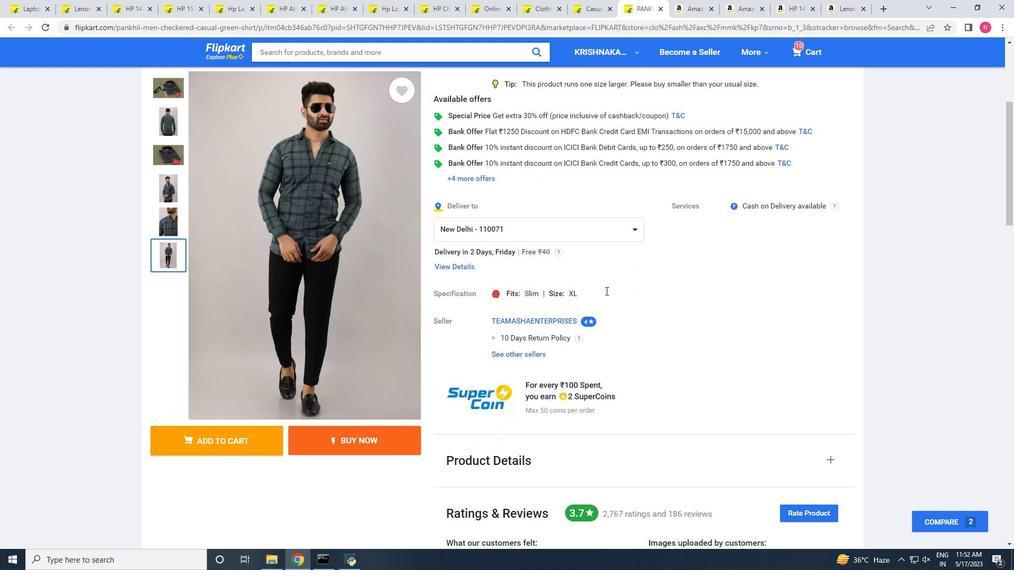 
Action: Mouse moved to (600, 345)
Screenshot: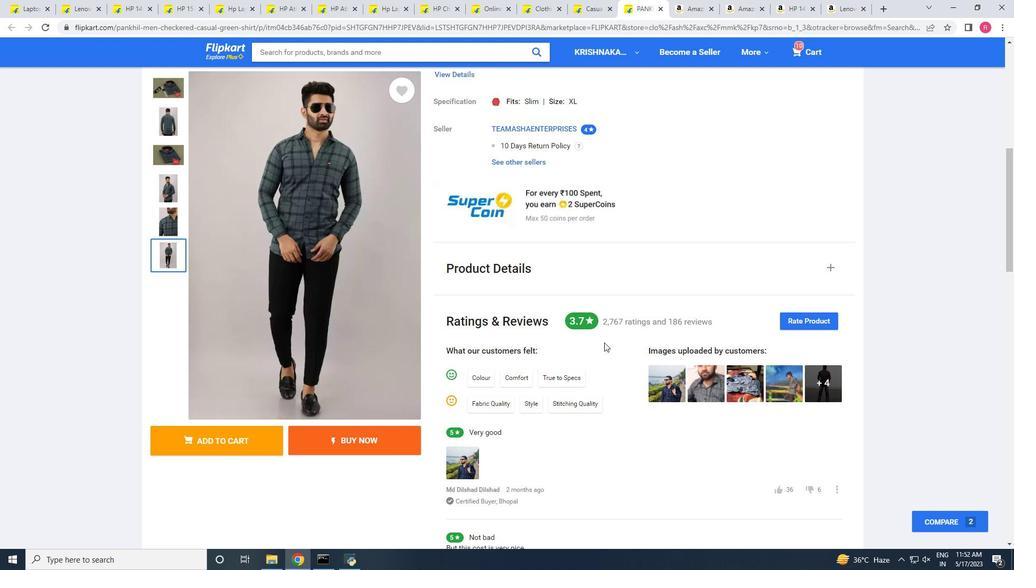 
Action: Mouse scrolled (600, 345) with delta (0, 0)
Screenshot: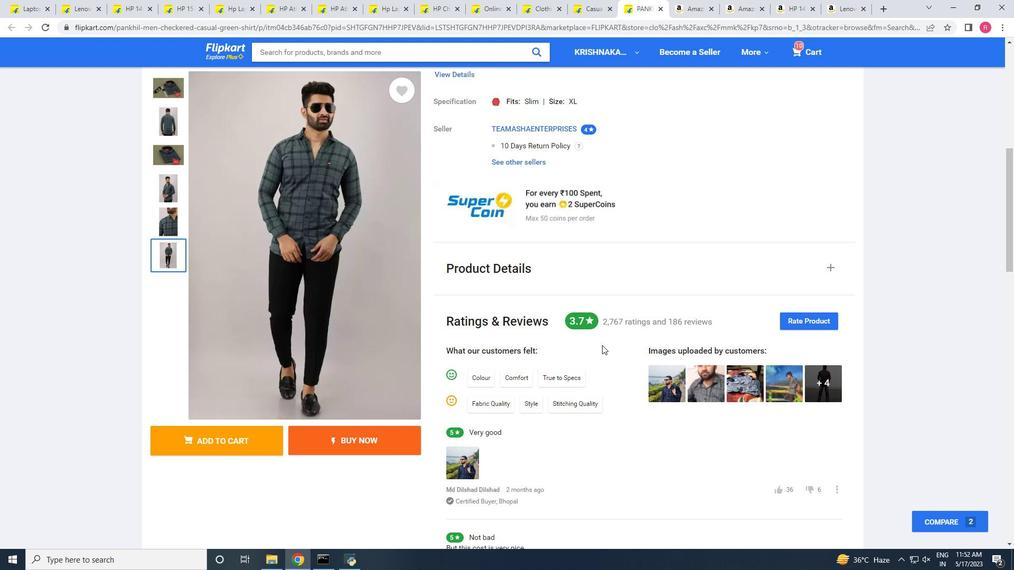 
Action: Mouse moved to (600, 345)
Screenshot: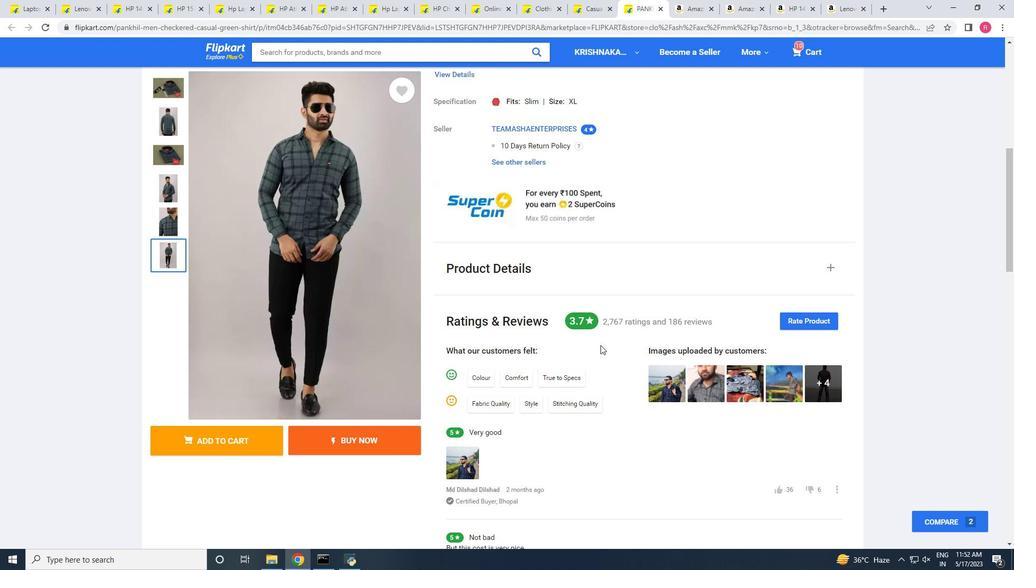 
Action: Mouse scrolled (600, 345) with delta (0, 0)
Screenshot: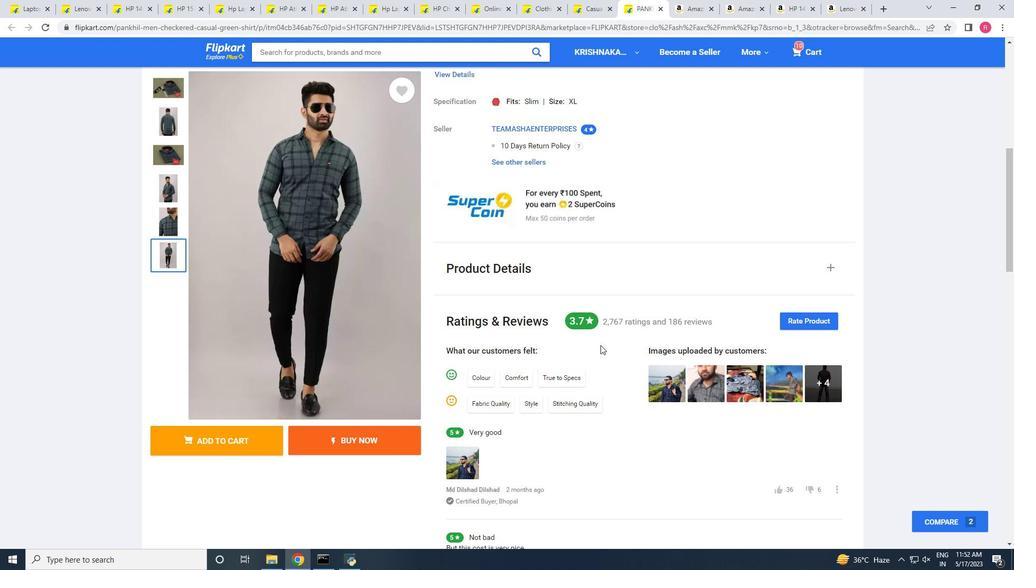 
Action: Mouse moved to (597, 342)
Screenshot: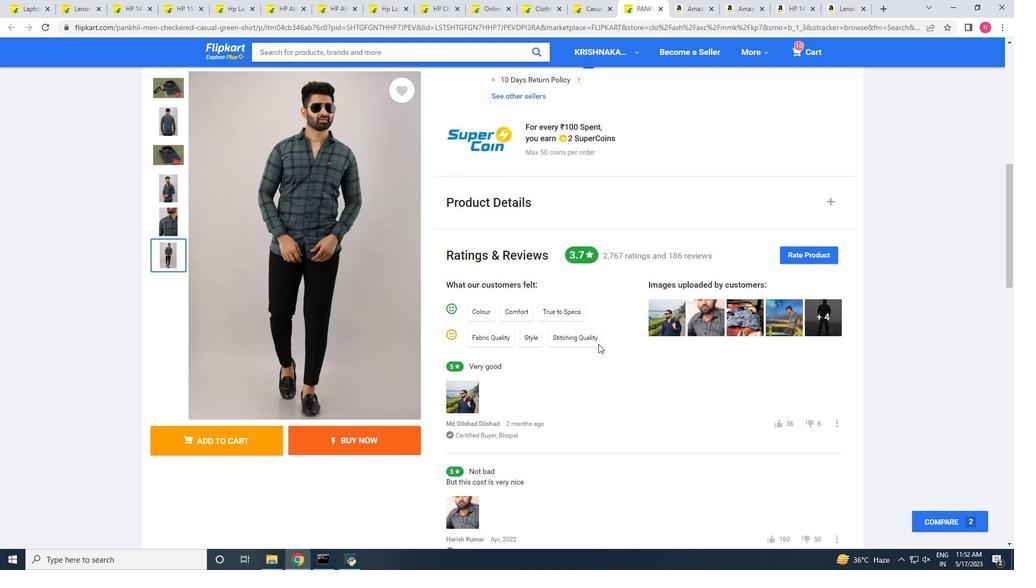 
Action: Mouse scrolled (597, 341) with delta (0, 0)
Screenshot: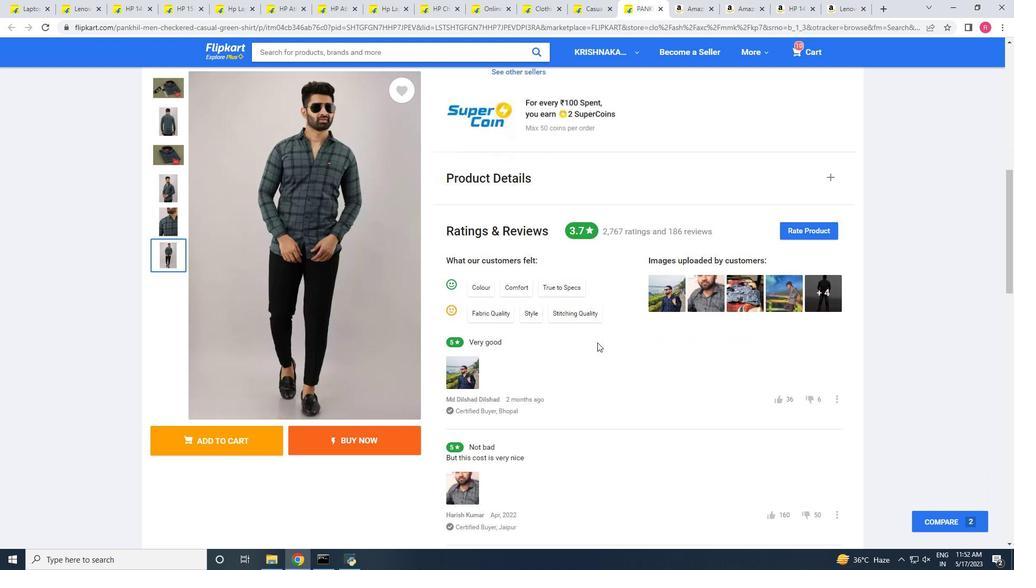 
Action: Mouse scrolled (597, 341) with delta (0, 0)
Screenshot: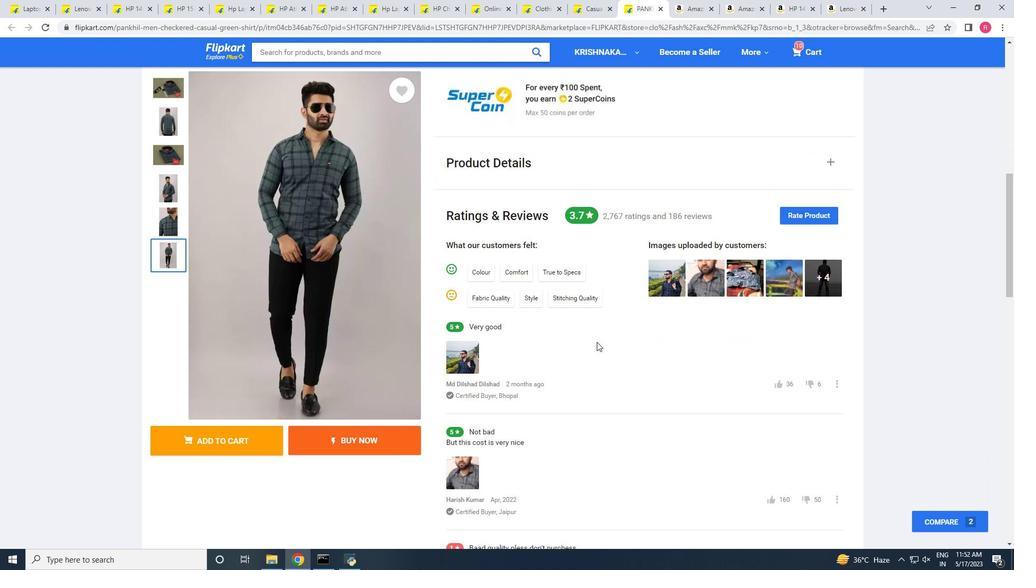 
Action: Mouse scrolled (597, 341) with delta (0, 0)
Screenshot: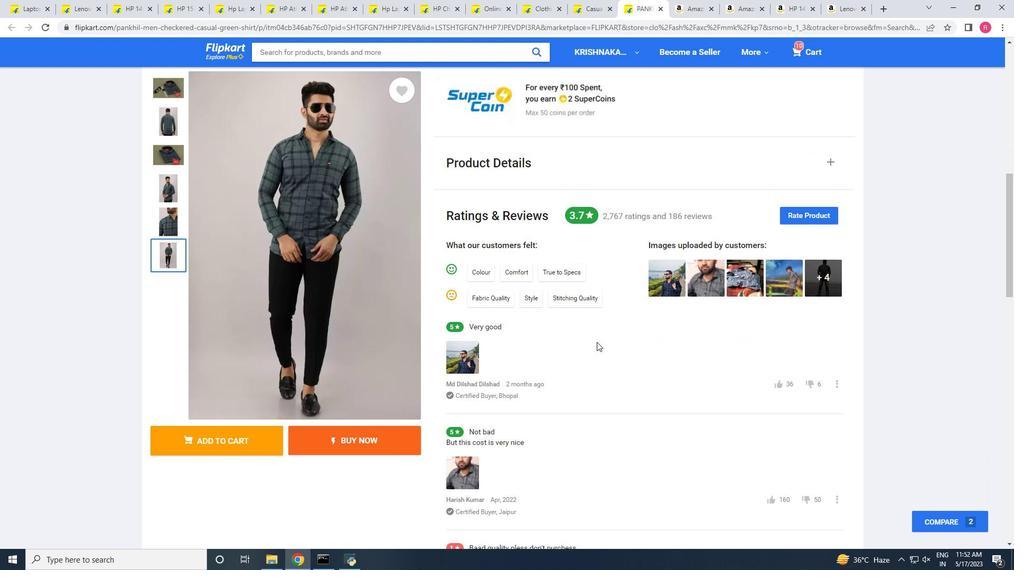 
Action: Mouse scrolled (597, 341) with delta (0, 0)
Screenshot: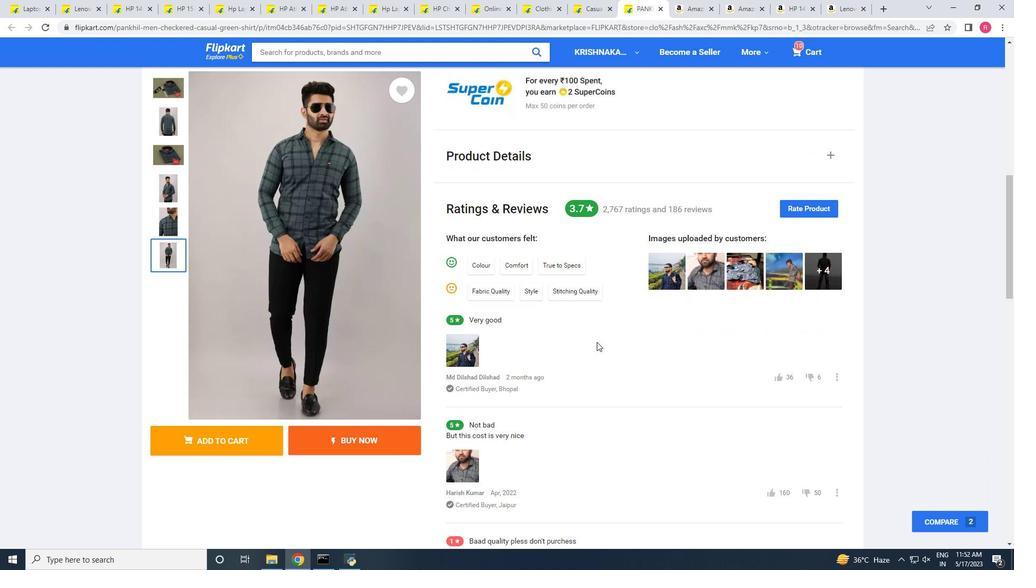 
Action: Mouse moved to (597, 342)
Screenshot: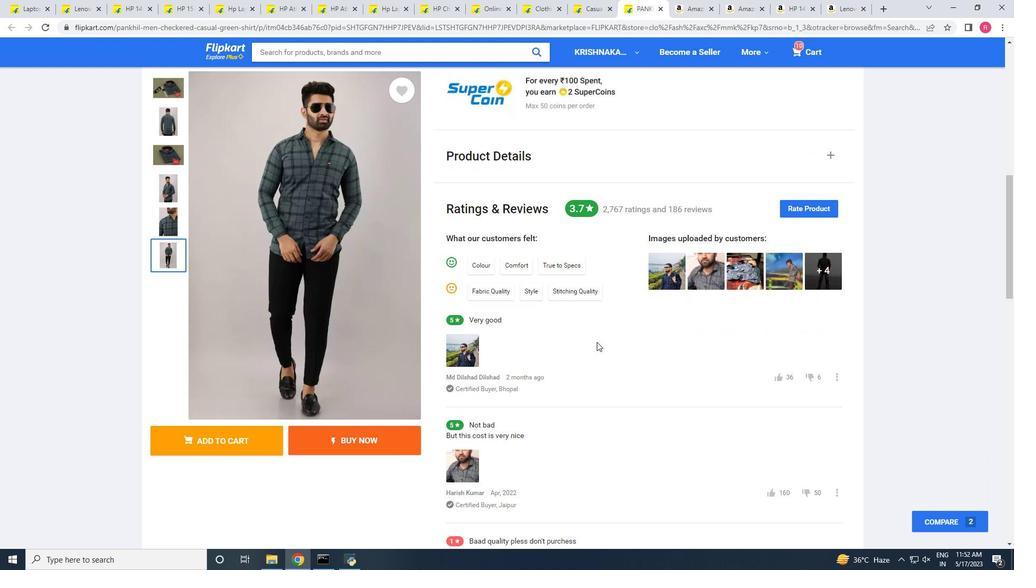 
Action: Mouse scrolled (597, 341) with delta (0, 0)
Screenshot: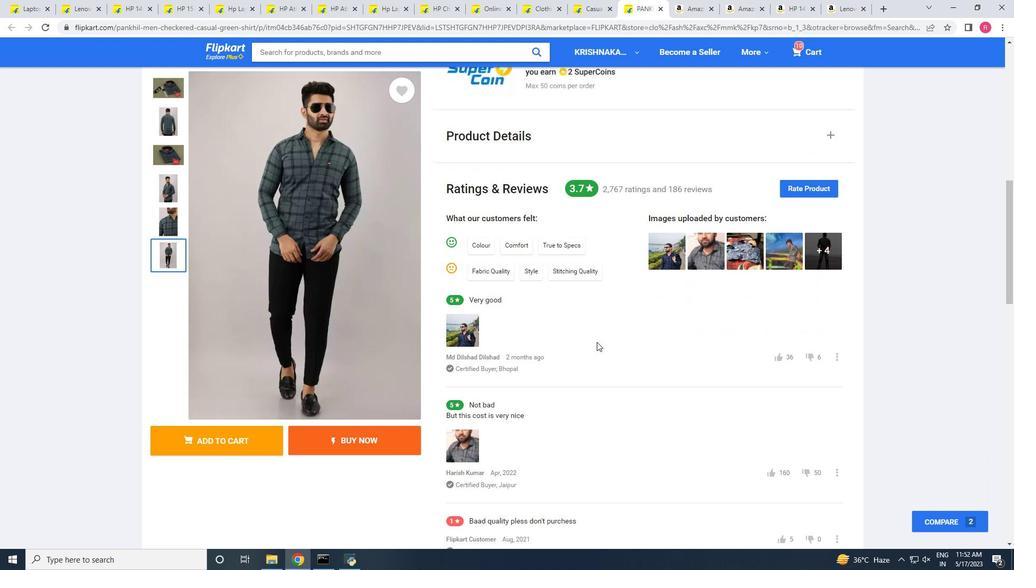 
Action: Mouse moved to (587, 337)
